 Task: Research Airbnb properties in Toyohama, Japan from 9th December, 2023 to 17th December, 2023 for 2 adults.1  bedroom having 2 beds and 1 bathroom. Property type can be flat. Look for 3 properties as per requirement.
Action: Mouse moved to (539, 122)
Screenshot: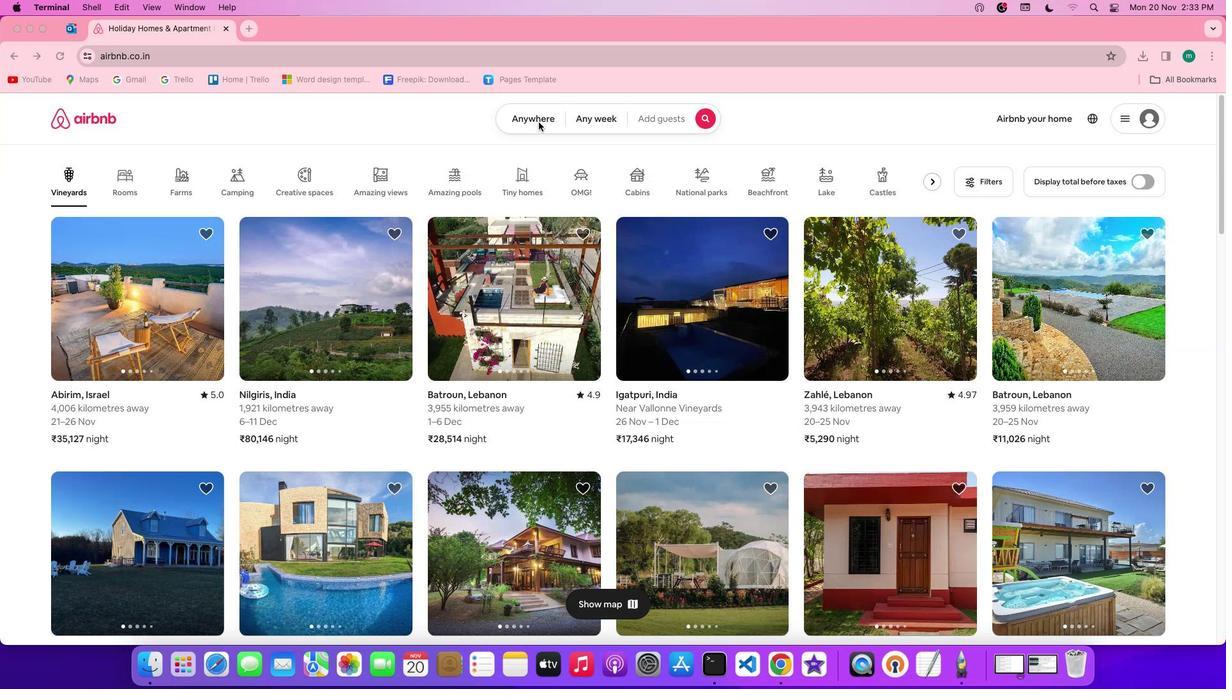 
Action: Mouse pressed left at (539, 122)
Screenshot: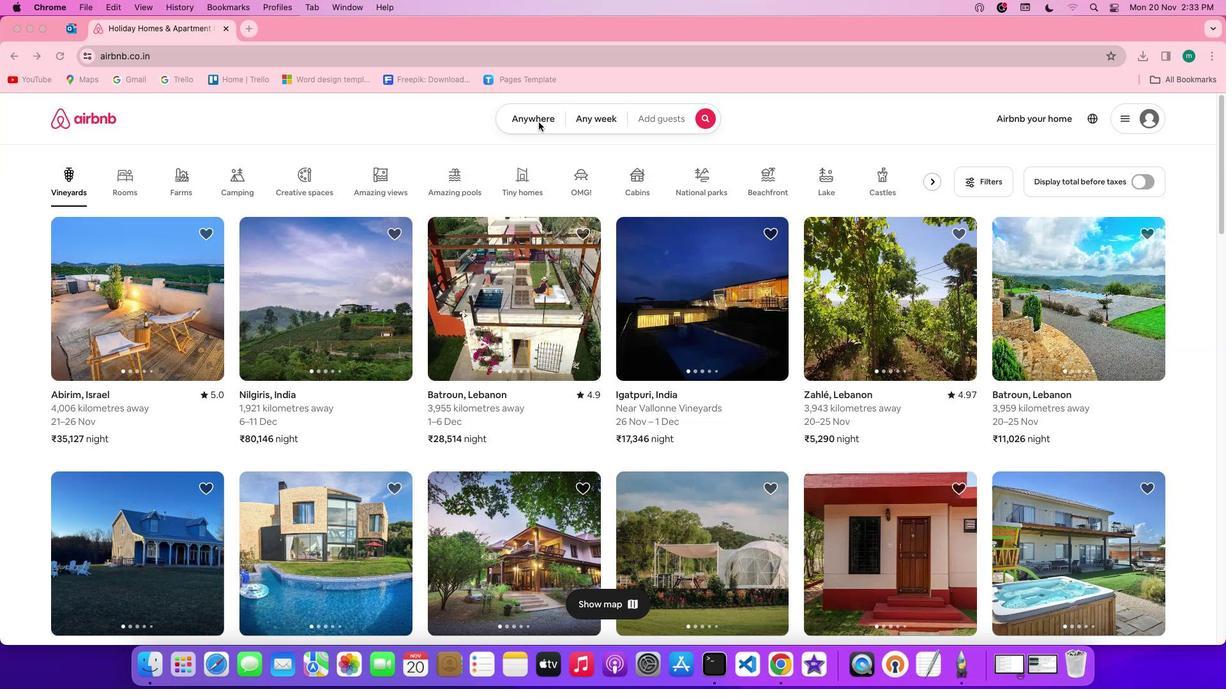 
Action: Mouse pressed left at (539, 122)
Screenshot: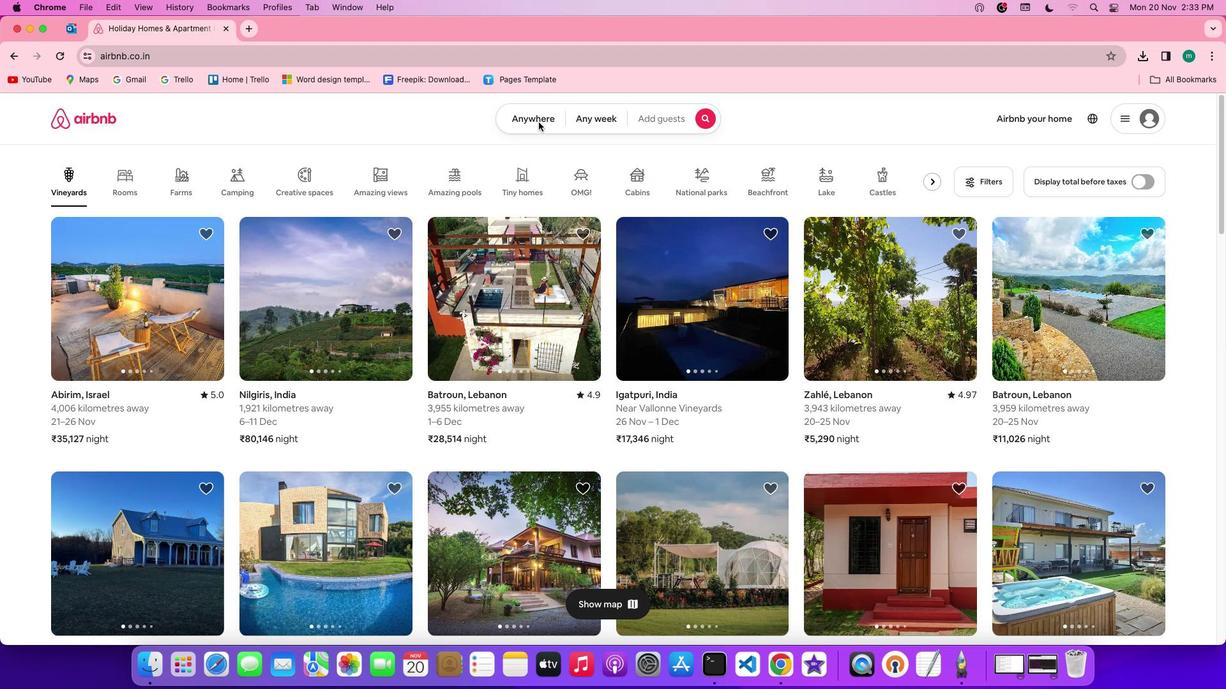 
Action: Mouse moved to (472, 168)
Screenshot: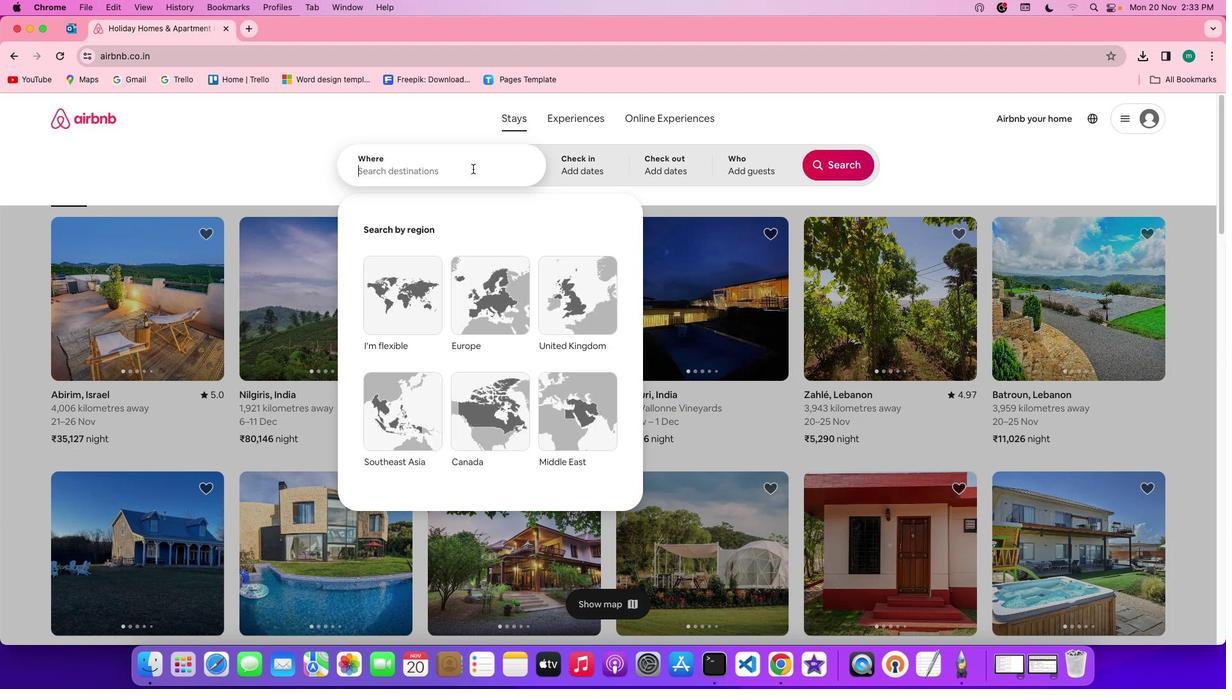 
Action: Mouse pressed left at (472, 168)
Screenshot: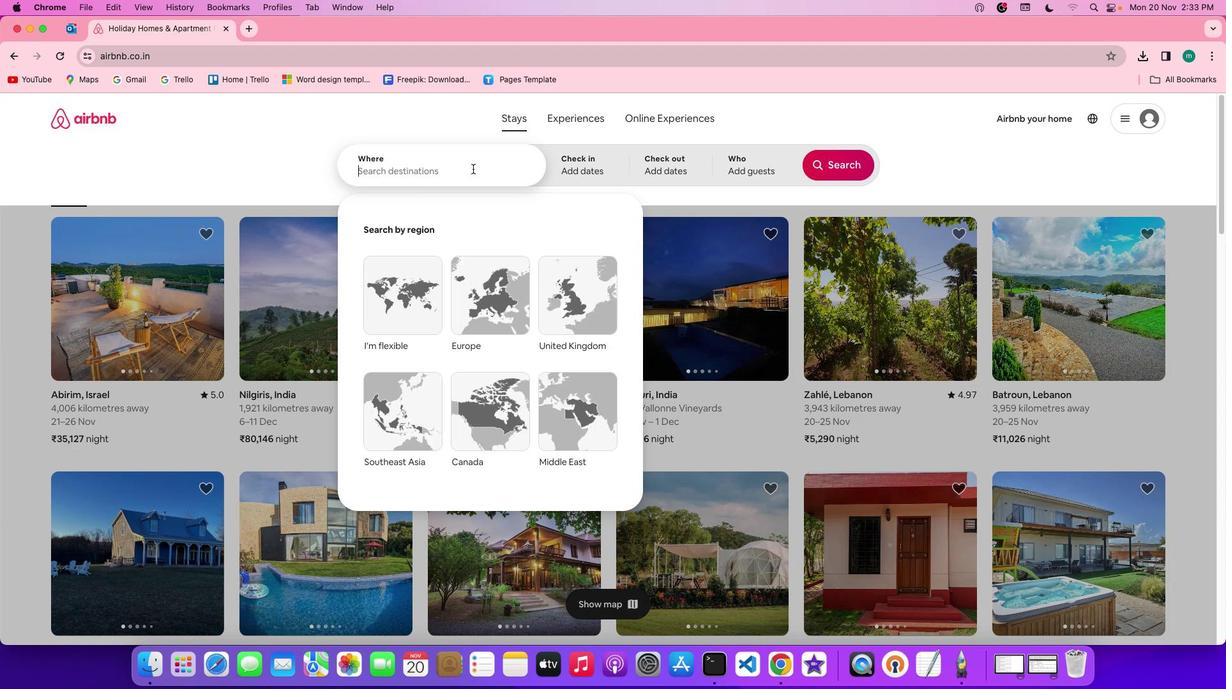 
Action: Key pressed Key.spaceKey.shift'T''o''y''o''h''a''m''a'','Key.spaceKey.shift'j''a''p''a''n'
Screenshot: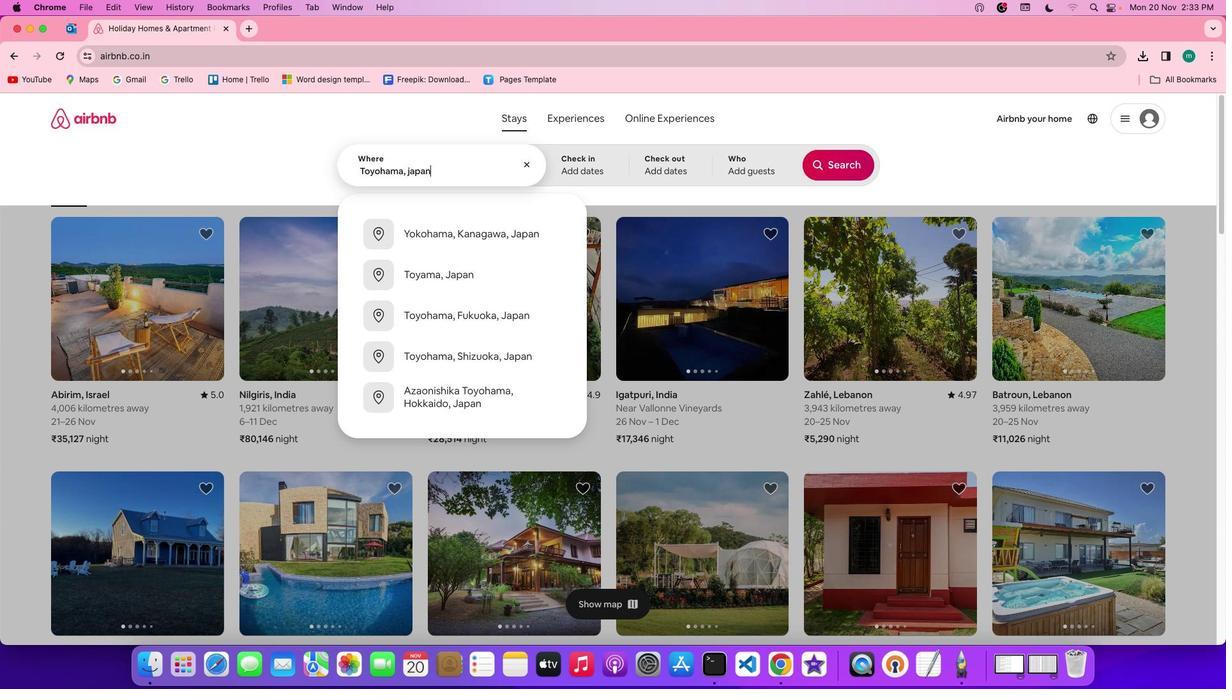 
Action: Mouse moved to (610, 161)
Screenshot: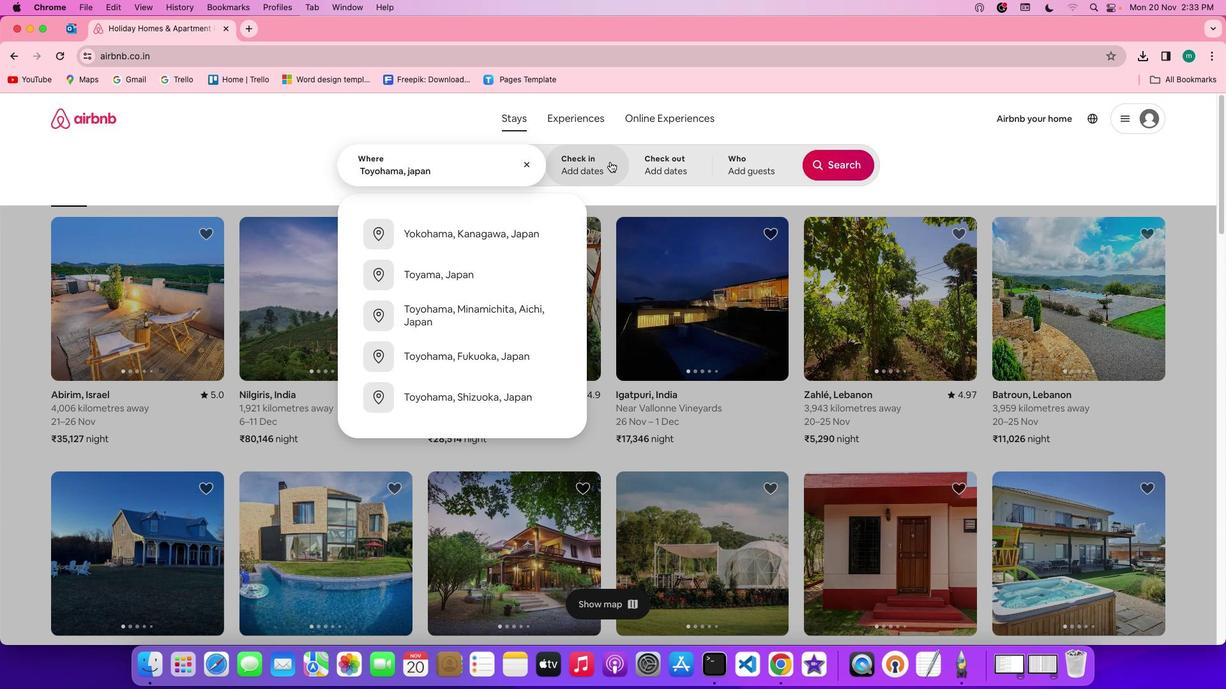 
Action: Mouse pressed left at (610, 161)
Screenshot: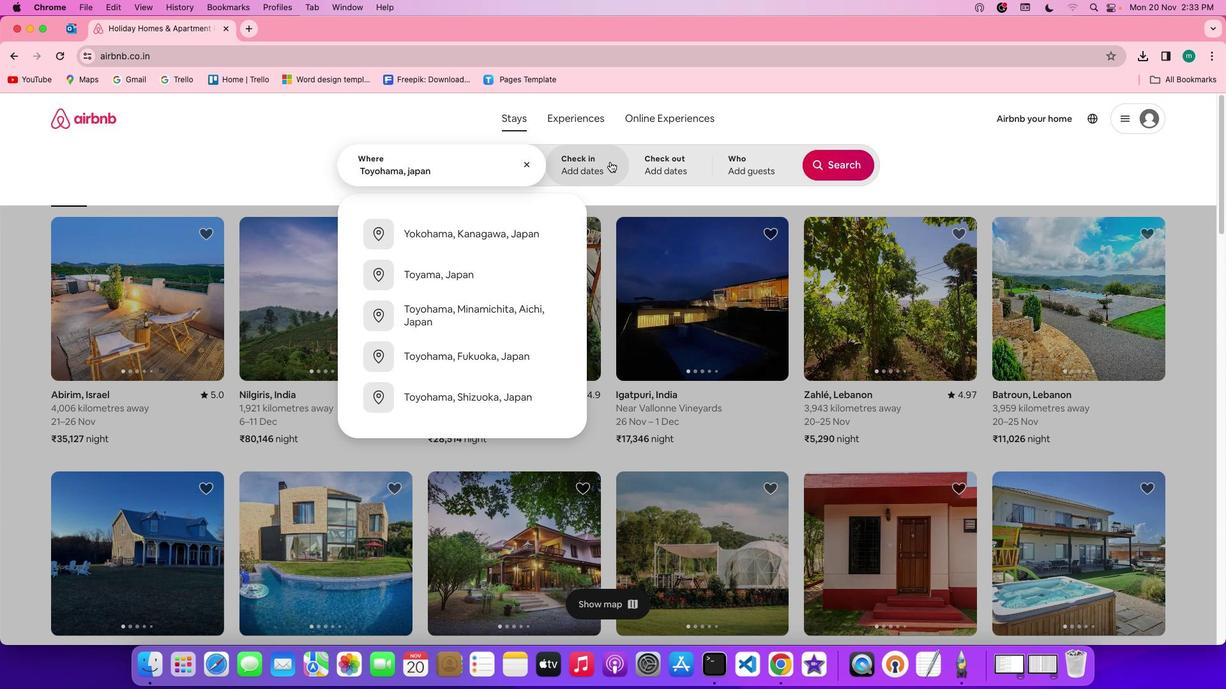 
Action: Mouse moved to (826, 360)
Screenshot: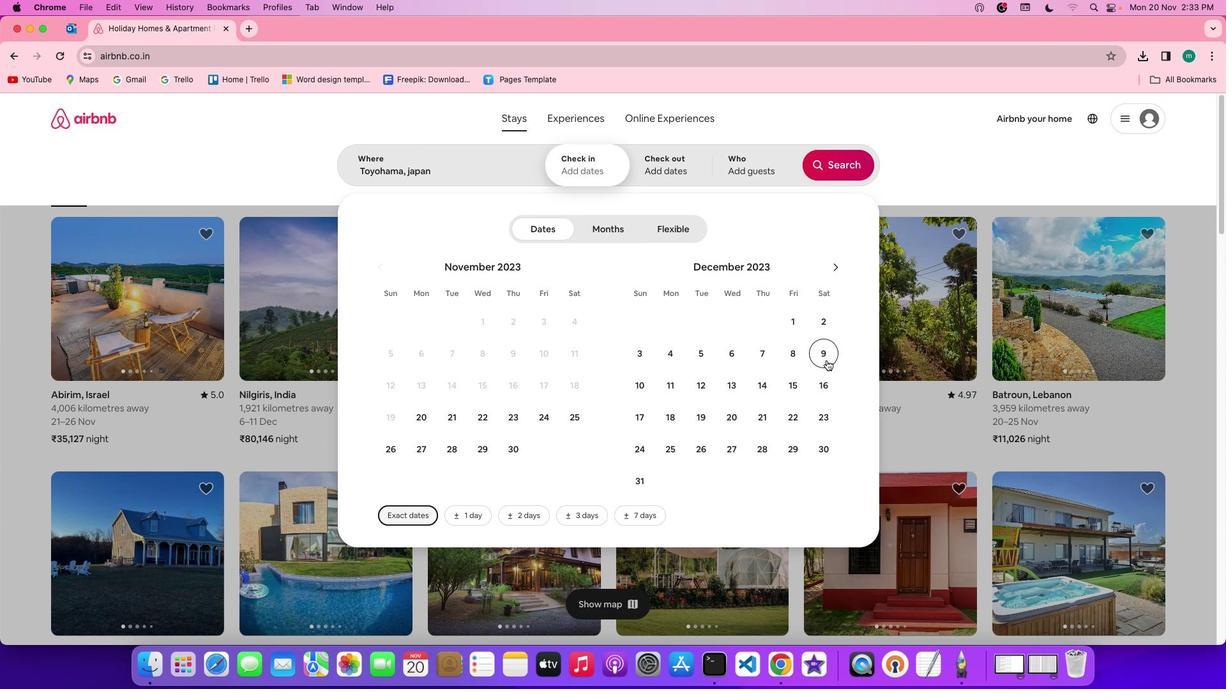 
Action: Mouse pressed left at (826, 360)
Screenshot: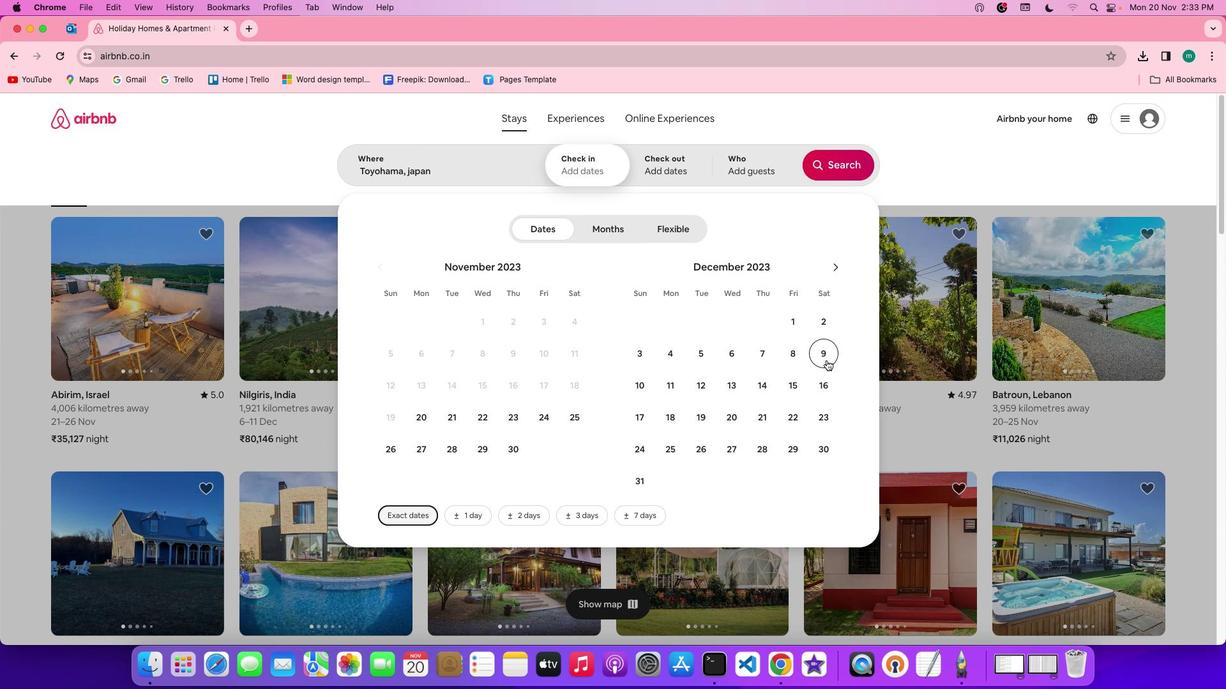 
Action: Mouse moved to (645, 411)
Screenshot: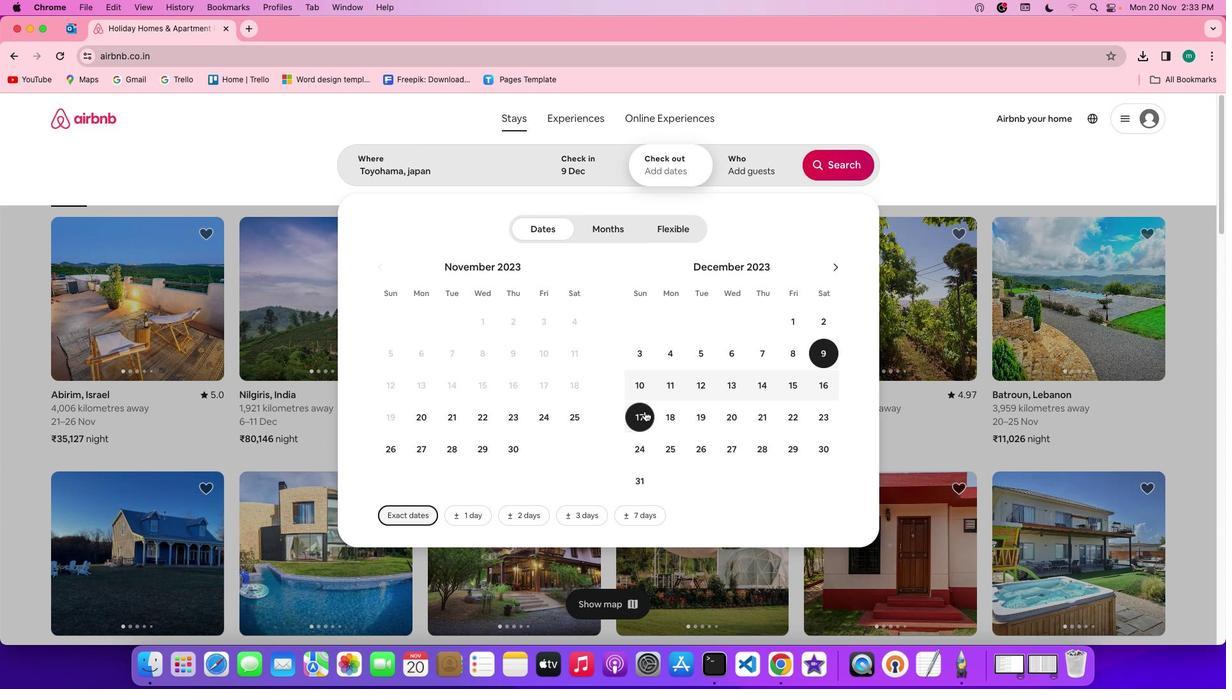 
Action: Mouse pressed left at (645, 411)
Screenshot: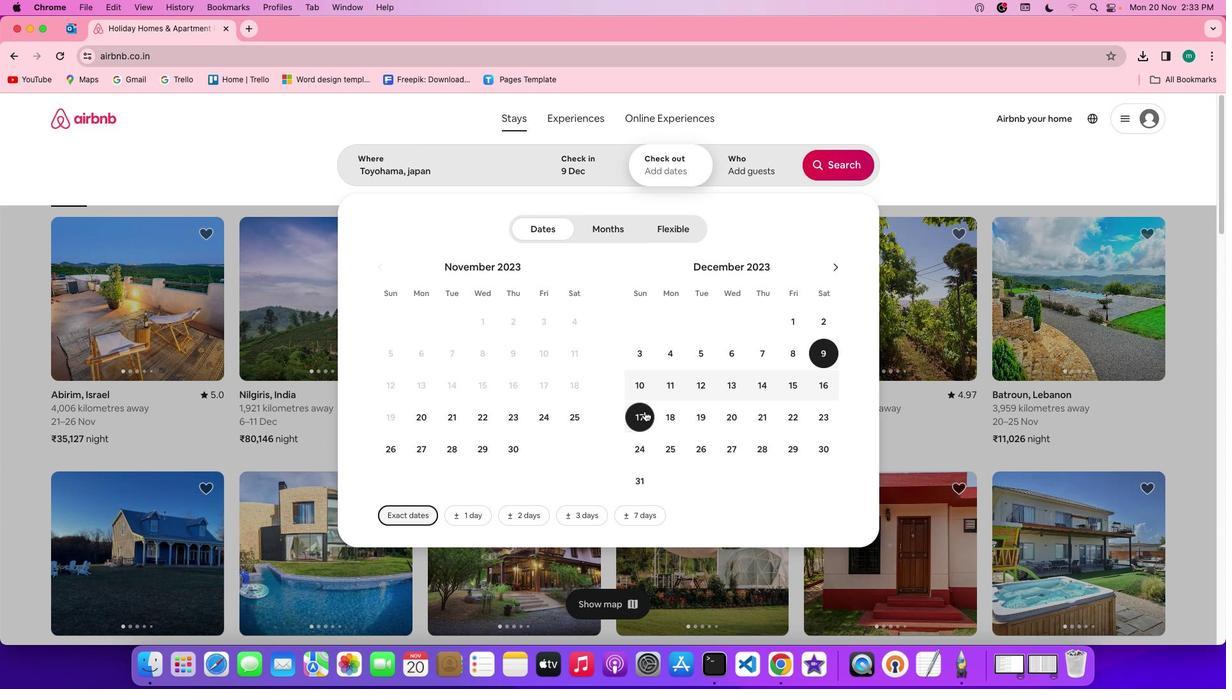 
Action: Mouse moved to (737, 160)
Screenshot: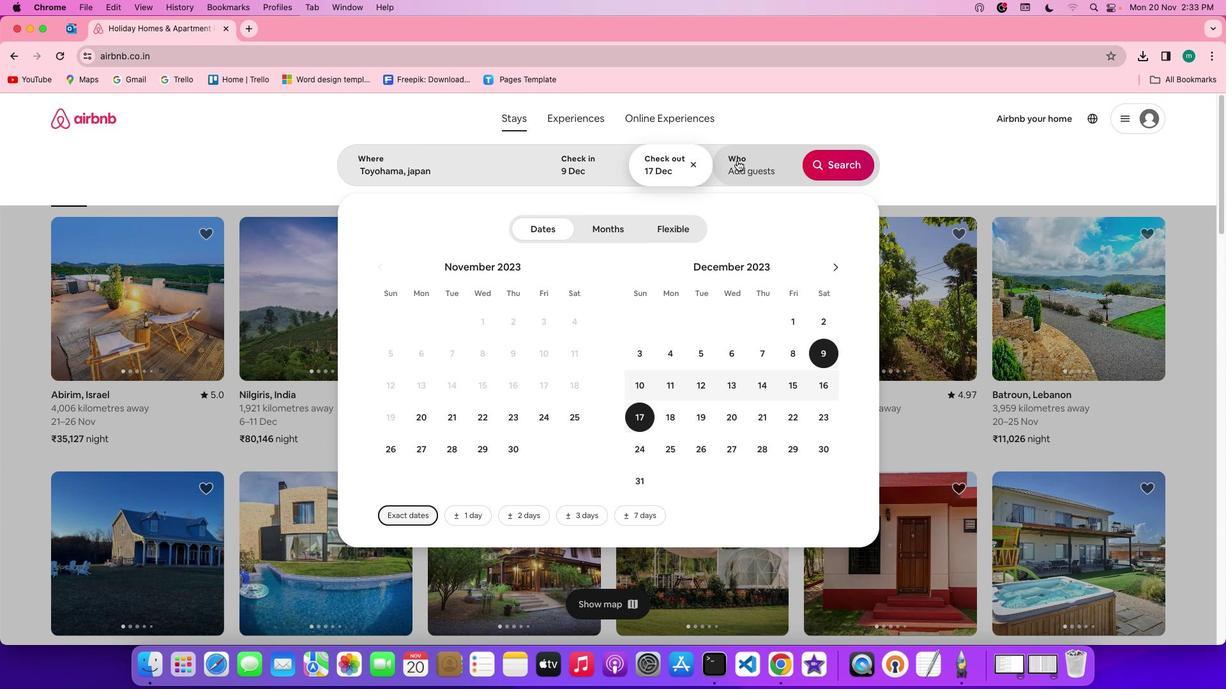 
Action: Mouse pressed left at (737, 160)
Screenshot: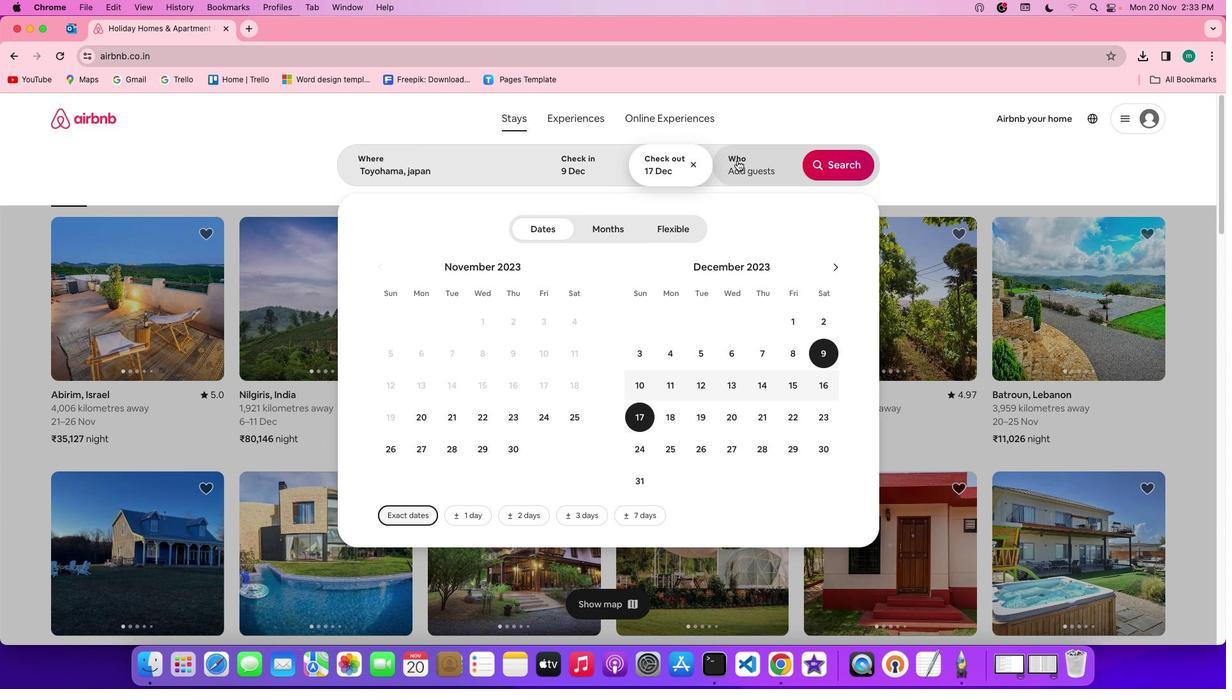 
Action: Mouse moved to (848, 233)
Screenshot: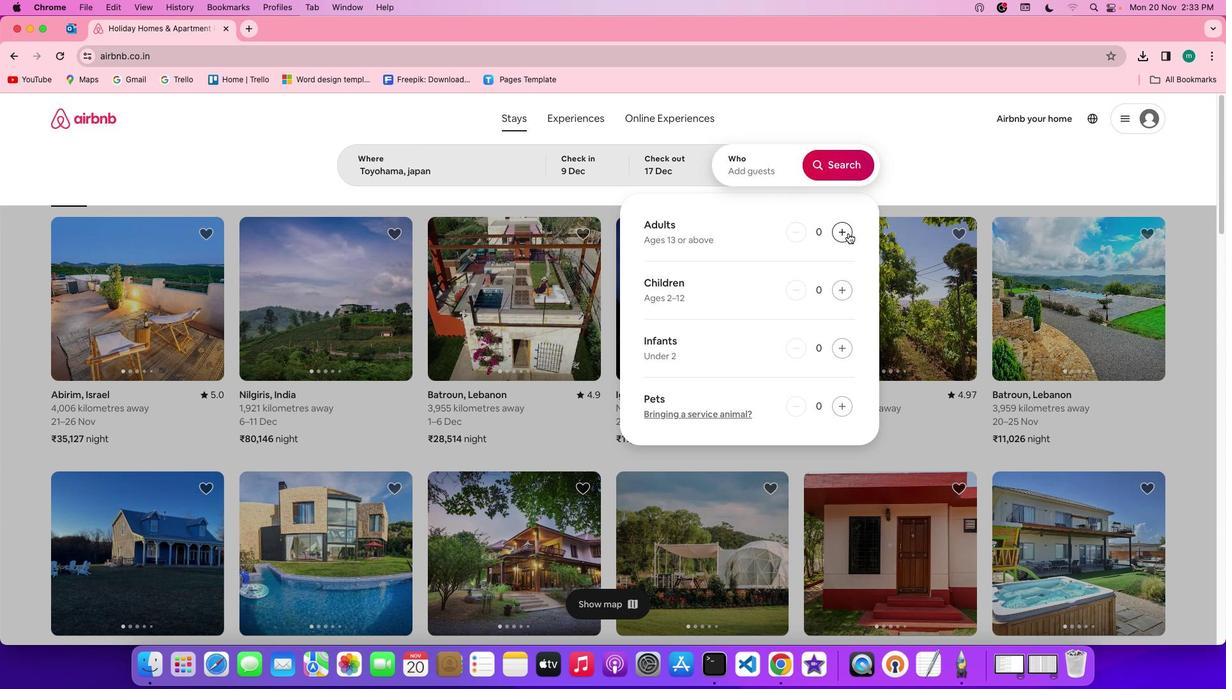 
Action: Mouse pressed left at (848, 233)
Screenshot: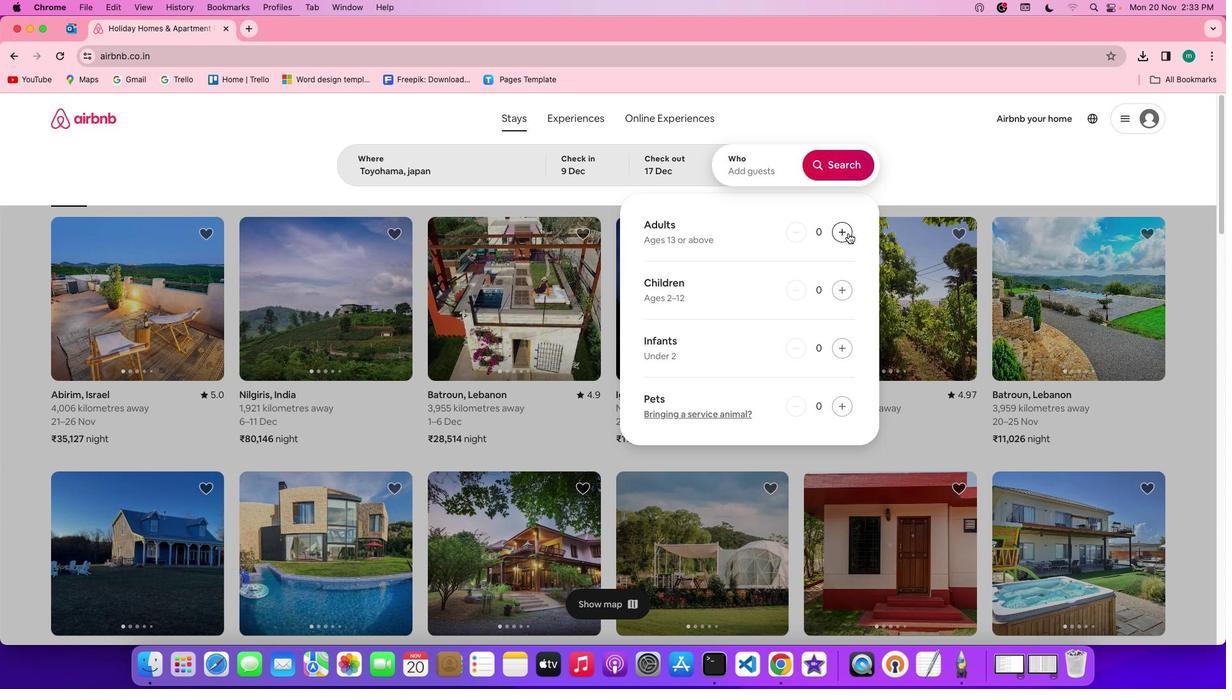 
Action: Mouse pressed left at (848, 233)
Screenshot: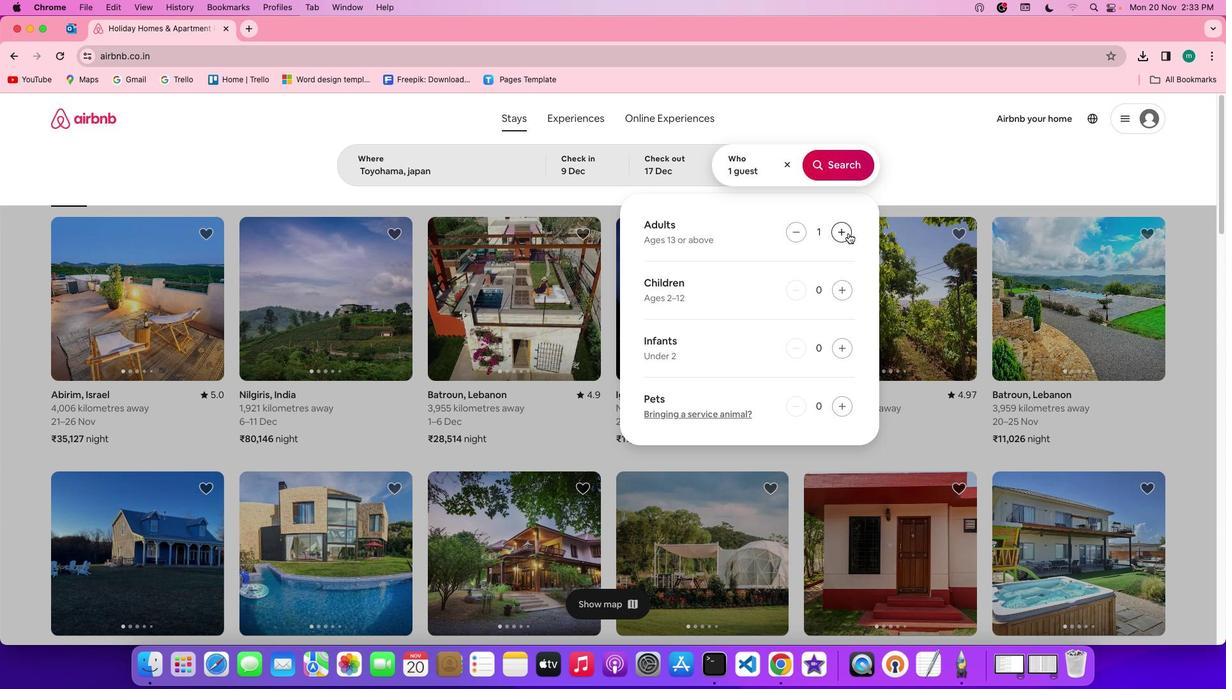 
Action: Mouse moved to (843, 159)
Screenshot: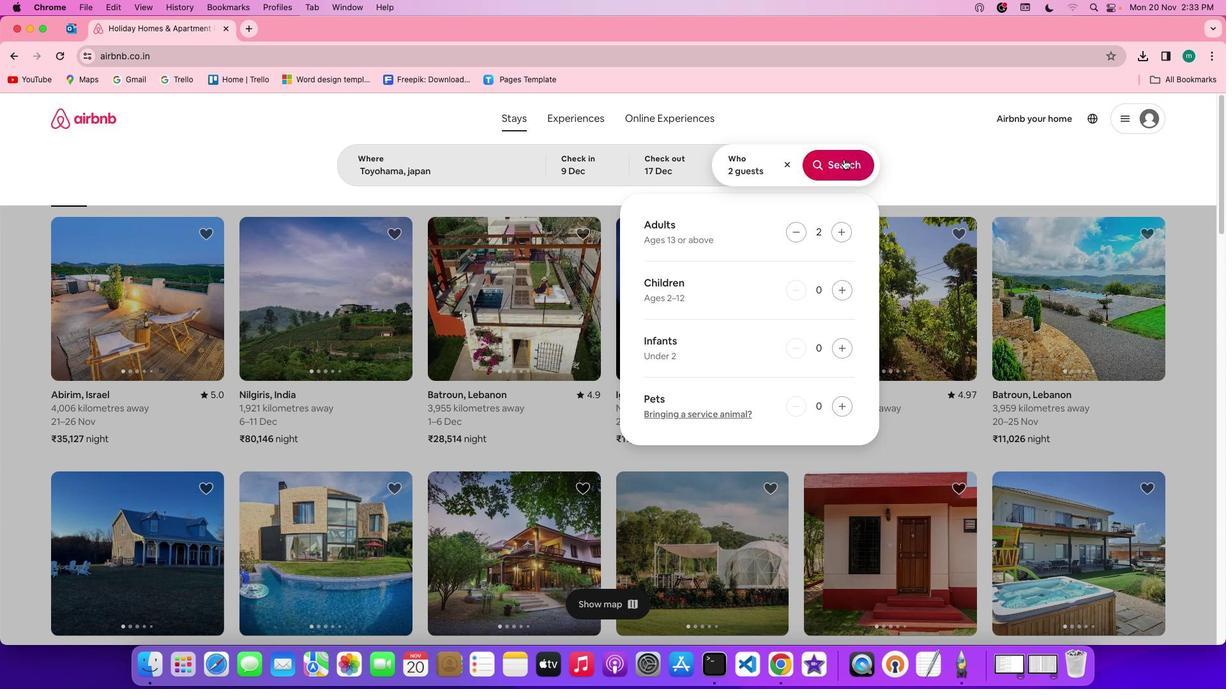 
Action: Mouse pressed left at (843, 159)
Screenshot: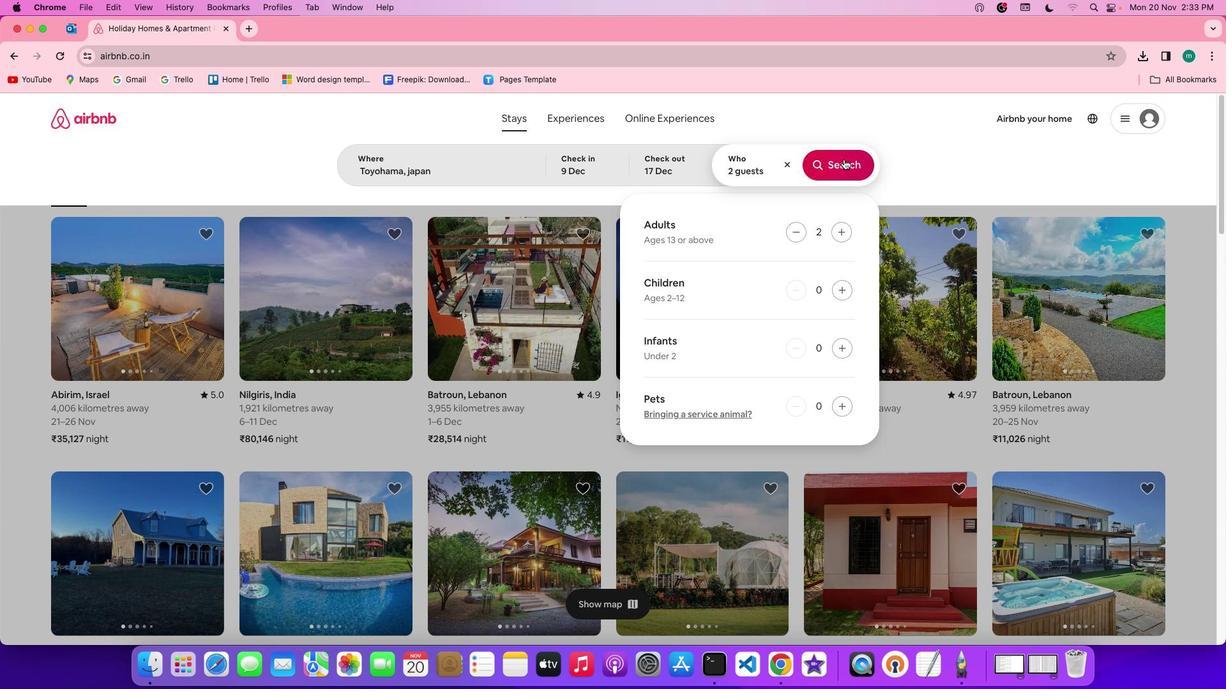
Action: Mouse moved to (1017, 166)
Screenshot: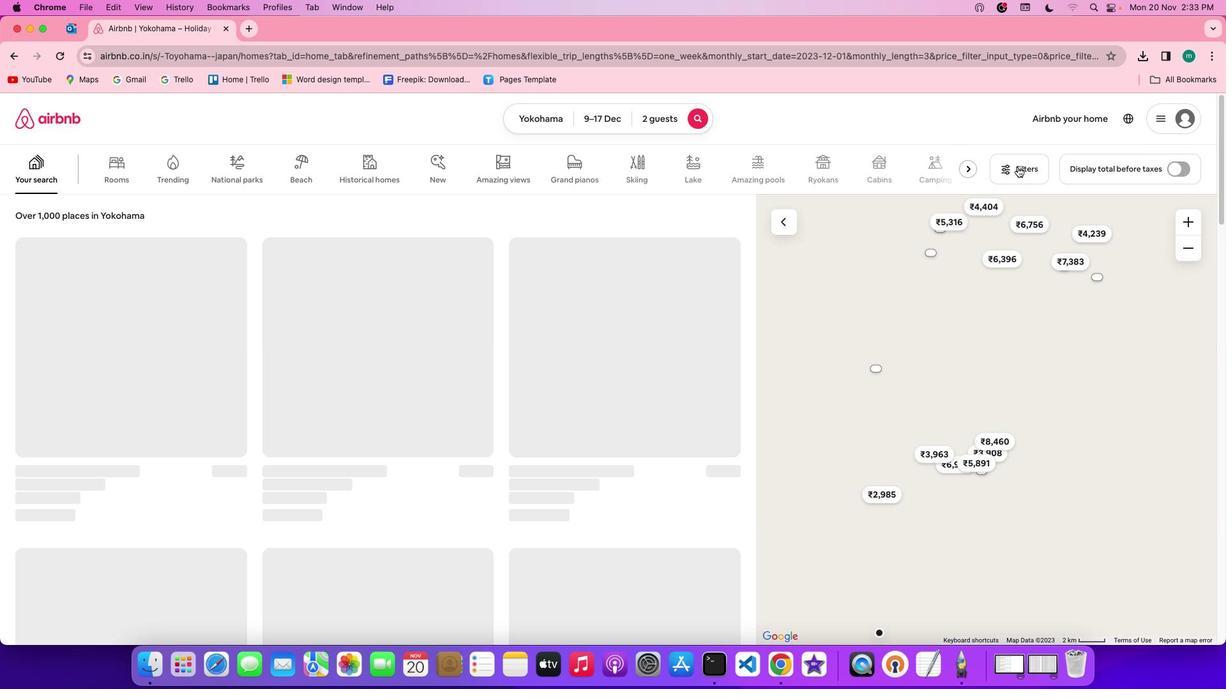 
Action: Mouse pressed left at (1017, 166)
Screenshot: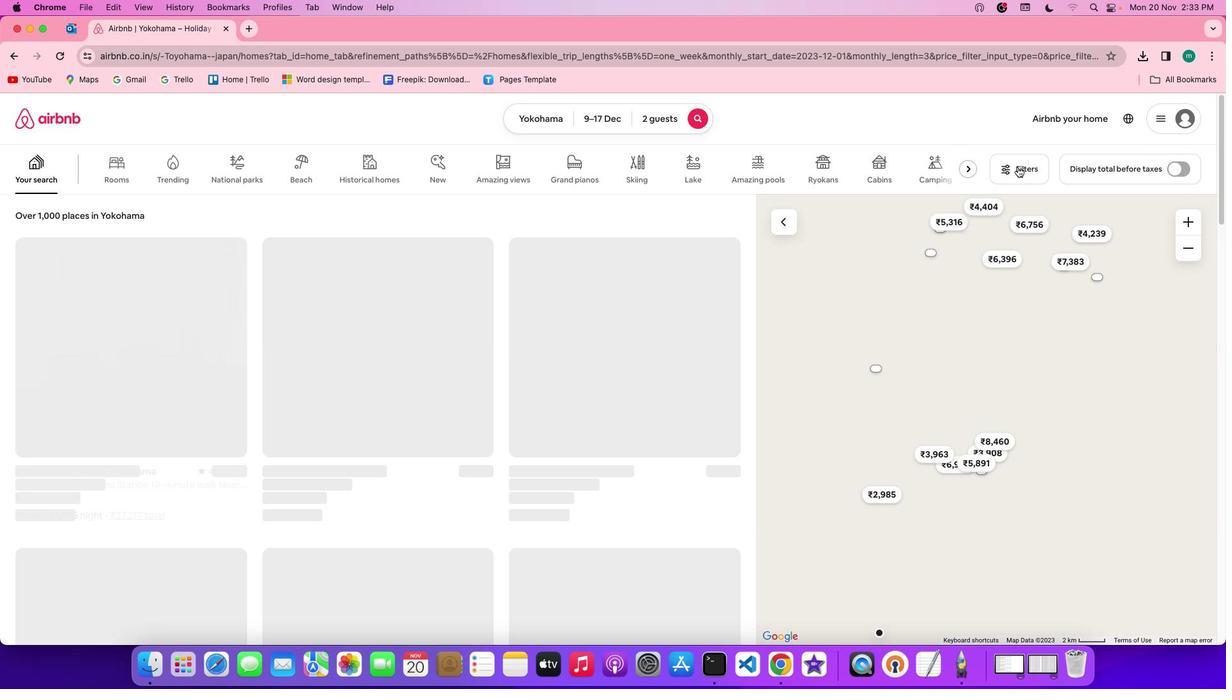 
Action: Mouse moved to (748, 328)
Screenshot: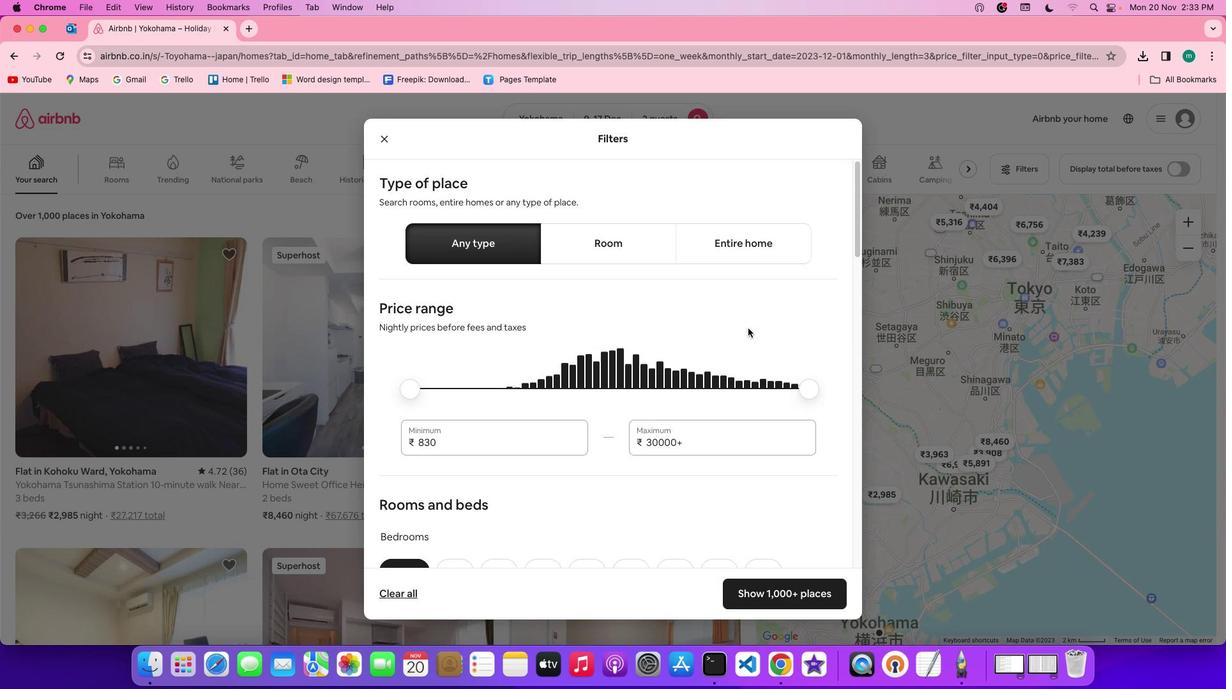 
Action: Mouse scrolled (748, 328) with delta (0, 0)
Screenshot: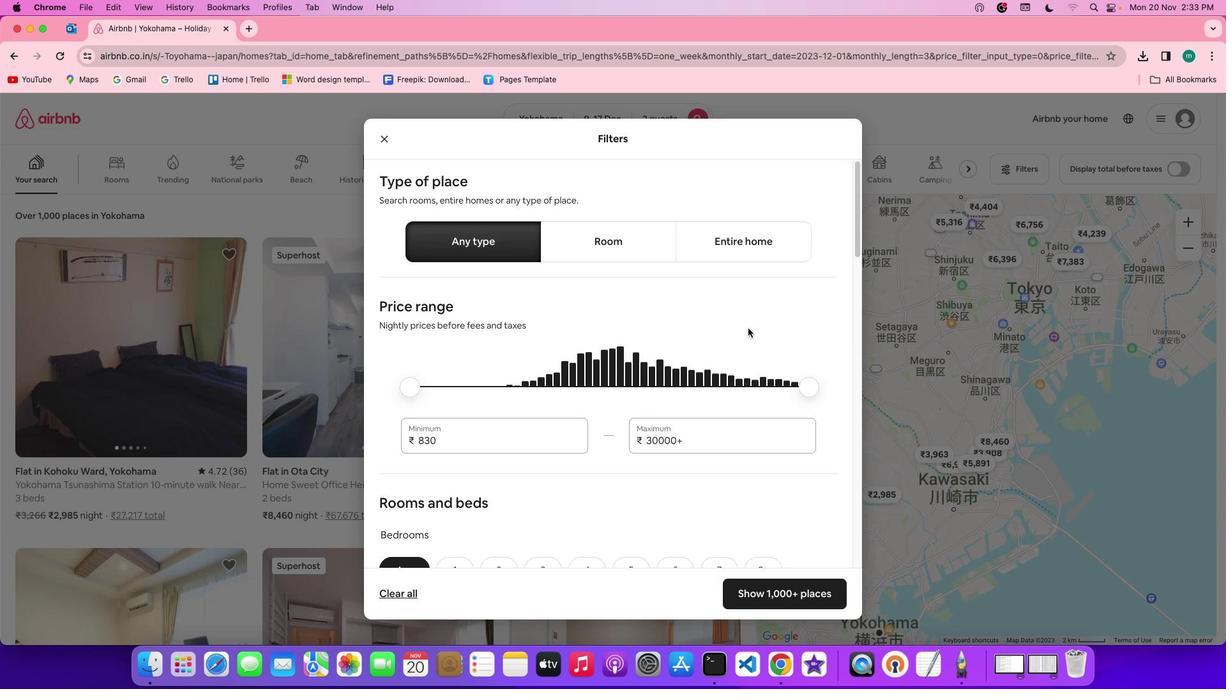 
Action: Mouse scrolled (748, 328) with delta (0, 0)
Screenshot: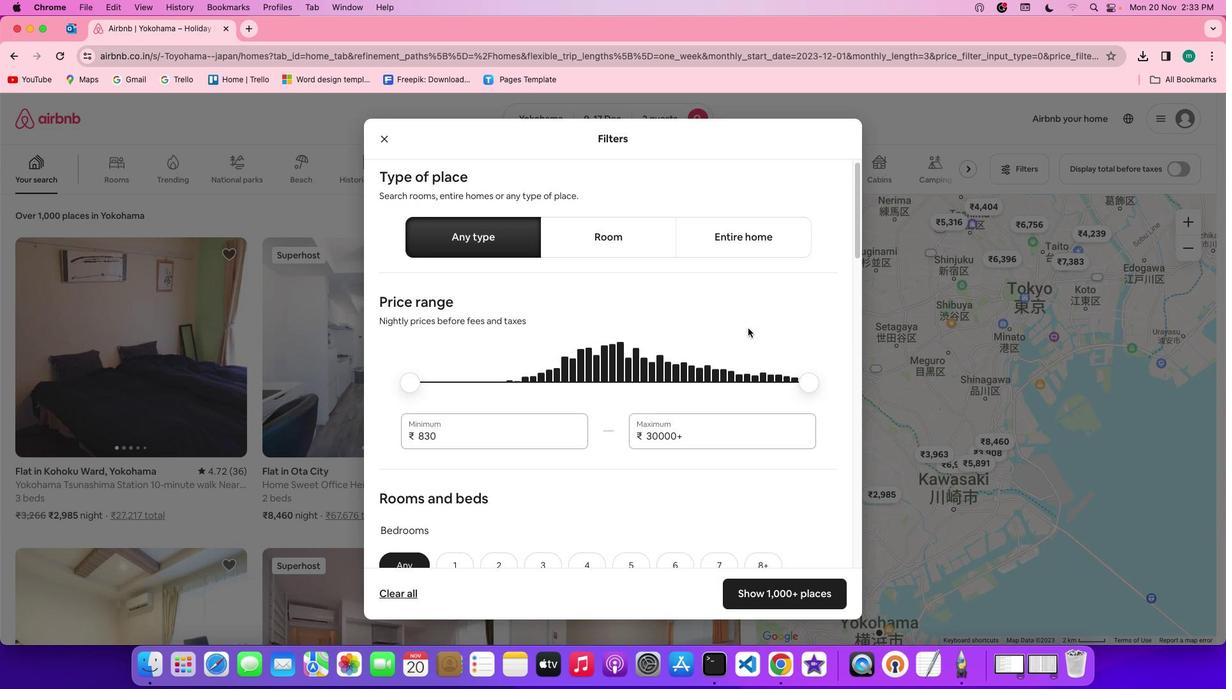 
Action: Mouse scrolled (748, 328) with delta (0, -1)
Screenshot: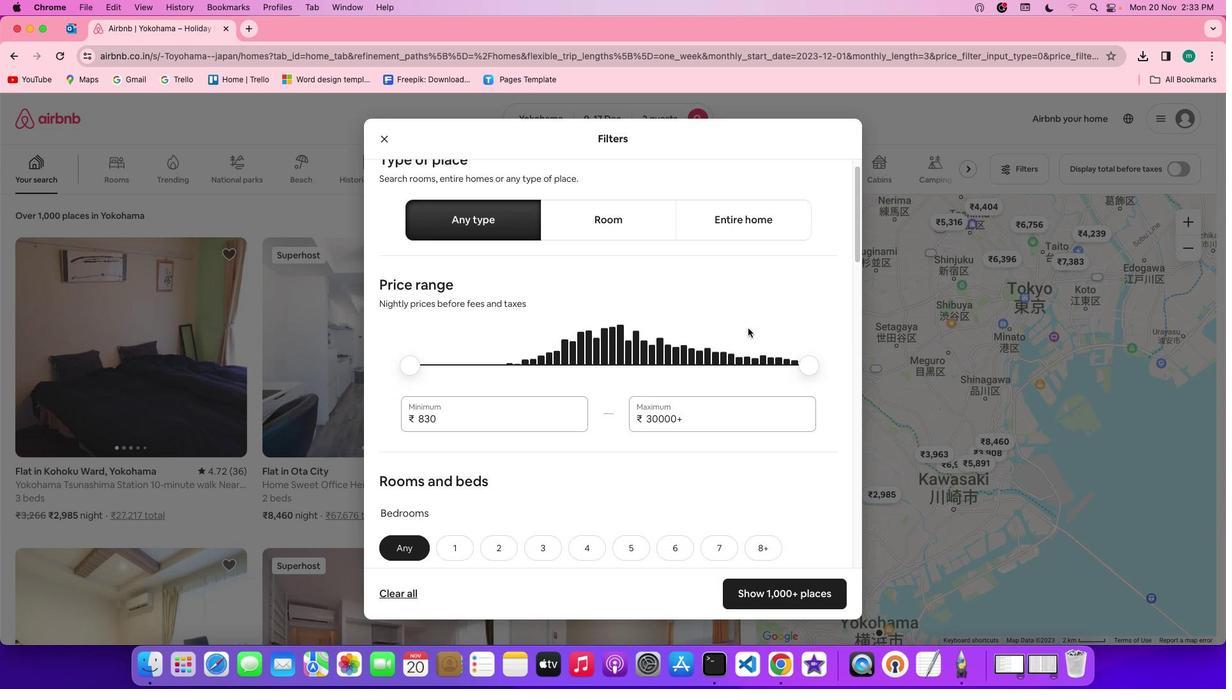 
Action: Mouse scrolled (748, 328) with delta (0, 0)
Screenshot: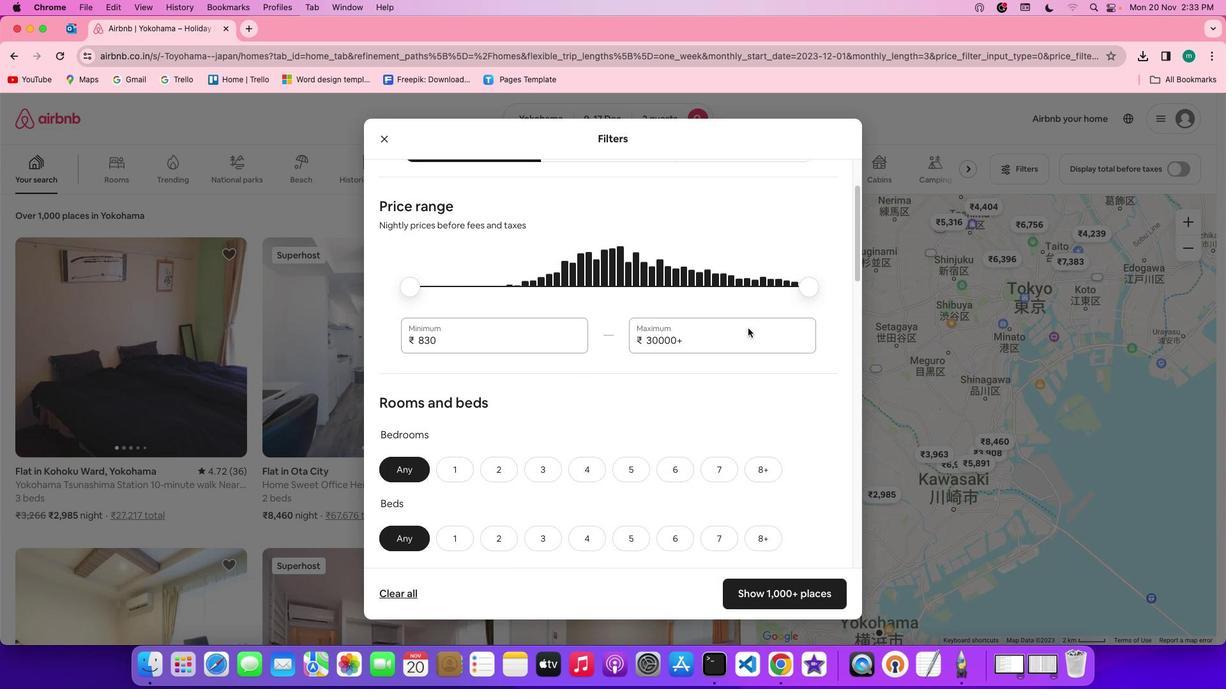 
Action: Mouse moved to (748, 328)
Screenshot: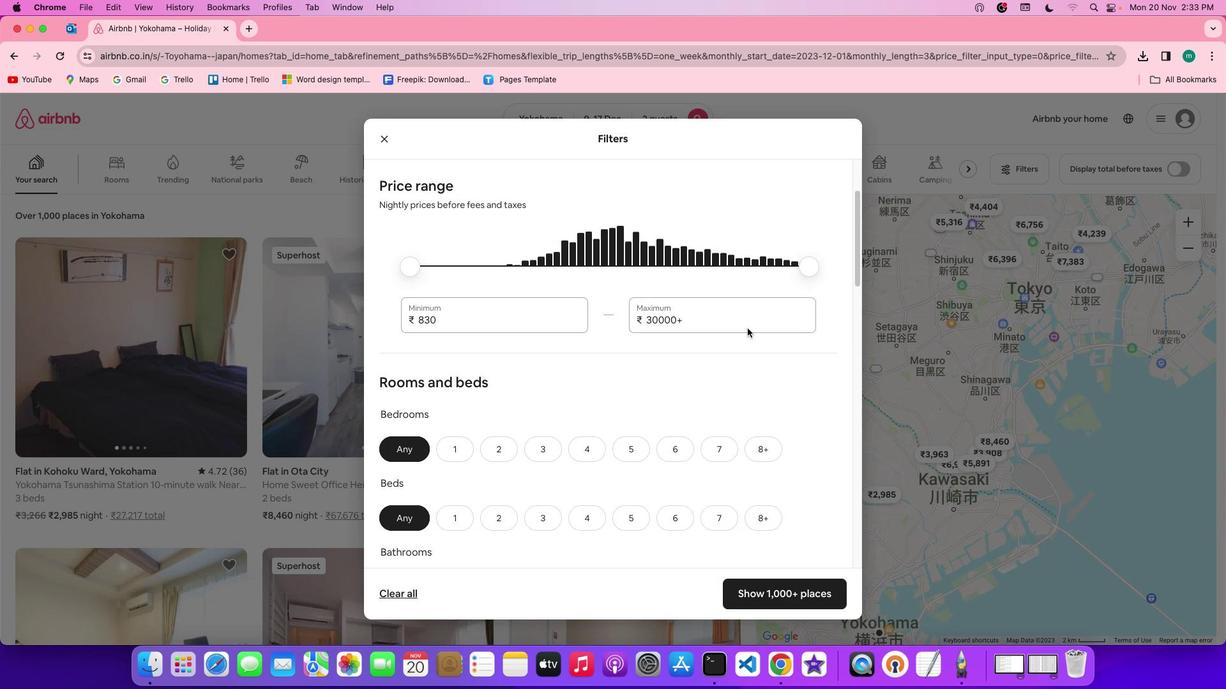 
Action: Mouse scrolled (748, 328) with delta (0, 0)
Screenshot: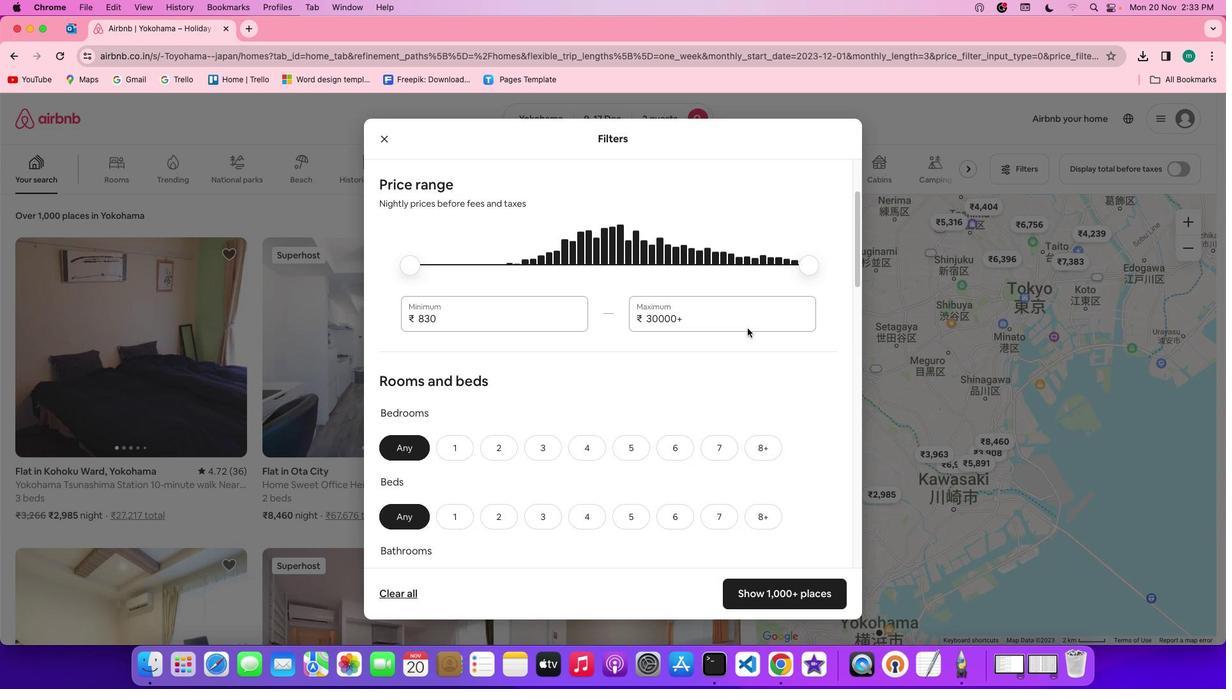 
Action: Mouse scrolled (748, 328) with delta (0, 0)
Screenshot: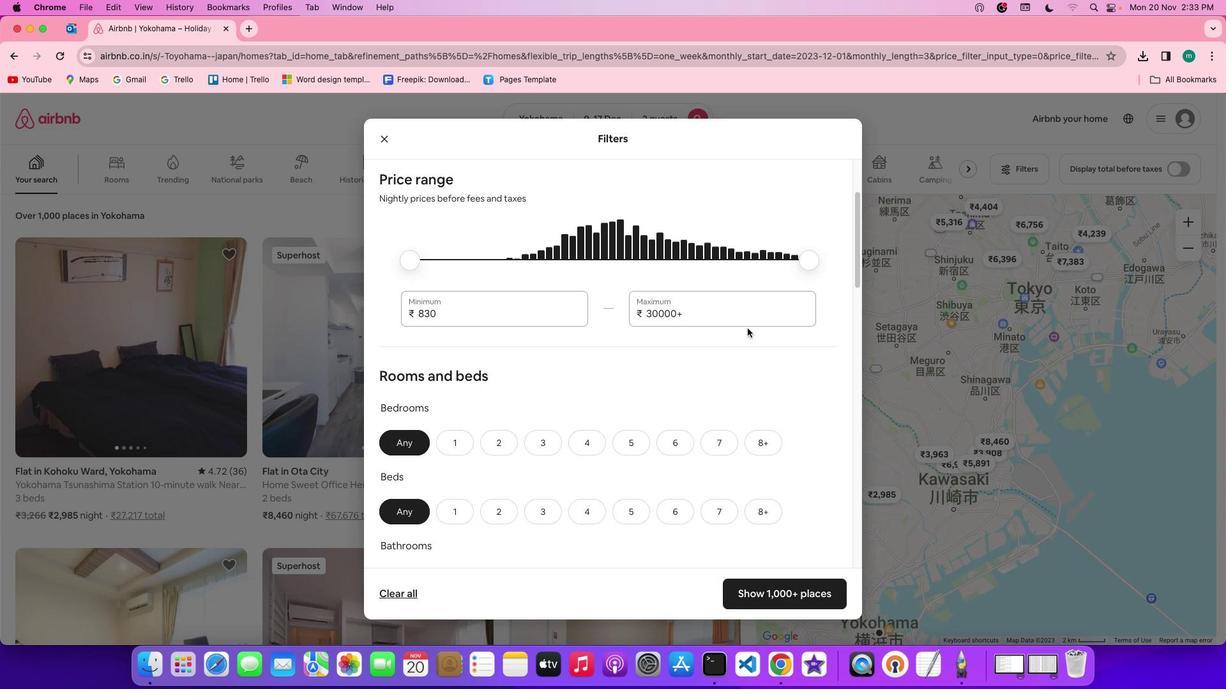 
Action: Mouse scrolled (748, 328) with delta (0, 0)
Screenshot: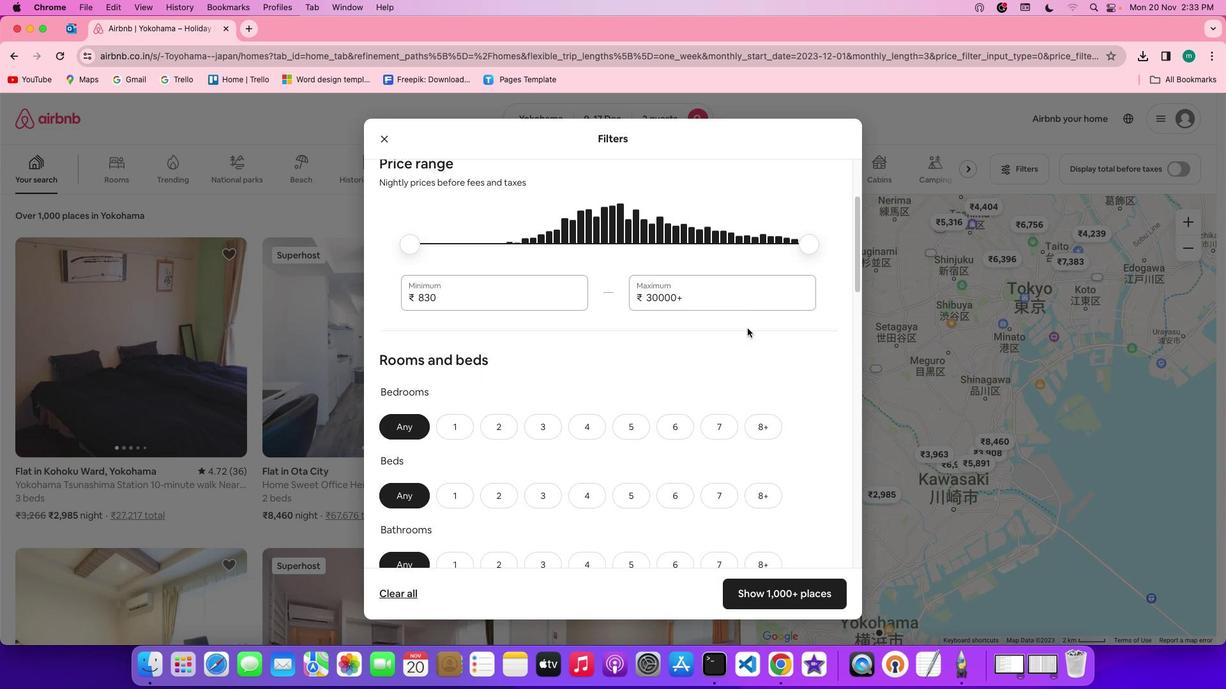 
Action: Mouse scrolled (748, 328) with delta (0, 0)
Screenshot: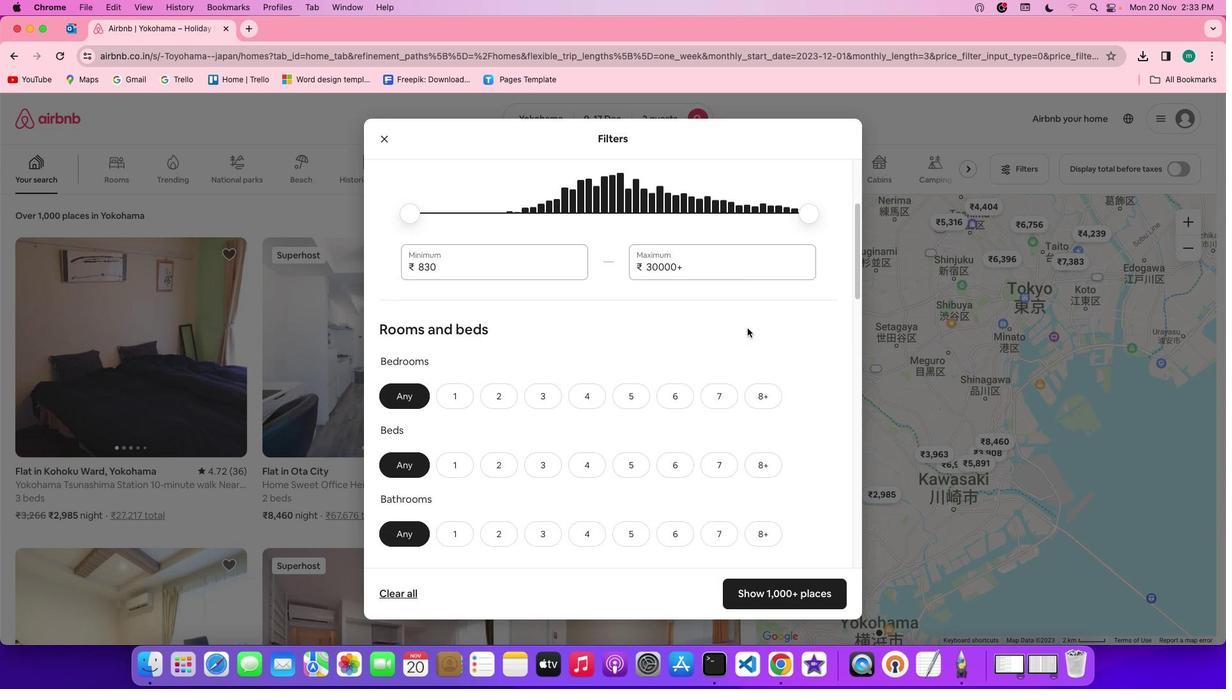 
Action: Mouse moved to (466, 360)
Screenshot: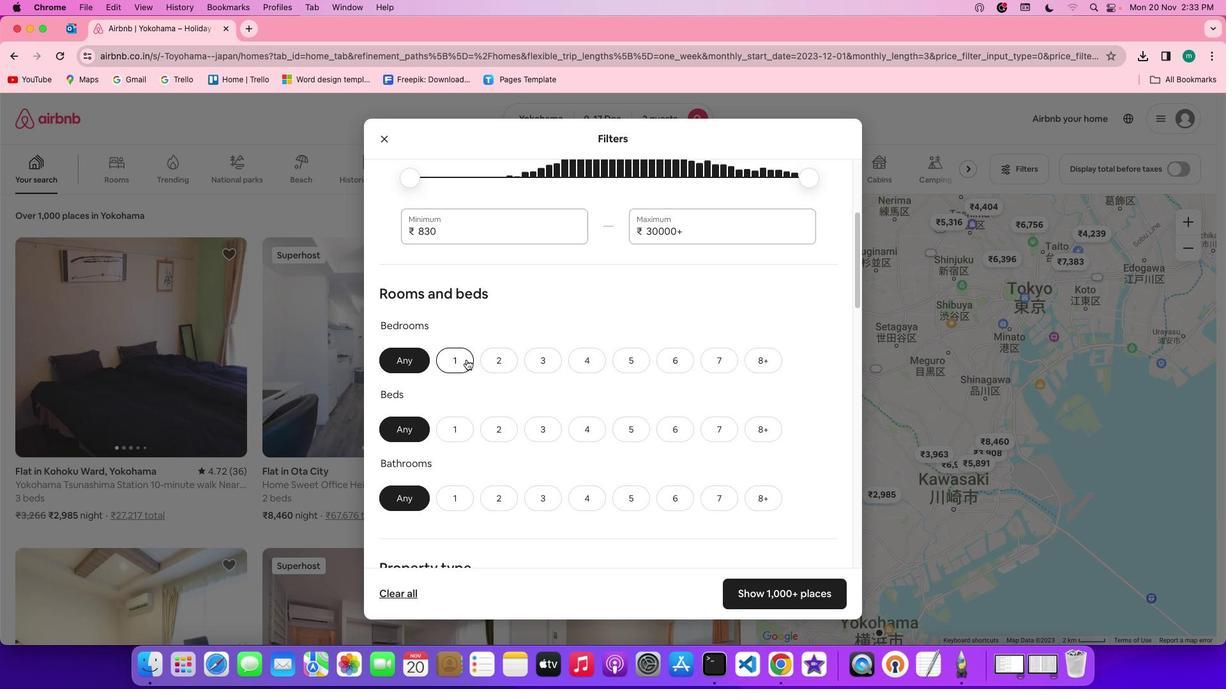 
Action: Mouse pressed left at (466, 360)
Screenshot: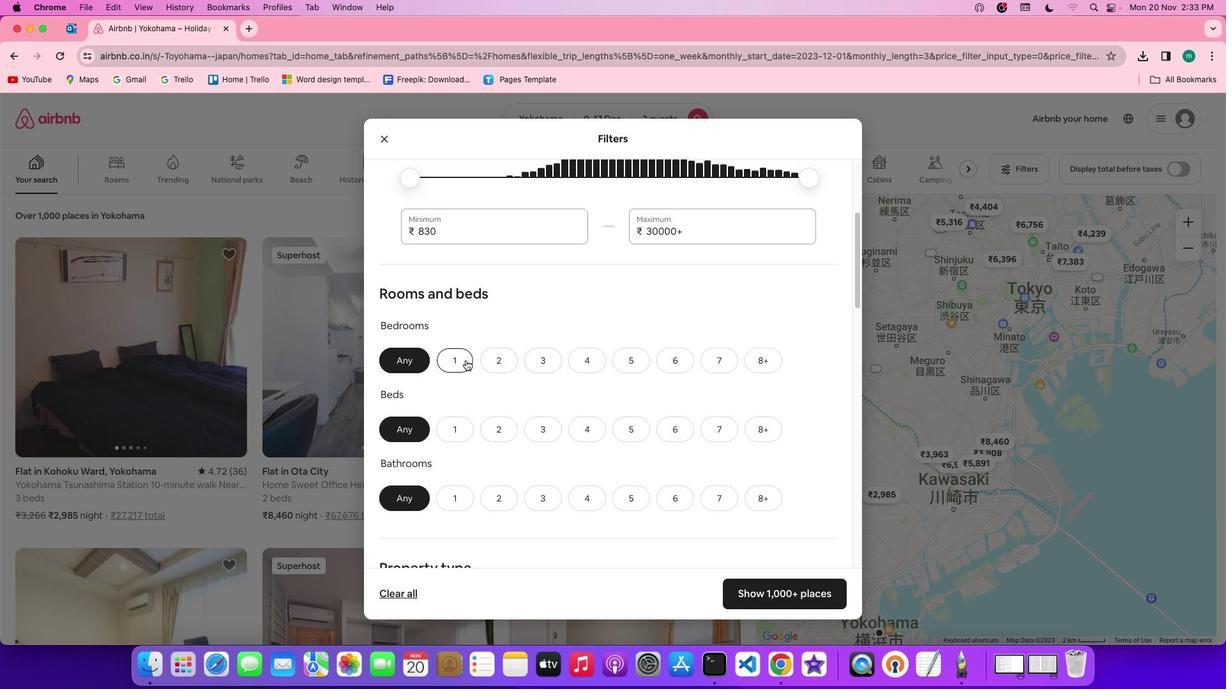 
Action: Mouse moved to (490, 429)
Screenshot: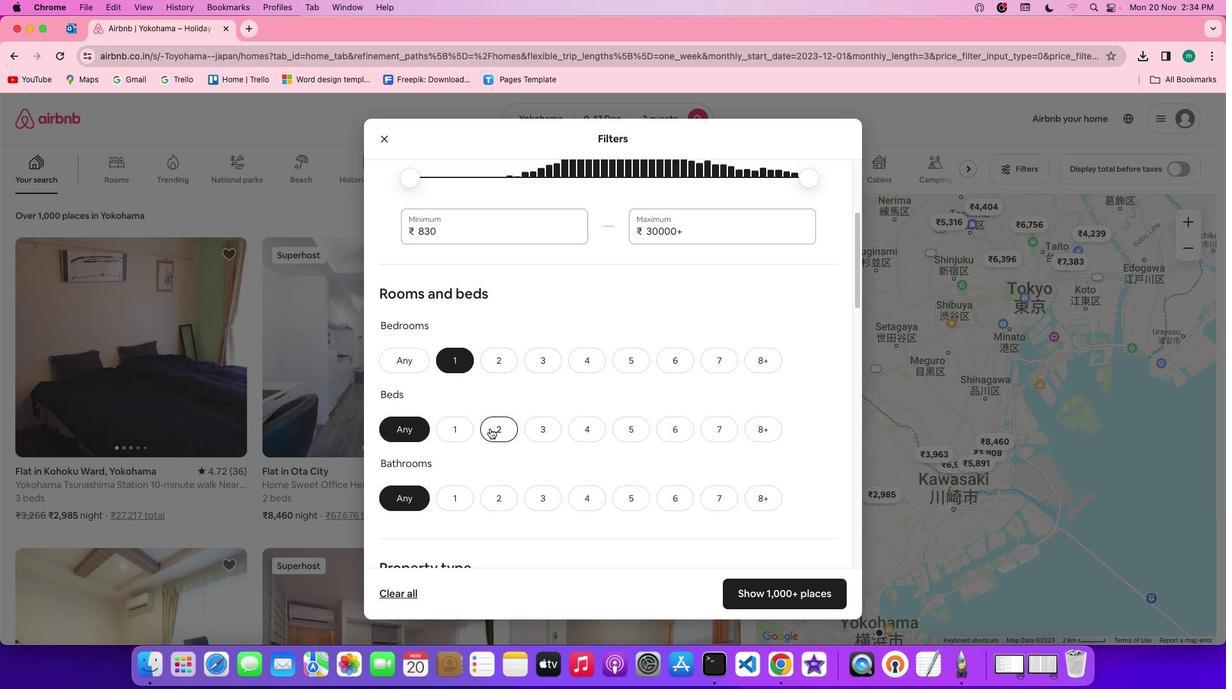 
Action: Mouse pressed left at (490, 429)
Screenshot: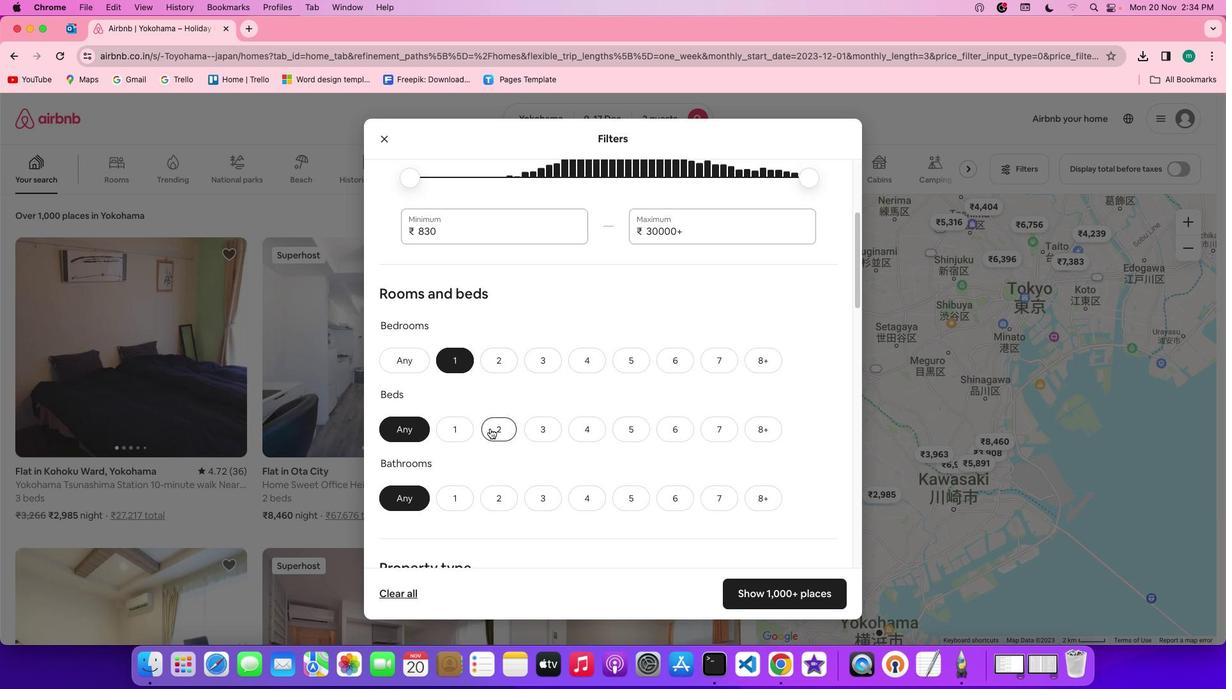 
Action: Mouse moved to (442, 498)
Screenshot: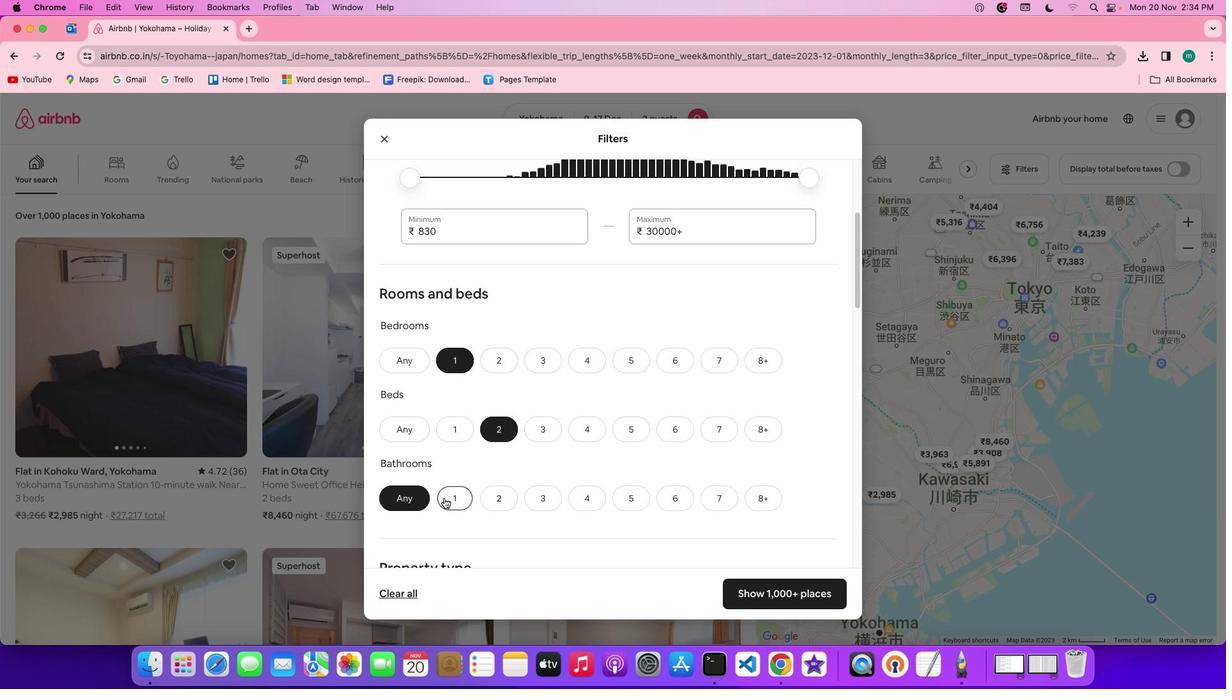 
Action: Mouse pressed left at (442, 498)
Screenshot: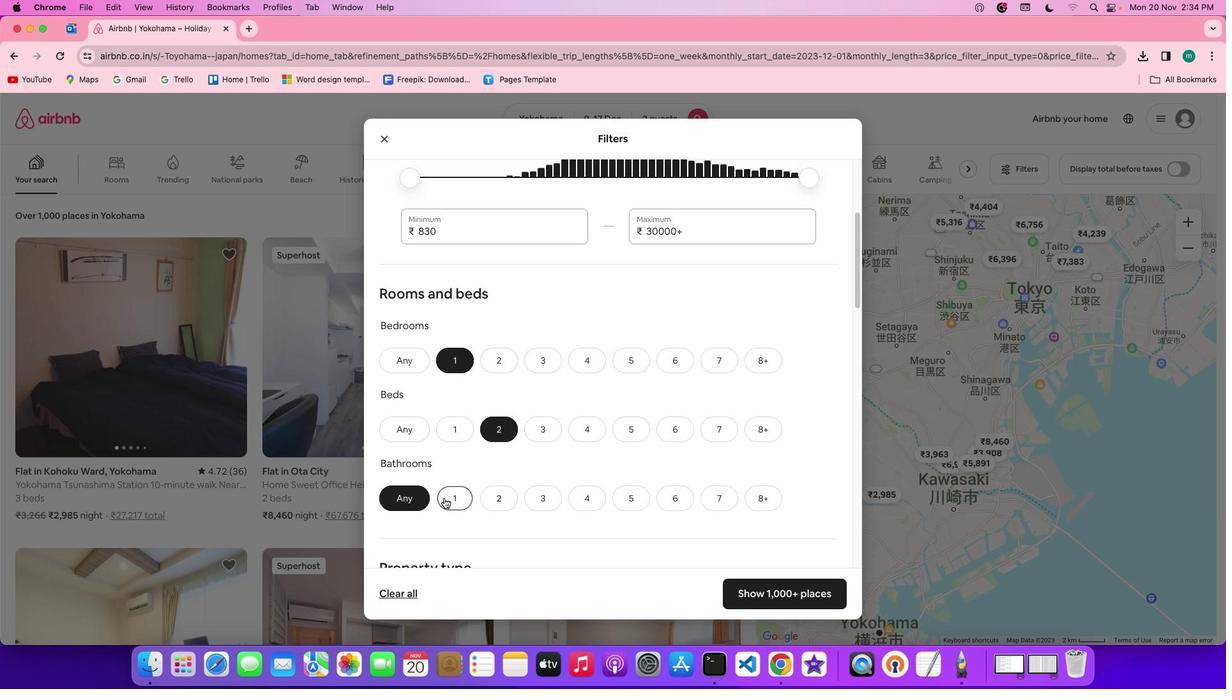 
Action: Mouse moved to (621, 459)
Screenshot: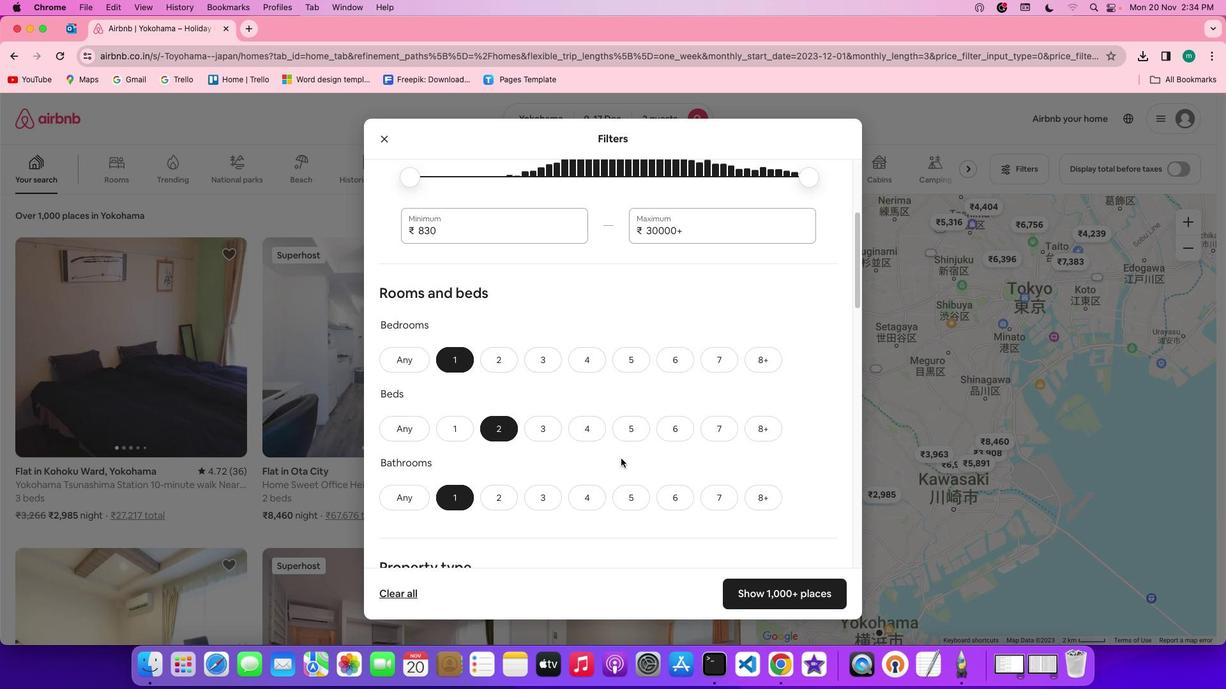 
Action: Mouse scrolled (621, 459) with delta (0, 0)
Screenshot: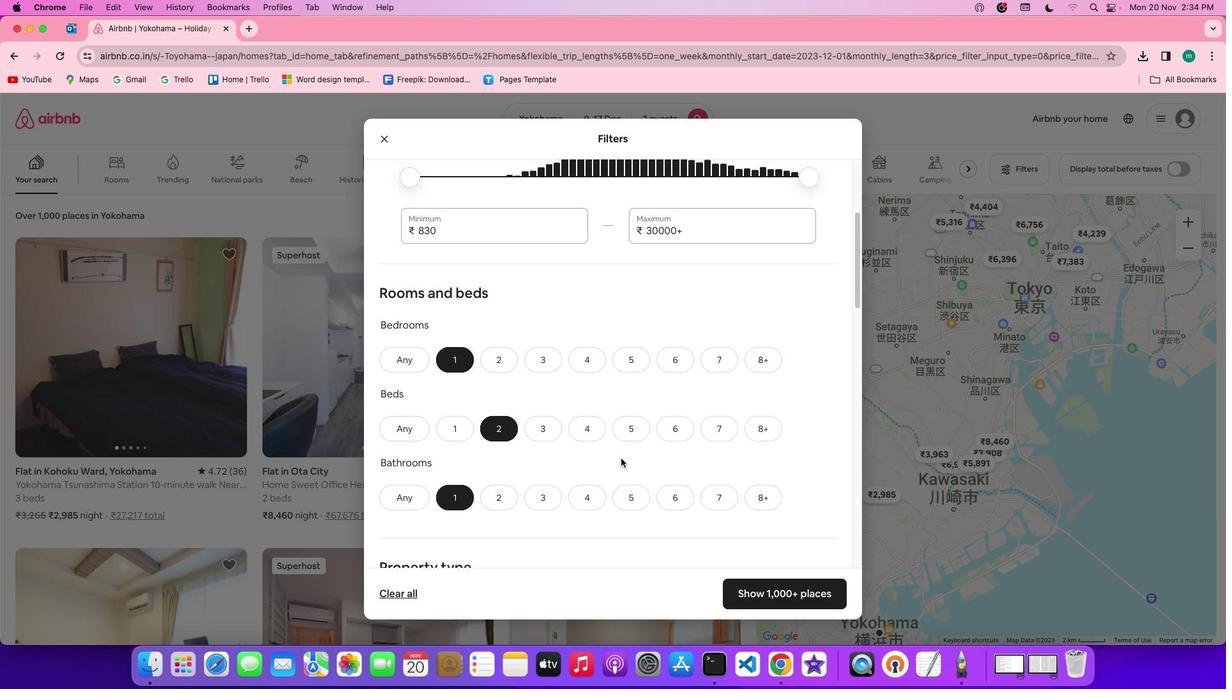 
Action: Mouse scrolled (621, 459) with delta (0, 0)
Screenshot: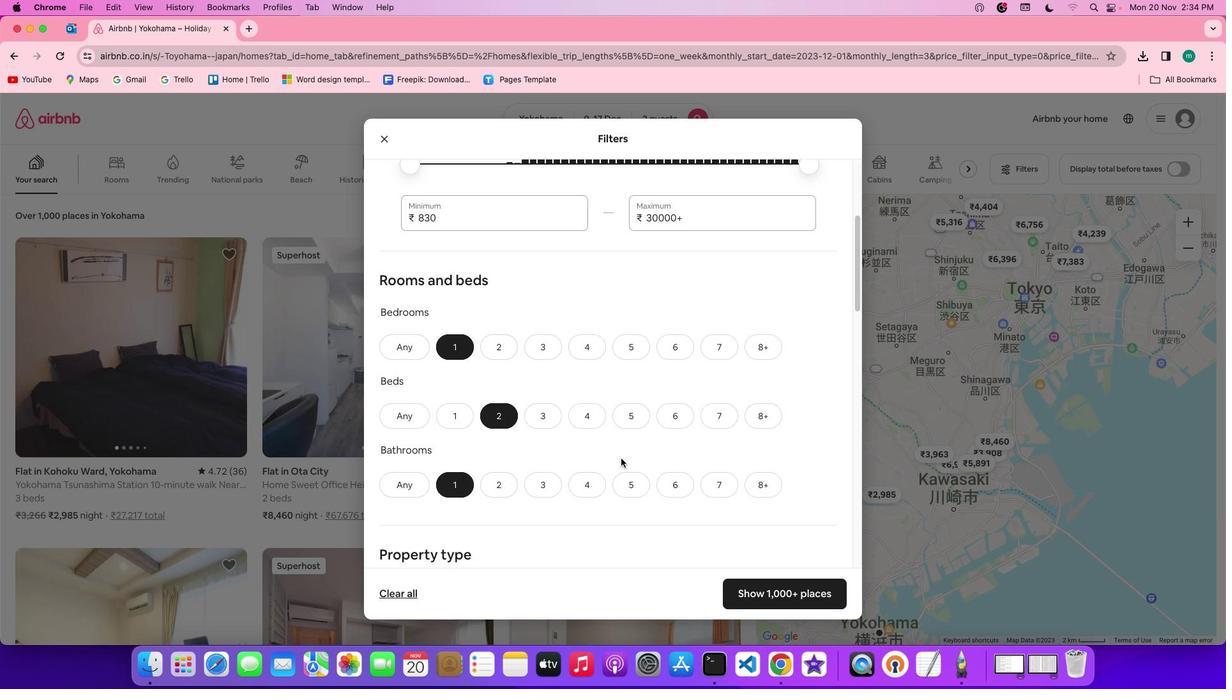 
Action: Mouse scrolled (621, 459) with delta (0, -1)
Screenshot: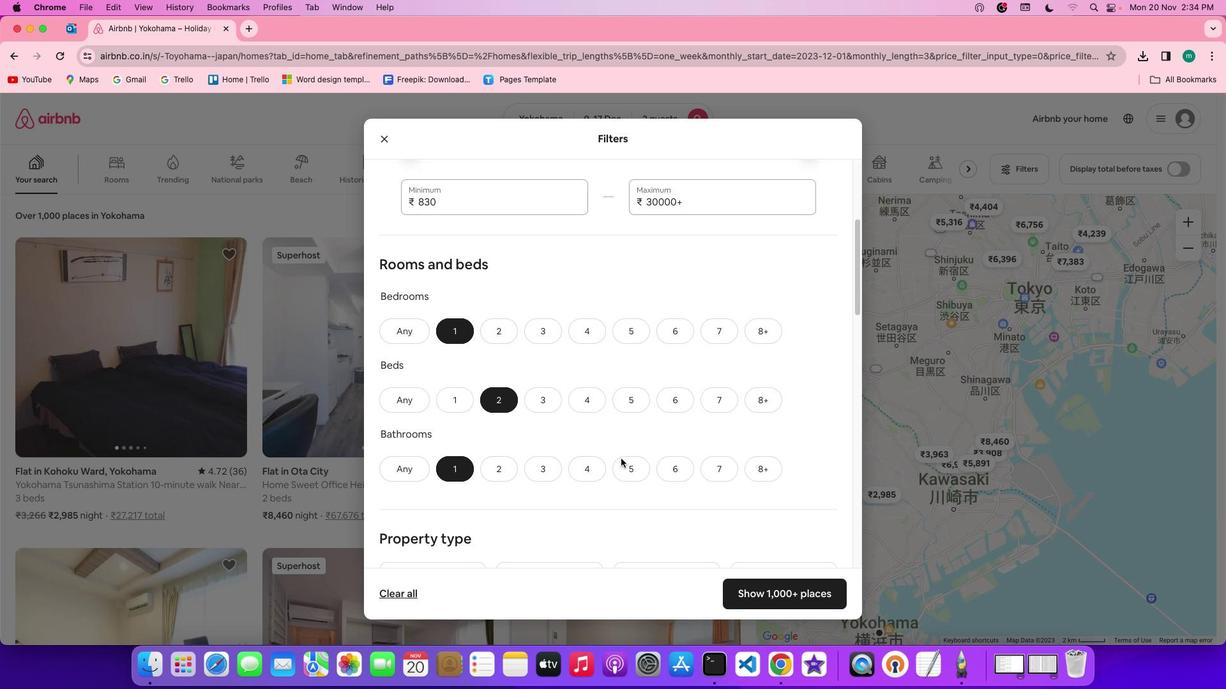 
Action: Mouse scrolled (621, 459) with delta (0, 0)
Screenshot: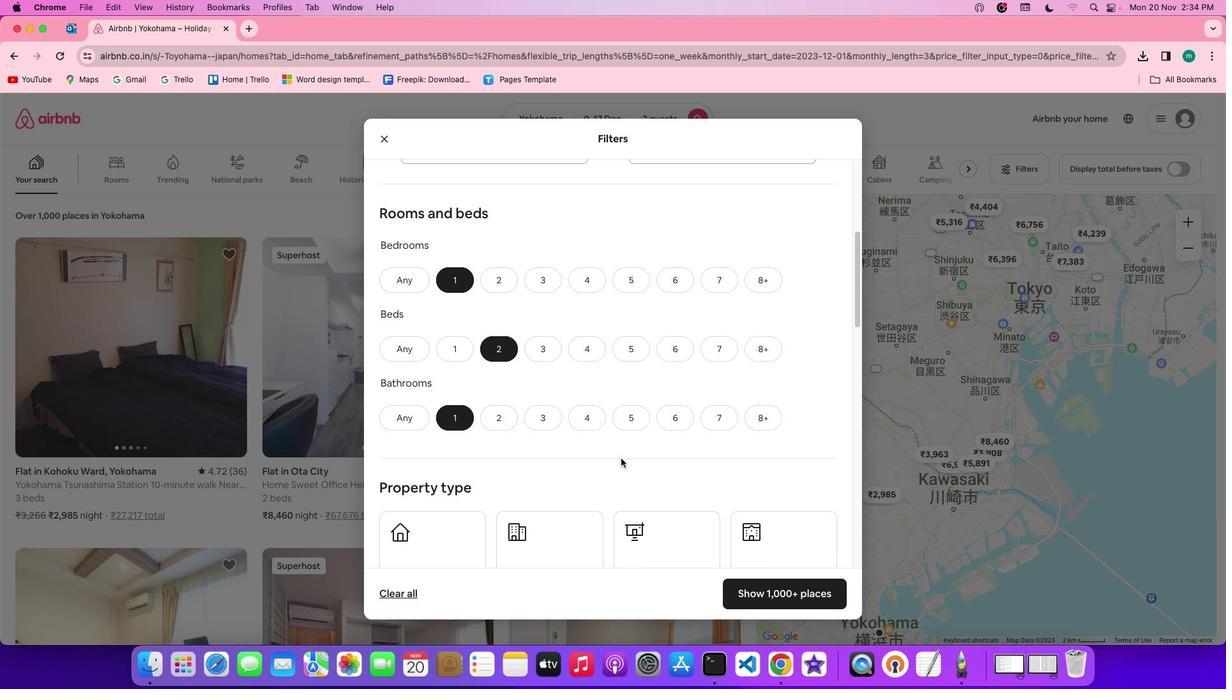 
Action: Mouse scrolled (621, 459) with delta (0, 0)
Screenshot: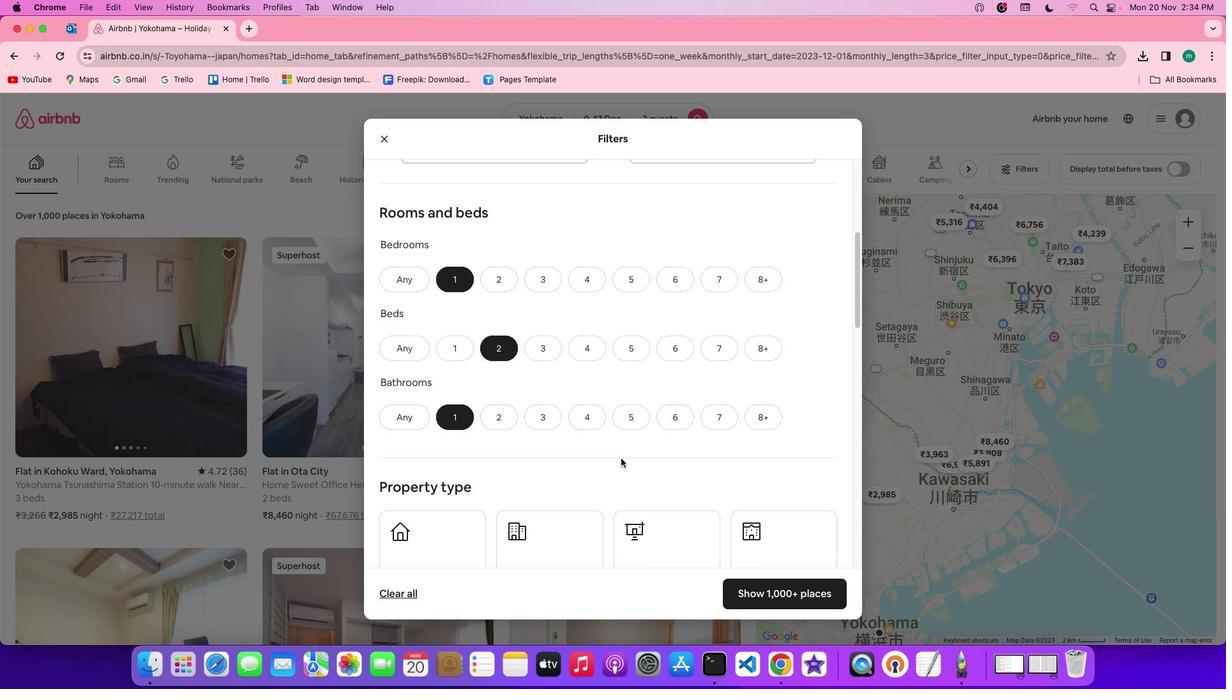 
Action: Mouse scrolled (621, 459) with delta (0, 0)
Screenshot: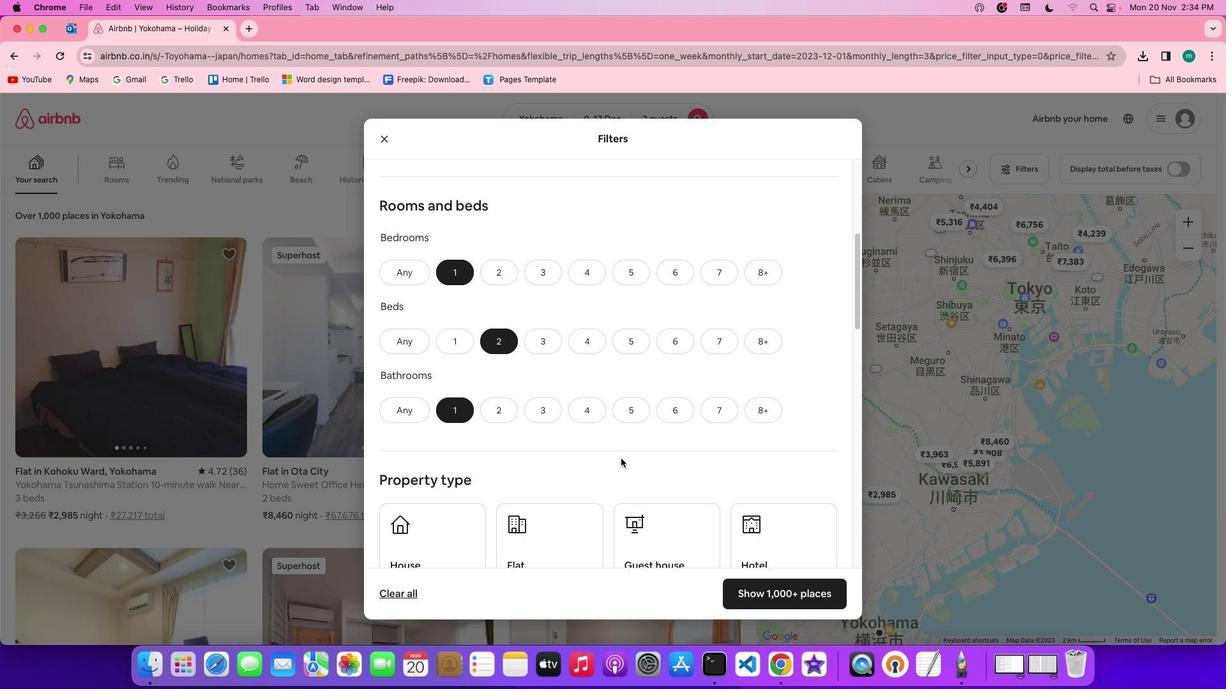 
Action: Mouse scrolled (621, 459) with delta (0, 0)
Screenshot: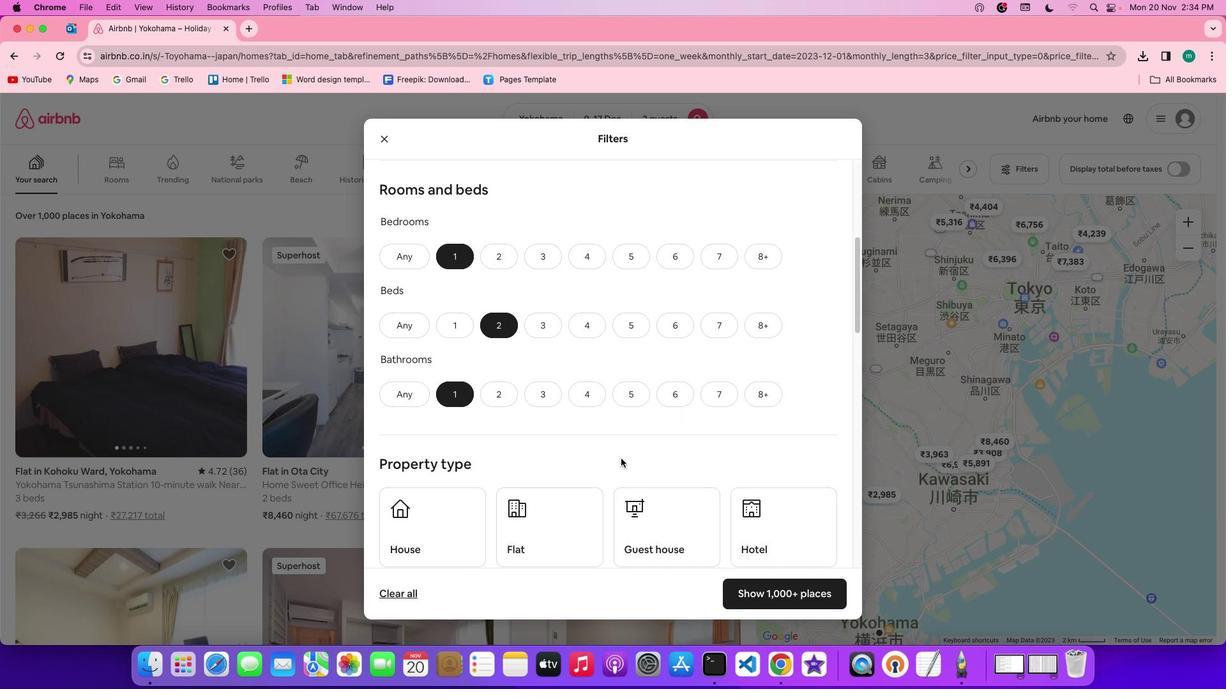 
Action: Mouse scrolled (621, 459) with delta (0, 0)
Screenshot: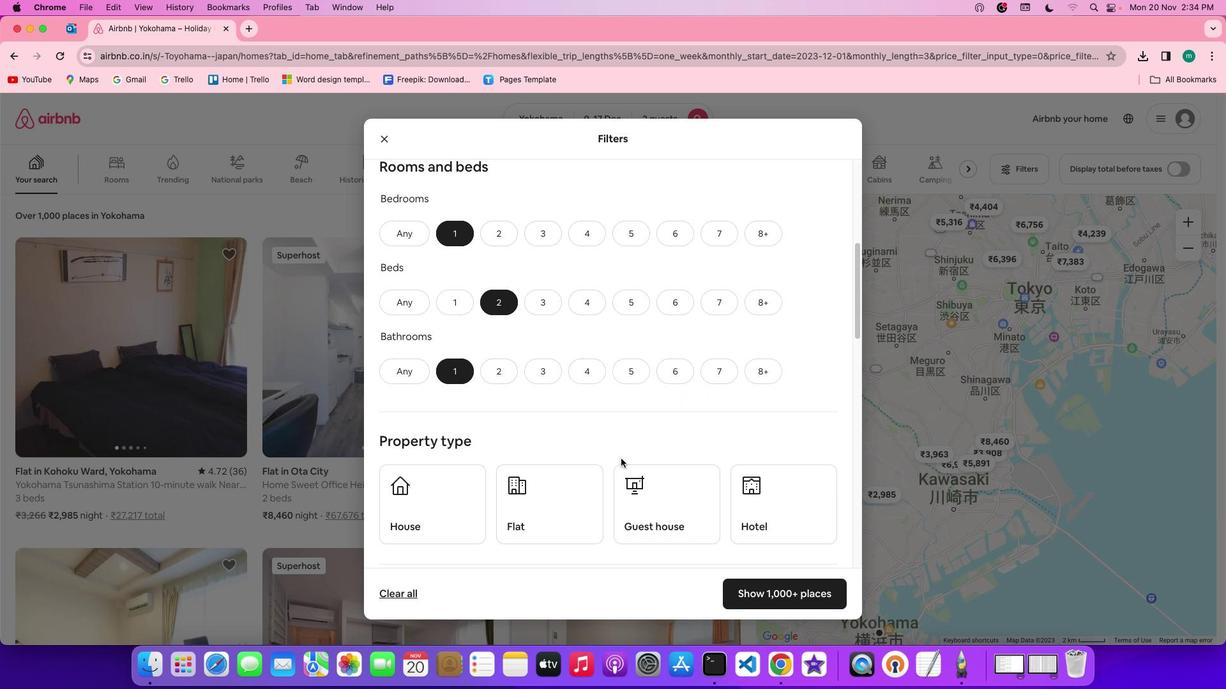 
Action: Mouse scrolled (621, 459) with delta (0, 0)
Screenshot: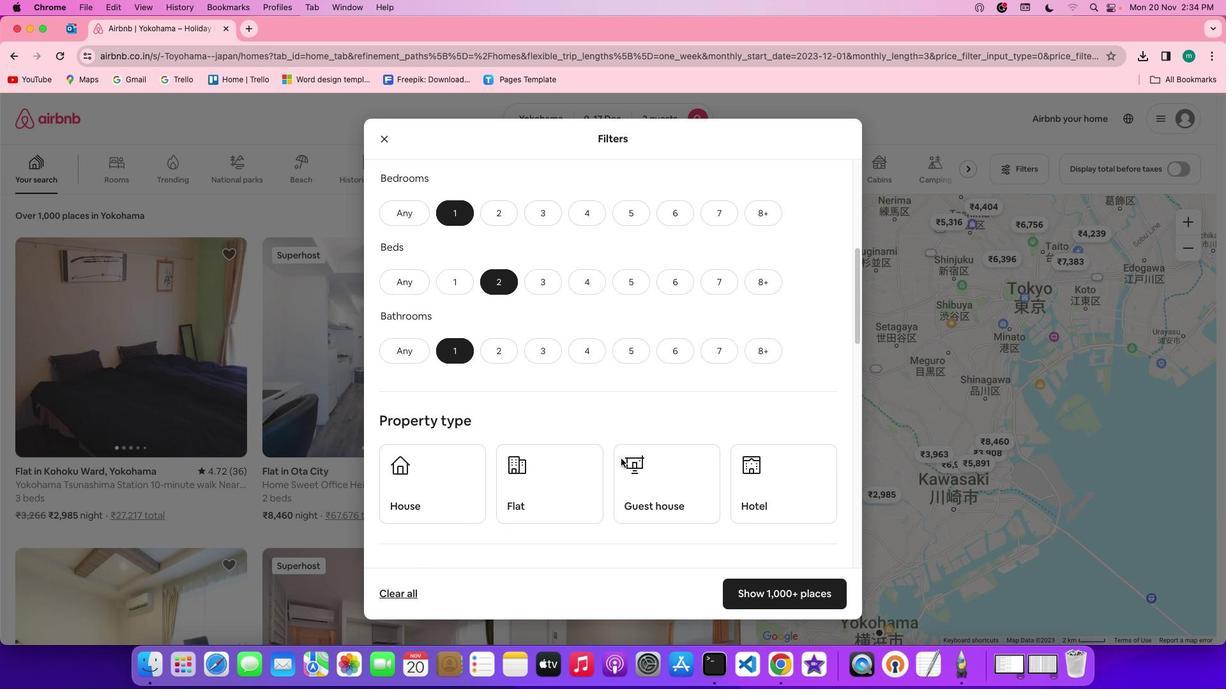 
Action: Mouse scrolled (621, 459) with delta (0, -1)
Screenshot: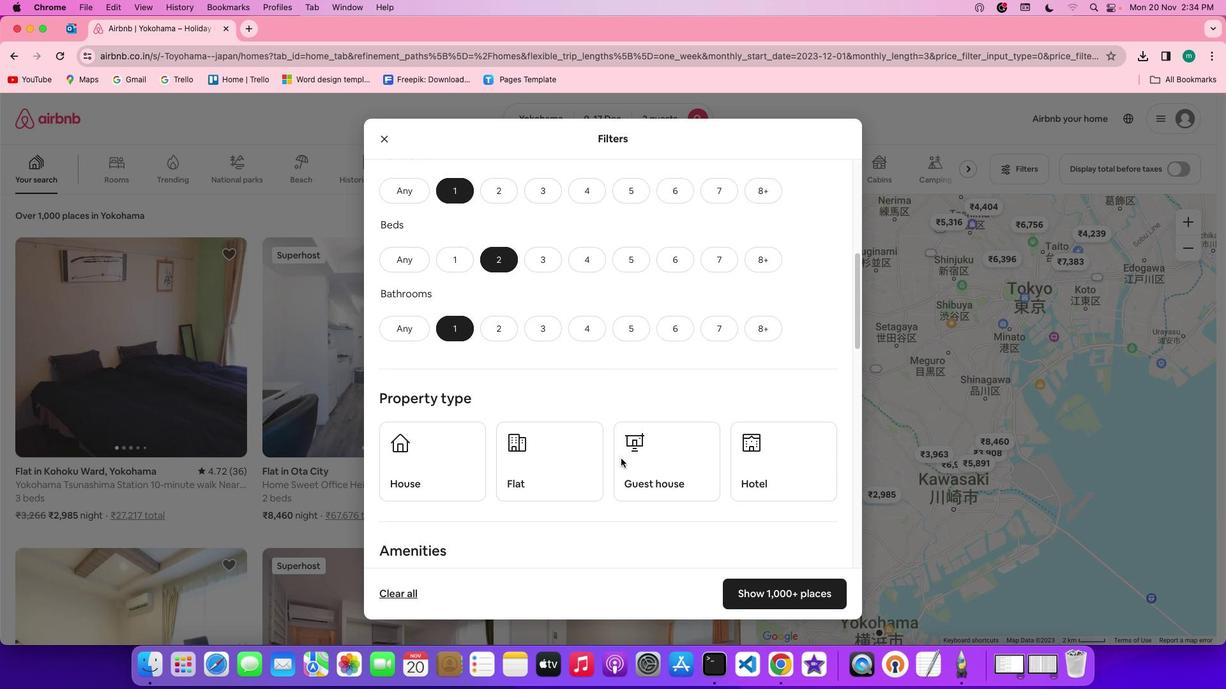 
Action: Mouse moved to (539, 415)
Screenshot: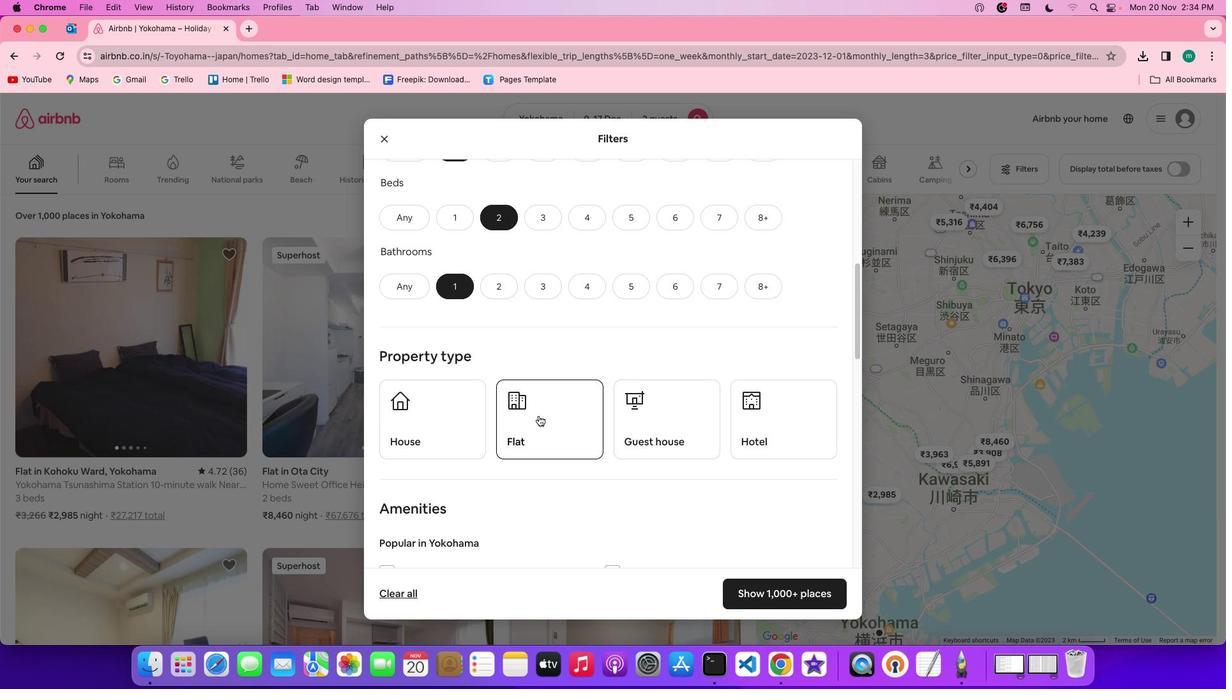 
Action: Mouse pressed left at (539, 415)
Screenshot: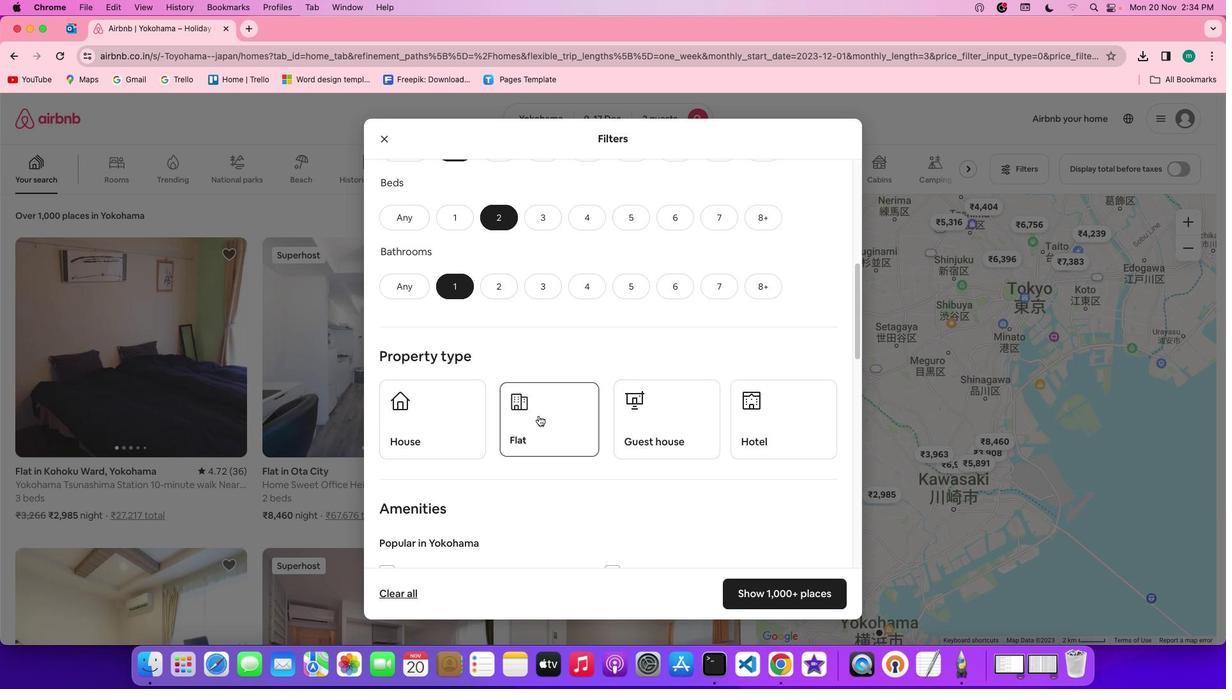 
Action: Mouse moved to (670, 445)
Screenshot: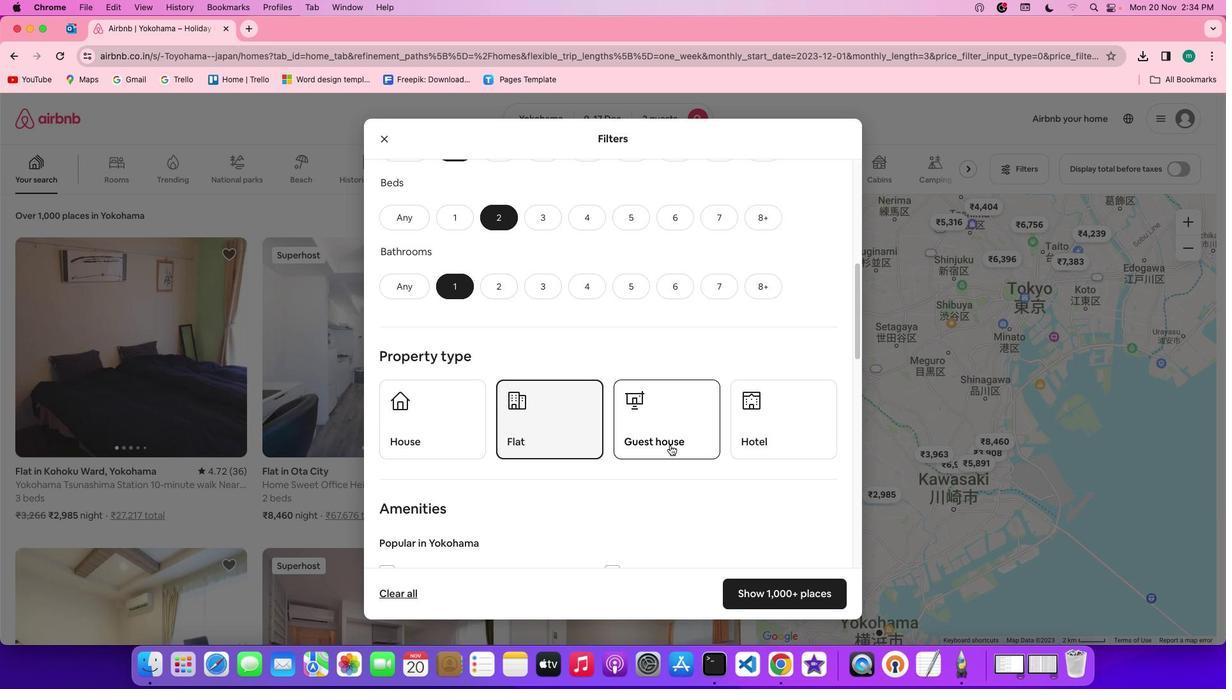 
Action: Mouse scrolled (670, 445) with delta (0, 0)
Screenshot: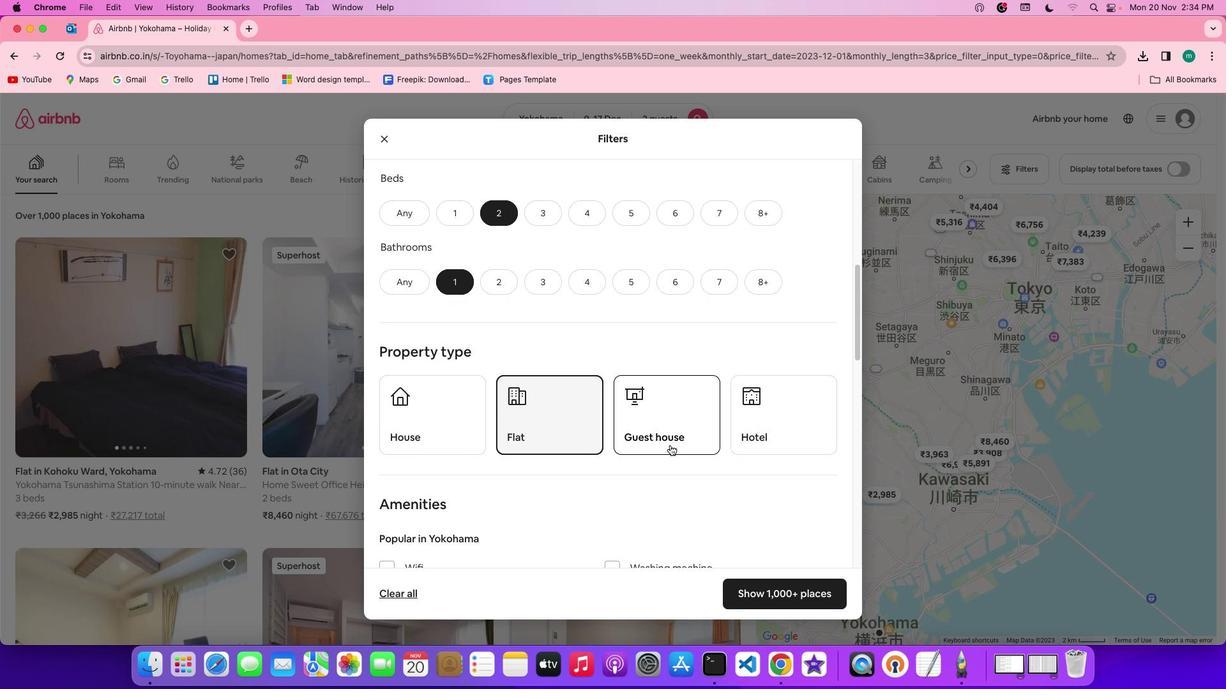 
Action: Mouse scrolled (670, 445) with delta (0, 0)
Screenshot: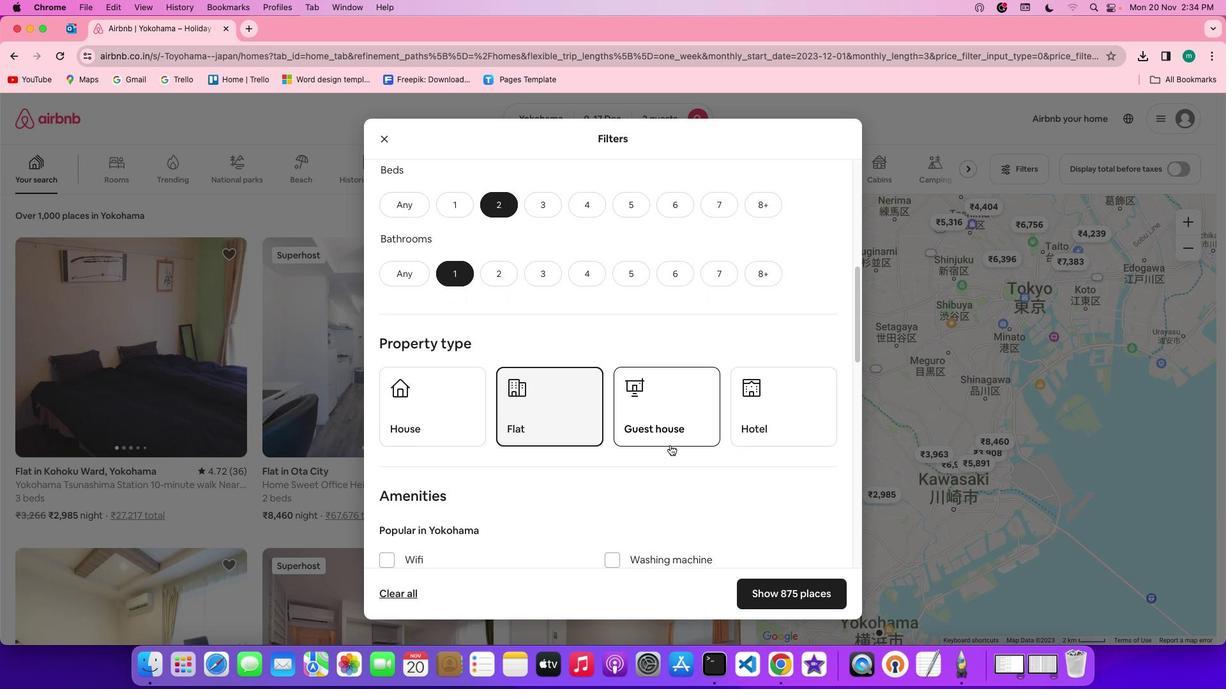
Action: Mouse scrolled (670, 445) with delta (0, -1)
Screenshot: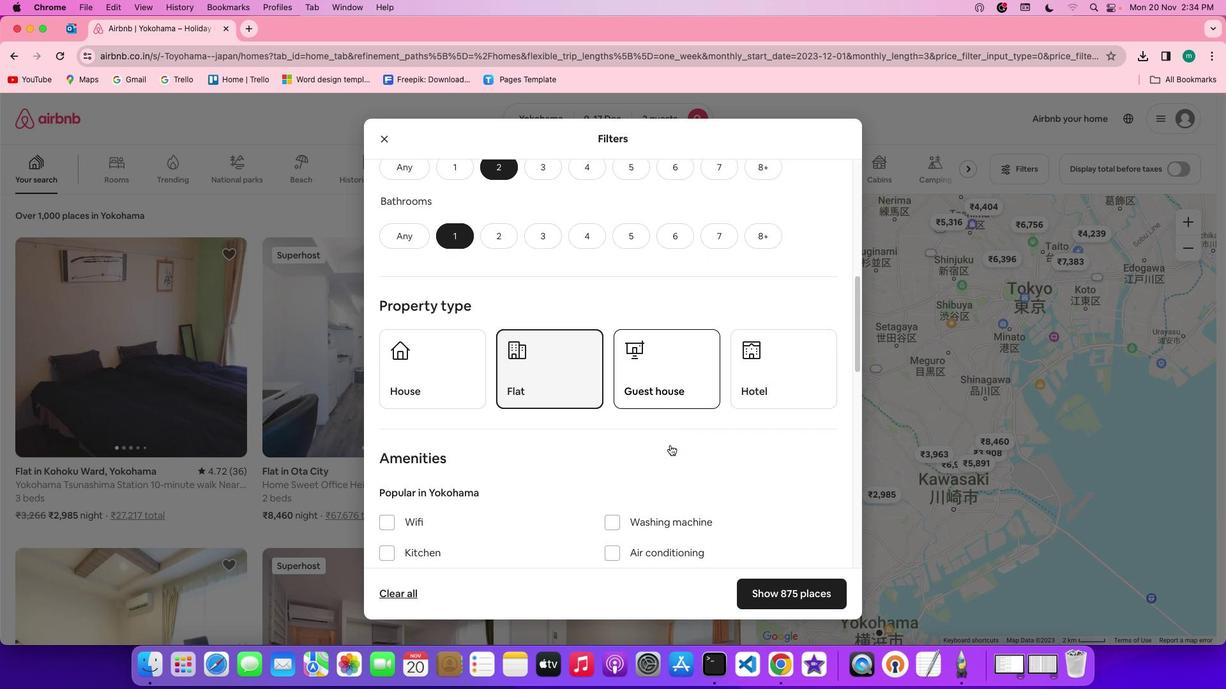 
Action: Mouse scrolled (670, 445) with delta (0, 0)
Screenshot: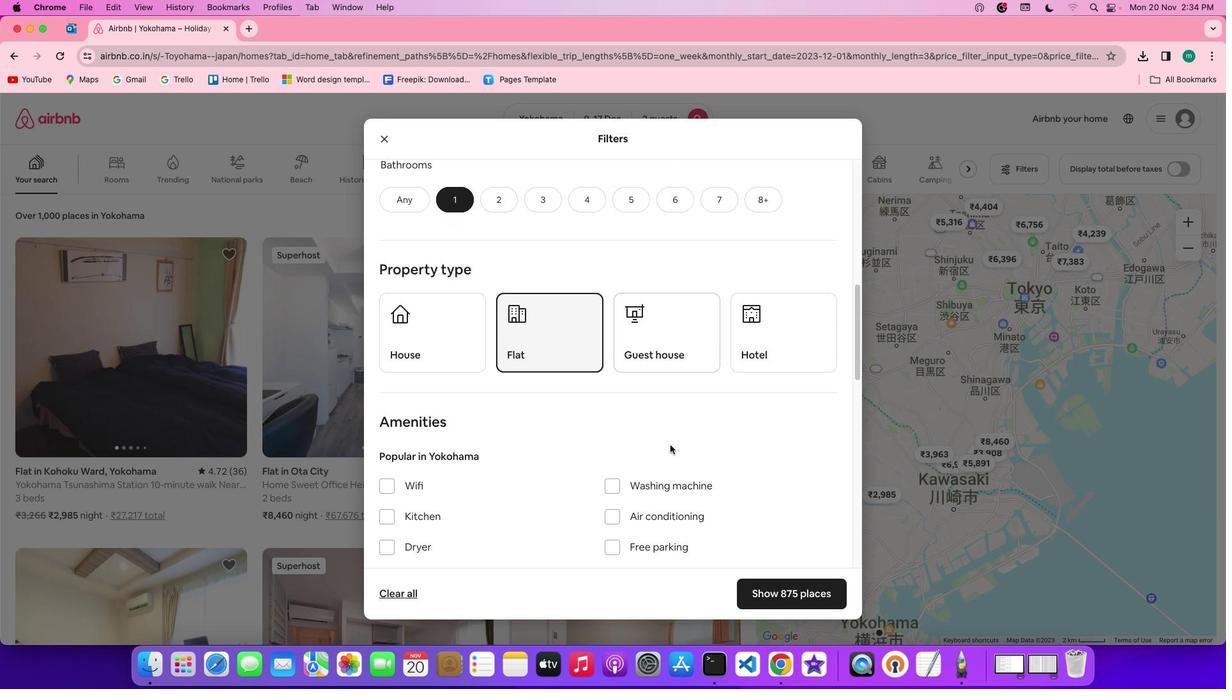 
Action: Mouse scrolled (670, 445) with delta (0, 0)
Screenshot: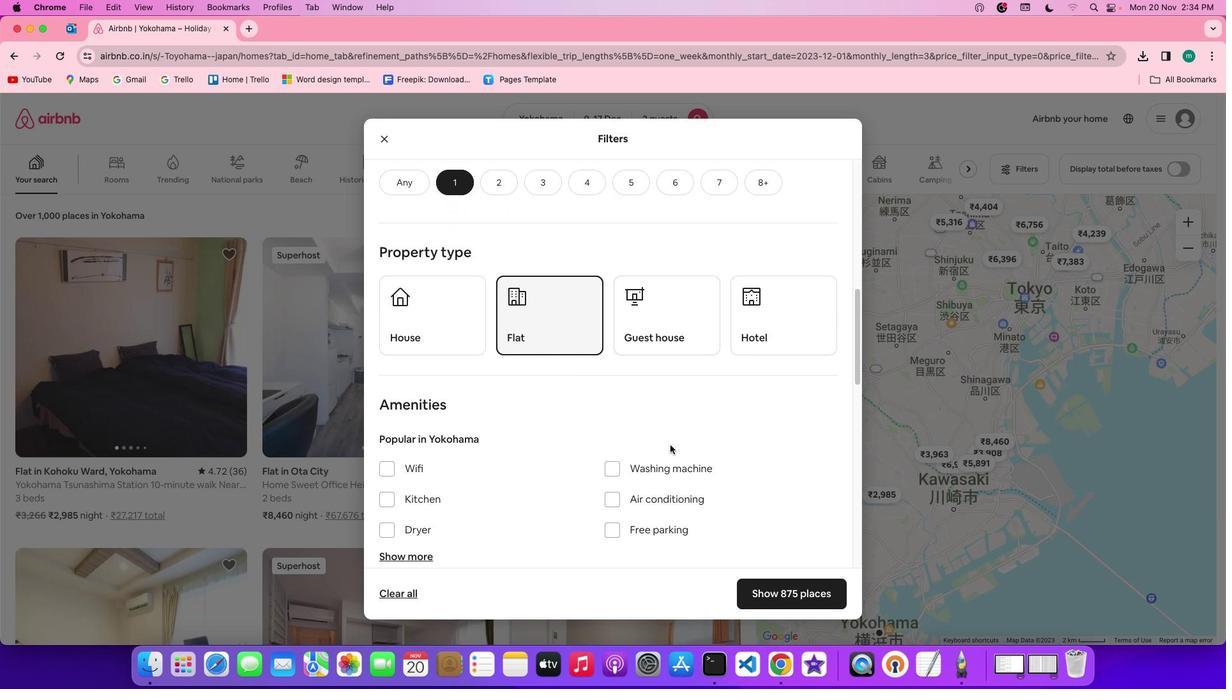 
Action: Mouse scrolled (670, 445) with delta (0, -1)
Screenshot: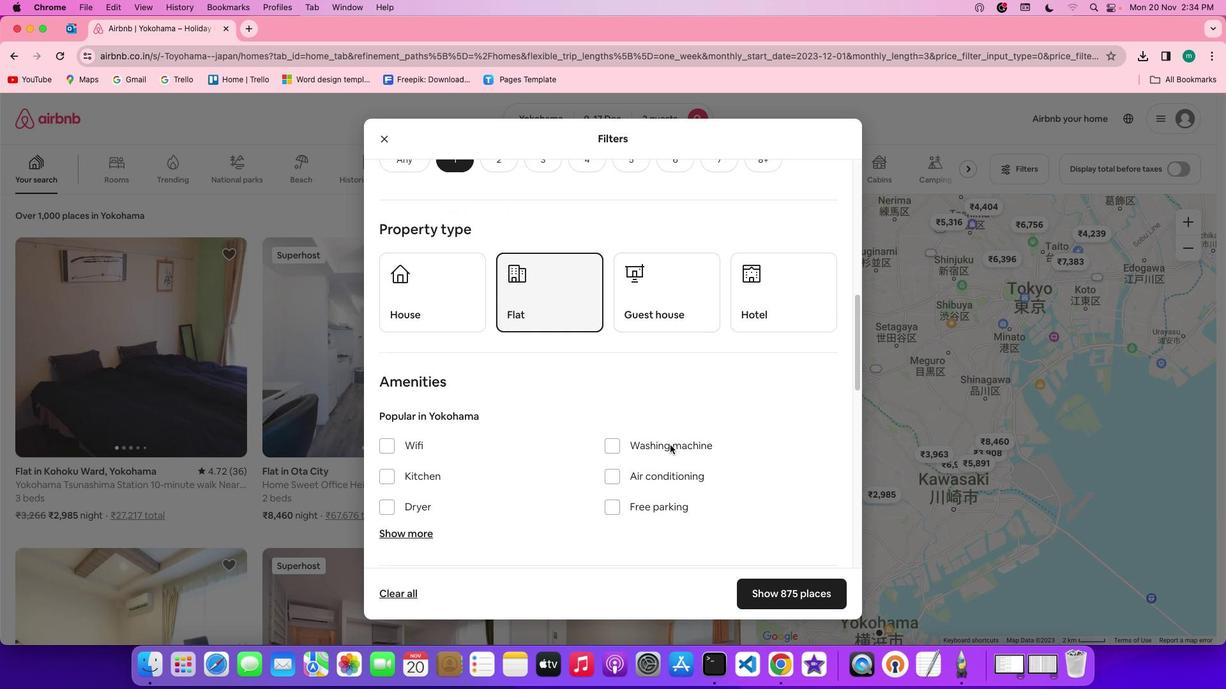 
Action: Mouse scrolled (670, 445) with delta (0, -1)
Screenshot: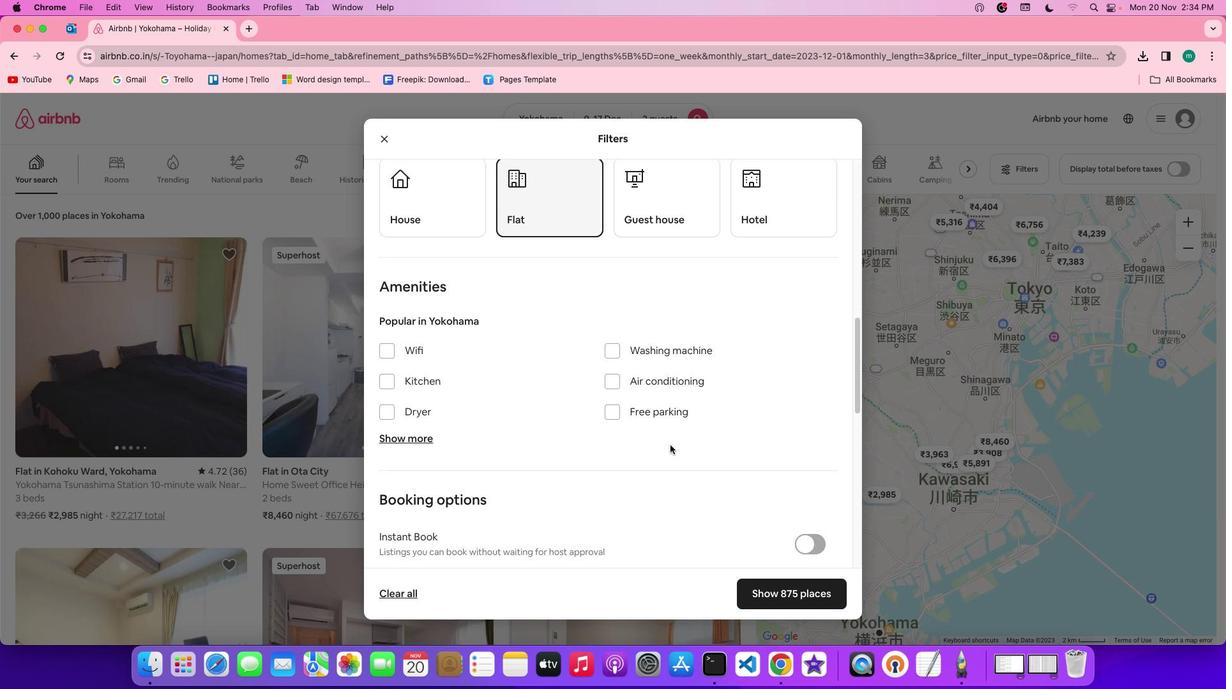 
Action: Mouse scrolled (670, 445) with delta (0, 0)
Screenshot: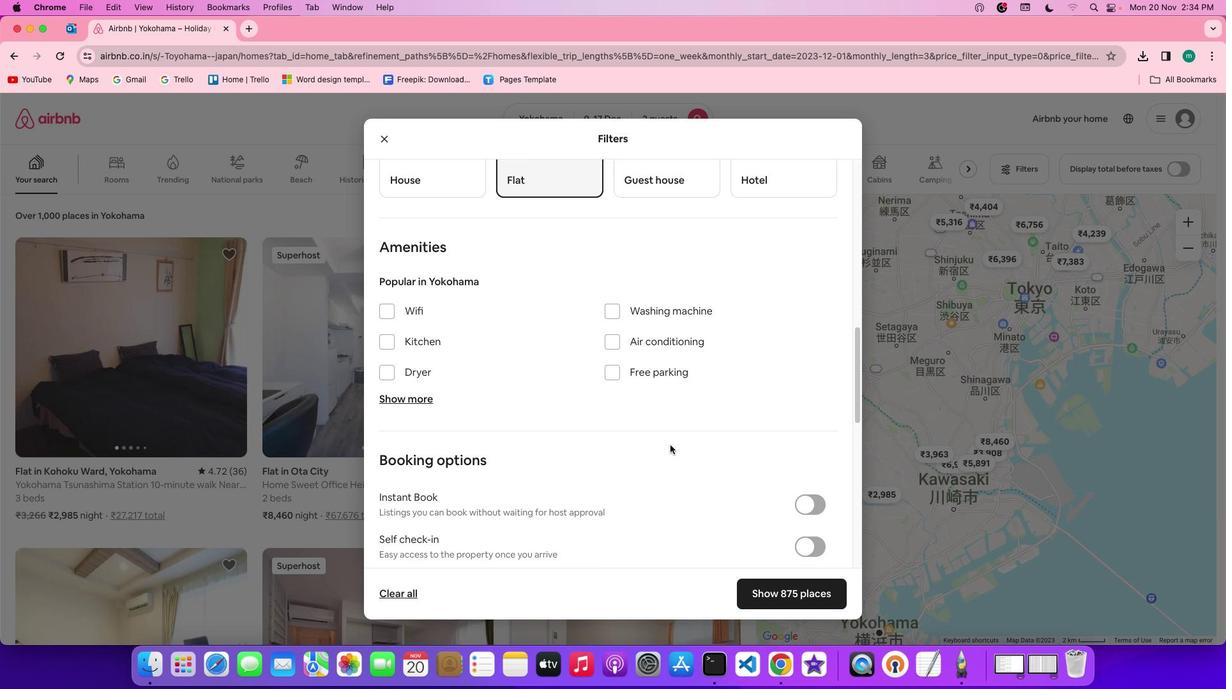 
Action: Mouse scrolled (670, 445) with delta (0, 0)
Screenshot: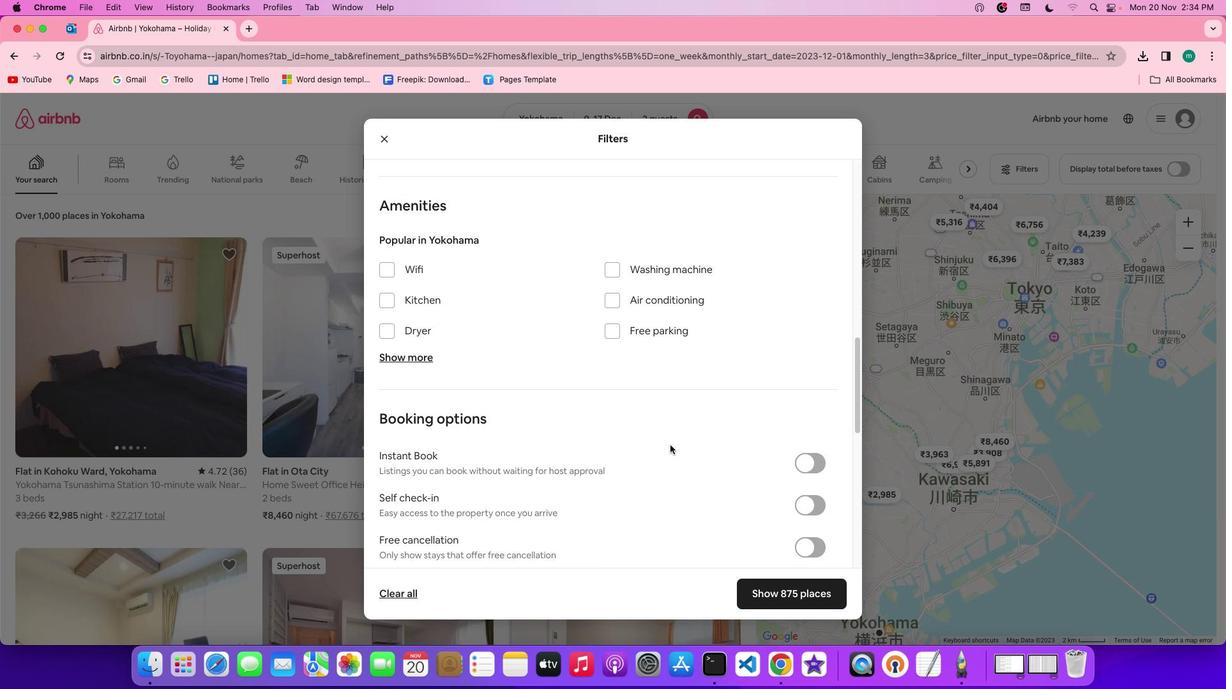 
Action: Mouse scrolled (670, 445) with delta (0, -1)
Screenshot: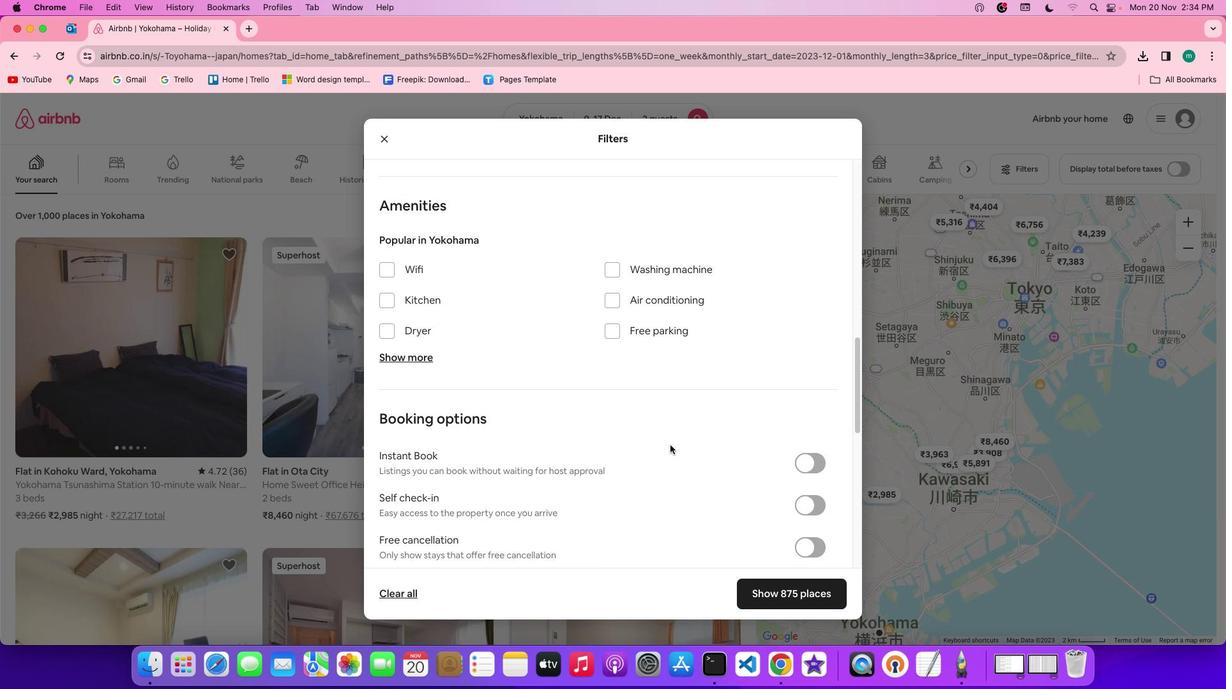 
Action: Mouse scrolled (670, 445) with delta (0, -2)
Screenshot: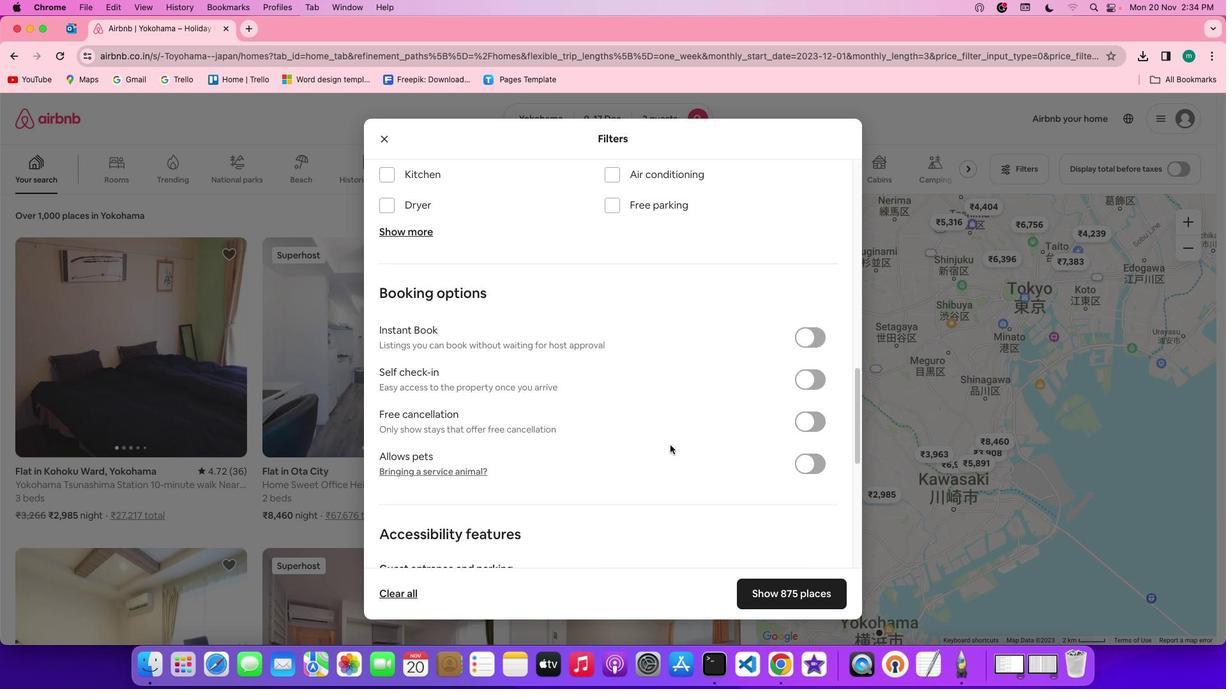 
Action: Mouse scrolled (670, 445) with delta (0, 0)
Screenshot: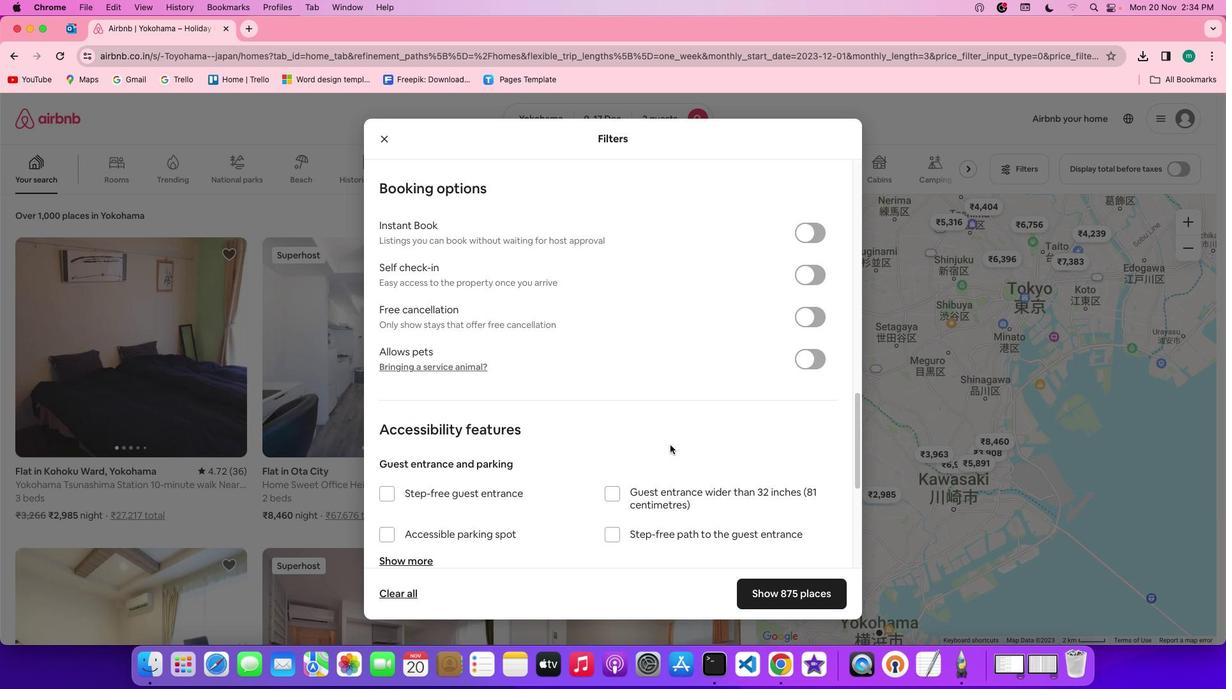
Action: Mouse scrolled (670, 445) with delta (0, 0)
Screenshot: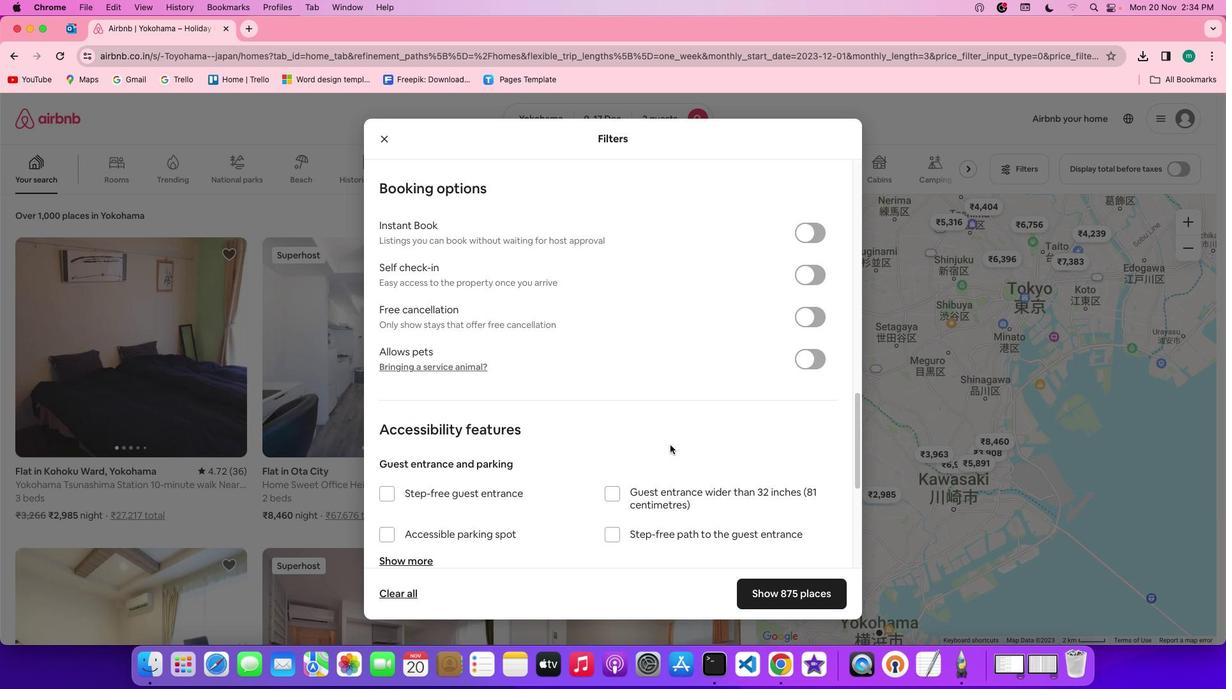
Action: Mouse scrolled (670, 445) with delta (0, -1)
Screenshot: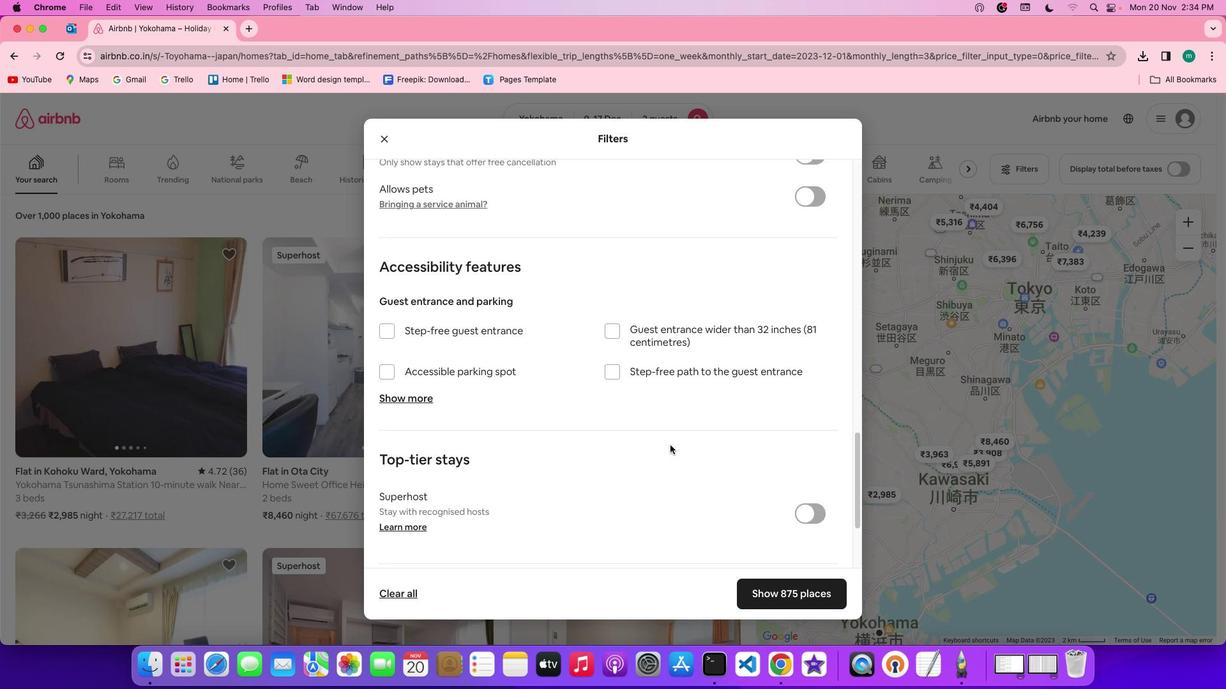 
Action: Mouse scrolled (670, 445) with delta (0, -3)
Screenshot: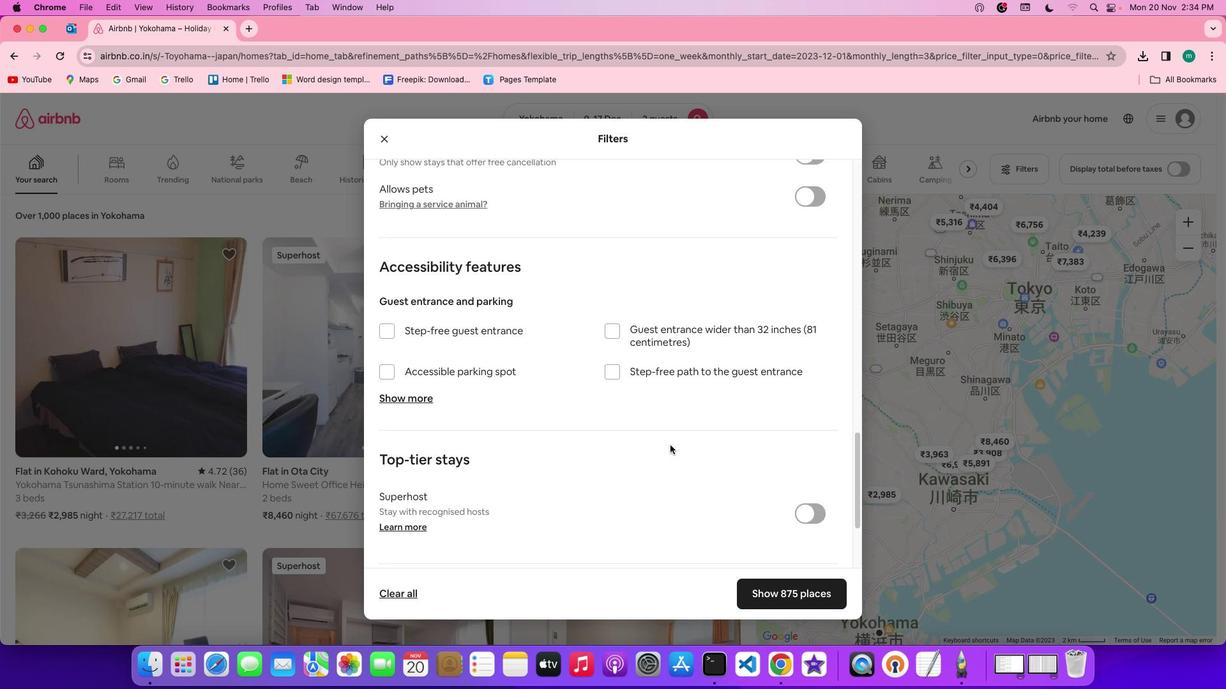 
Action: Mouse scrolled (670, 445) with delta (0, -3)
Screenshot: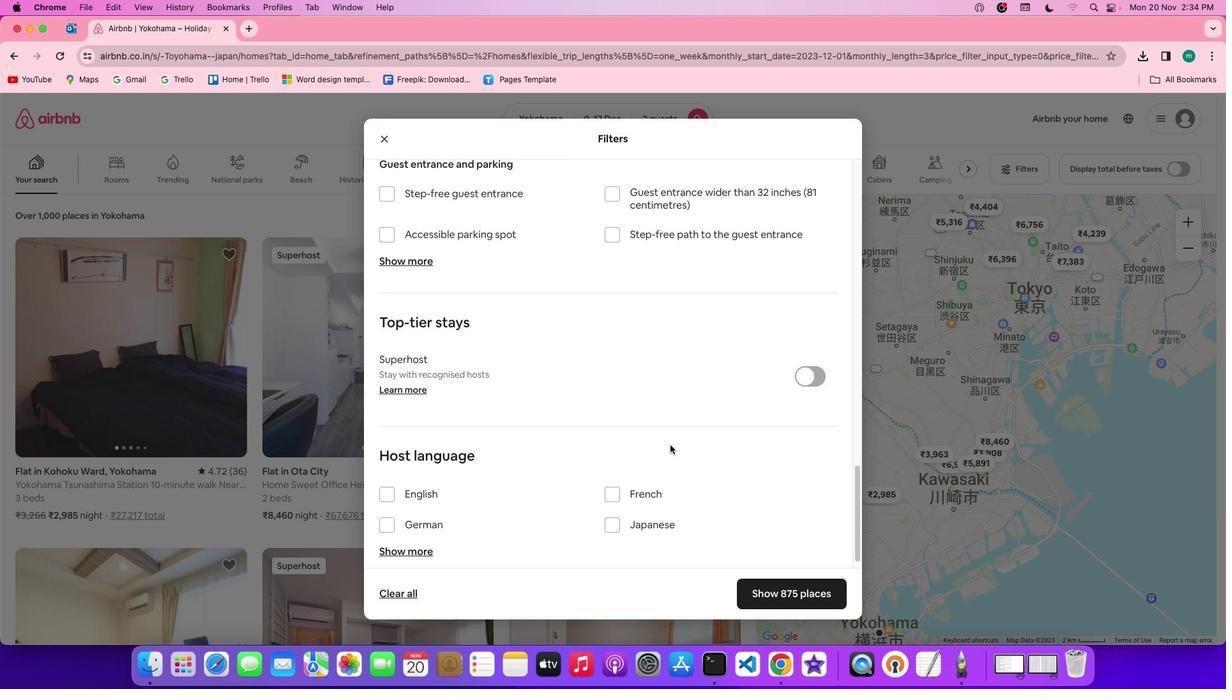 
Action: Mouse scrolled (670, 445) with delta (0, -3)
Screenshot: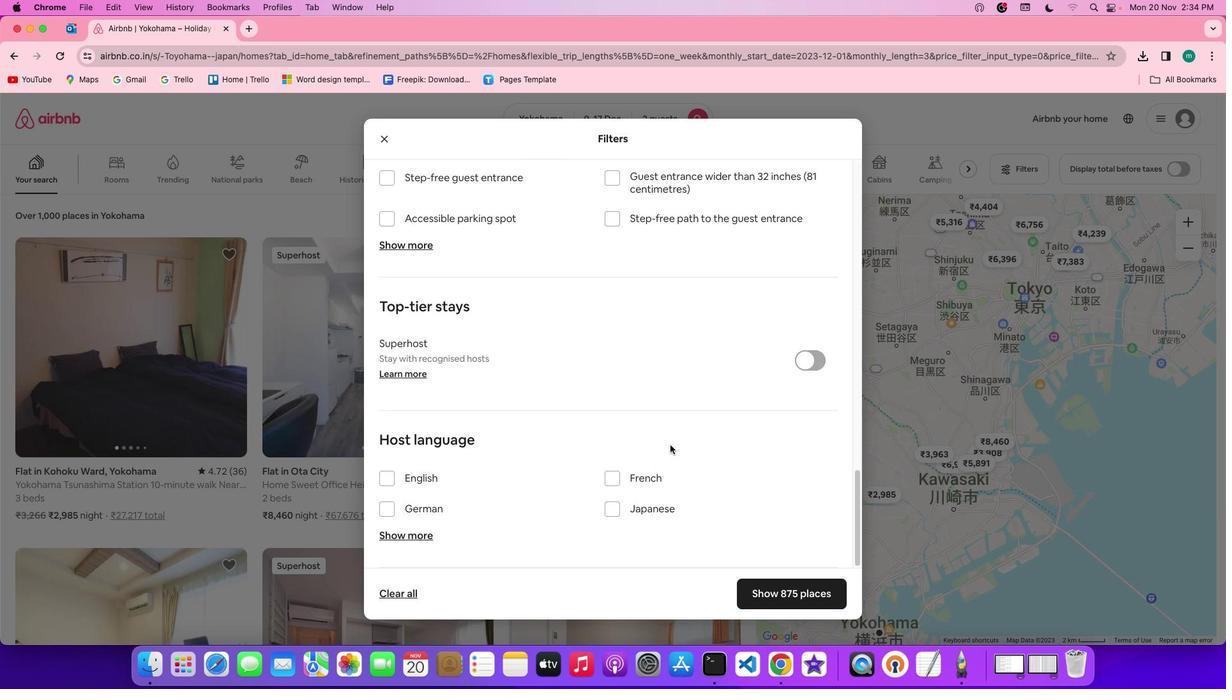
Action: Mouse scrolled (670, 445) with delta (0, 0)
Screenshot: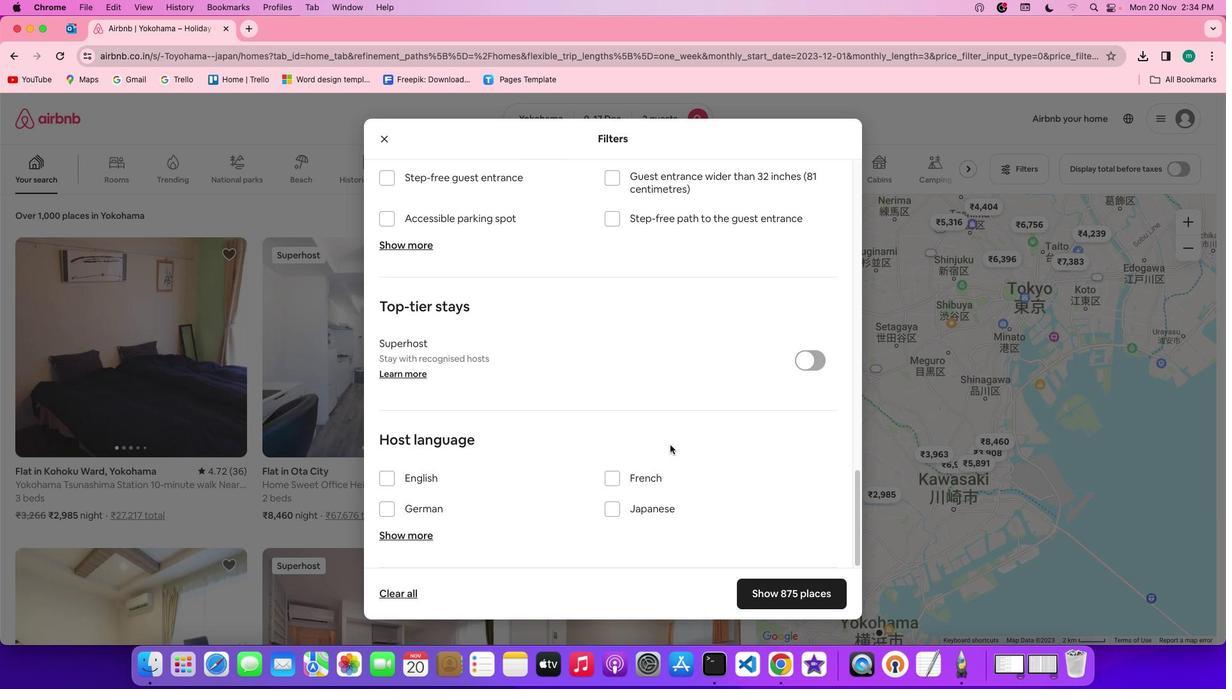 
Action: Mouse scrolled (670, 445) with delta (0, 0)
Screenshot: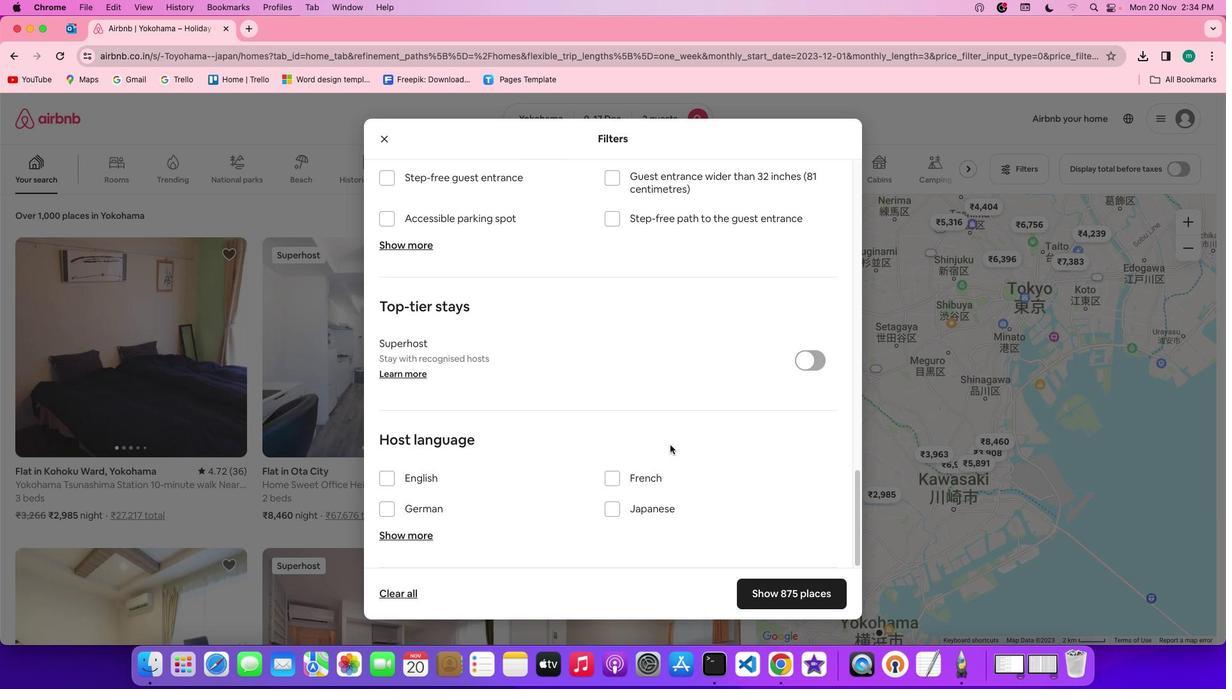 
Action: Mouse scrolled (670, 445) with delta (0, -1)
Screenshot: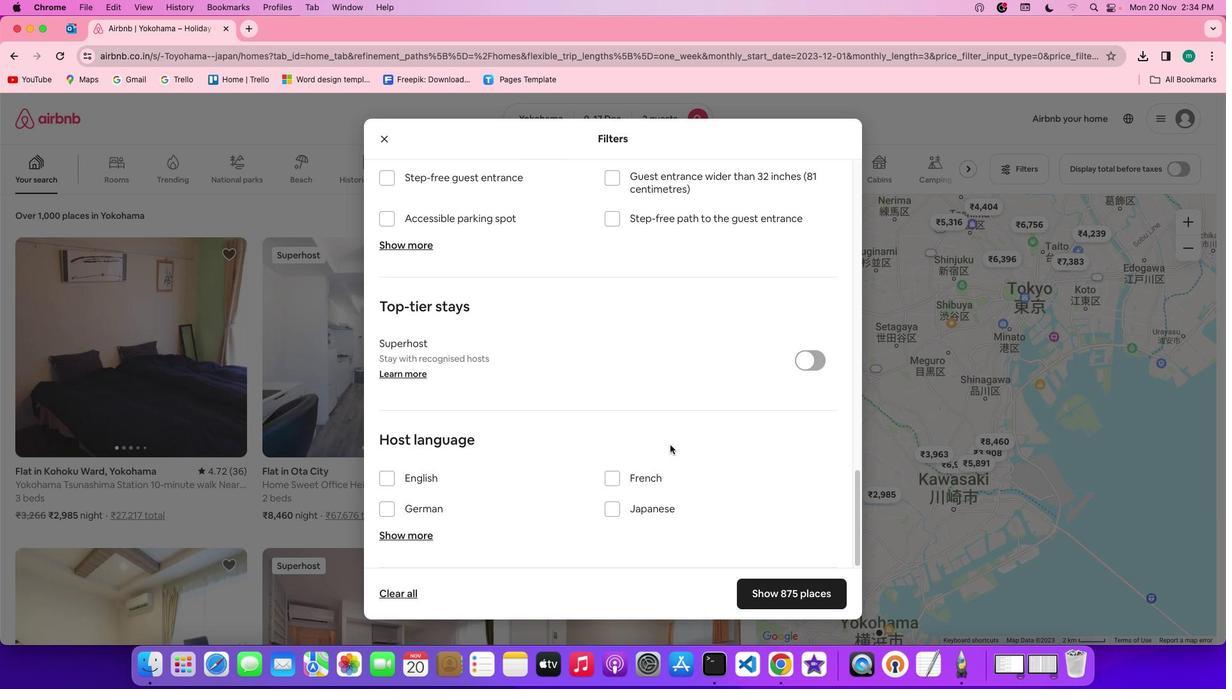 
Action: Mouse scrolled (670, 445) with delta (0, -3)
Screenshot: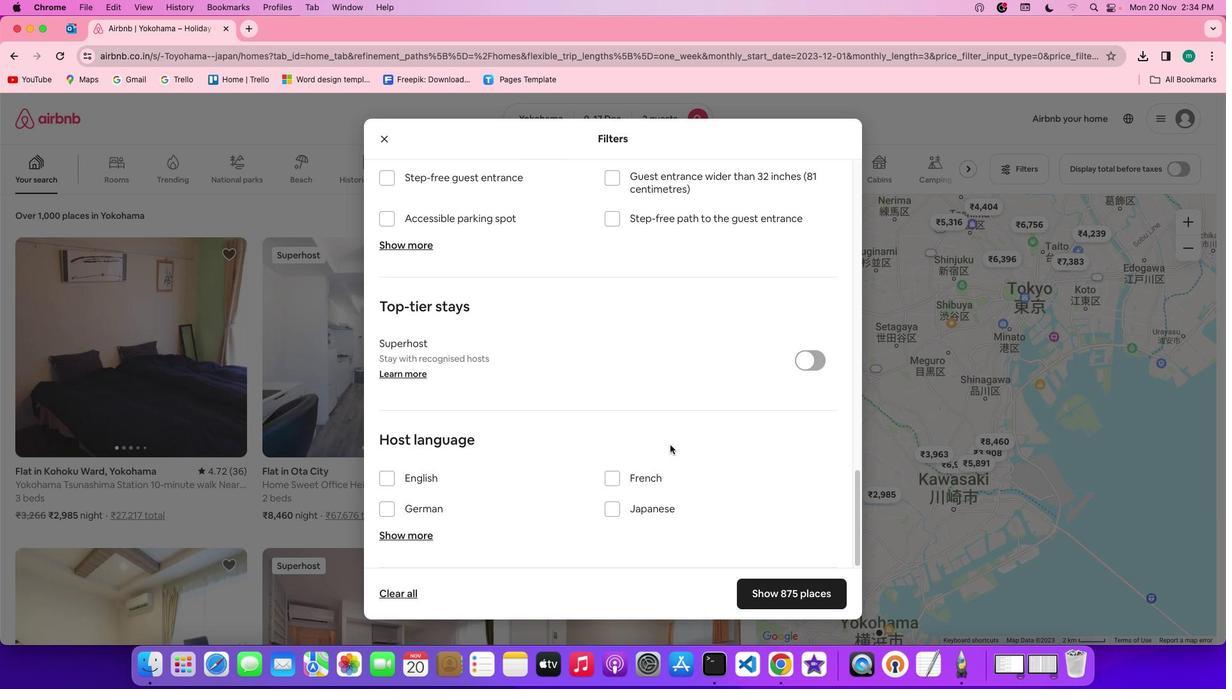 
Action: Mouse scrolled (670, 445) with delta (0, -3)
Screenshot: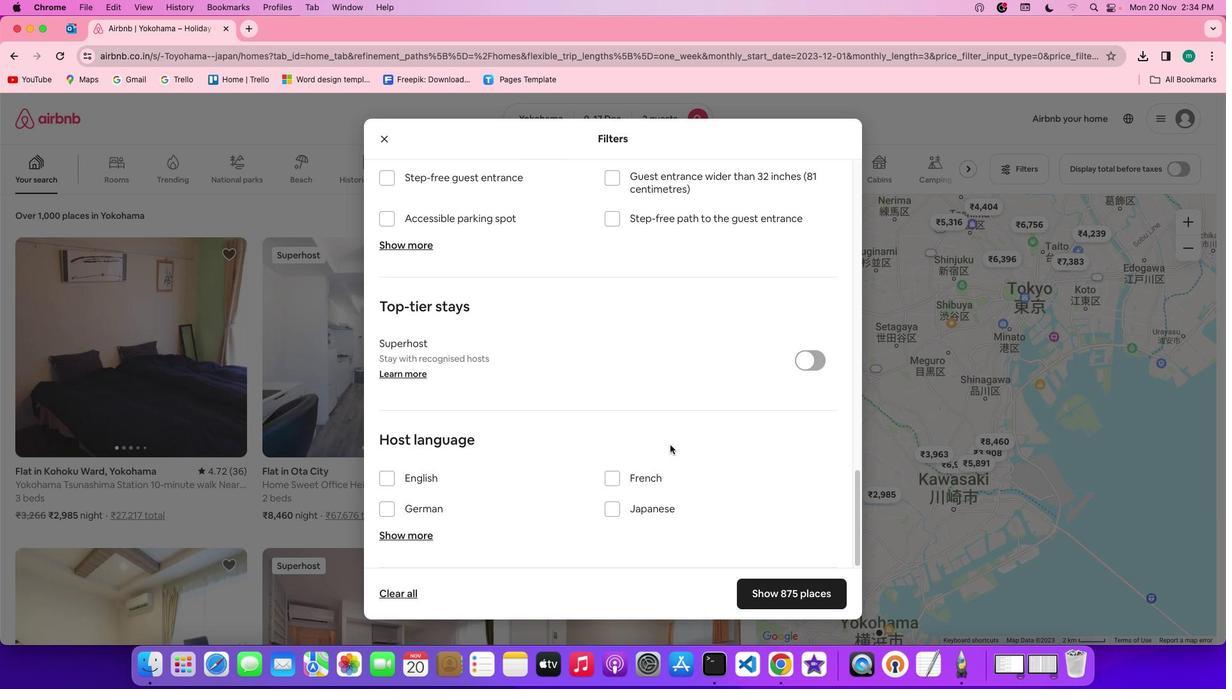 
Action: Mouse scrolled (670, 445) with delta (0, -3)
Screenshot: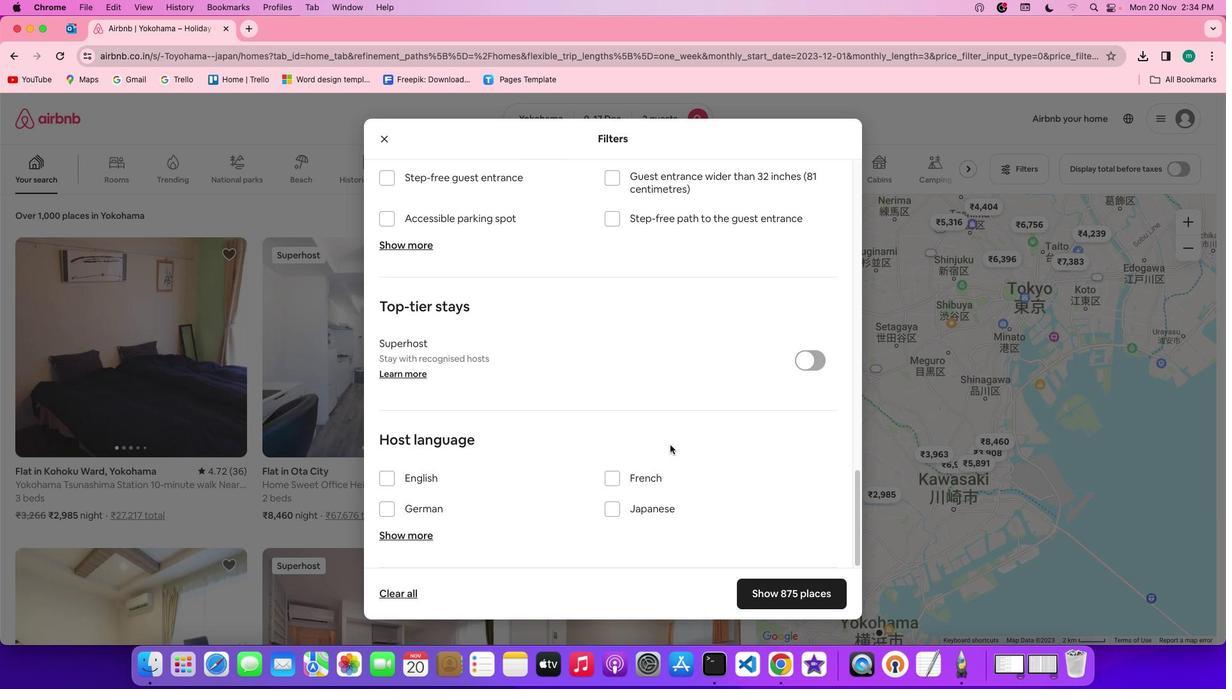 
Action: Mouse moved to (774, 596)
Screenshot: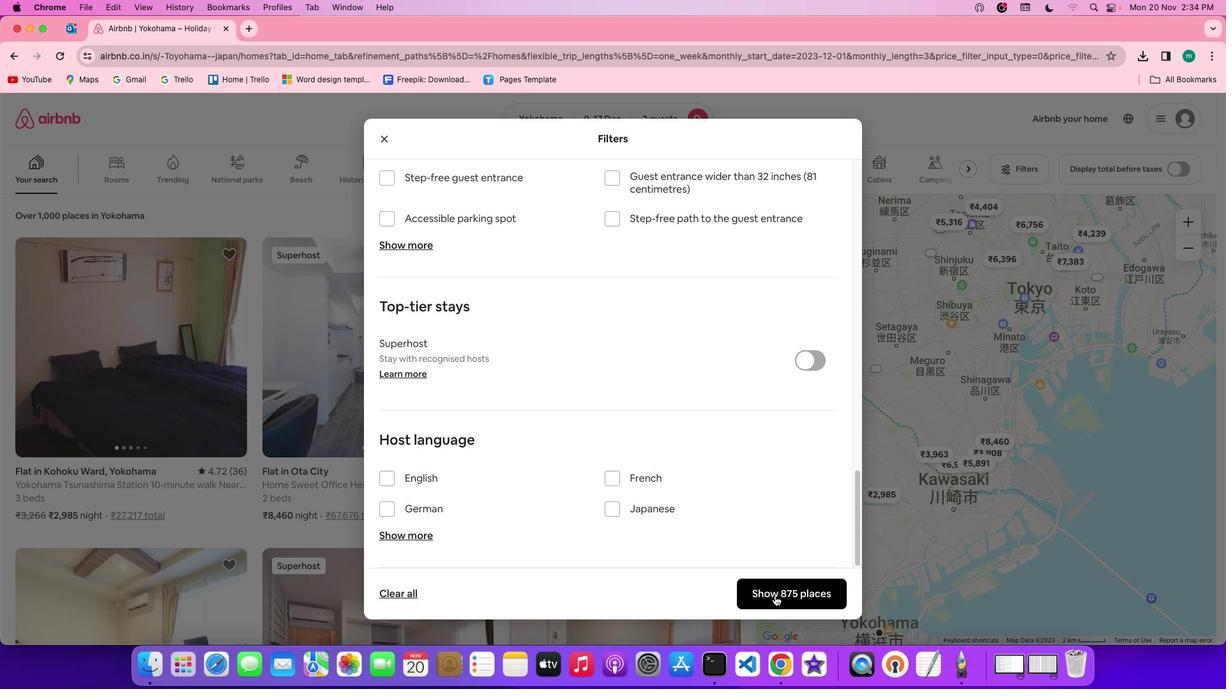 
Action: Mouse pressed left at (774, 596)
Screenshot: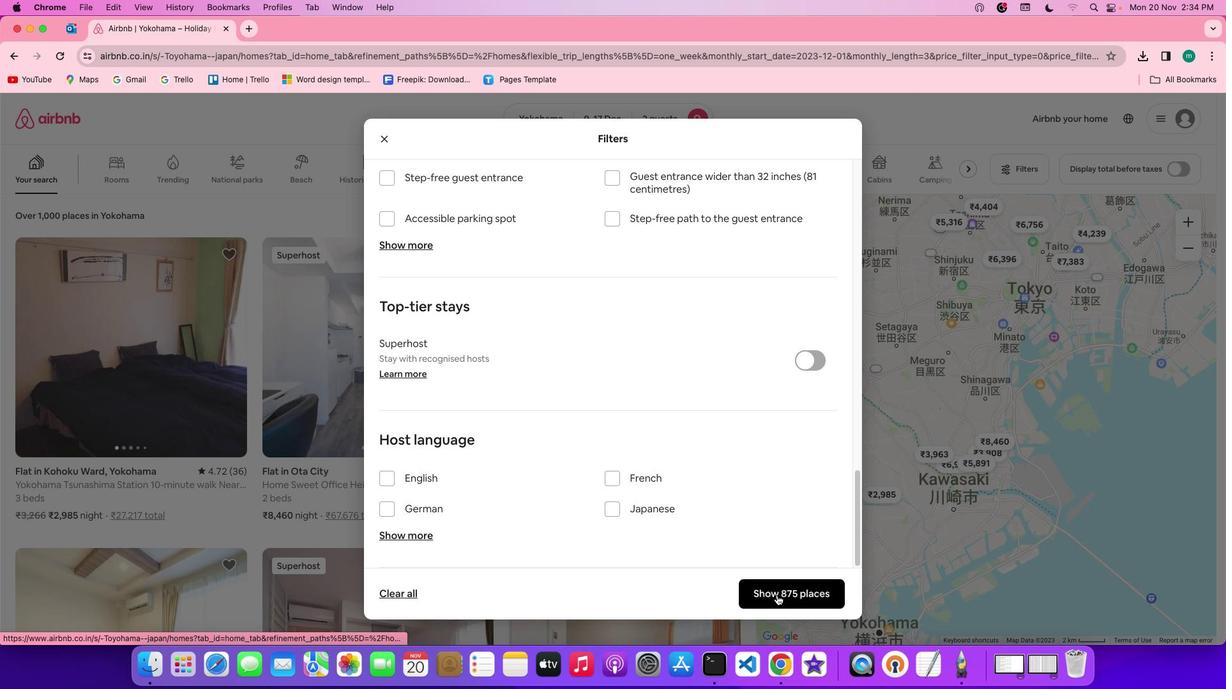 
Action: Mouse moved to (373, 420)
Screenshot: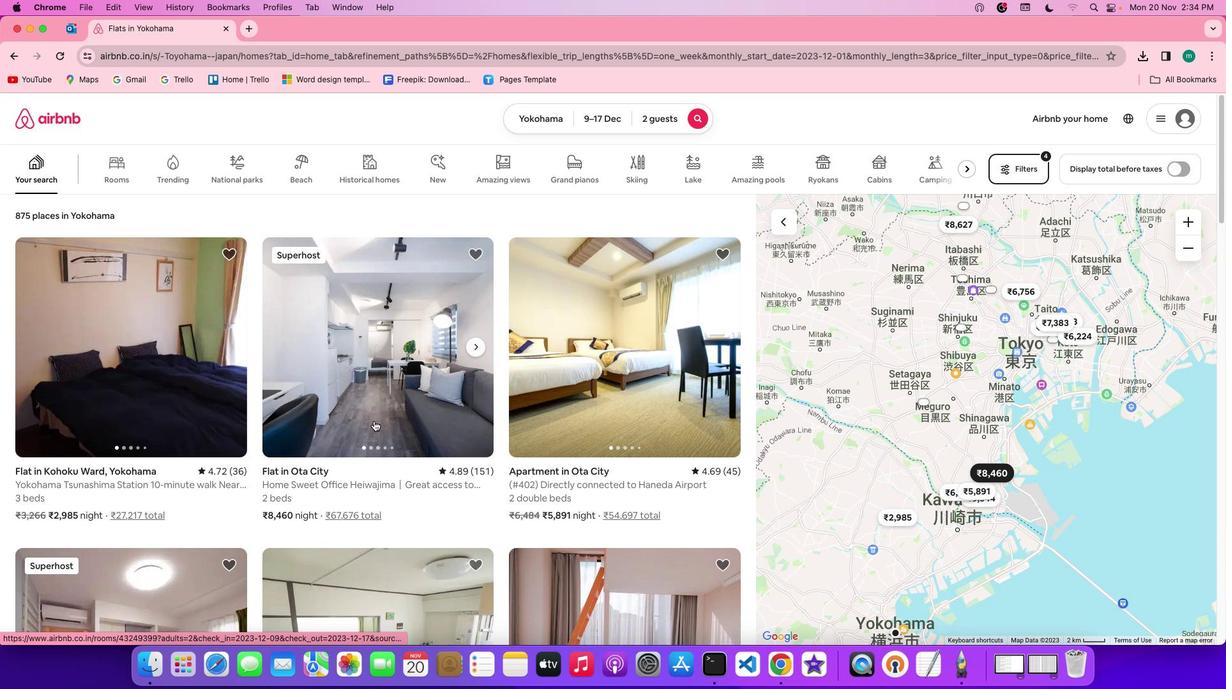 
Action: Mouse scrolled (373, 420) with delta (0, 0)
Screenshot: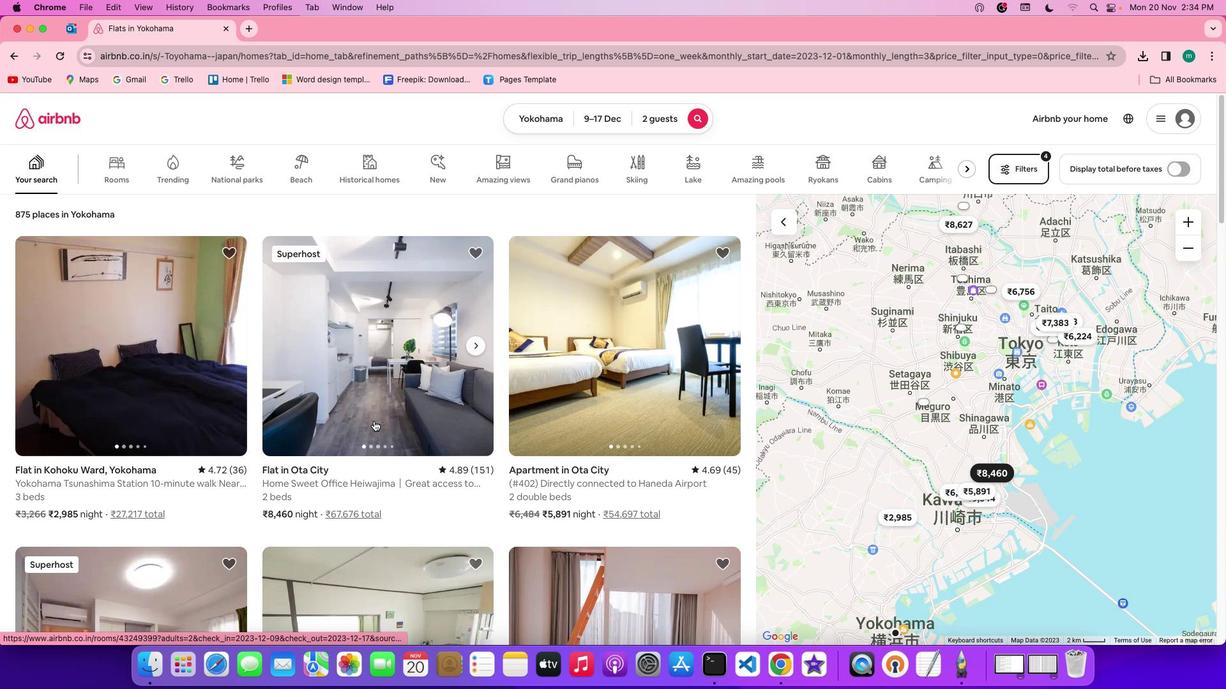 
Action: Mouse scrolled (373, 420) with delta (0, 0)
Screenshot: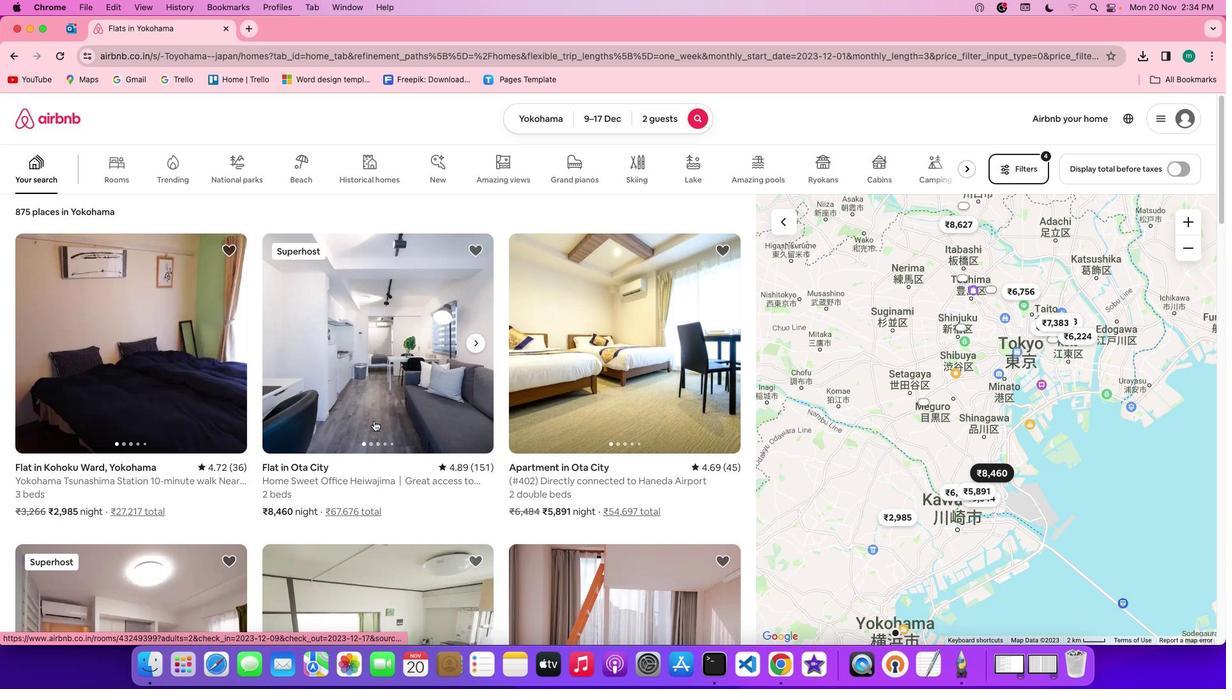 
Action: Mouse scrolled (373, 420) with delta (0, 0)
Screenshot: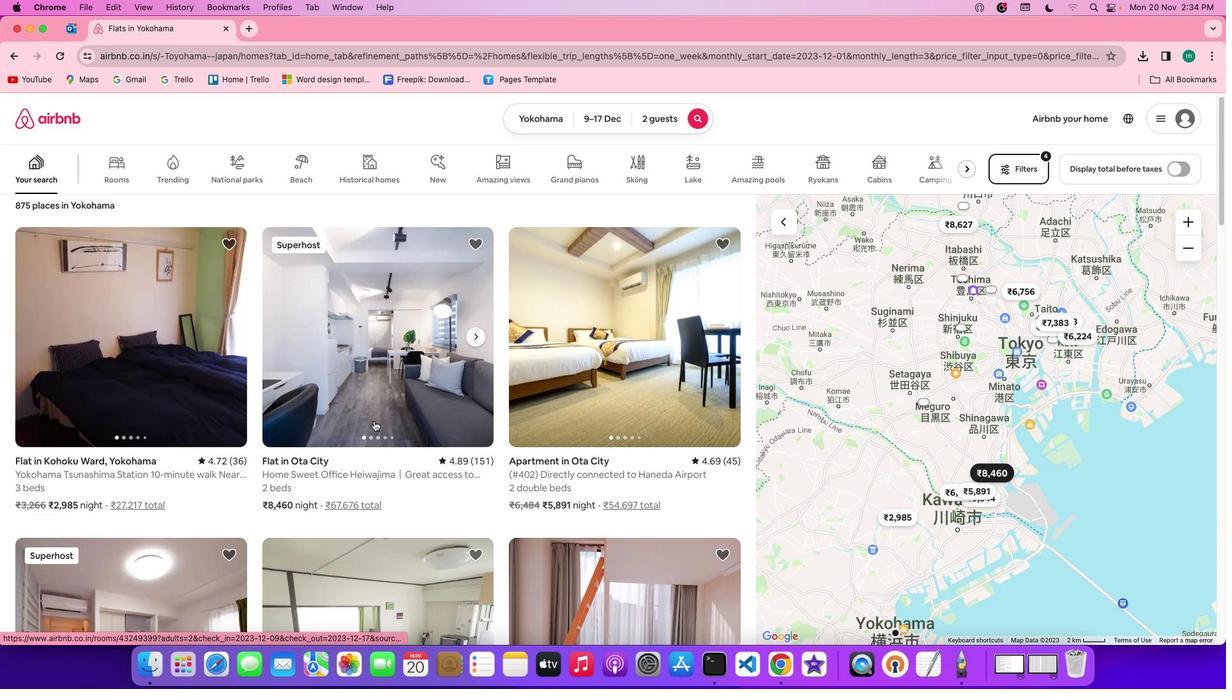 
Action: Mouse scrolled (373, 420) with delta (0, 0)
Screenshot: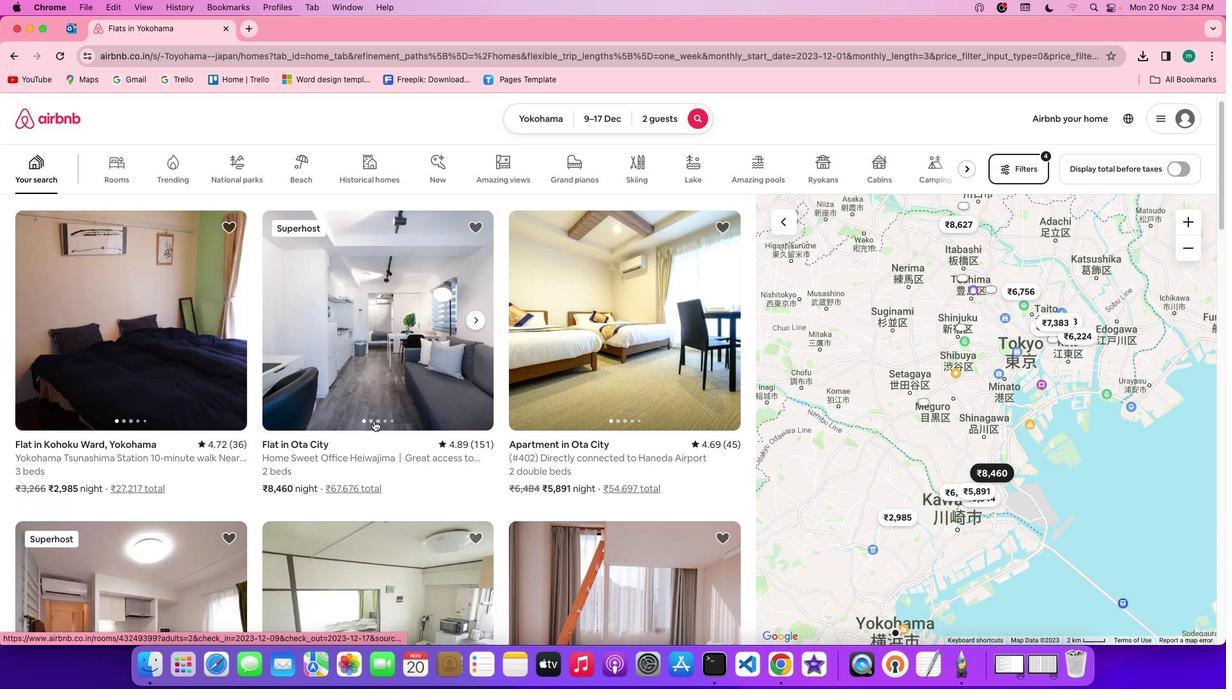 
Action: Mouse scrolled (373, 420) with delta (0, 0)
Screenshot: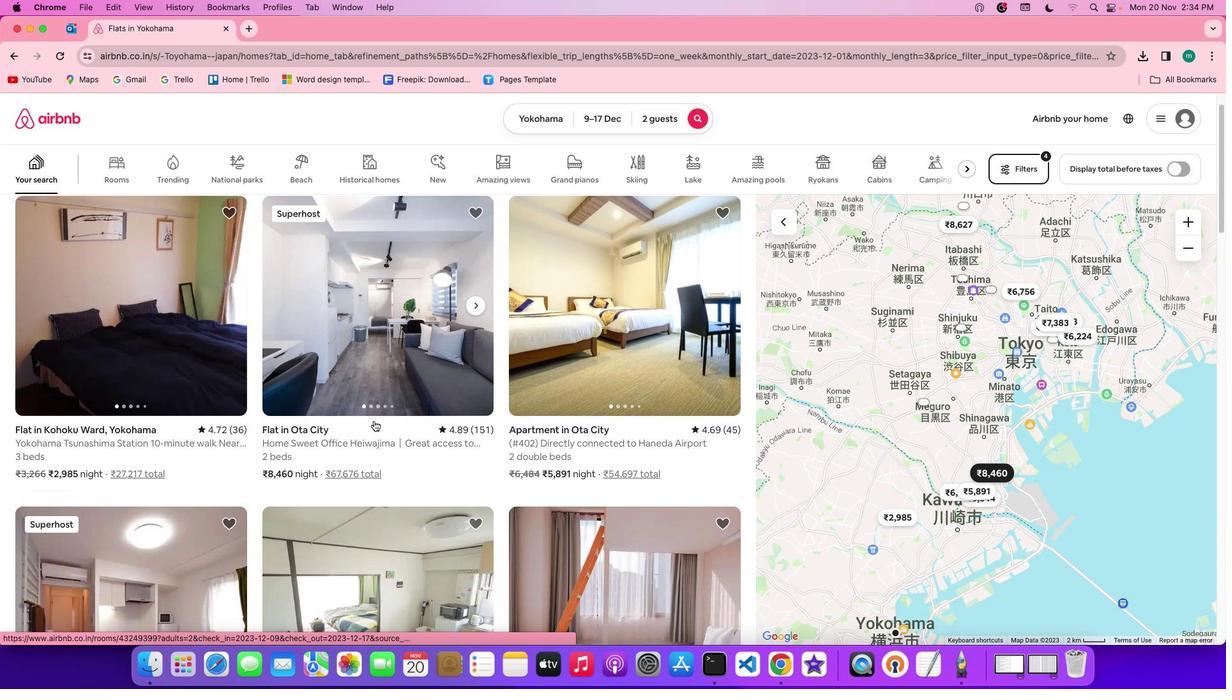 
Action: Mouse scrolled (373, 420) with delta (0, 0)
Screenshot: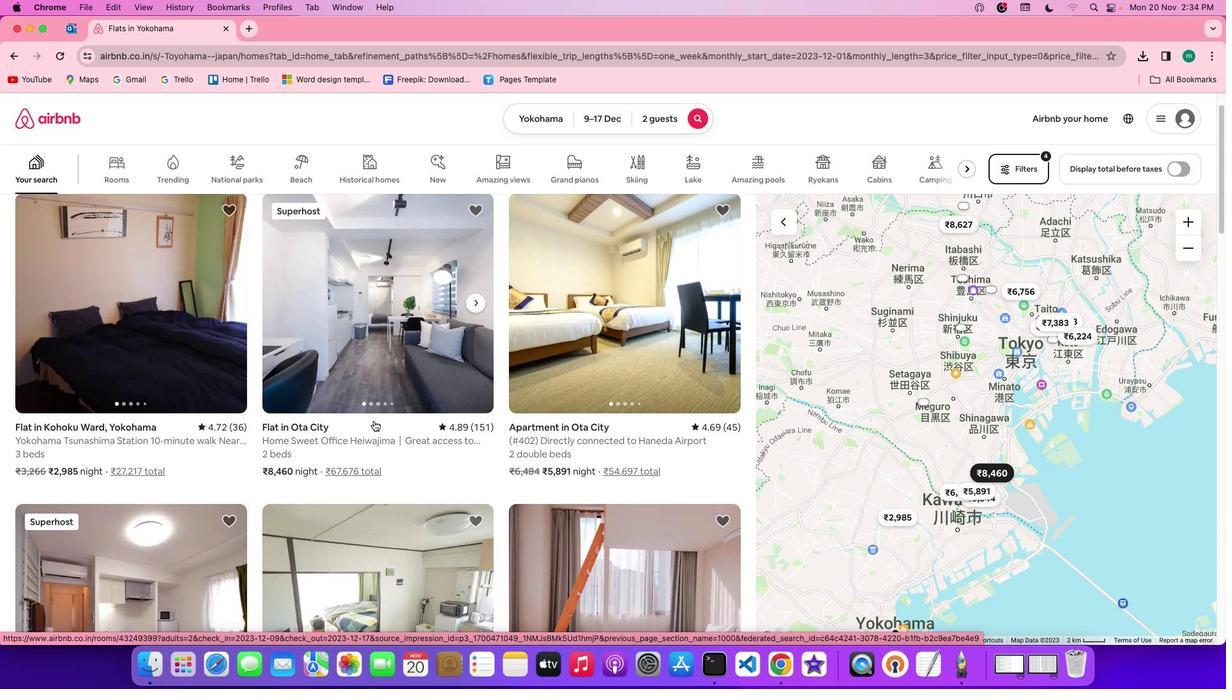 
Action: Mouse scrolled (373, 420) with delta (0, 0)
Screenshot: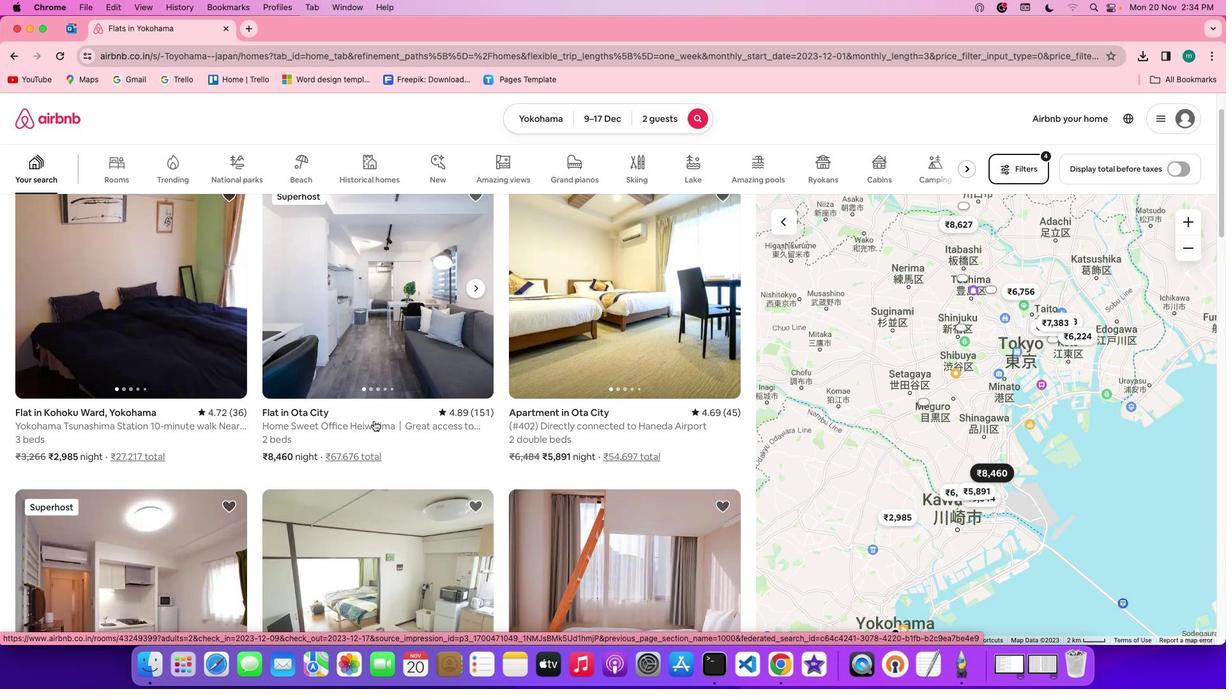 
Action: Mouse scrolled (373, 420) with delta (0, -1)
Screenshot: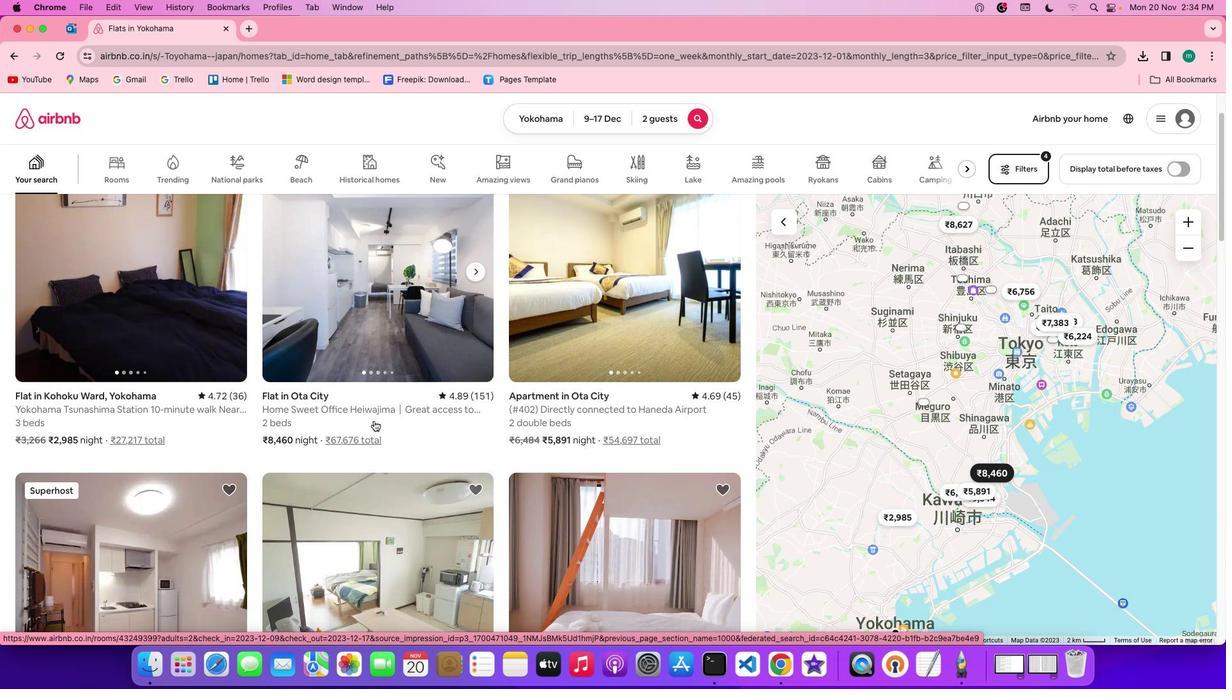 
Action: Mouse scrolled (373, 420) with delta (0, 0)
Screenshot: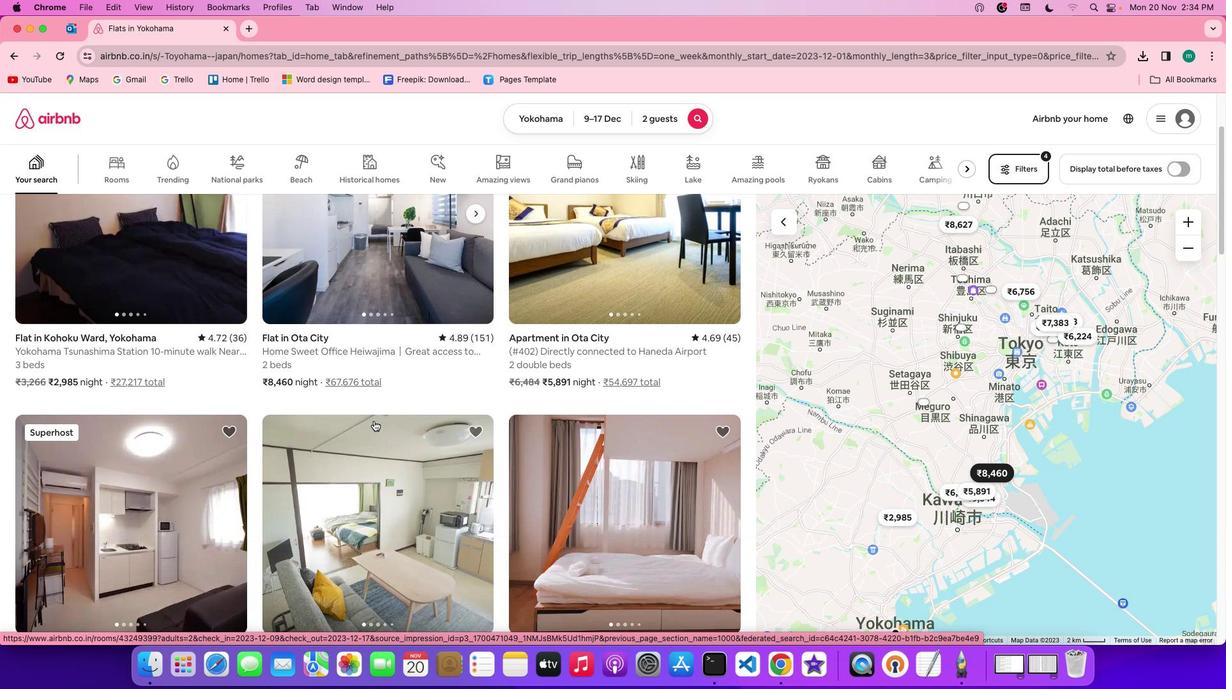 
Action: Mouse scrolled (373, 420) with delta (0, 0)
Screenshot: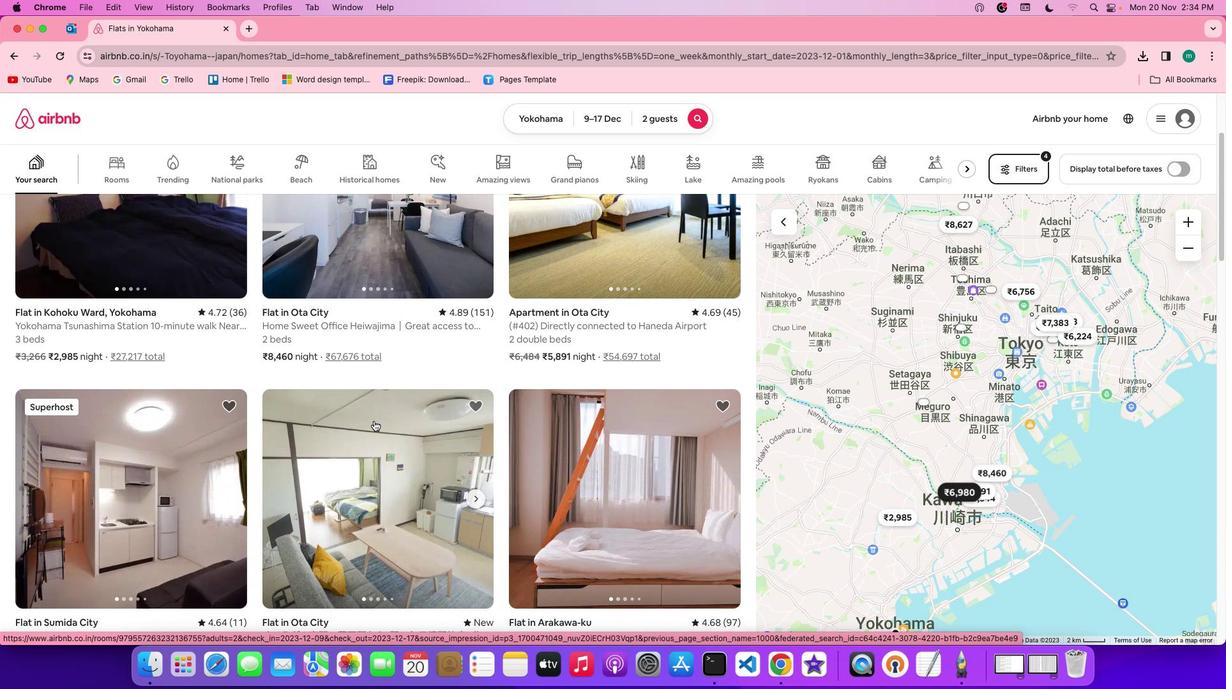 
Action: Mouse scrolled (373, 420) with delta (0, 0)
Screenshot: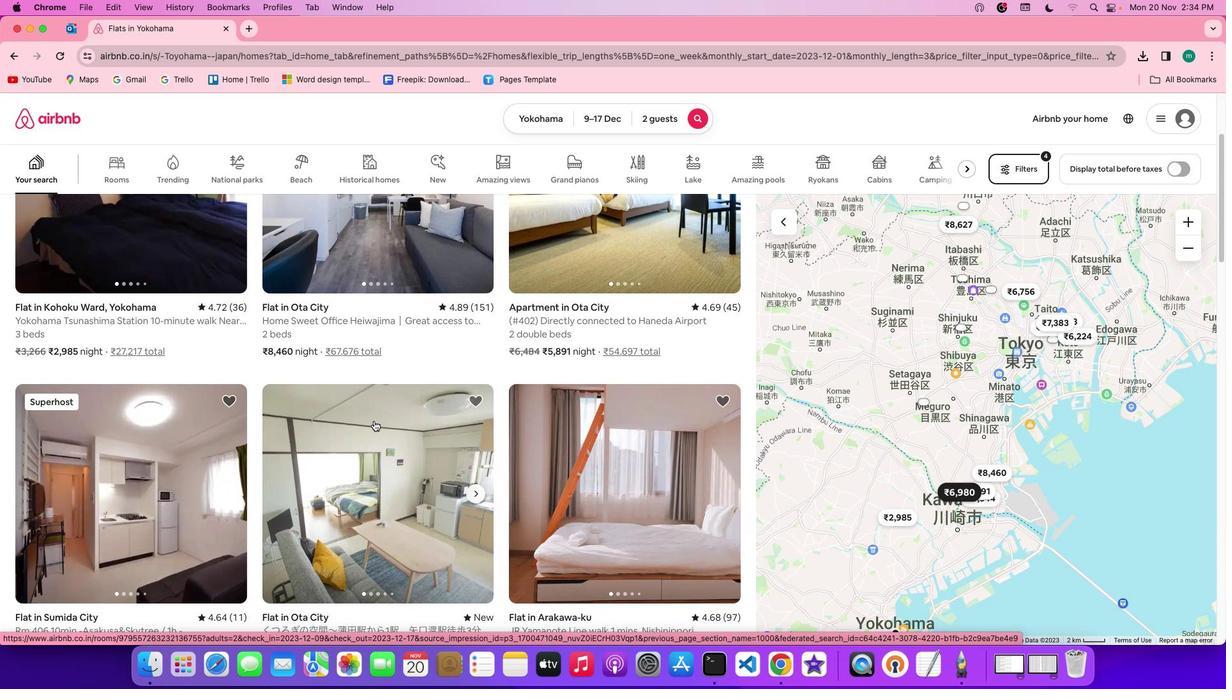 
Action: Mouse scrolled (373, 420) with delta (0, 0)
Screenshot: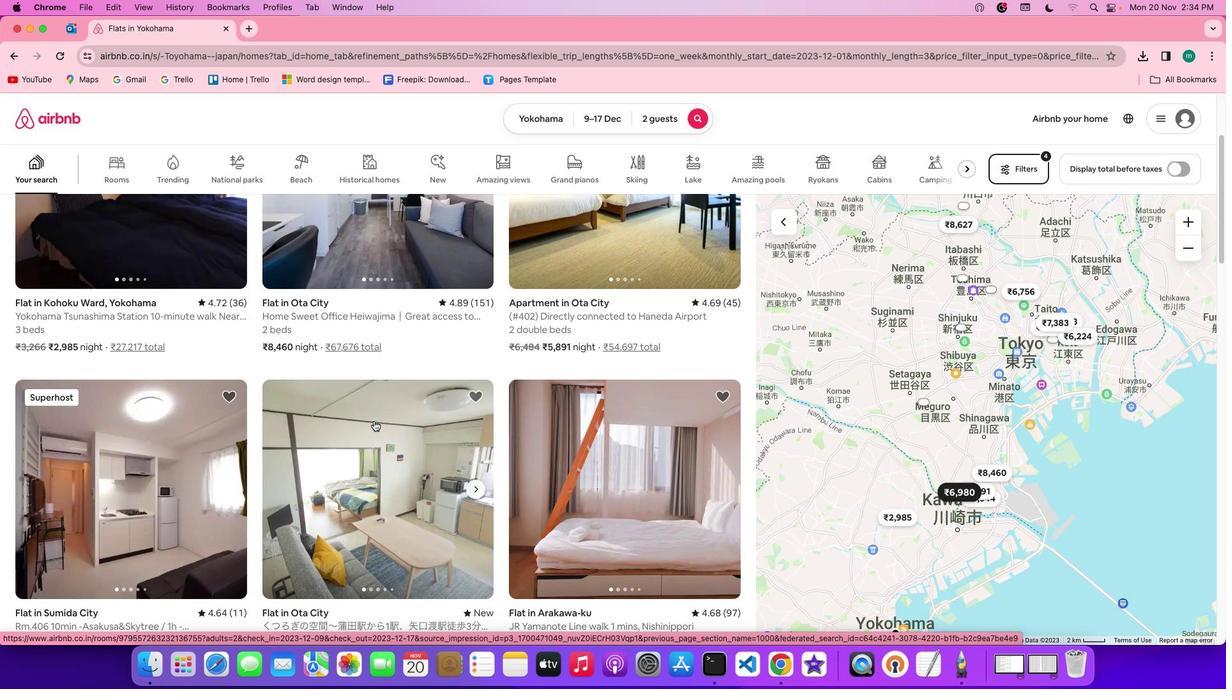 
Action: Mouse scrolled (373, 420) with delta (0, 0)
Screenshot: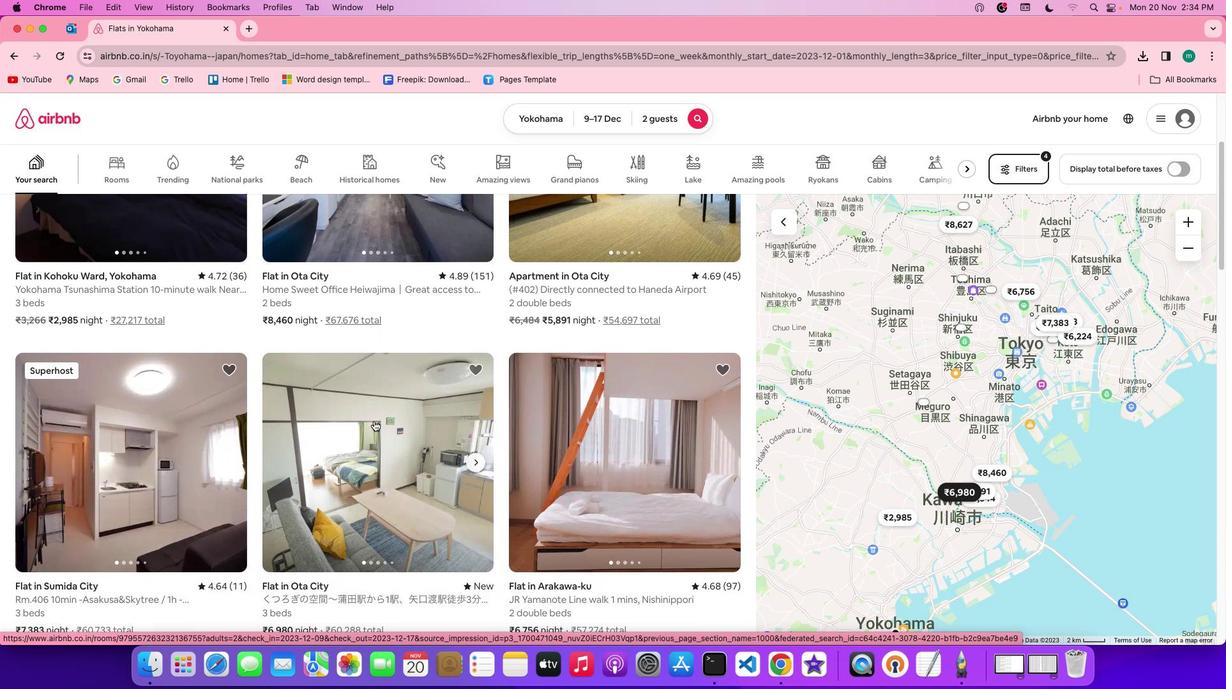 
Action: Mouse scrolled (373, 420) with delta (0, 0)
Screenshot: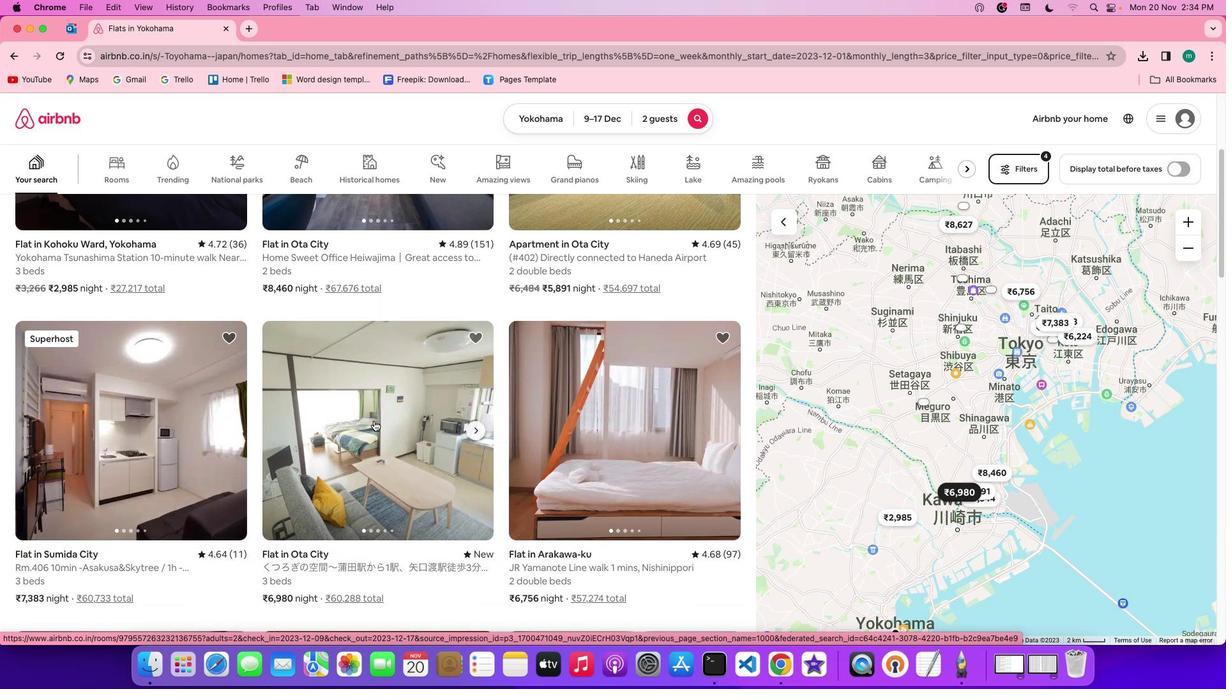 
Action: Mouse scrolled (373, 420) with delta (0, 0)
Screenshot: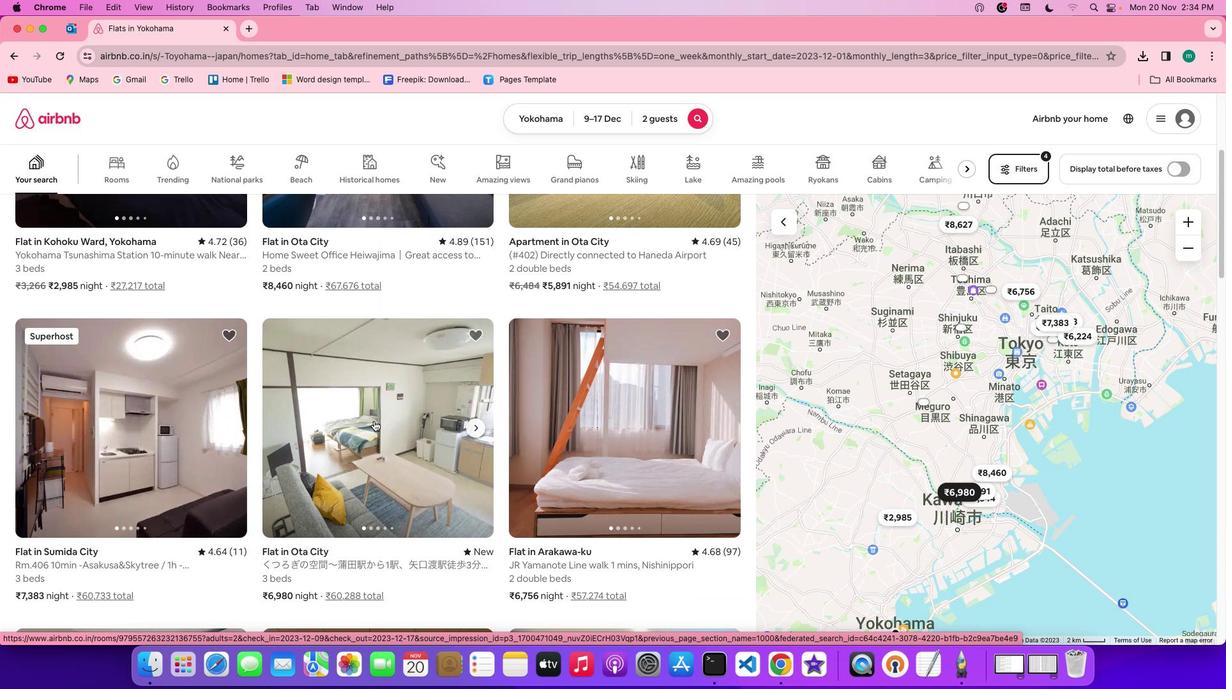 
Action: Mouse scrolled (373, 420) with delta (0, 0)
Screenshot: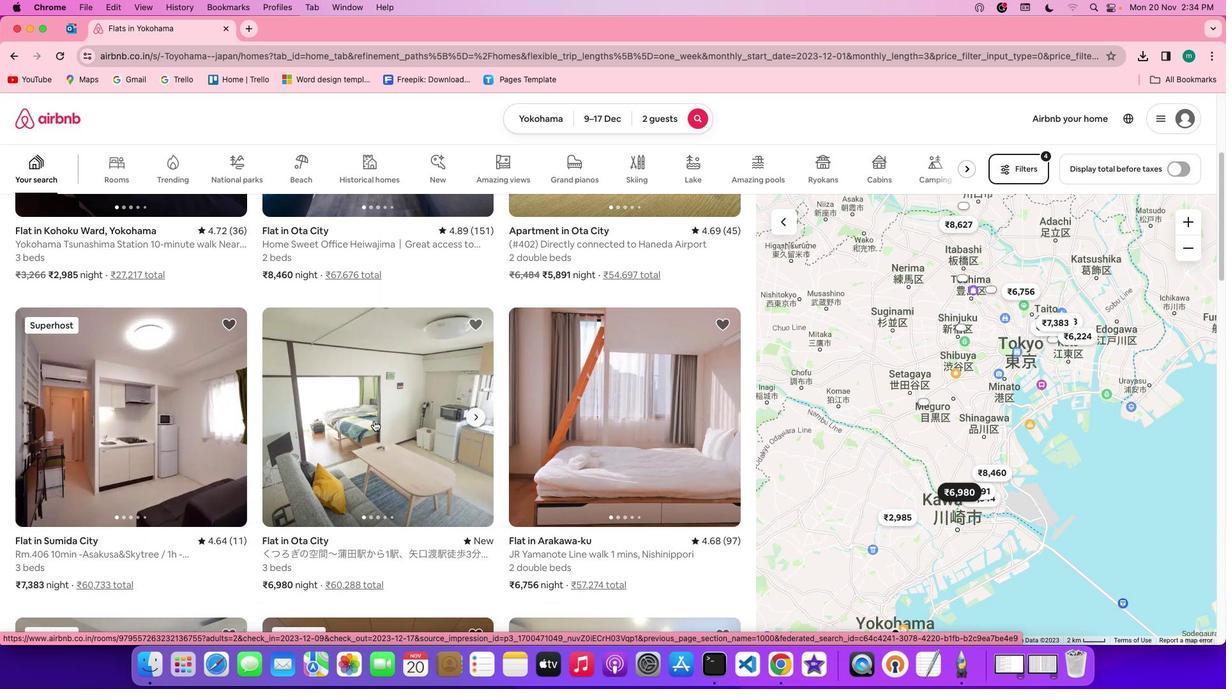
Action: Mouse scrolled (373, 420) with delta (0, 0)
Screenshot: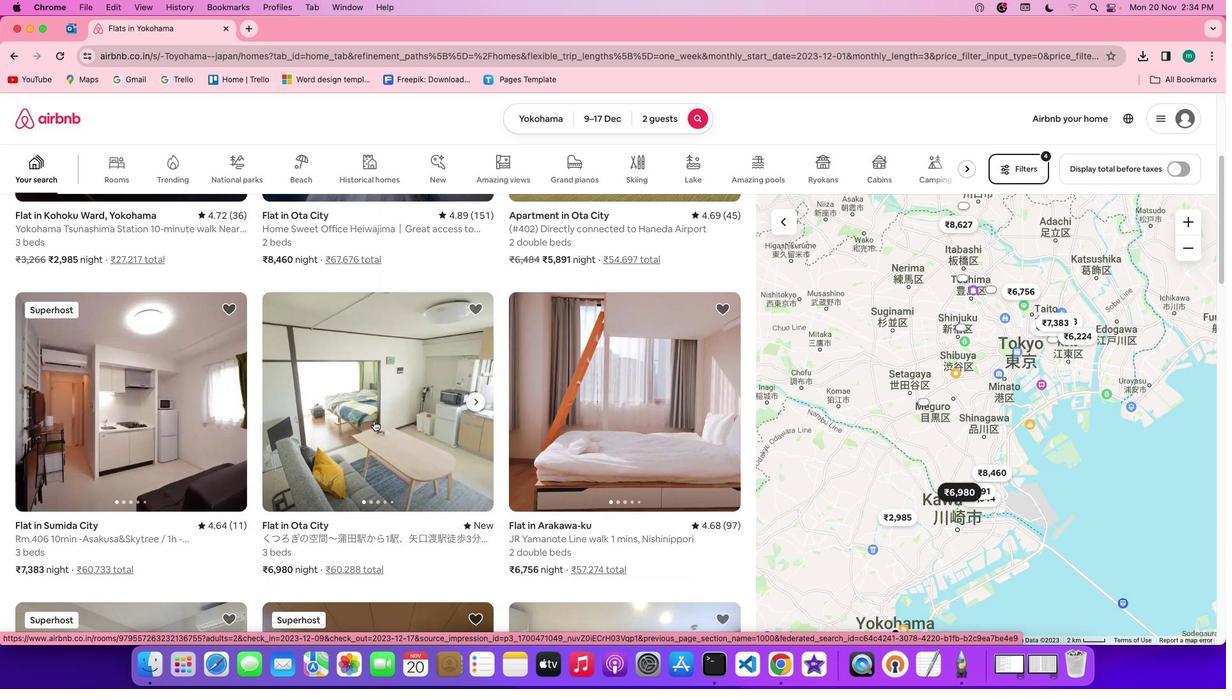 
Action: Mouse scrolled (373, 420) with delta (0, 0)
Screenshot: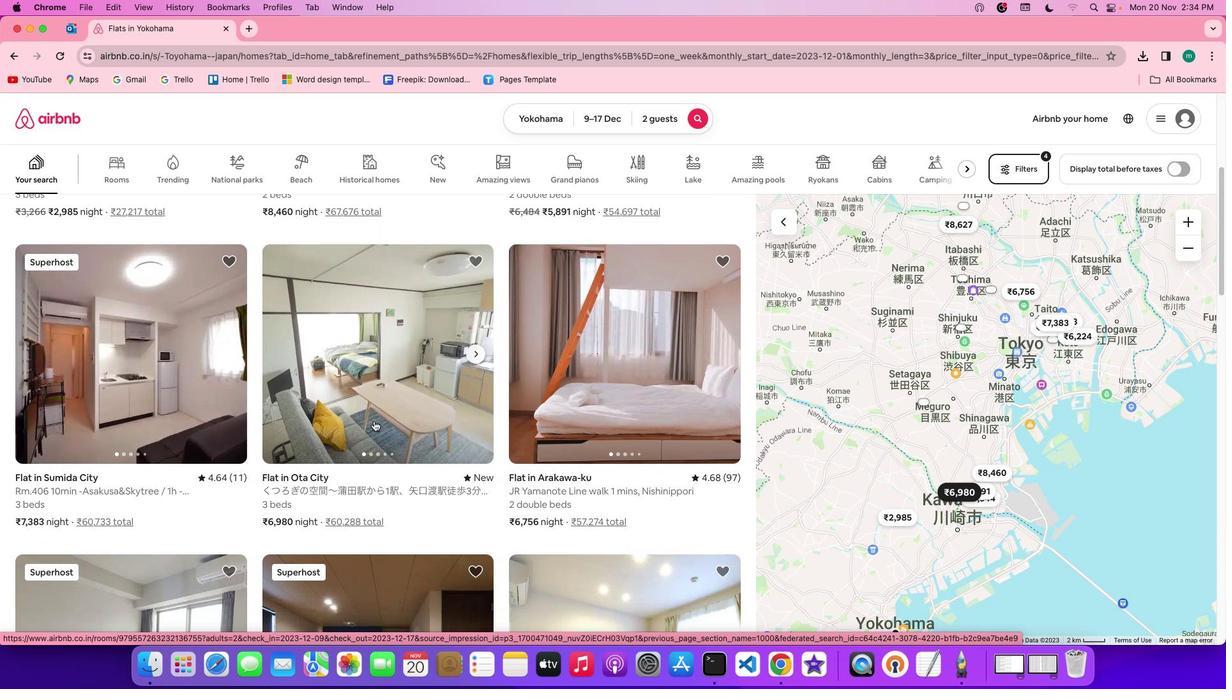 
Action: Mouse scrolled (373, 420) with delta (0, 0)
Screenshot: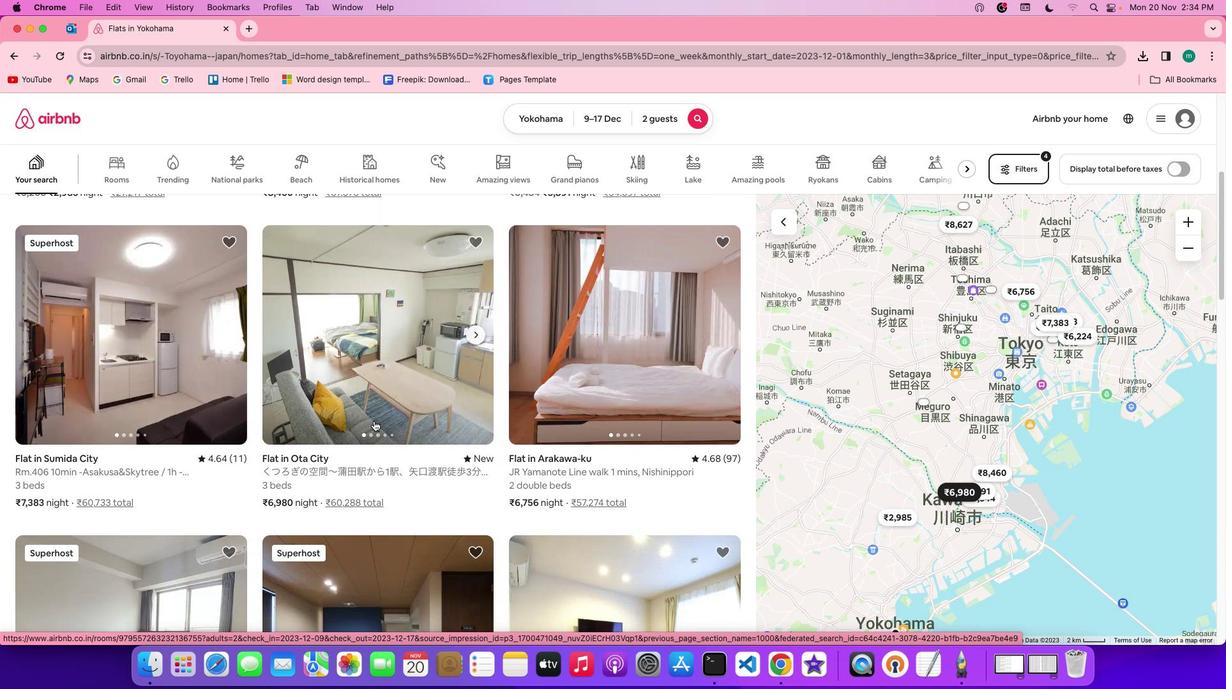 
Action: Mouse scrolled (373, 420) with delta (0, 0)
Screenshot: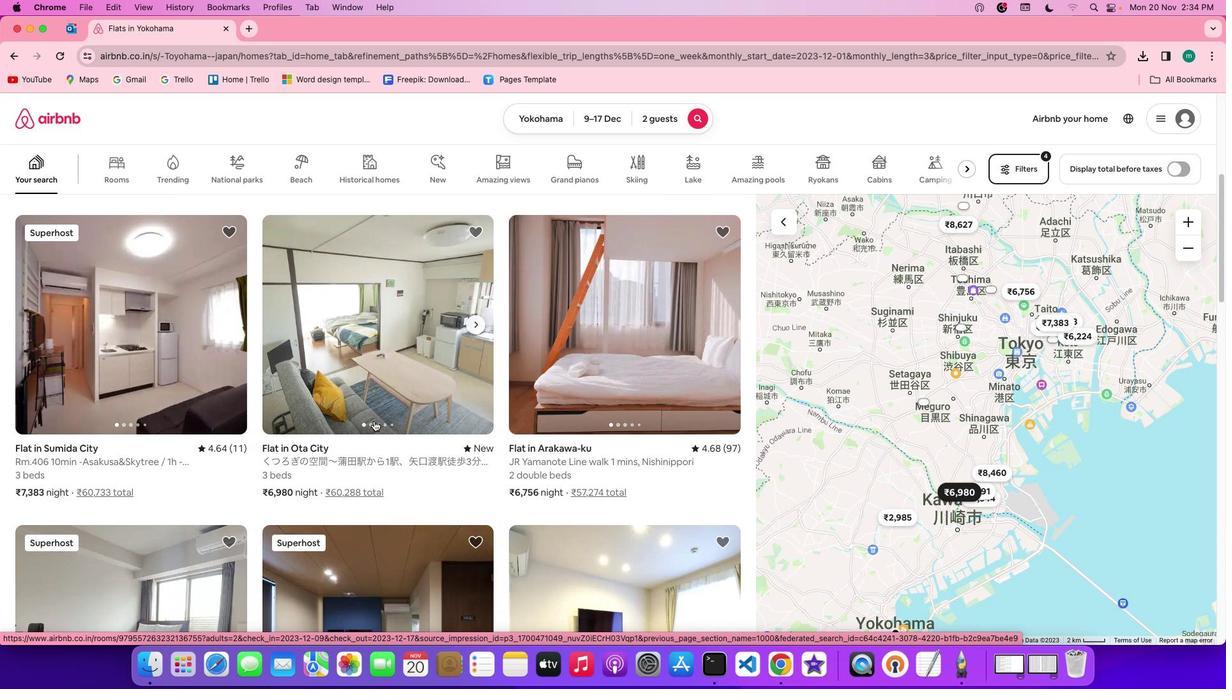 
Action: Mouse scrolled (373, 420) with delta (0, 0)
Screenshot: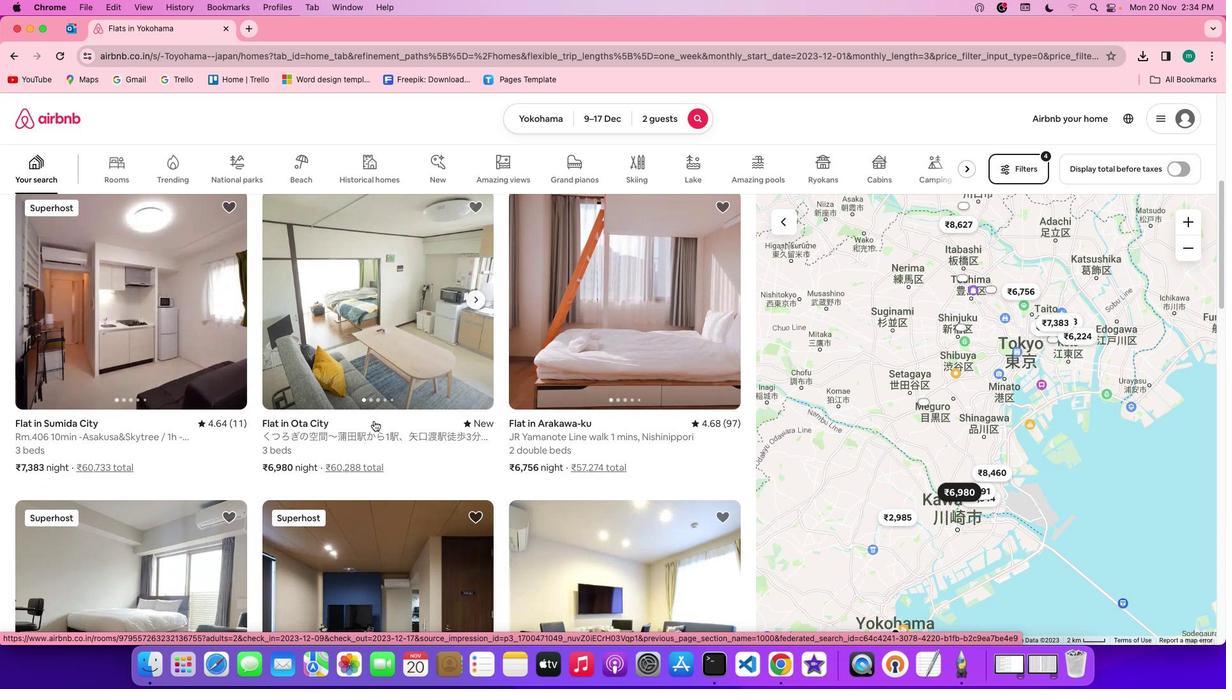 
Action: Mouse scrolled (373, 420) with delta (0, -1)
Screenshot: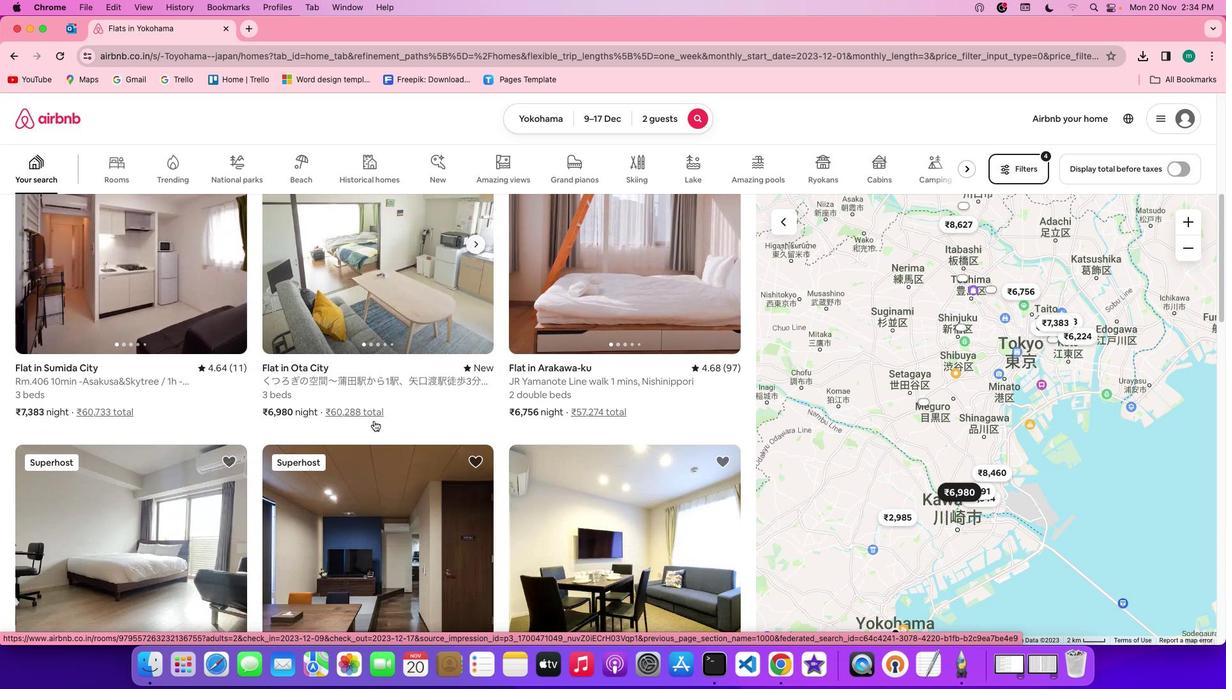 
Action: Mouse scrolled (373, 420) with delta (0, -2)
Screenshot: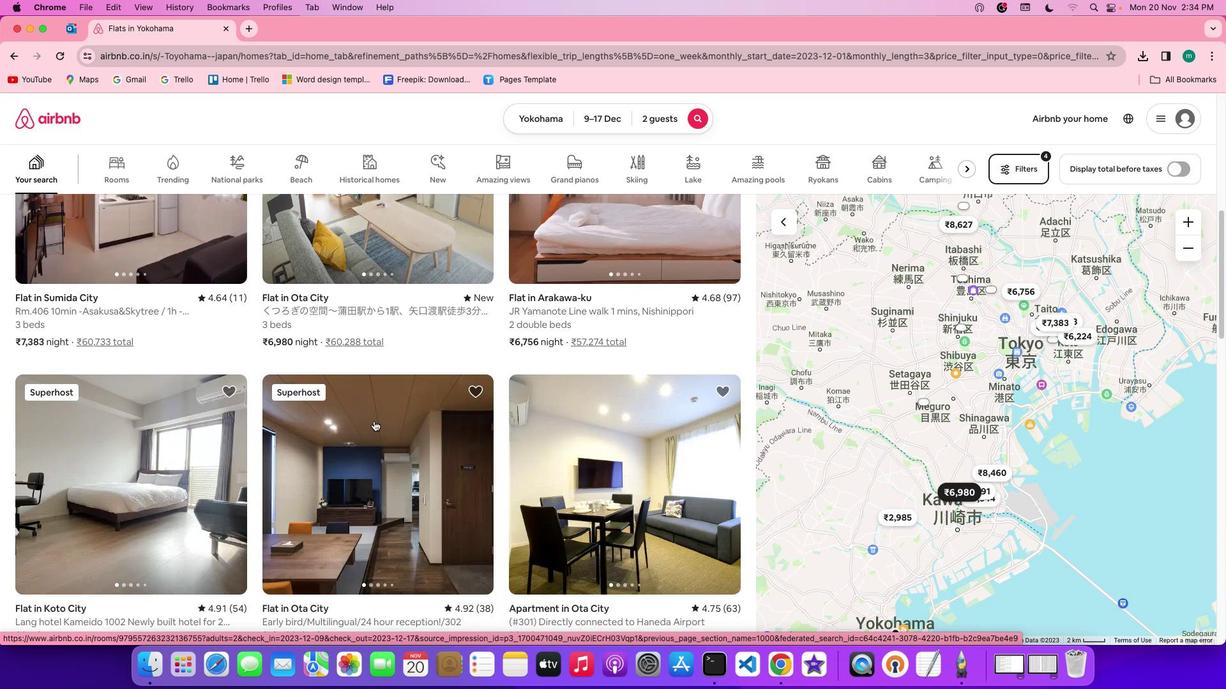 
Action: Mouse scrolled (373, 420) with delta (0, 0)
Screenshot: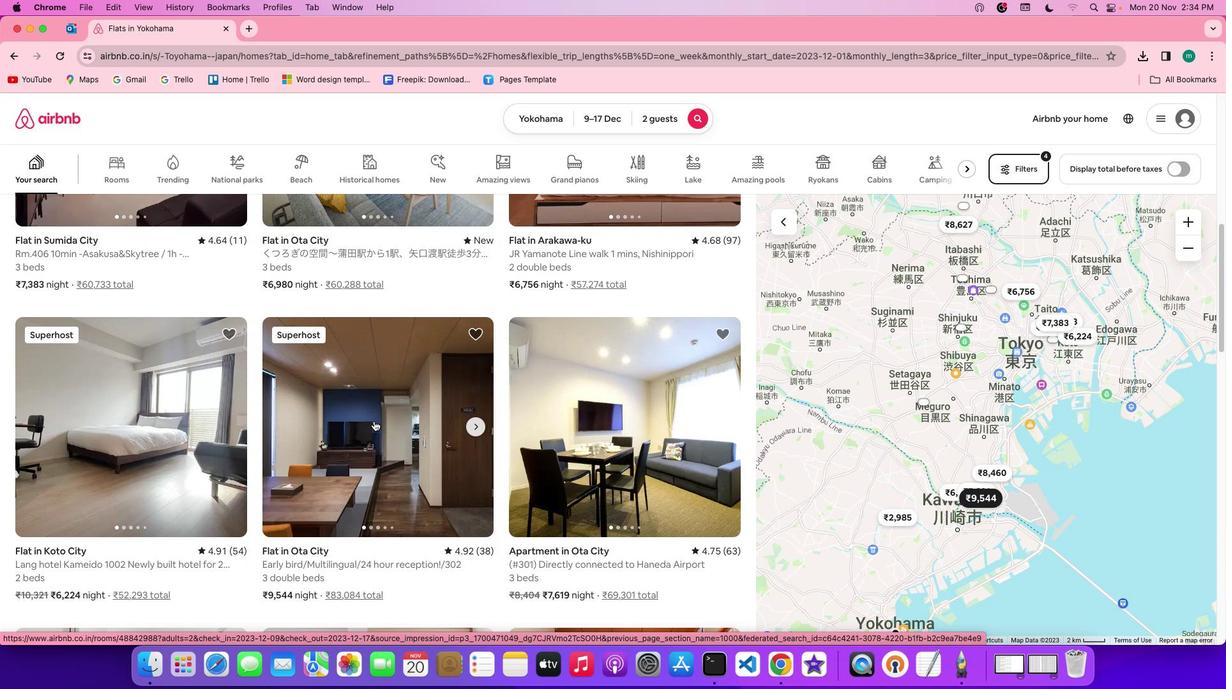 
Action: Mouse scrolled (373, 420) with delta (0, 0)
Screenshot: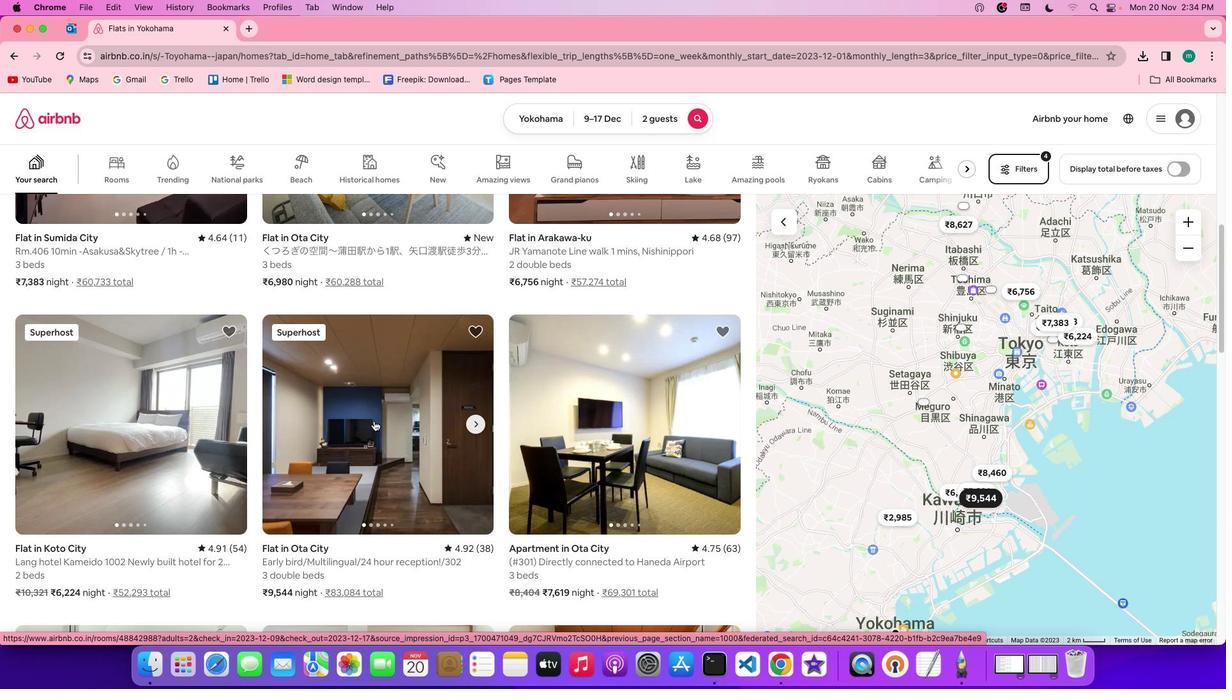 
Action: Mouse scrolled (373, 420) with delta (0, 0)
Screenshot: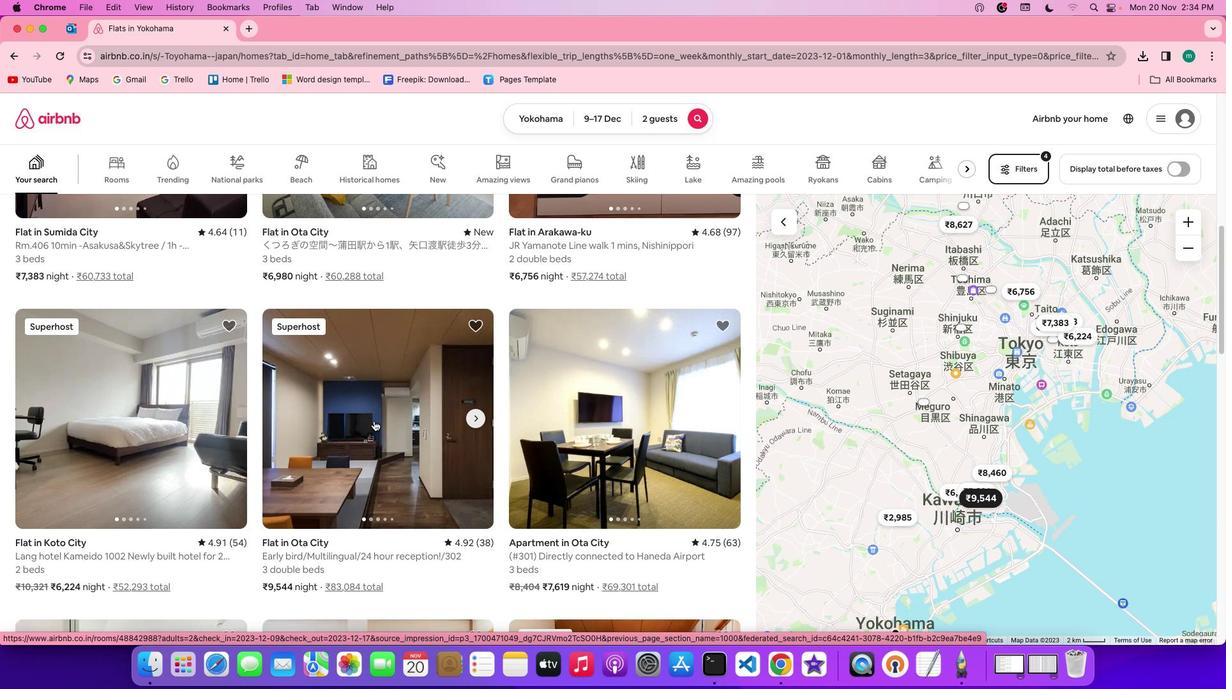 
Action: Mouse scrolled (373, 420) with delta (0, 0)
Screenshot: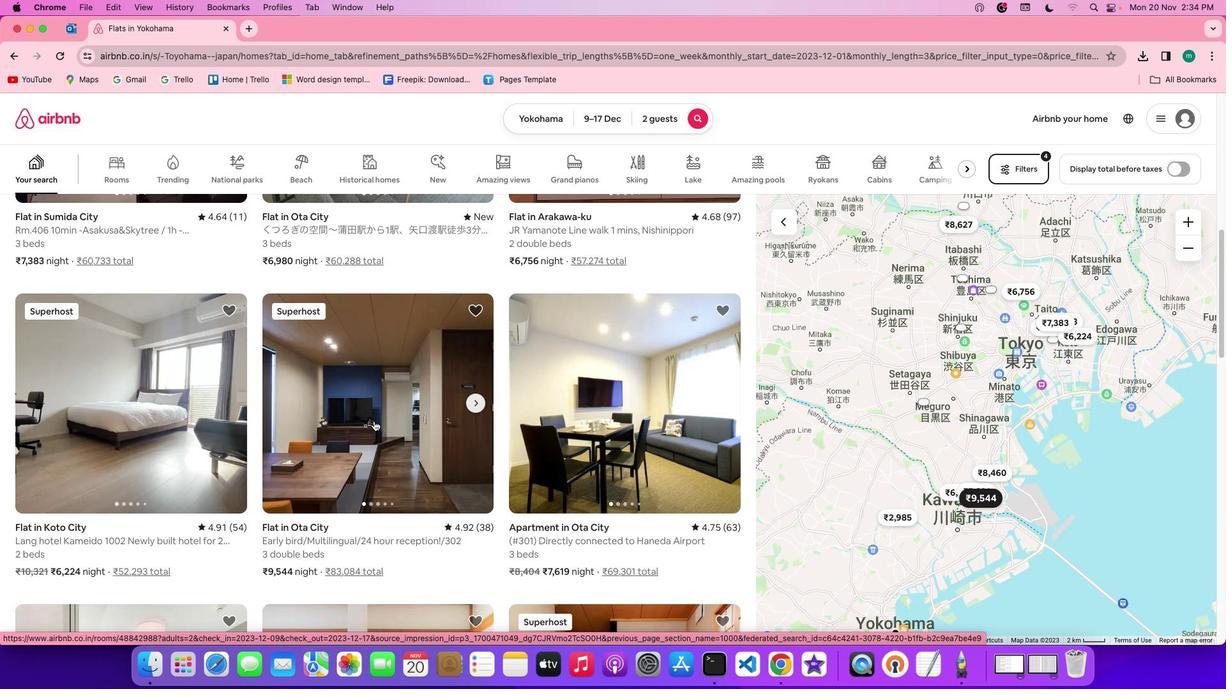 
Action: Mouse scrolled (373, 420) with delta (0, 0)
Screenshot: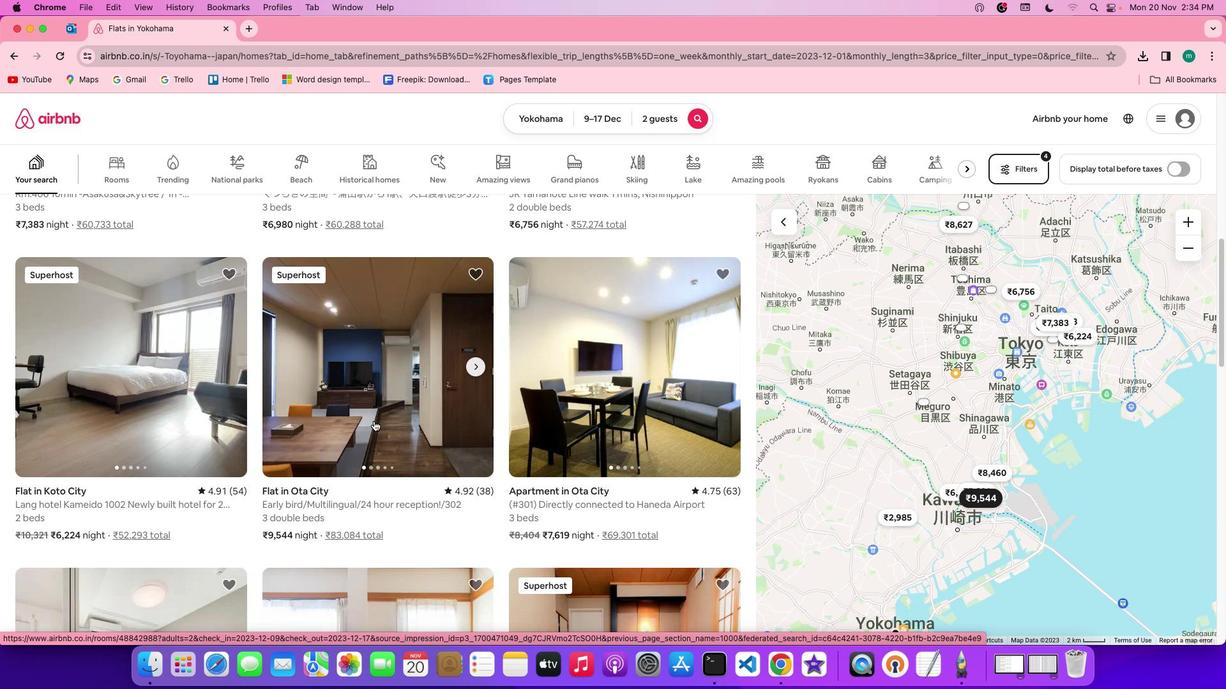 
Action: Mouse scrolled (373, 420) with delta (0, 0)
Screenshot: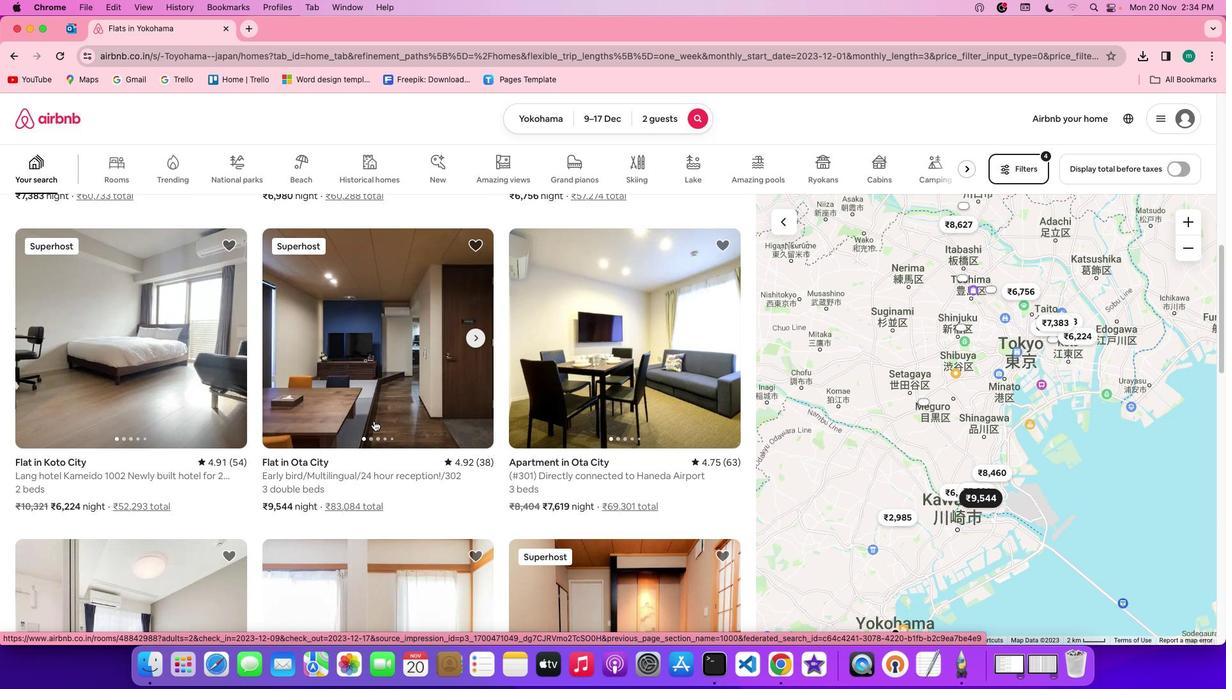 
Action: Mouse scrolled (373, 420) with delta (0, 0)
Screenshot: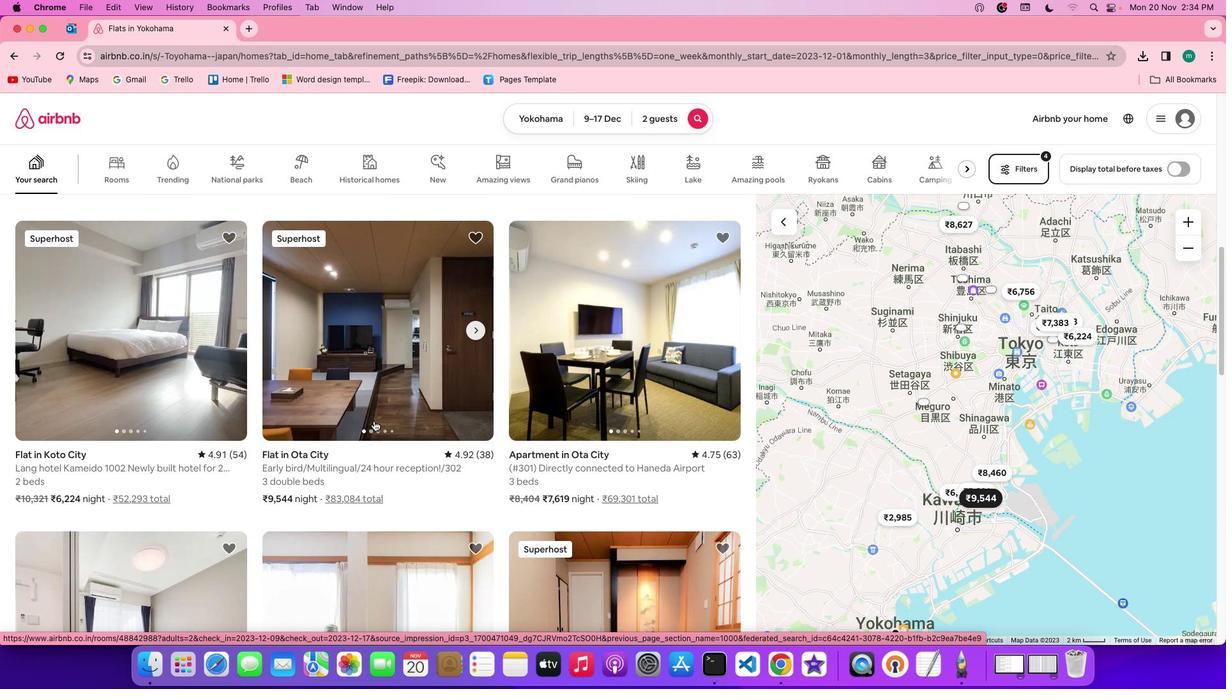 
Action: Mouse scrolled (373, 420) with delta (0, 0)
Screenshot: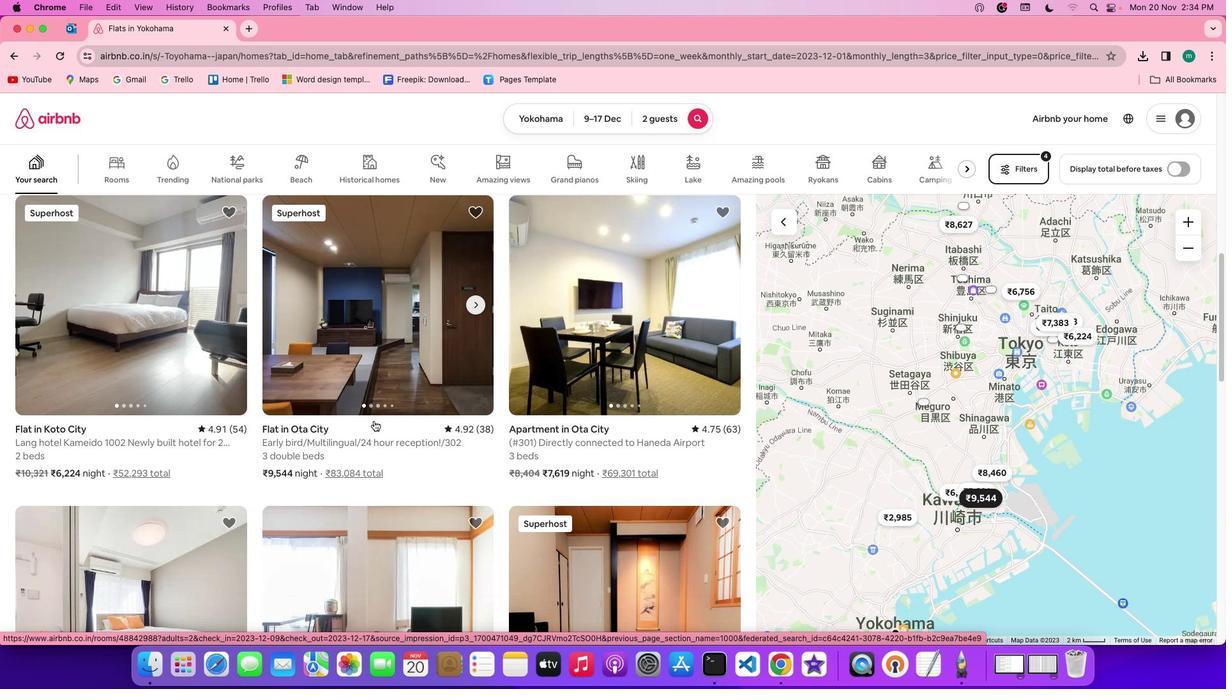 
Action: Mouse scrolled (373, 420) with delta (0, -1)
Screenshot: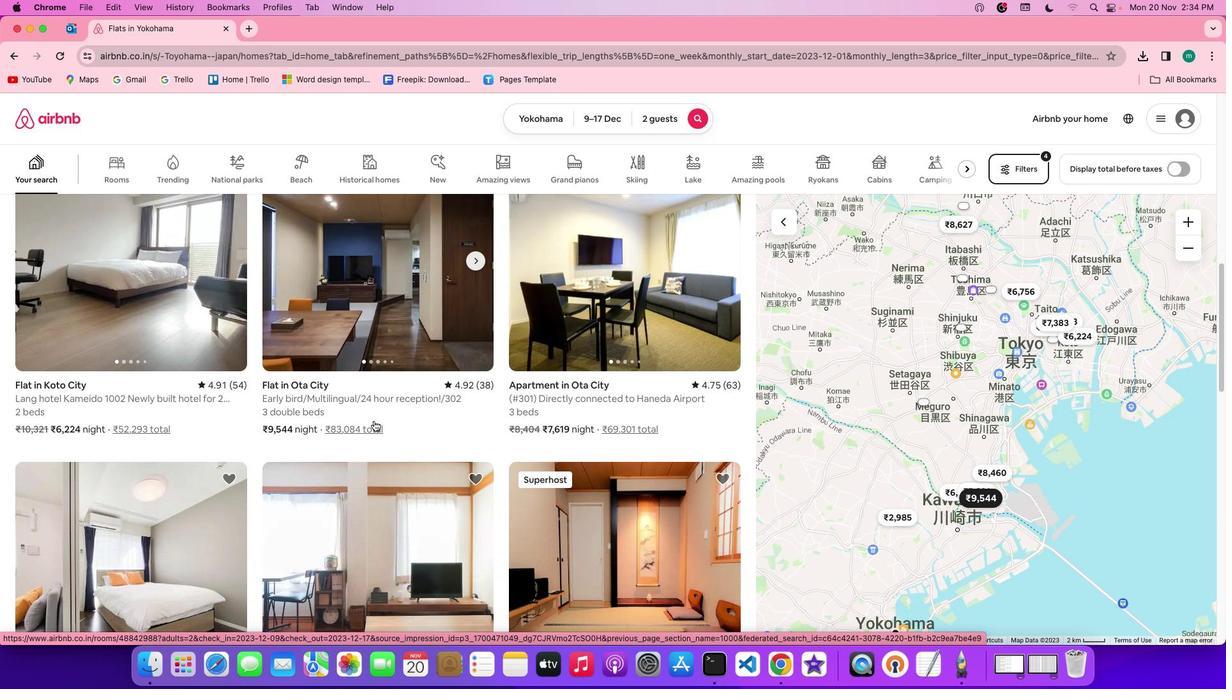 
Action: Mouse scrolled (373, 420) with delta (0, 0)
Screenshot: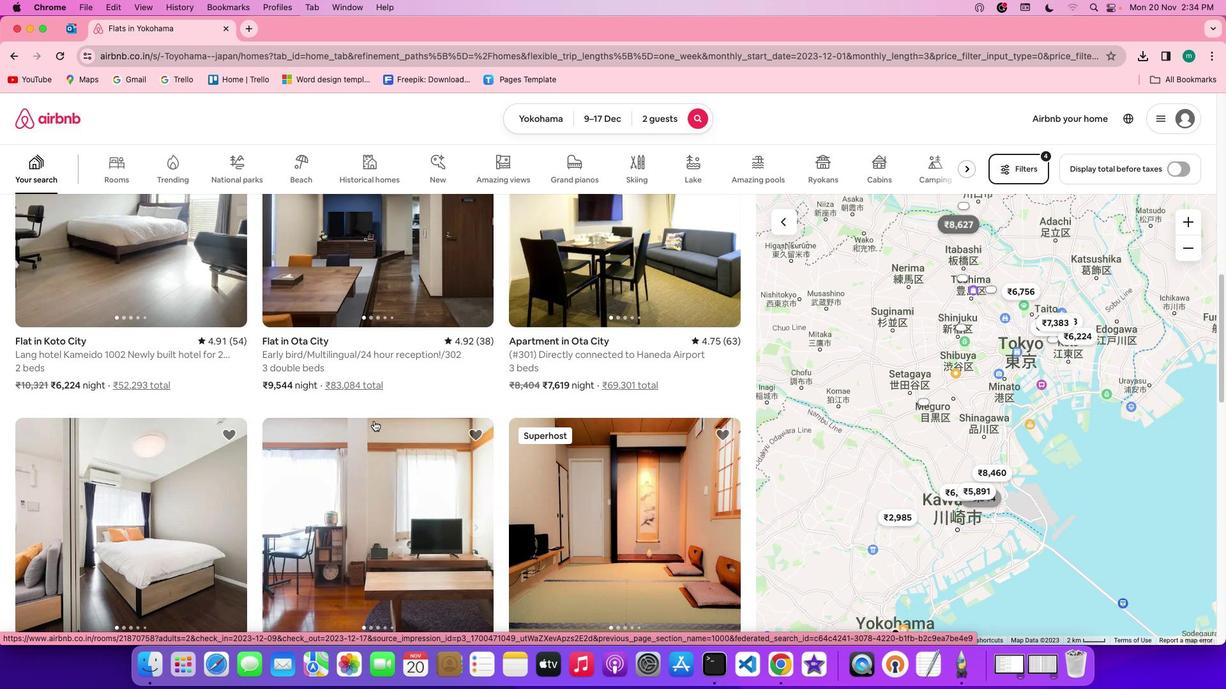 
Action: Mouse scrolled (373, 420) with delta (0, 0)
Screenshot: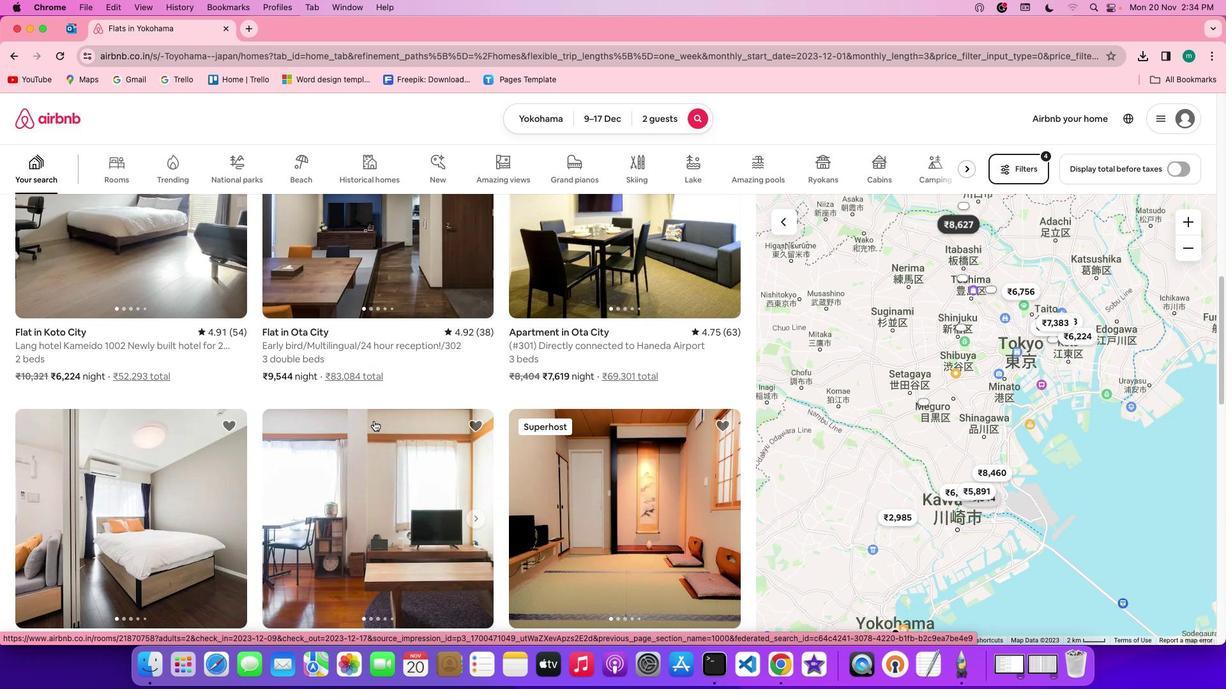 
Action: Mouse scrolled (373, 420) with delta (0, -1)
Screenshot: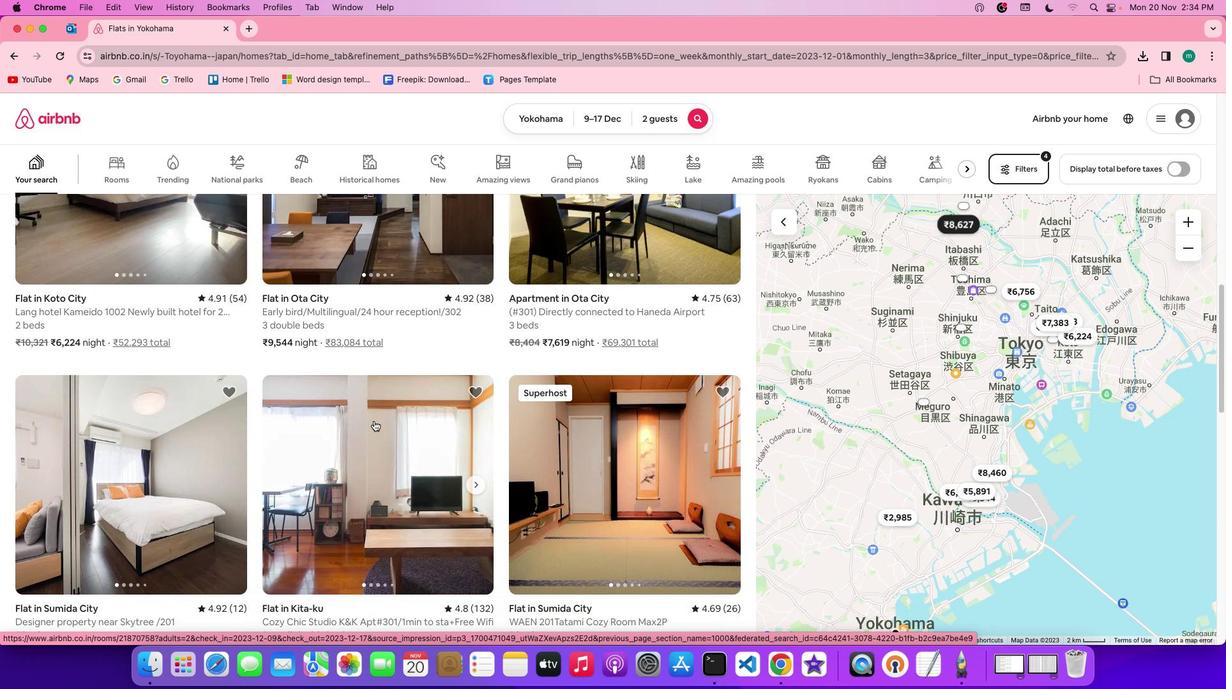 
Action: Mouse scrolled (373, 420) with delta (0, -1)
Screenshot: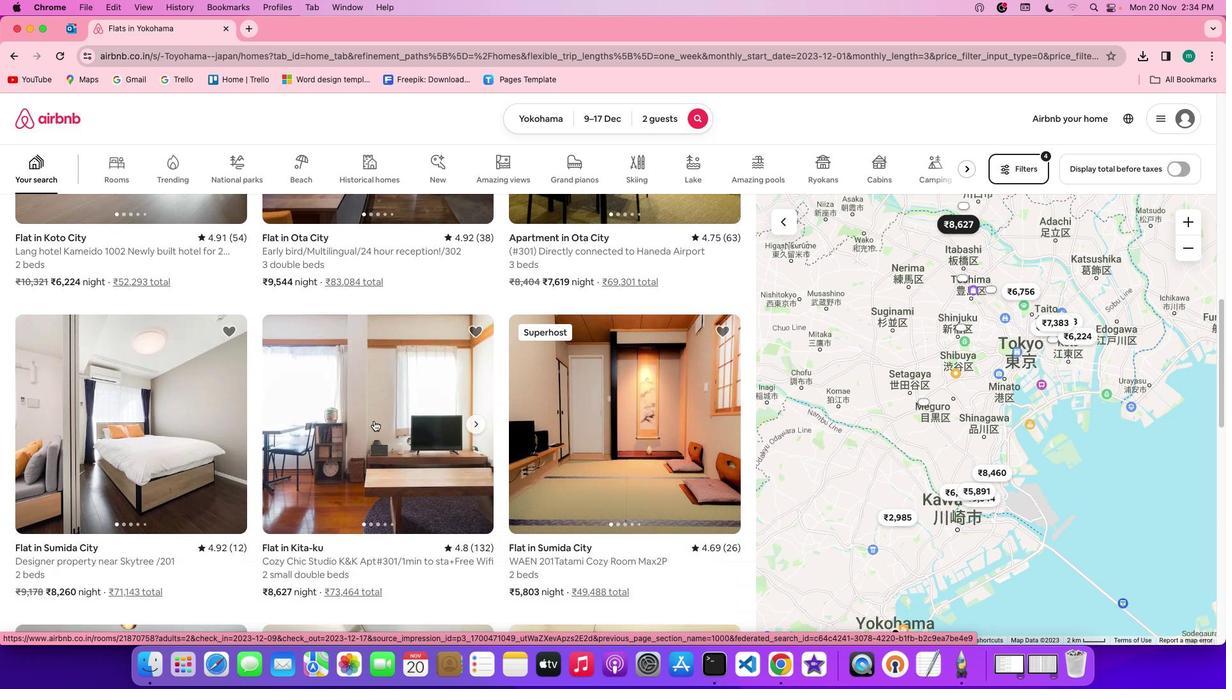 
Action: Mouse scrolled (373, 420) with delta (0, 0)
Screenshot: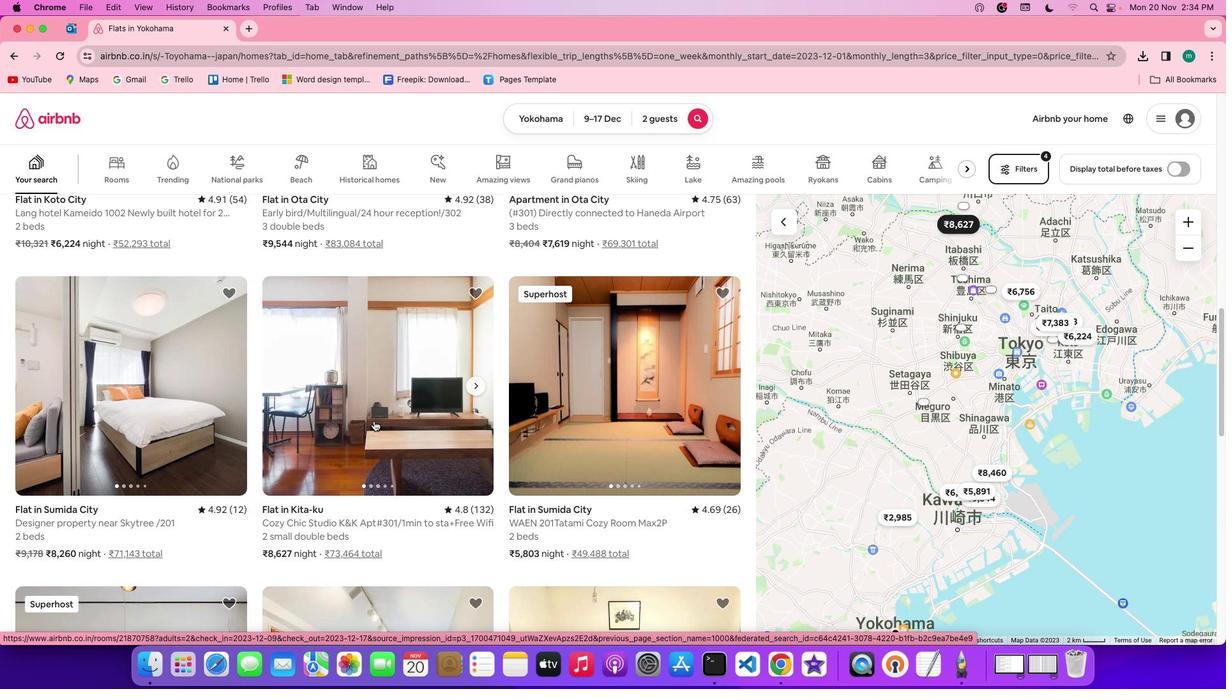 
Action: Mouse scrolled (373, 420) with delta (0, 0)
Screenshot: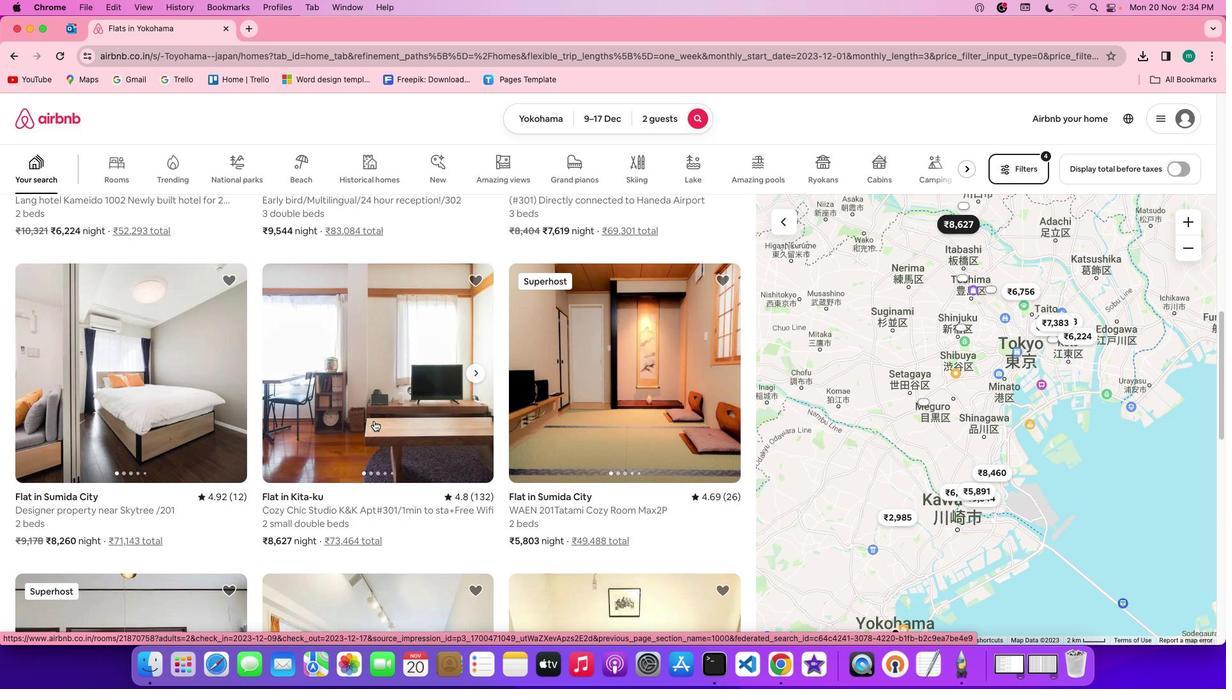 
Action: Mouse scrolled (373, 420) with delta (0, 0)
Screenshot: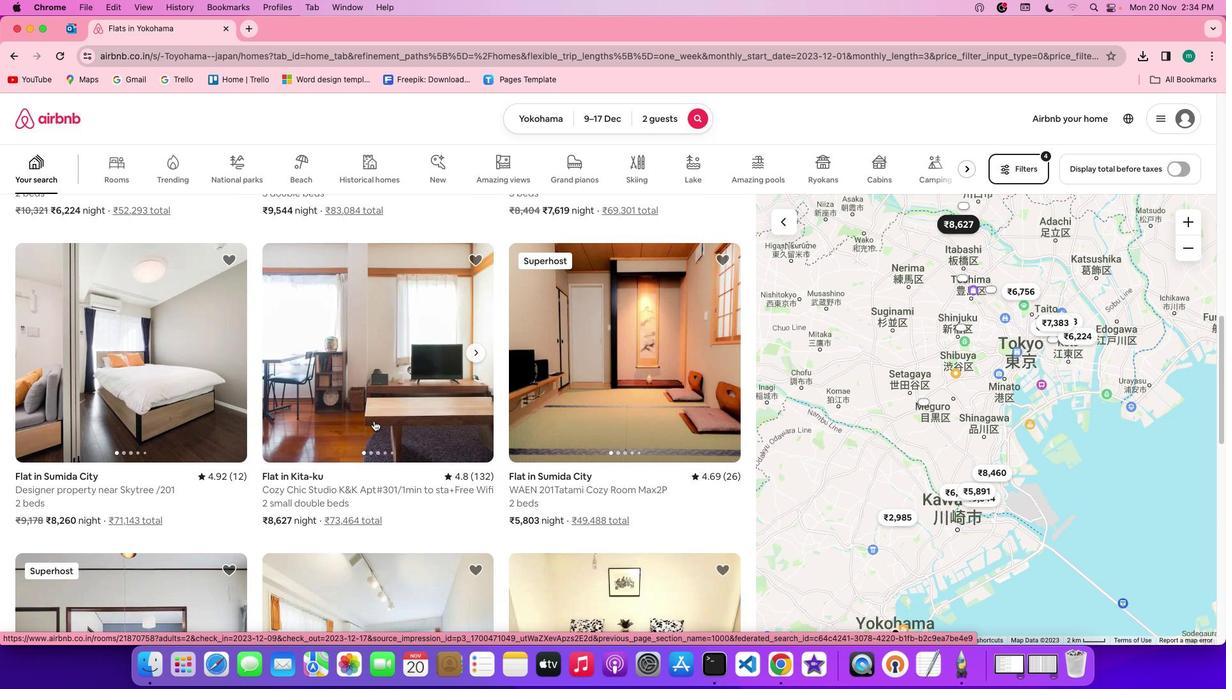 
Action: Mouse scrolled (373, 420) with delta (0, -1)
Screenshot: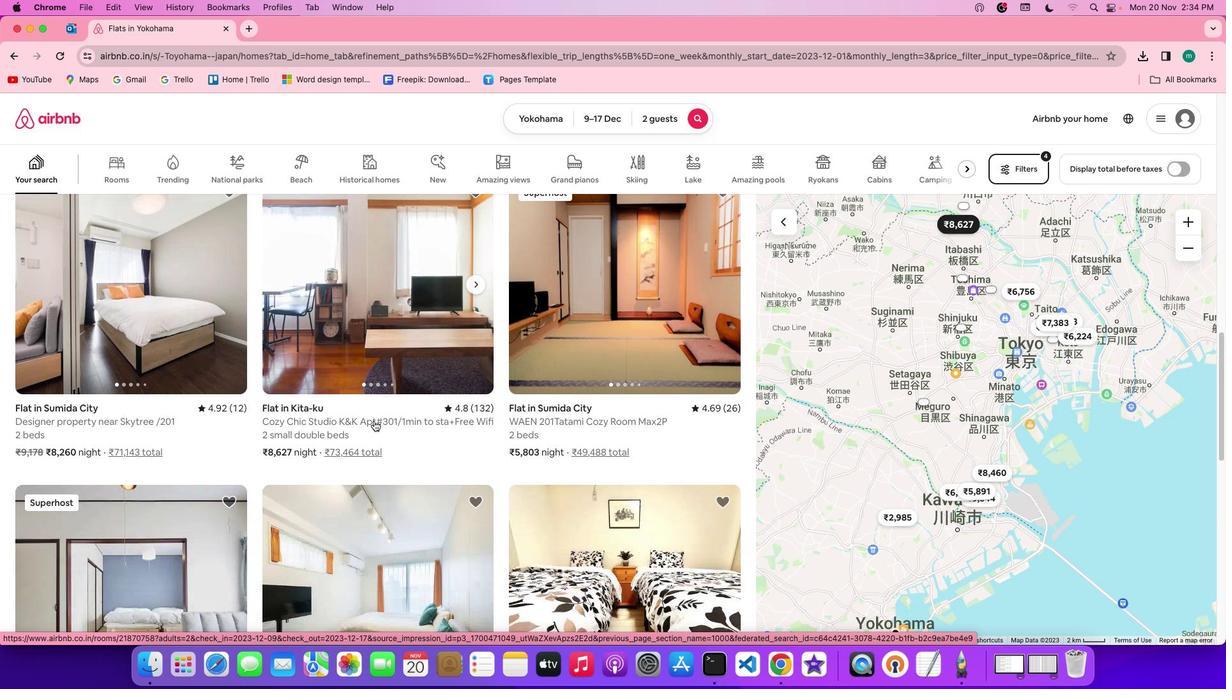 
Action: Mouse scrolled (373, 420) with delta (0, -1)
Screenshot: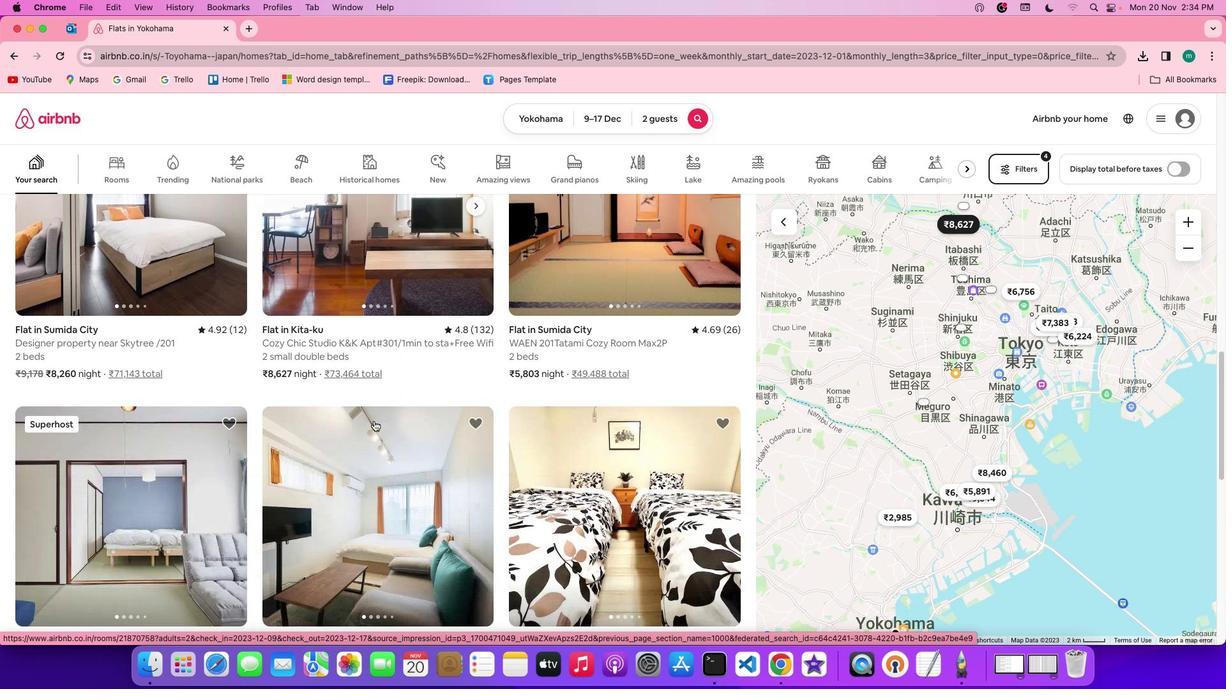 
Action: Mouse moved to (374, 420)
Screenshot: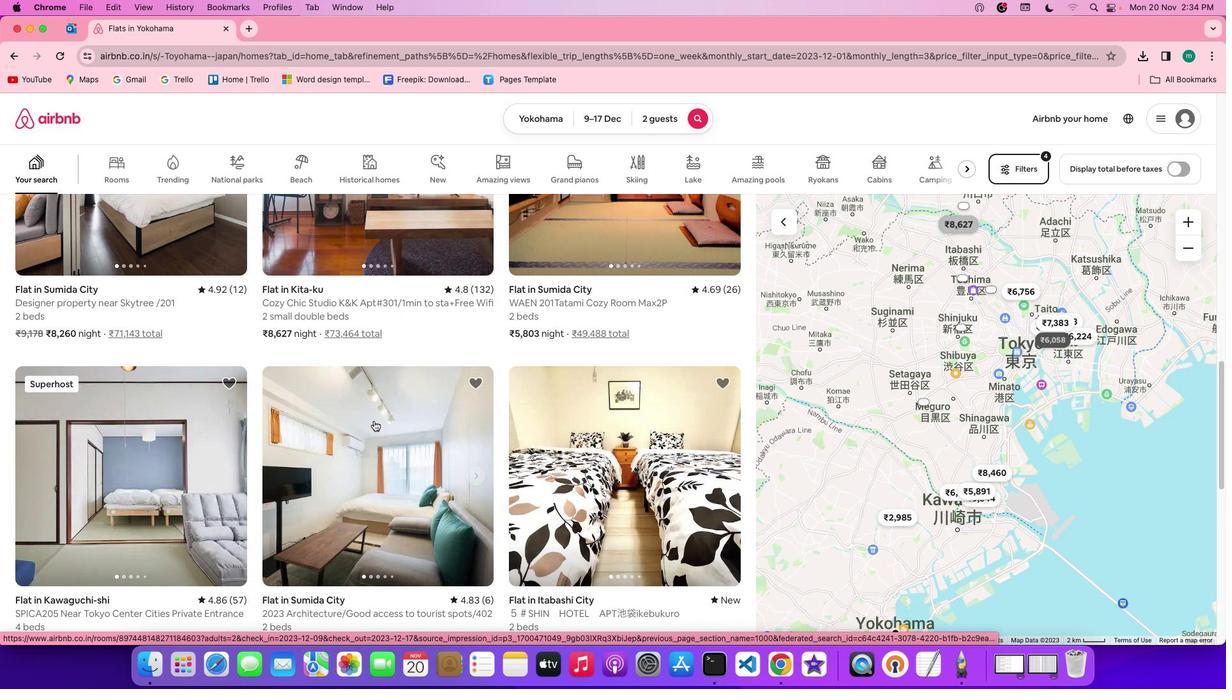 
Action: Mouse scrolled (374, 420) with delta (0, 0)
Screenshot: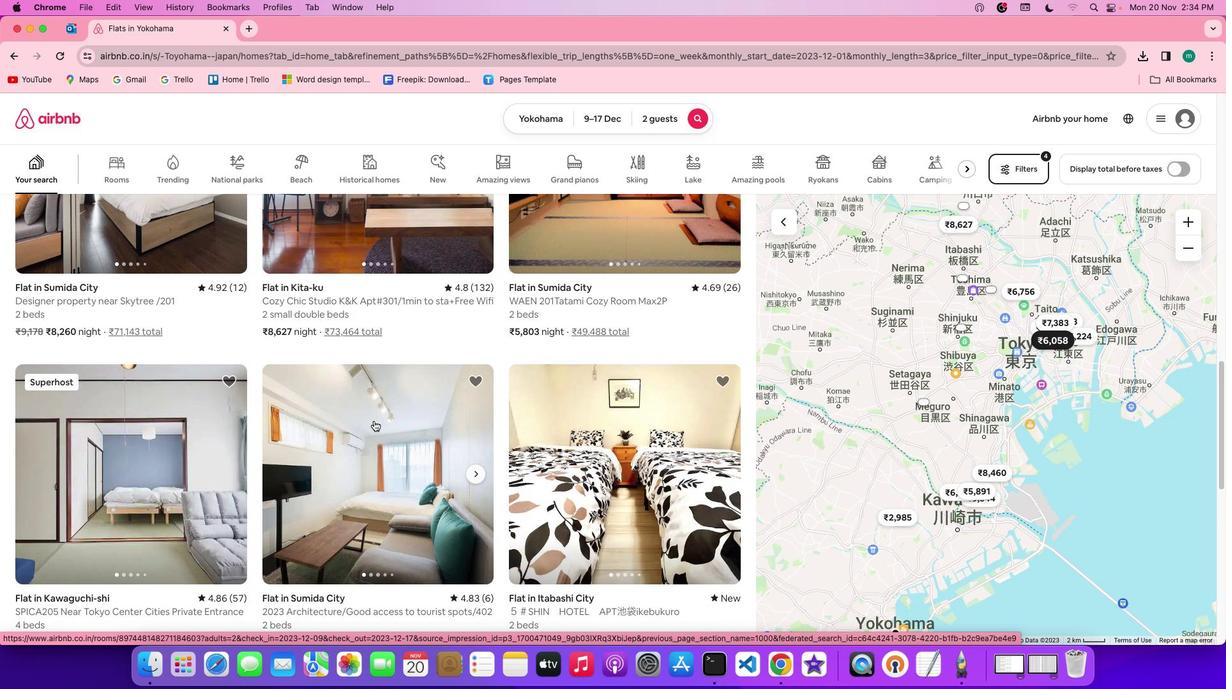
Action: Mouse scrolled (374, 420) with delta (0, 0)
Screenshot: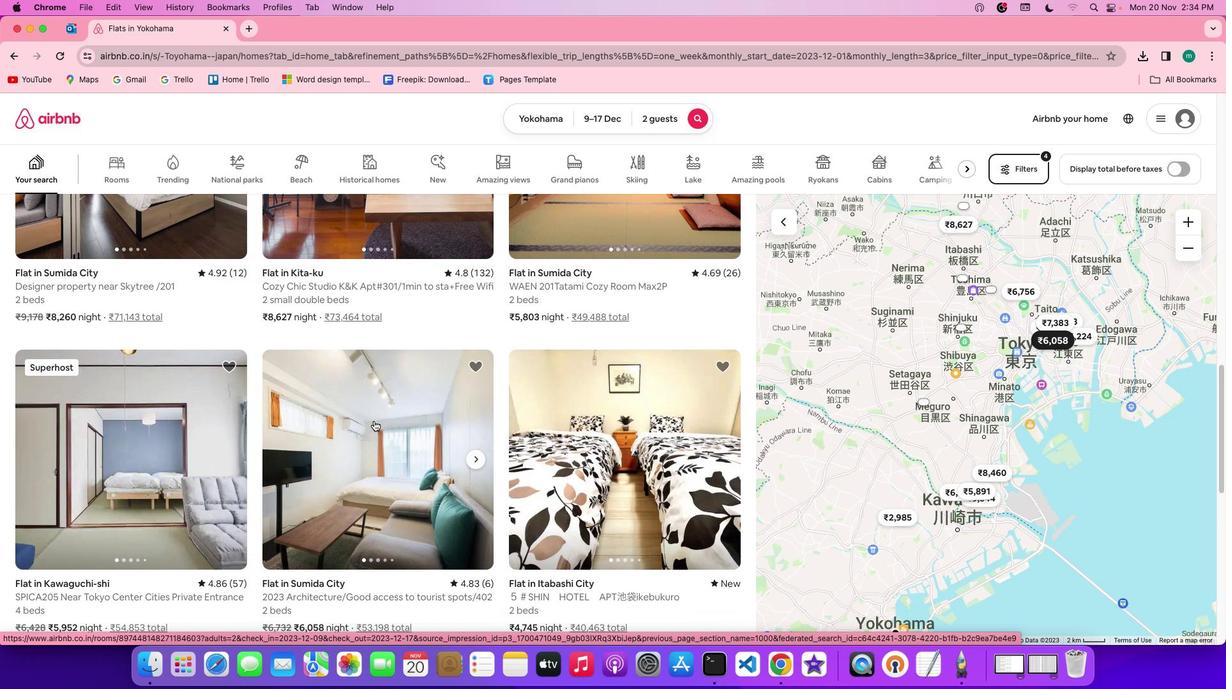 
Action: Mouse scrolled (374, 420) with delta (0, 0)
Screenshot: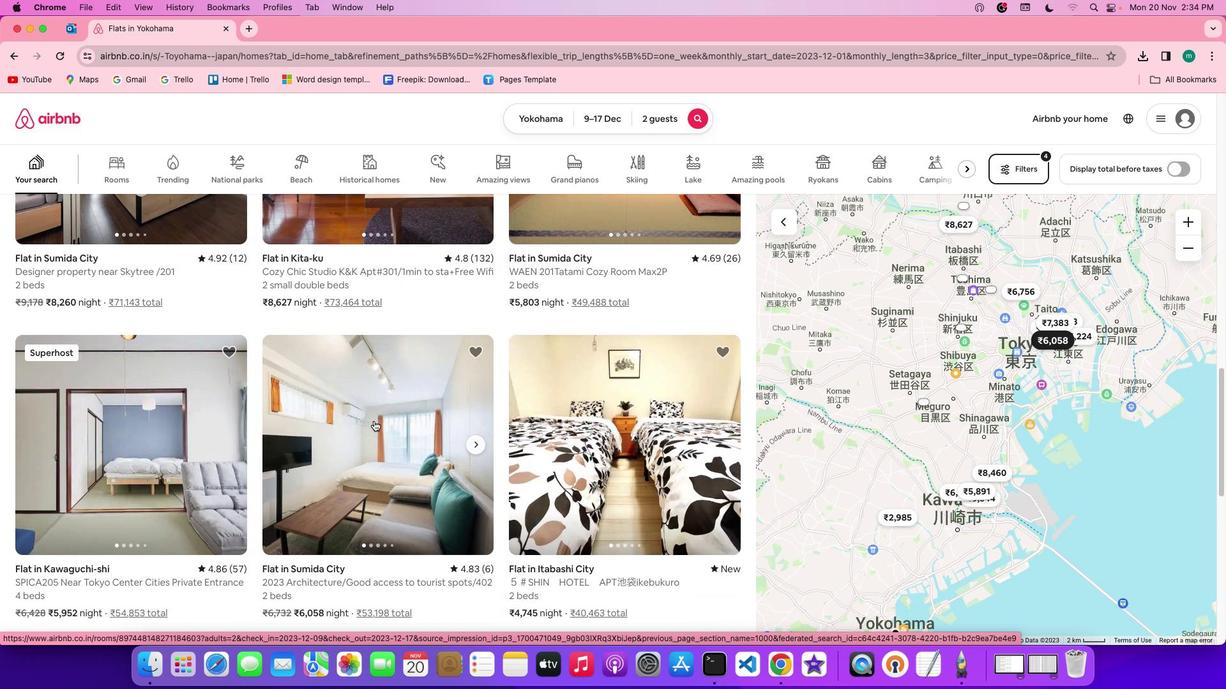 
Action: Mouse scrolled (374, 420) with delta (0, -1)
Screenshot: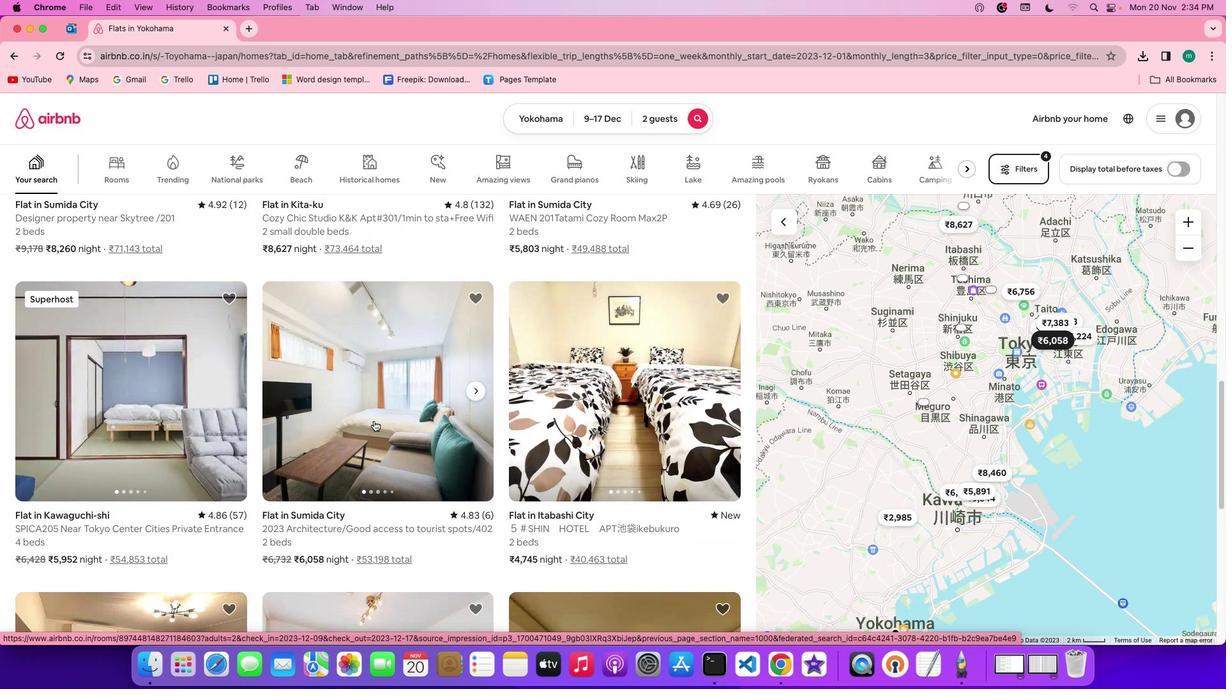 
Action: Mouse scrolled (374, 420) with delta (0, 0)
Screenshot: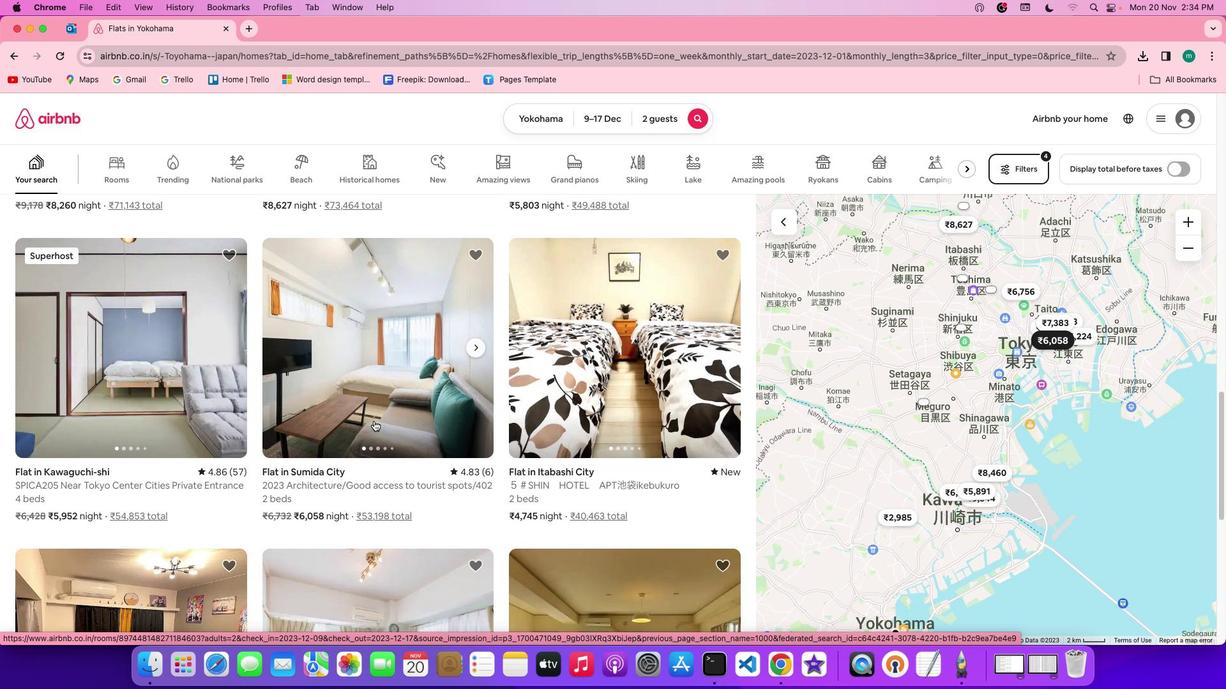 
Action: Mouse scrolled (374, 420) with delta (0, 0)
Screenshot: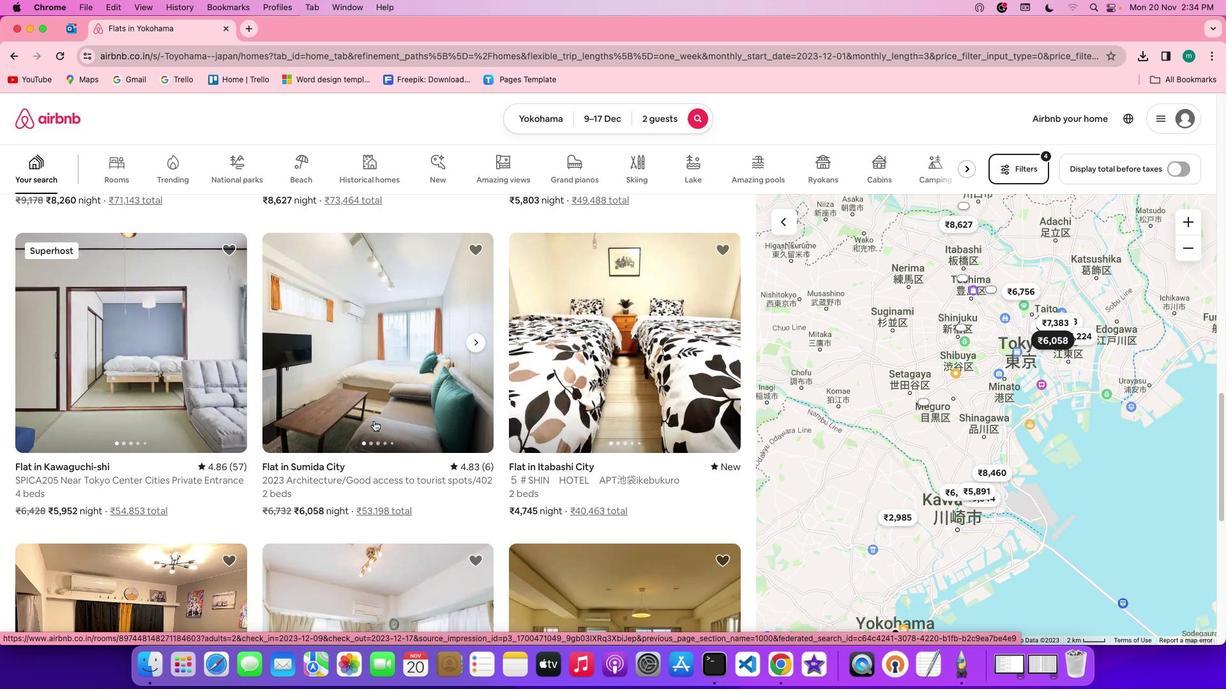 
Action: Mouse scrolled (374, 420) with delta (0, 0)
Screenshot: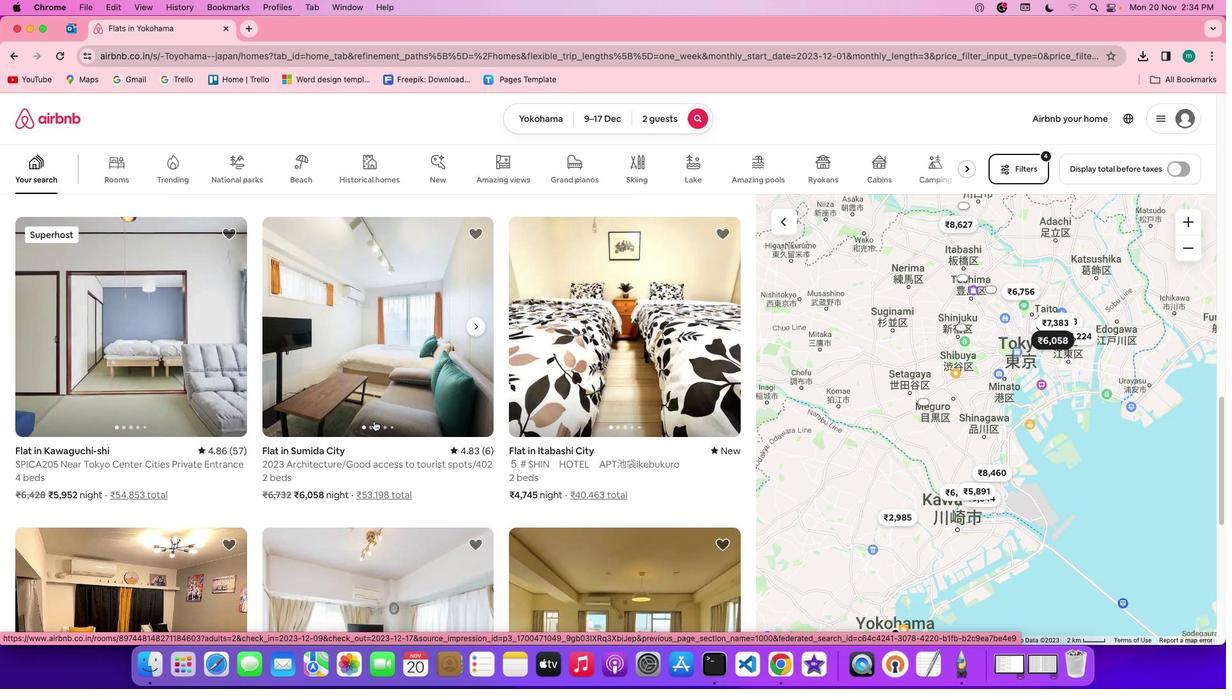 
Action: Mouse scrolled (374, 420) with delta (0, 0)
Screenshot: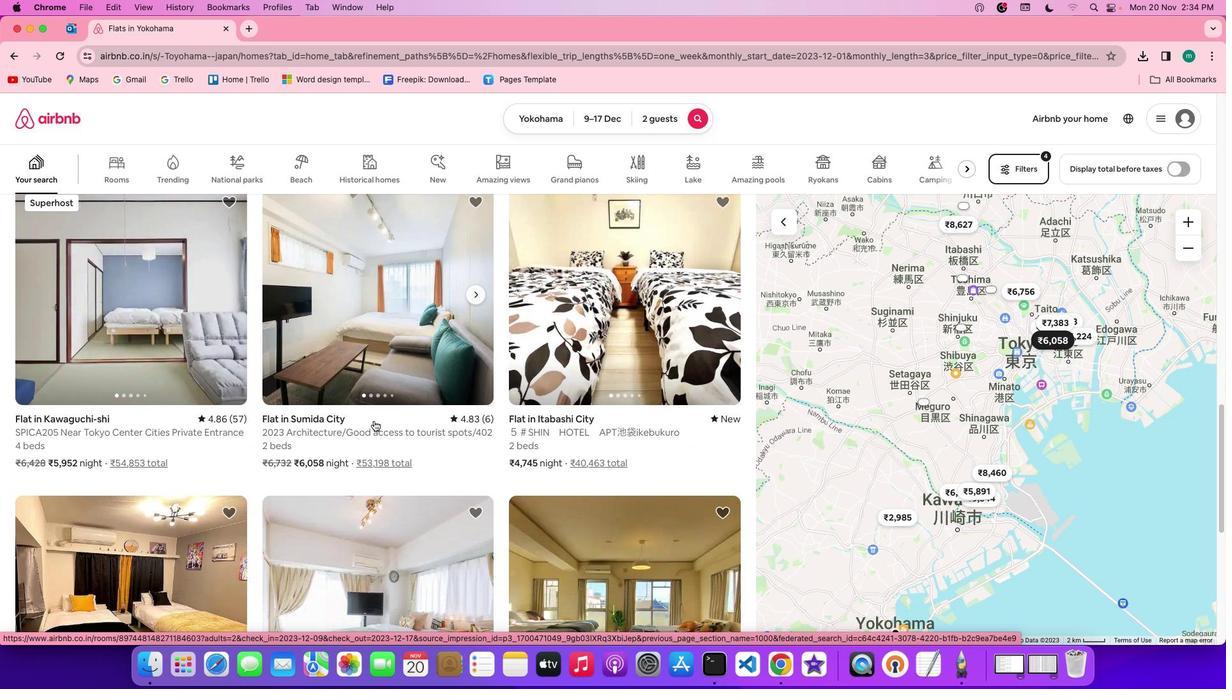 
Action: Mouse scrolled (374, 420) with delta (0, -1)
Screenshot: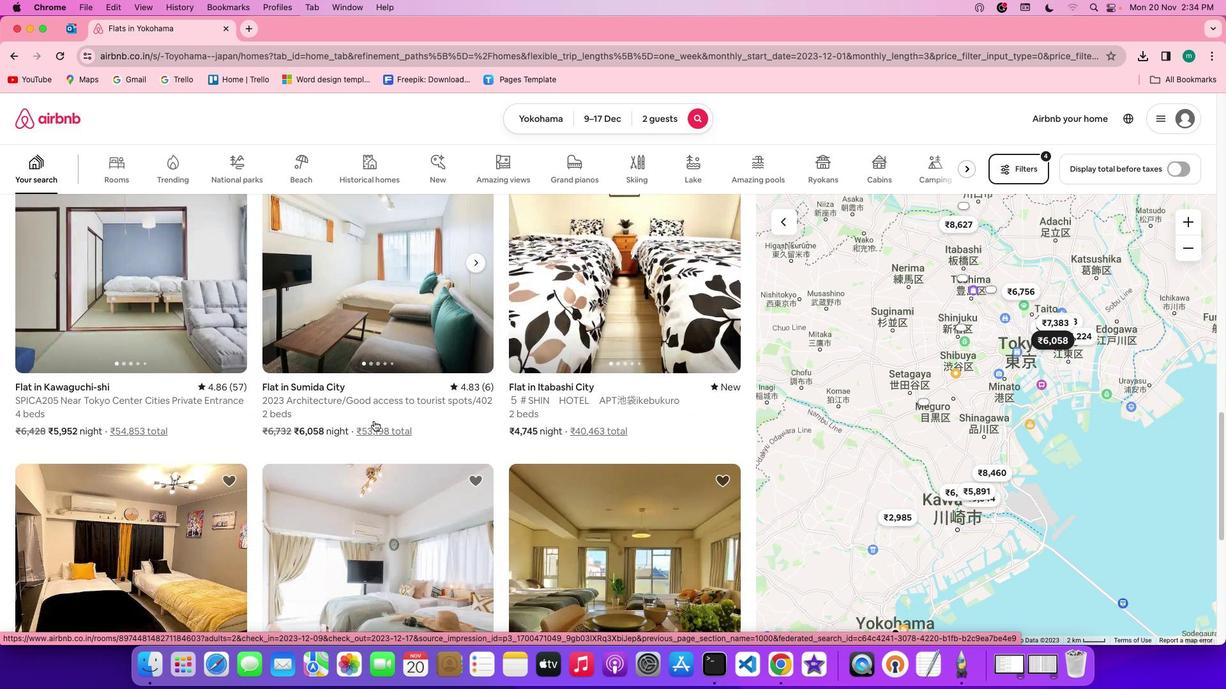 
Action: Mouse scrolled (374, 420) with delta (0, 0)
Screenshot: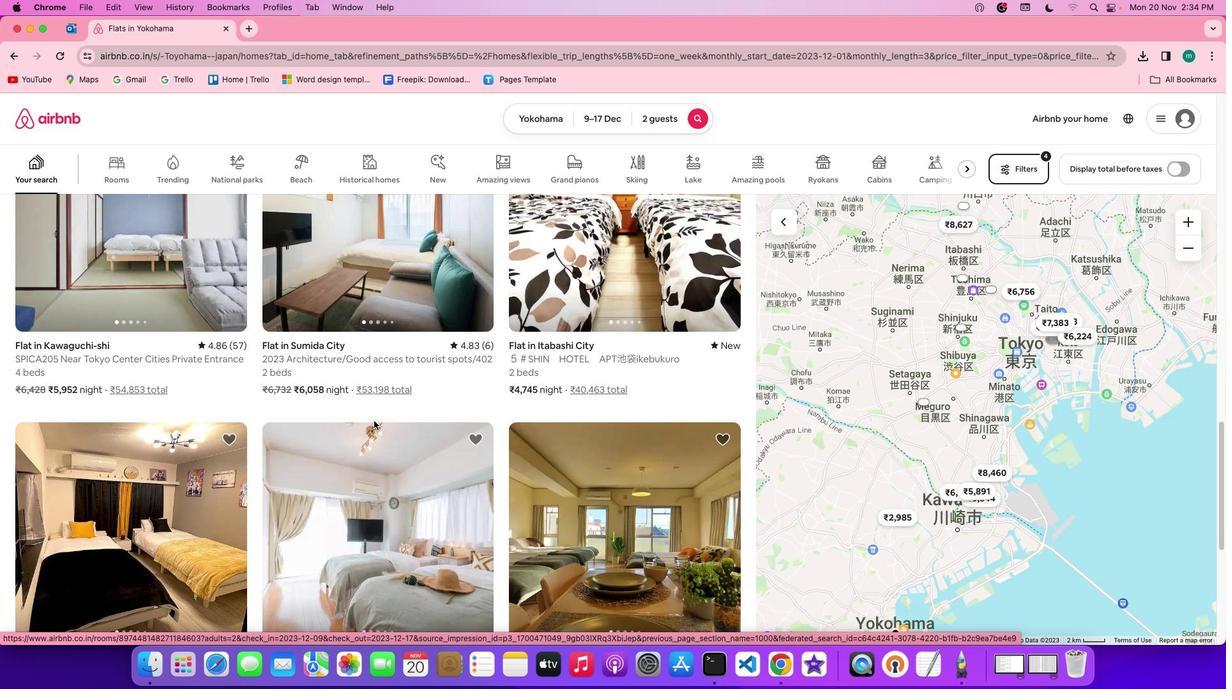 
Action: Mouse scrolled (374, 420) with delta (0, 0)
Screenshot: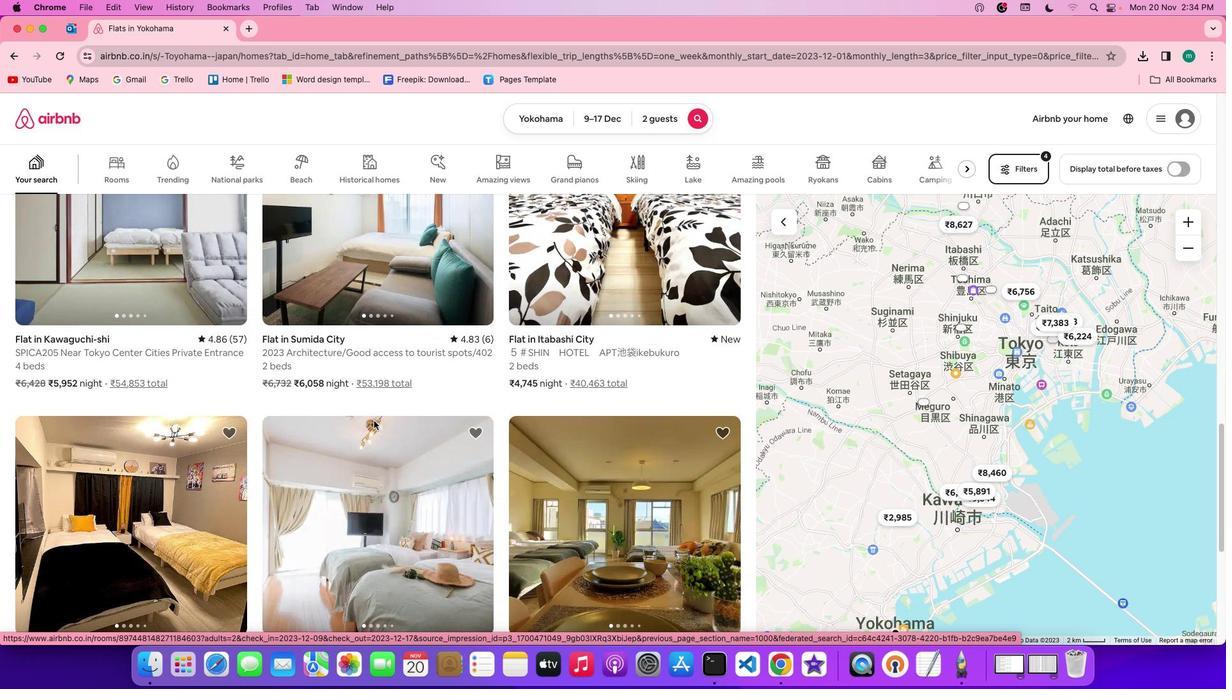 
Action: Mouse scrolled (374, 420) with delta (0, 0)
Screenshot: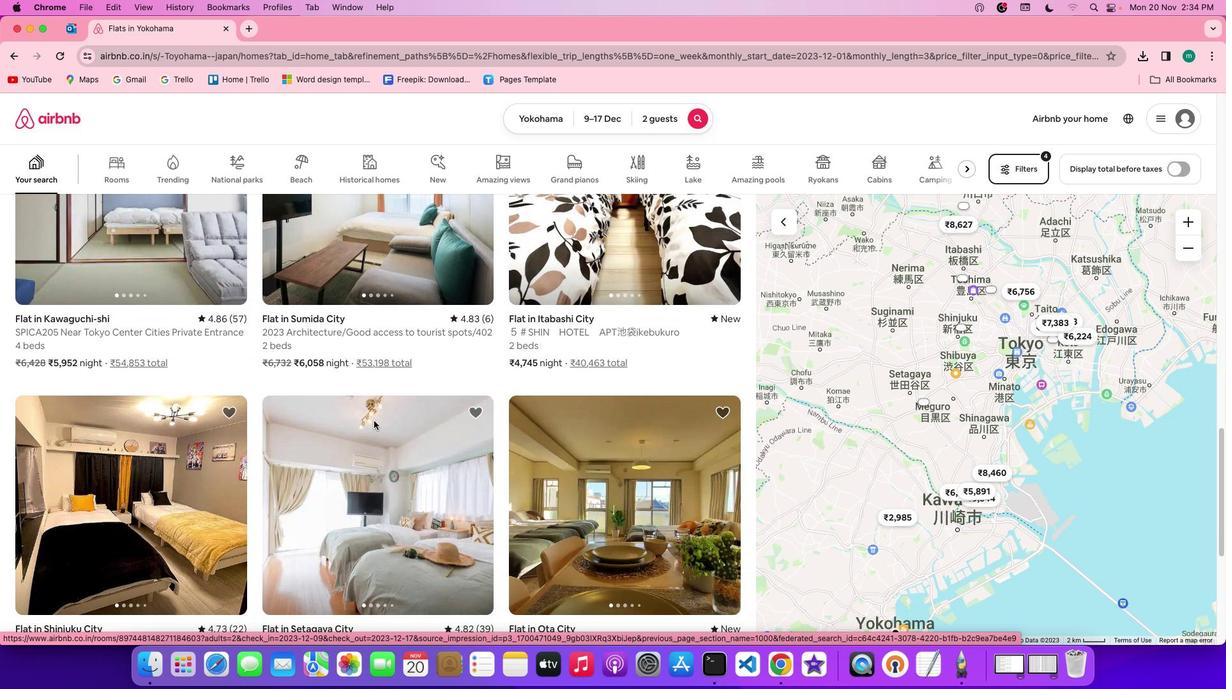 
Action: Mouse scrolled (374, 420) with delta (0, 0)
Screenshot: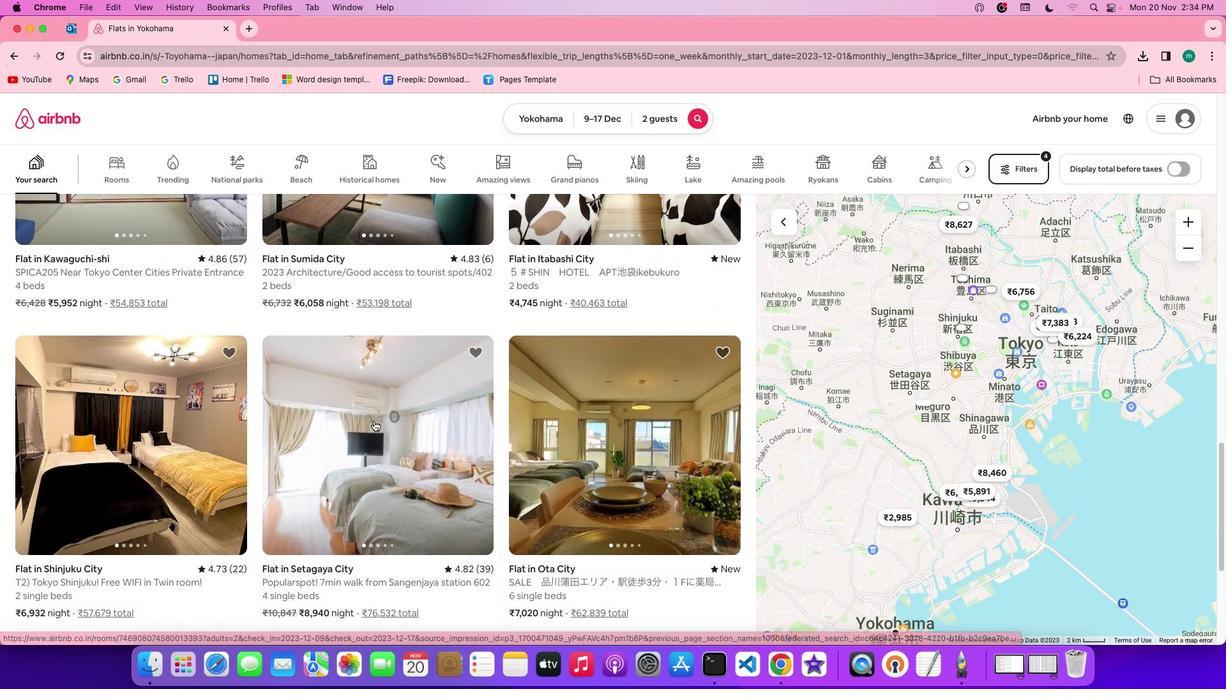 
Action: Mouse scrolled (374, 420) with delta (0, 0)
Screenshot: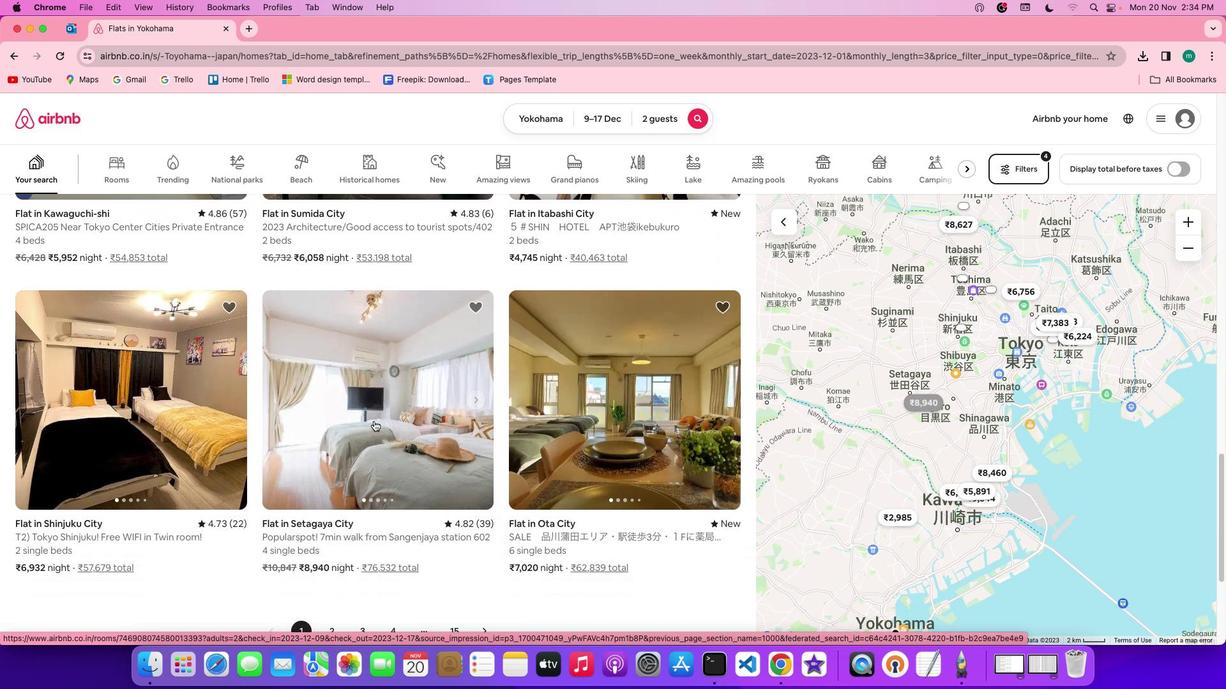 
Action: Mouse scrolled (374, 420) with delta (0, 0)
Screenshot: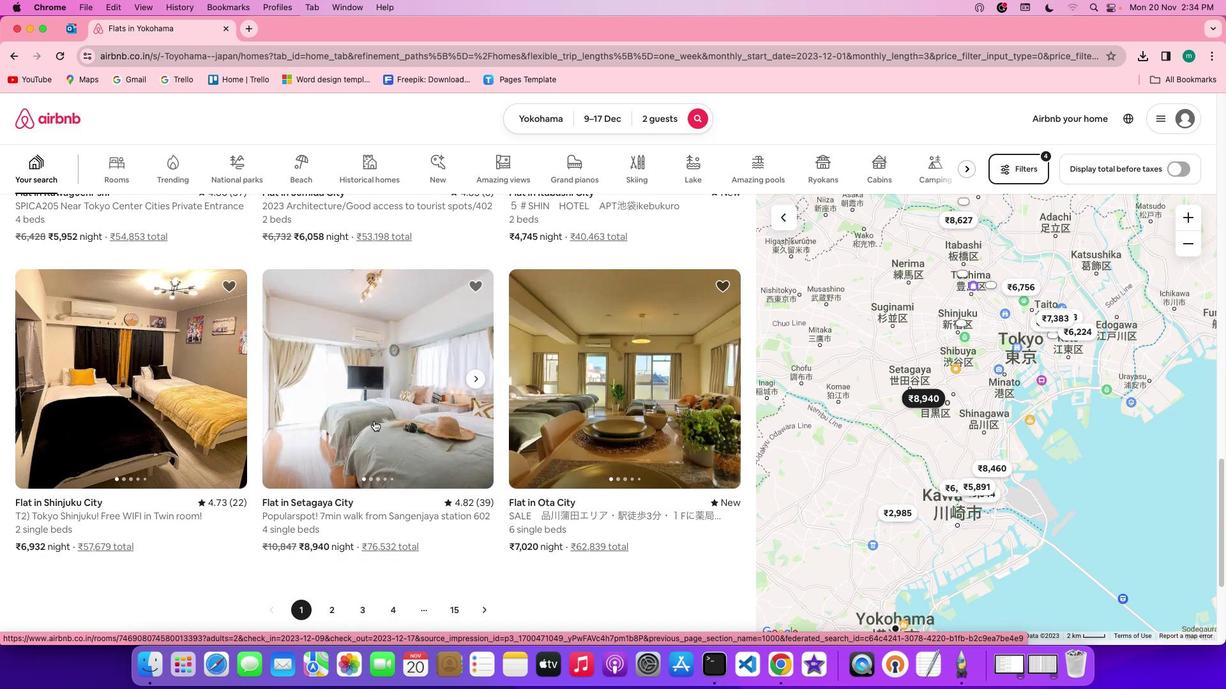 
Action: Mouse scrolled (374, 420) with delta (0, 0)
Screenshot: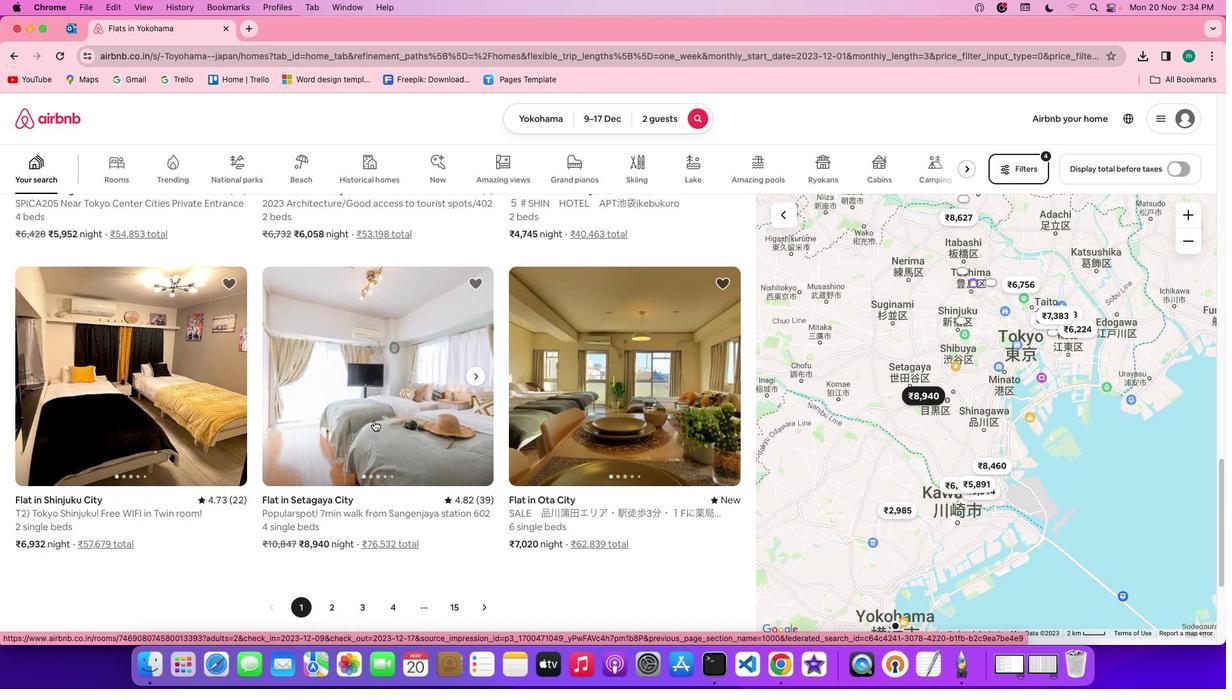 
Action: Mouse scrolled (374, 420) with delta (0, 0)
Screenshot: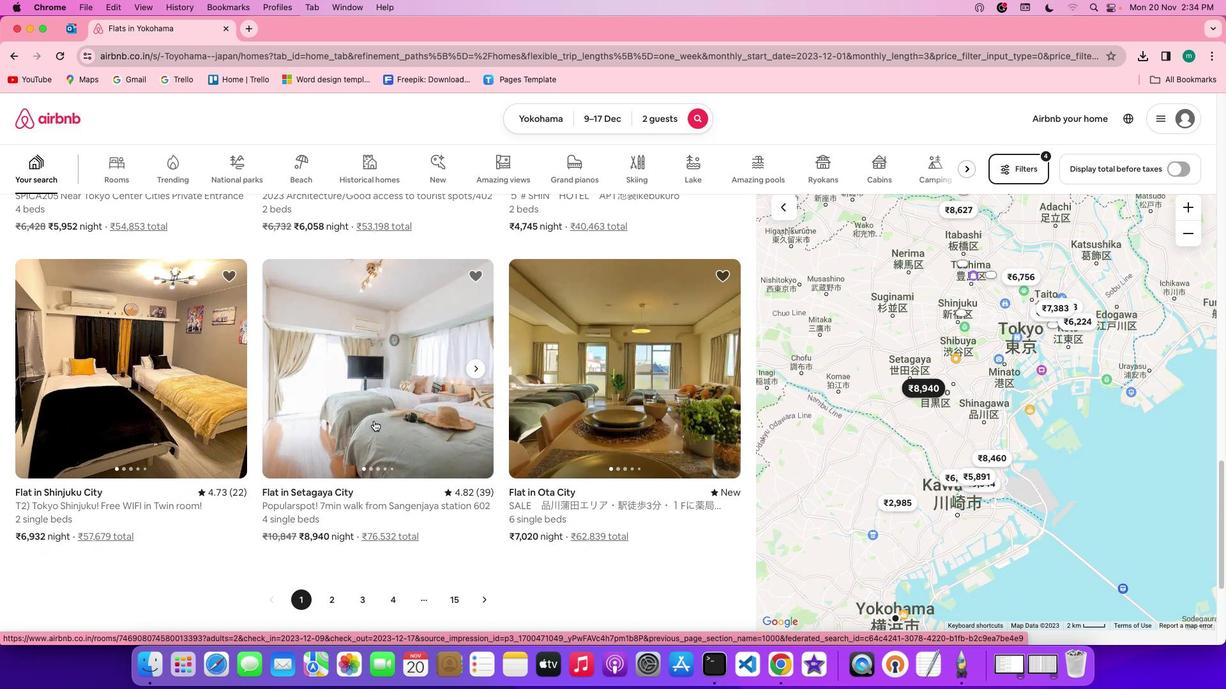 
Action: Mouse scrolled (374, 420) with delta (0, 0)
Screenshot: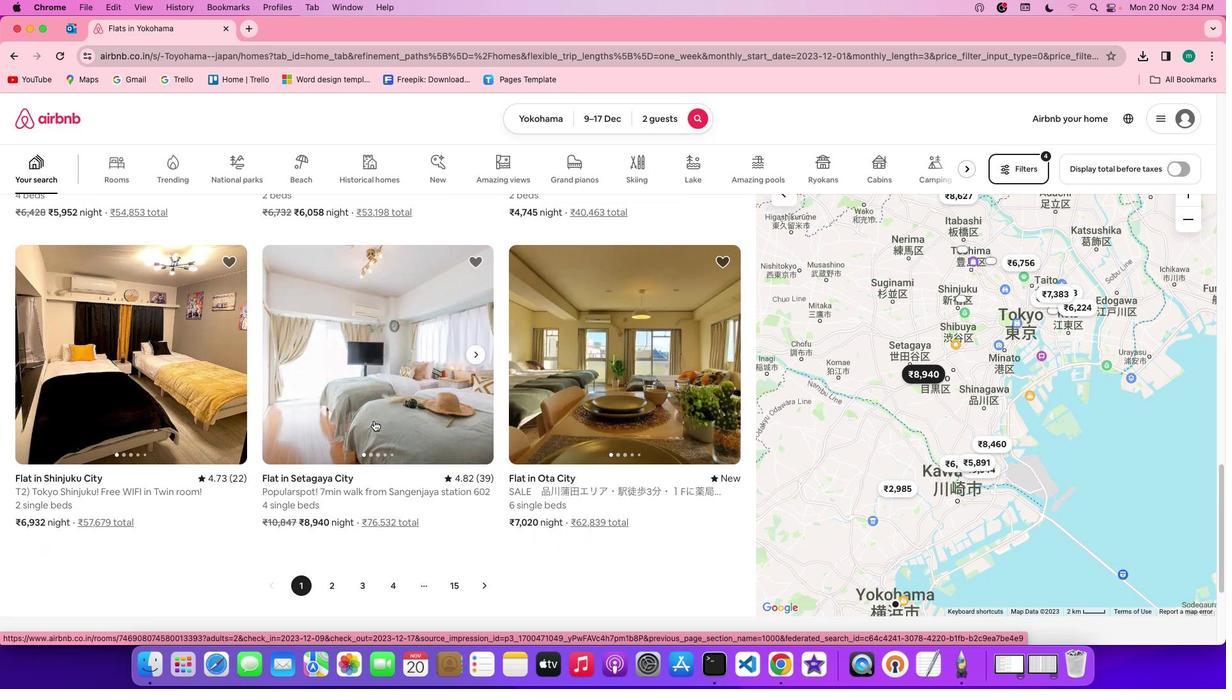 
Action: Mouse moved to (320, 367)
Screenshot: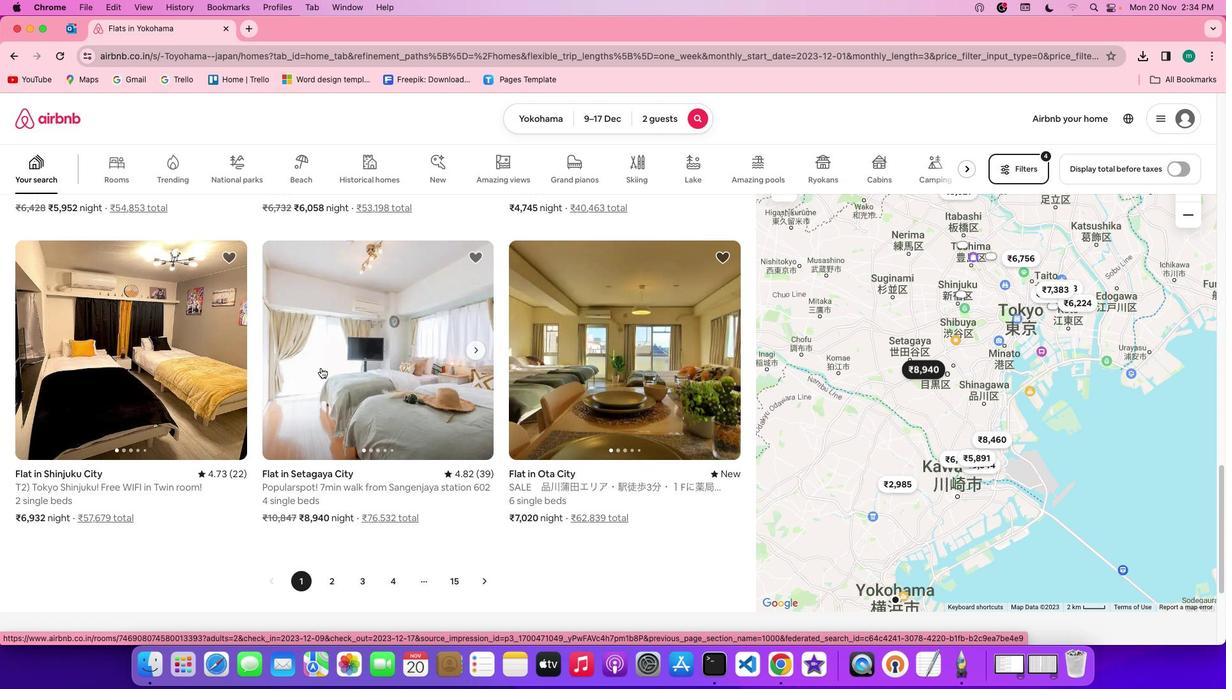 
Action: Mouse pressed left at (320, 367)
Screenshot: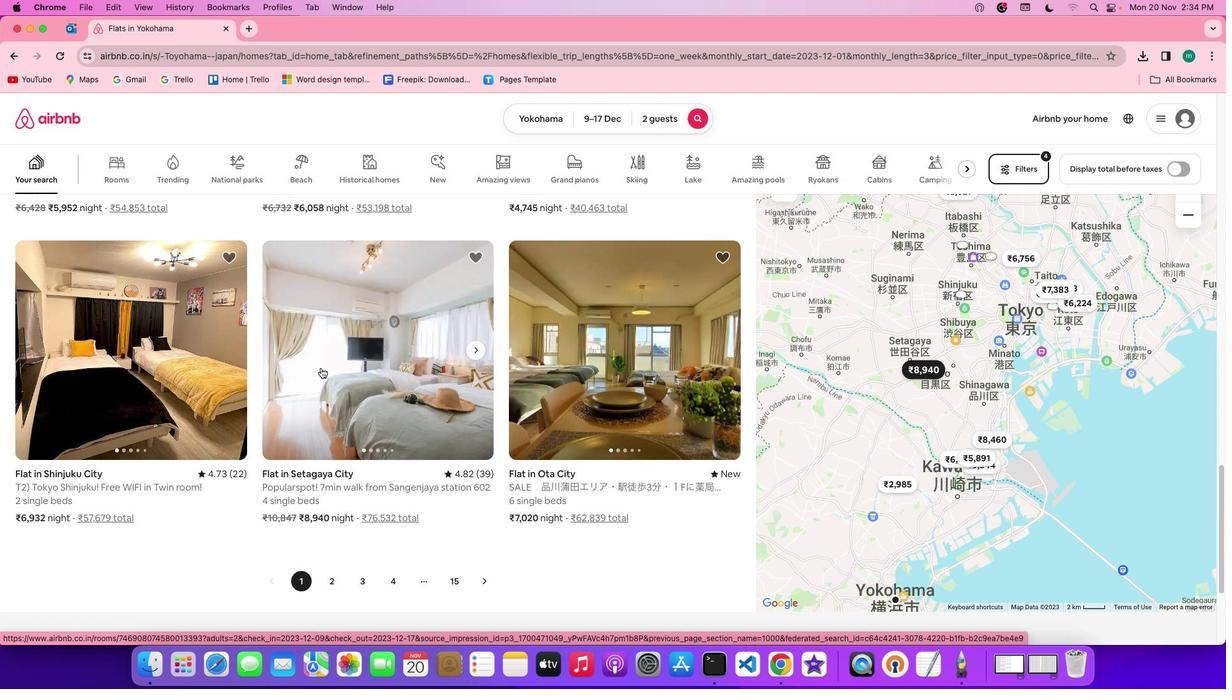 
Action: Mouse moved to (919, 472)
Screenshot: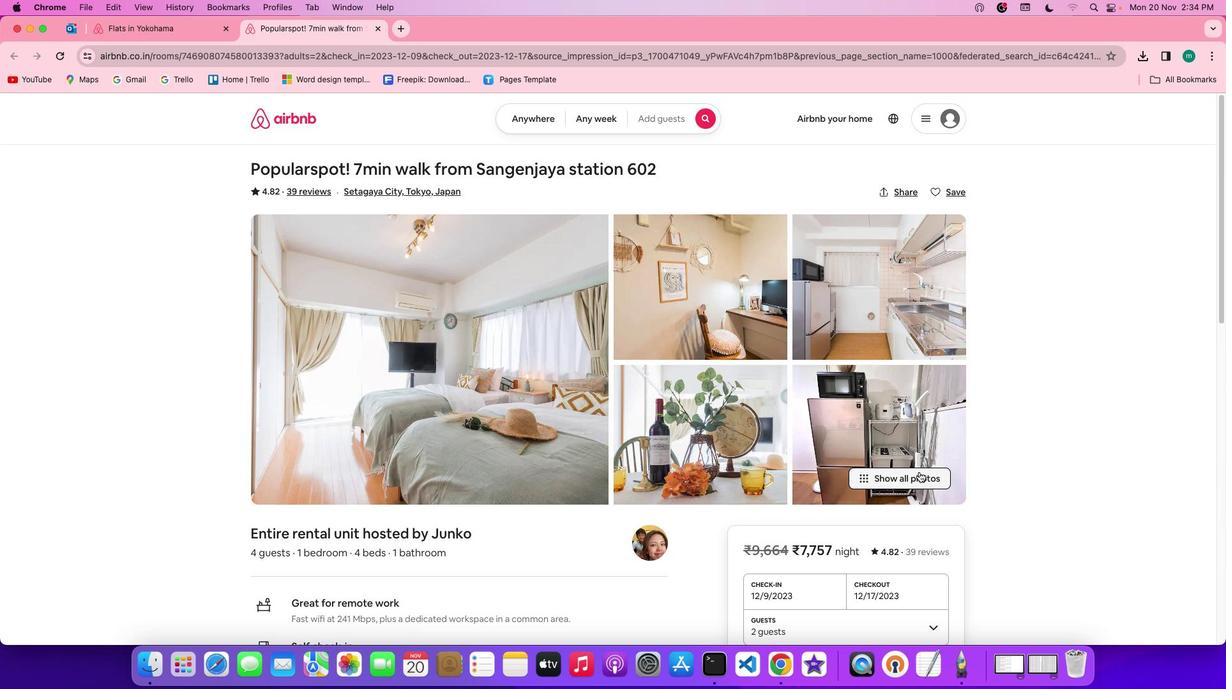 
Action: Mouse pressed left at (919, 472)
Screenshot: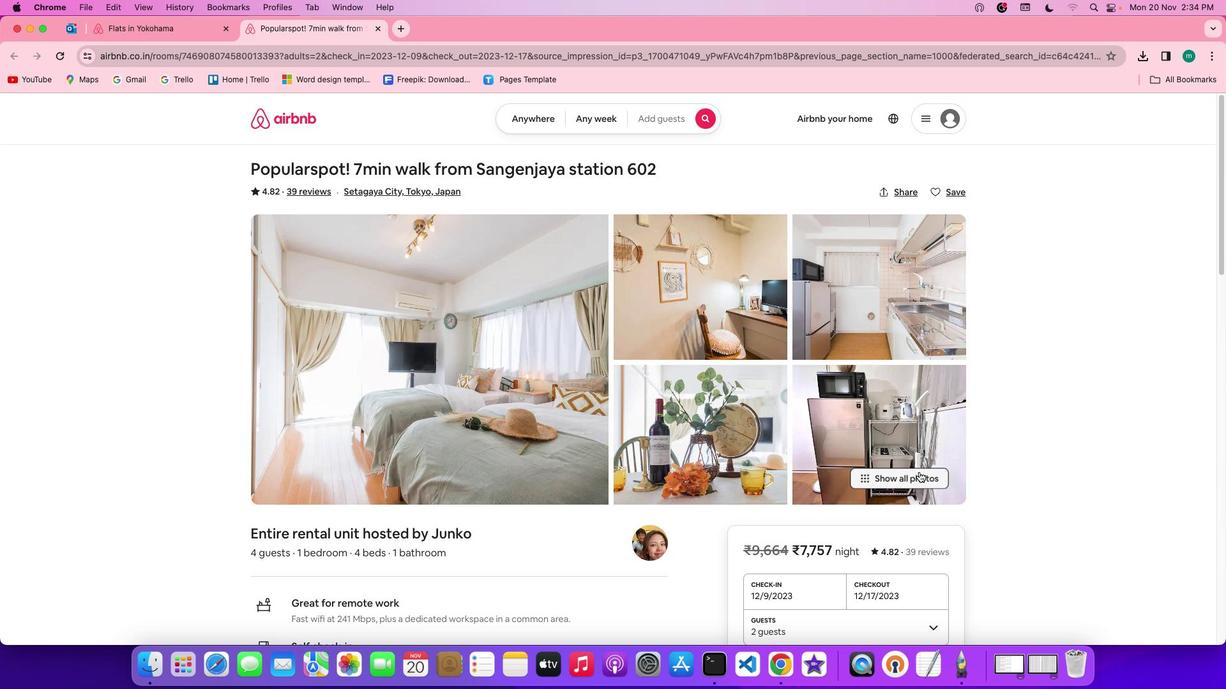 
Action: Mouse moved to (503, 511)
Screenshot: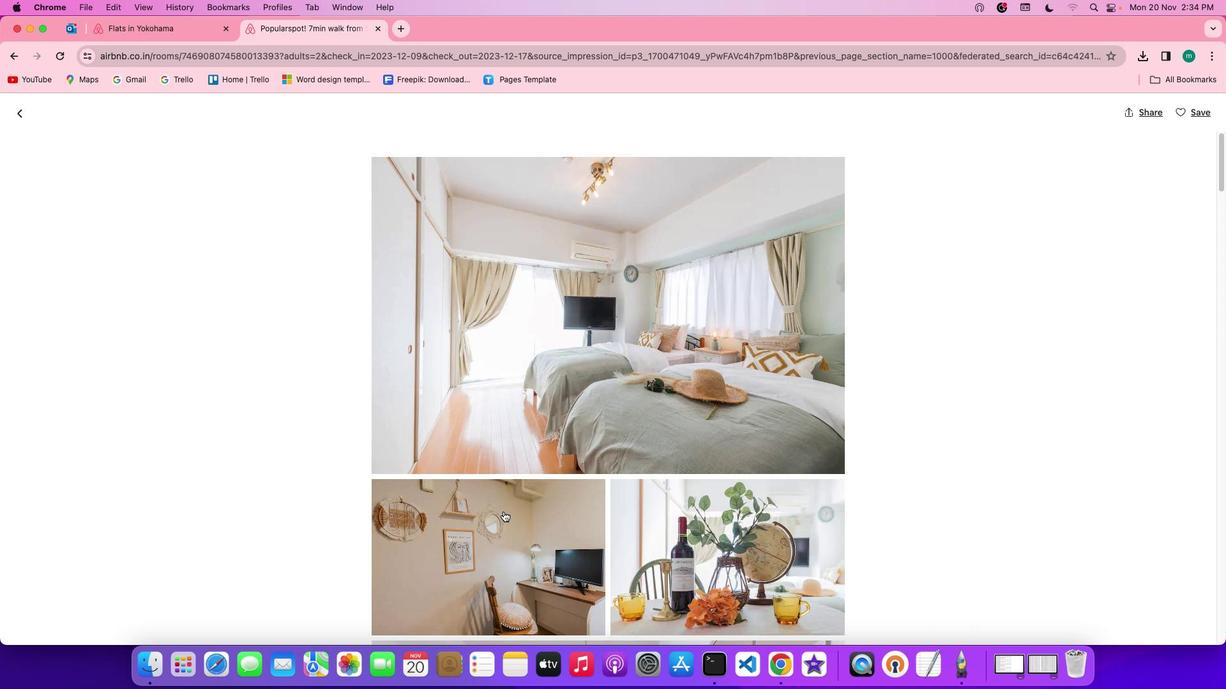 
Action: Mouse scrolled (503, 511) with delta (0, 0)
Screenshot: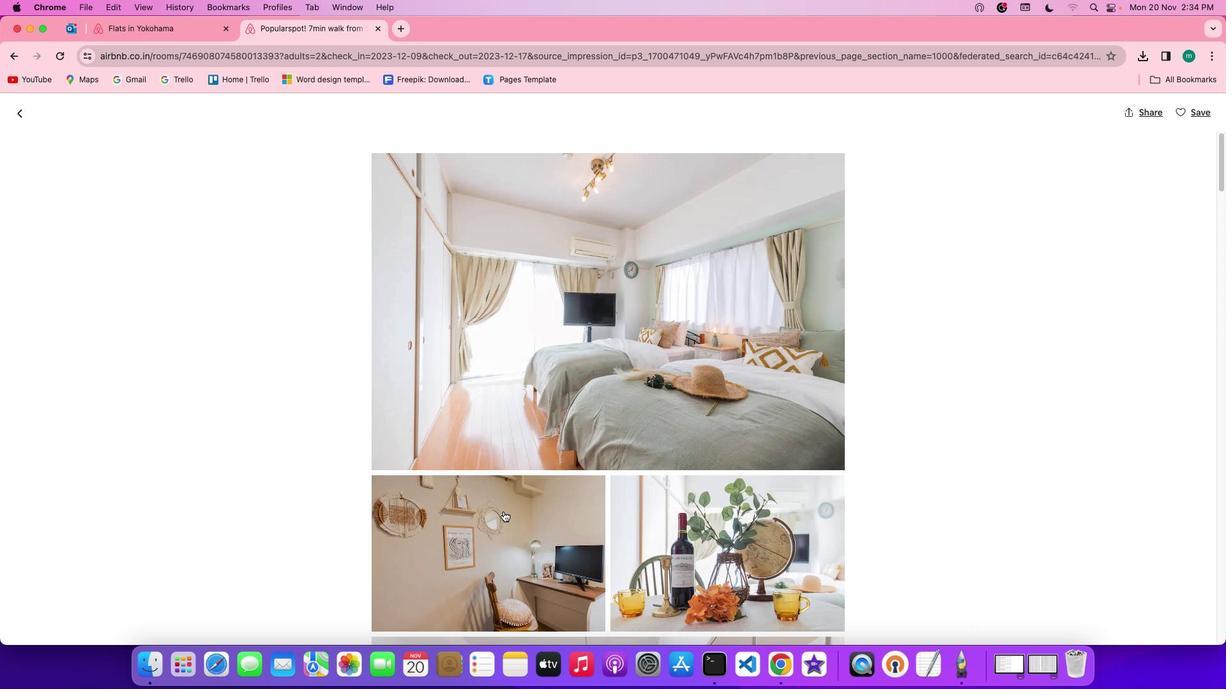 
Action: Mouse scrolled (503, 511) with delta (0, 0)
Screenshot: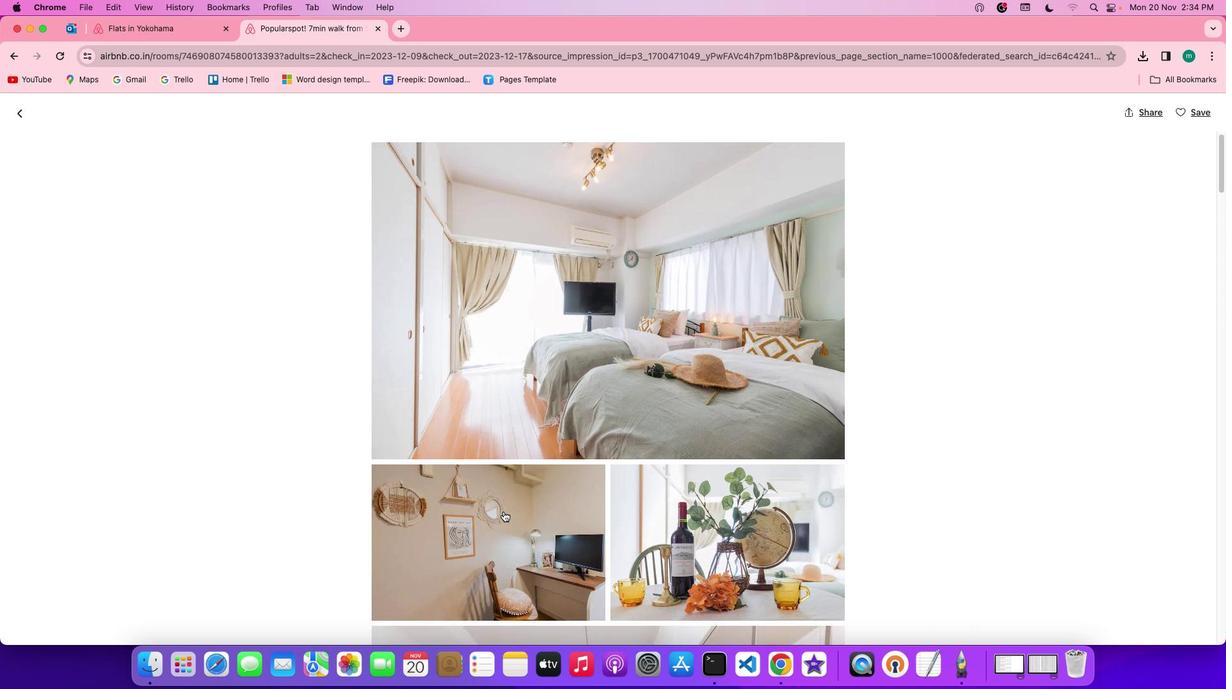 
Action: Mouse scrolled (503, 511) with delta (0, -1)
Screenshot: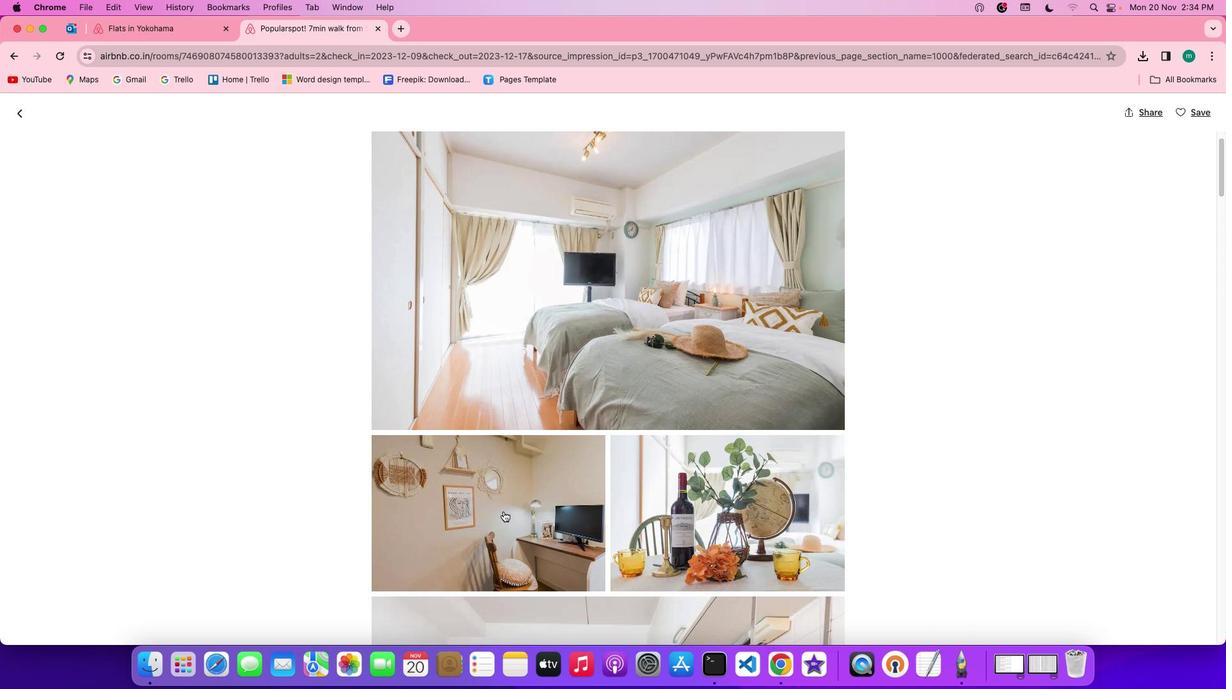 
Action: Mouse scrolled (503, 511) with delta (0, -2)
Screenshot: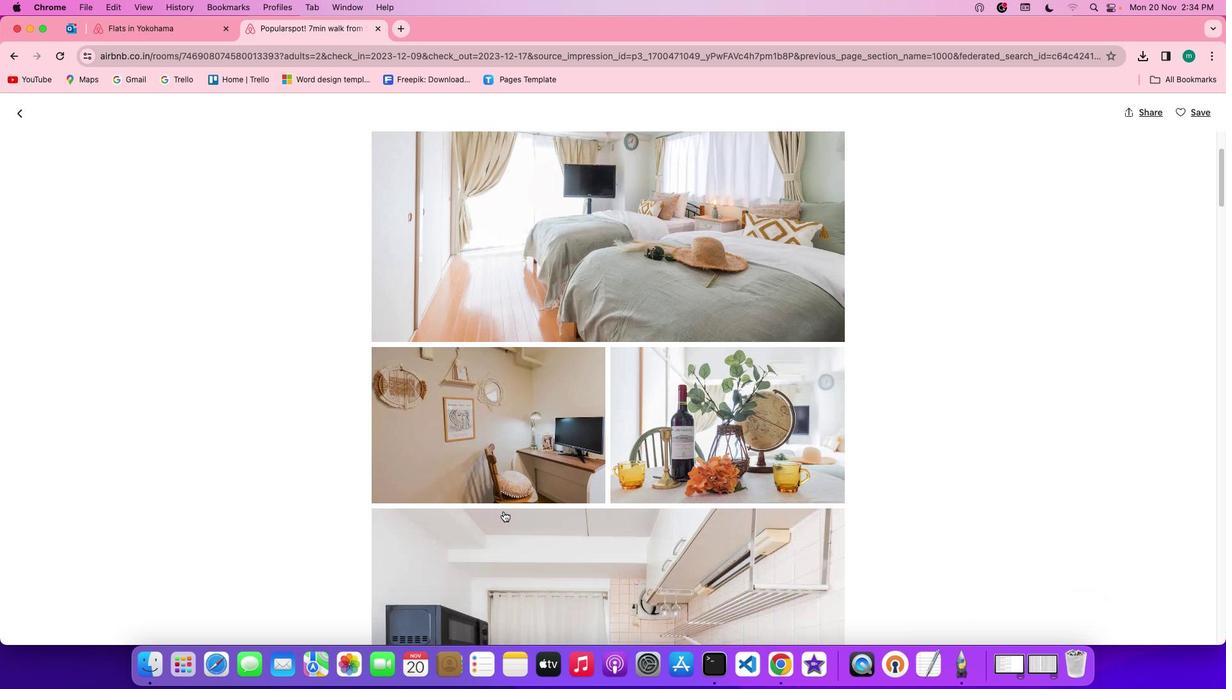 
Action: Mouse scrolled (503, 511) with delta (0, -2)
Screenshot: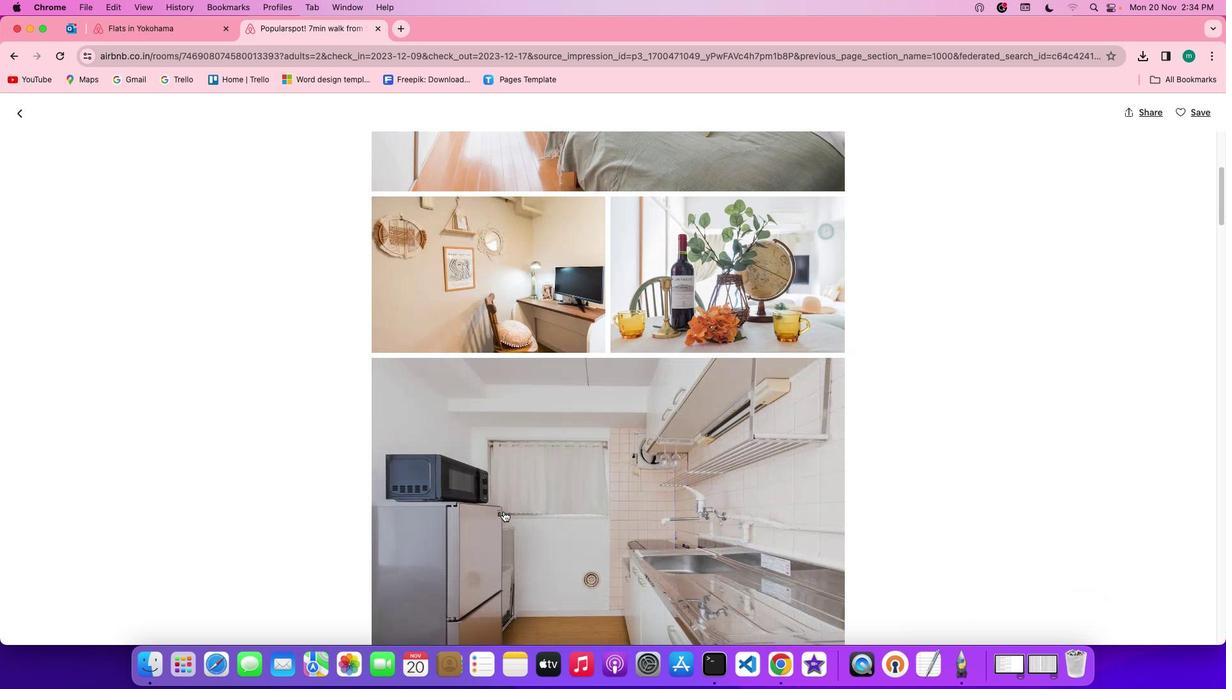 
Action: Mouse scrolled (503, 511) with delta (0, 0)
Screenshot: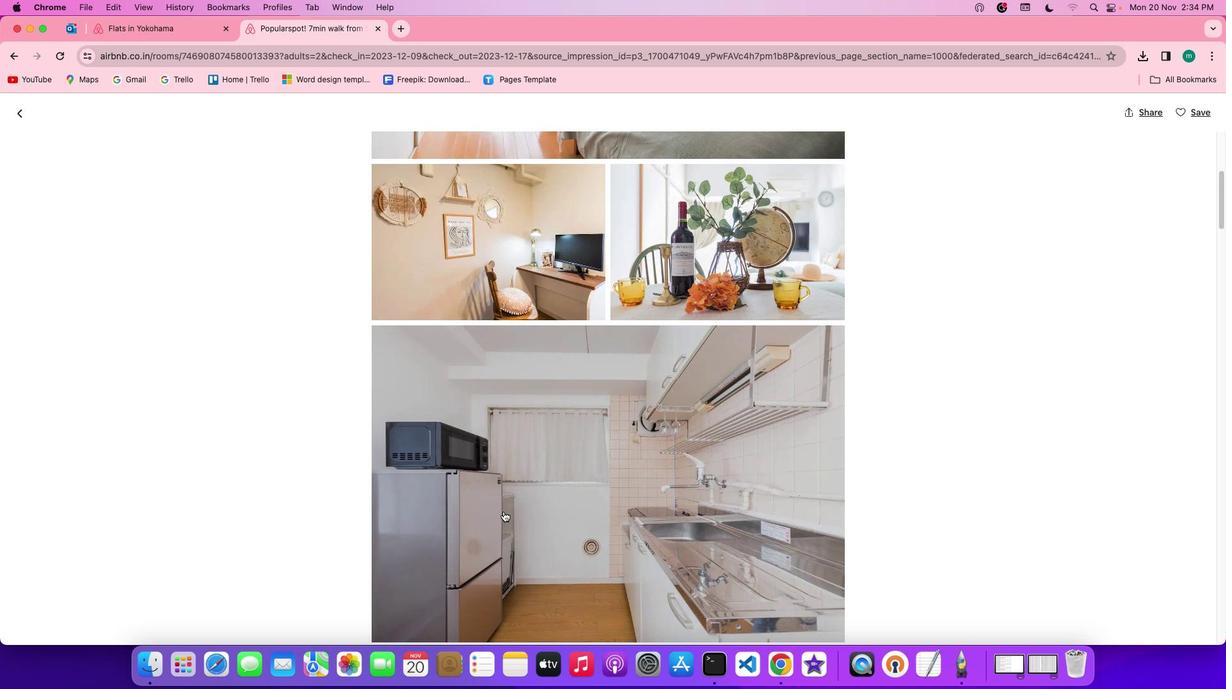 
Action: Mouse scrolled (503, 511) with delta (0, 0)
Screenshot: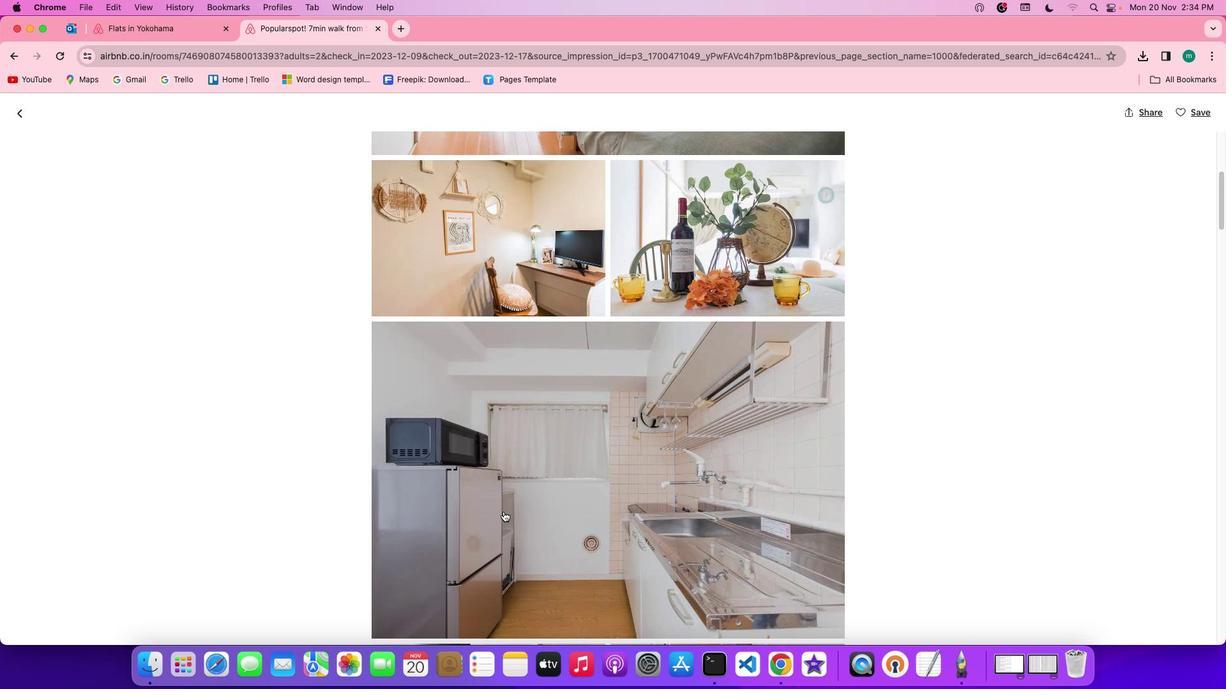 
Action: Mouse scrolled (503, 511) with delta (0, -1)
Screenshot: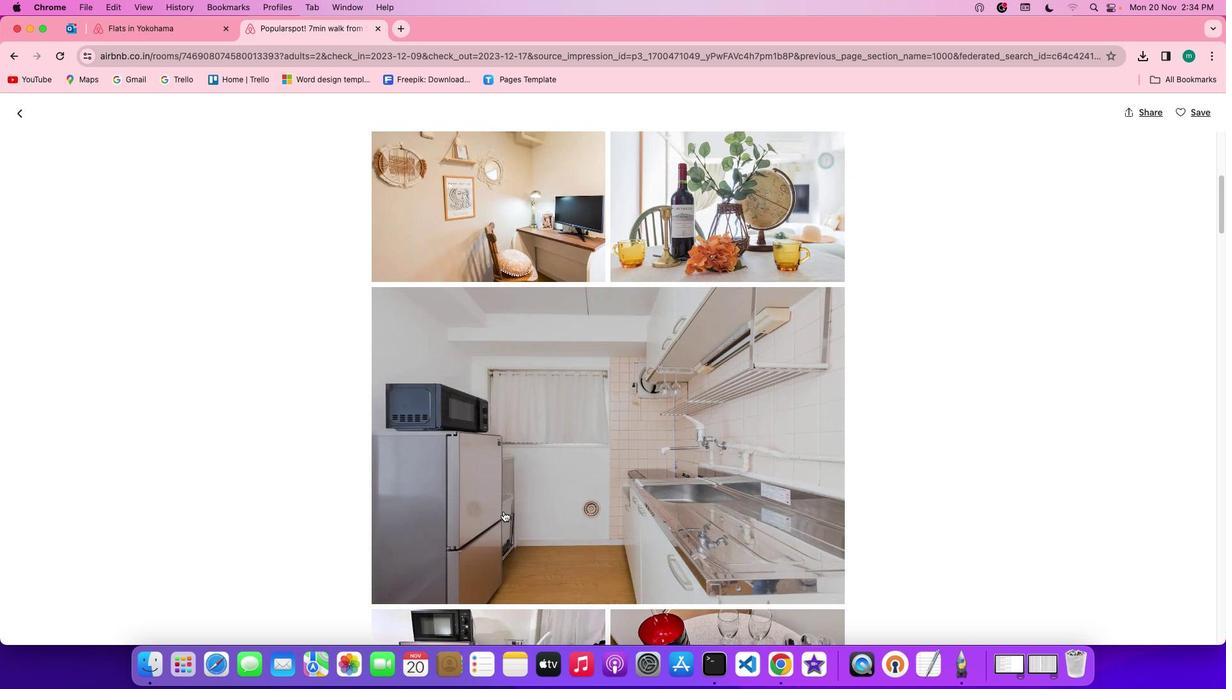
Action: Mouse scrolled (503, 511) with delta (0, -1)
Screenshot: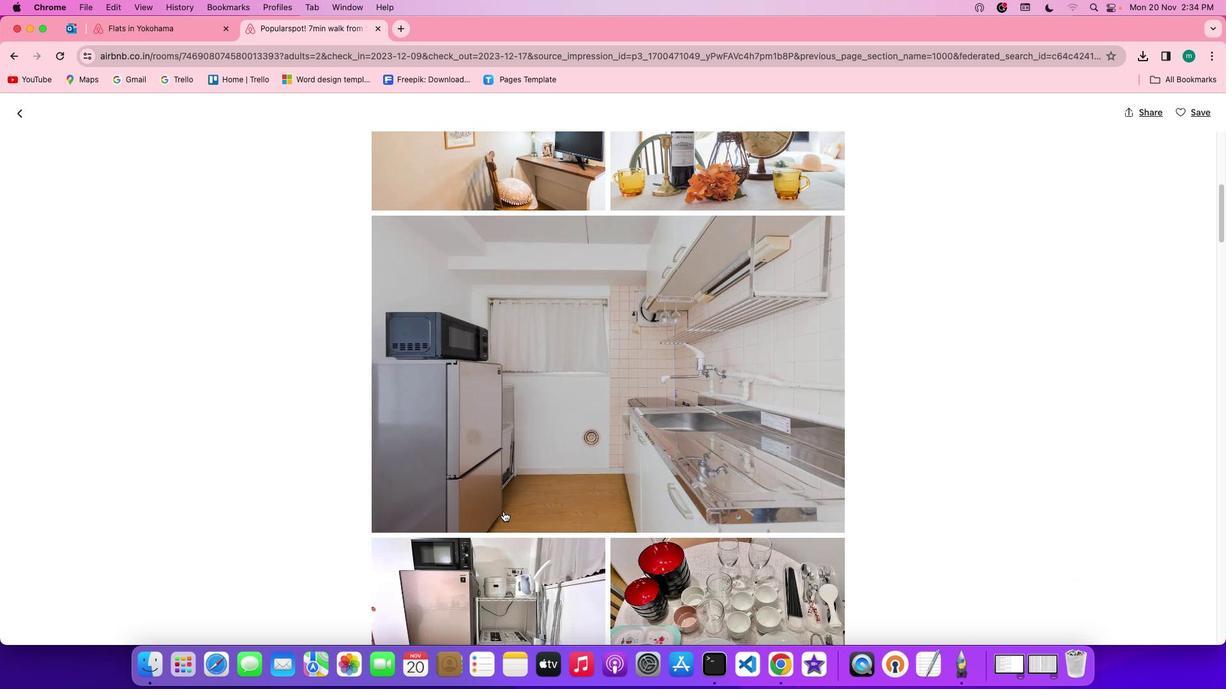 
Action: Mouse scrolled (503, 511) with delta (0, 0)
Screenshot: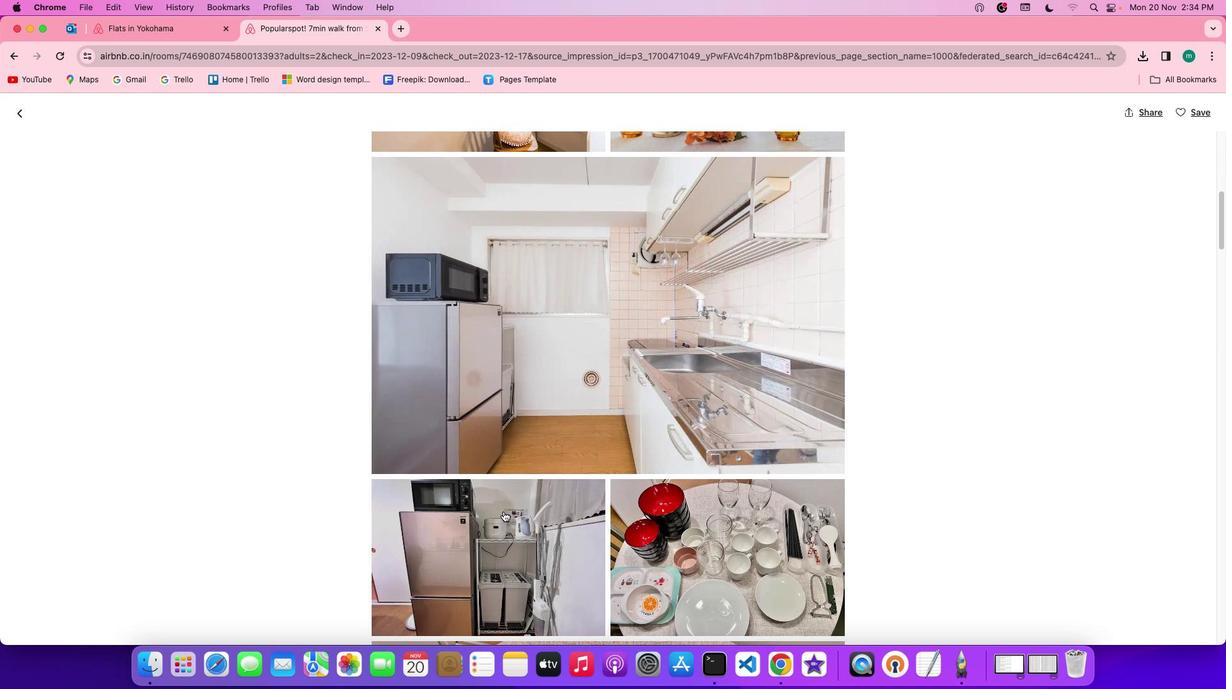 
Action: Mouse scrolled (503, 511) with delta (0, 0)
Screenshot: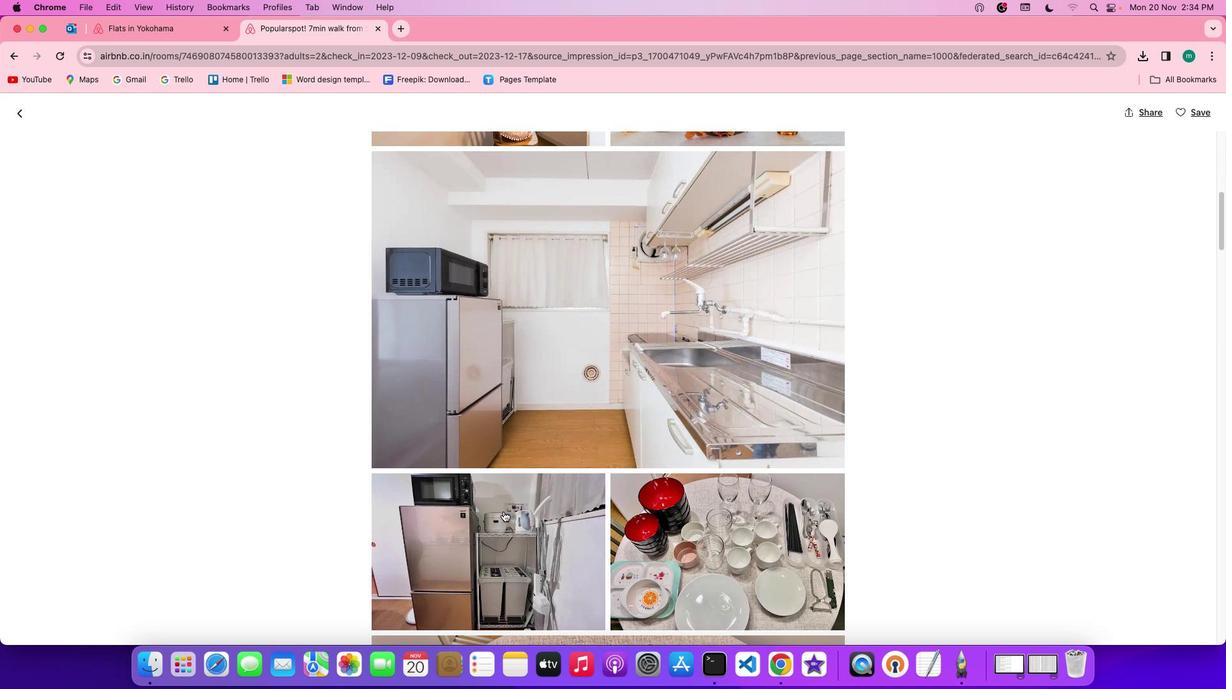 
Action: Mouse scrolled (503, 511) with delta (0, -1)
Screenshot: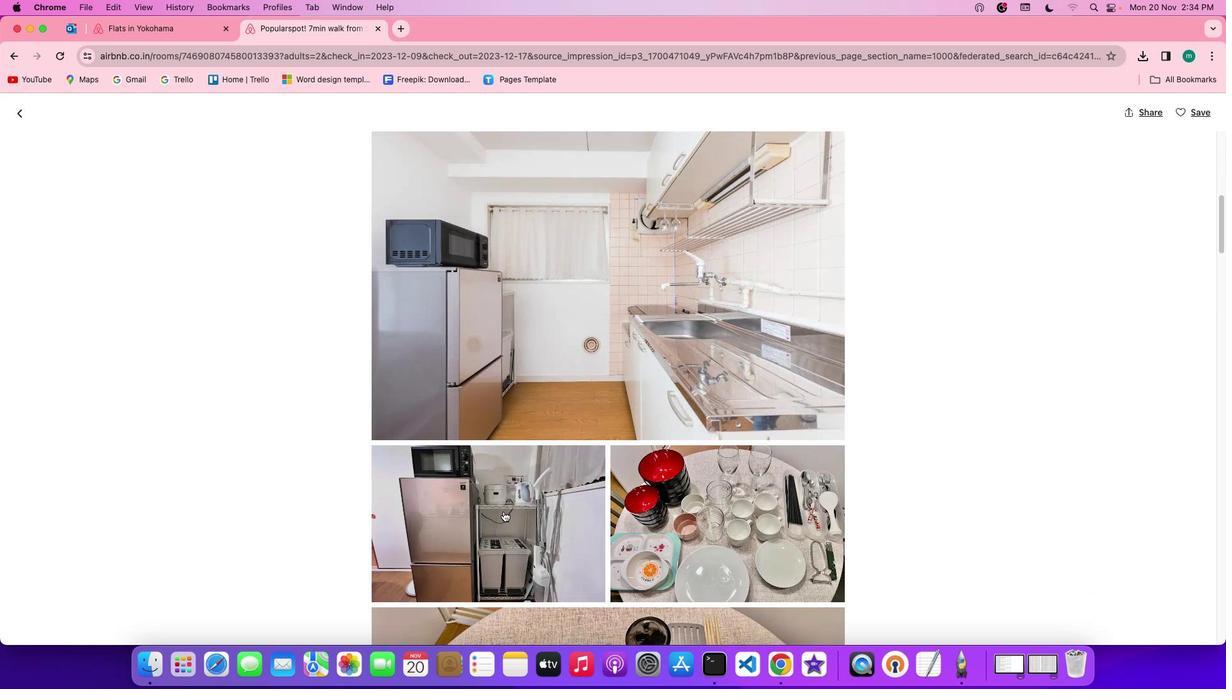 
Action: Mouse scrolled (503, 511) with delta (0, -1)
Screenshot: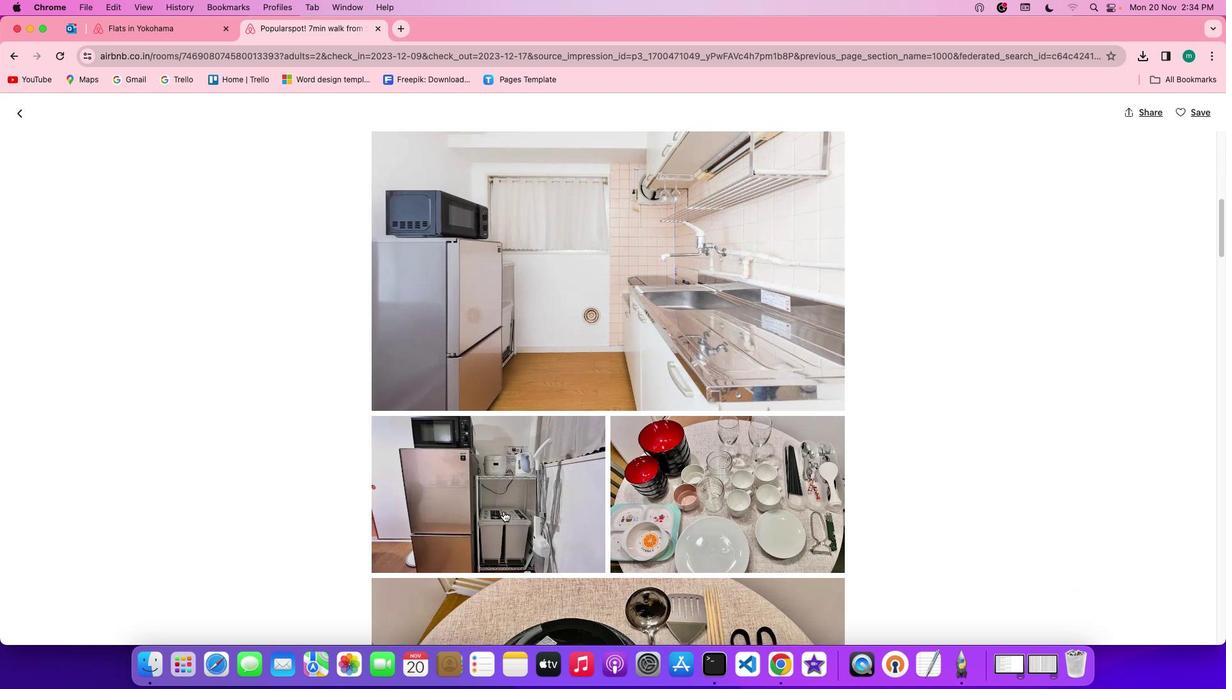 
Action: Mouse scrolled (503, 511) with delta (0, 0)
Screenshot: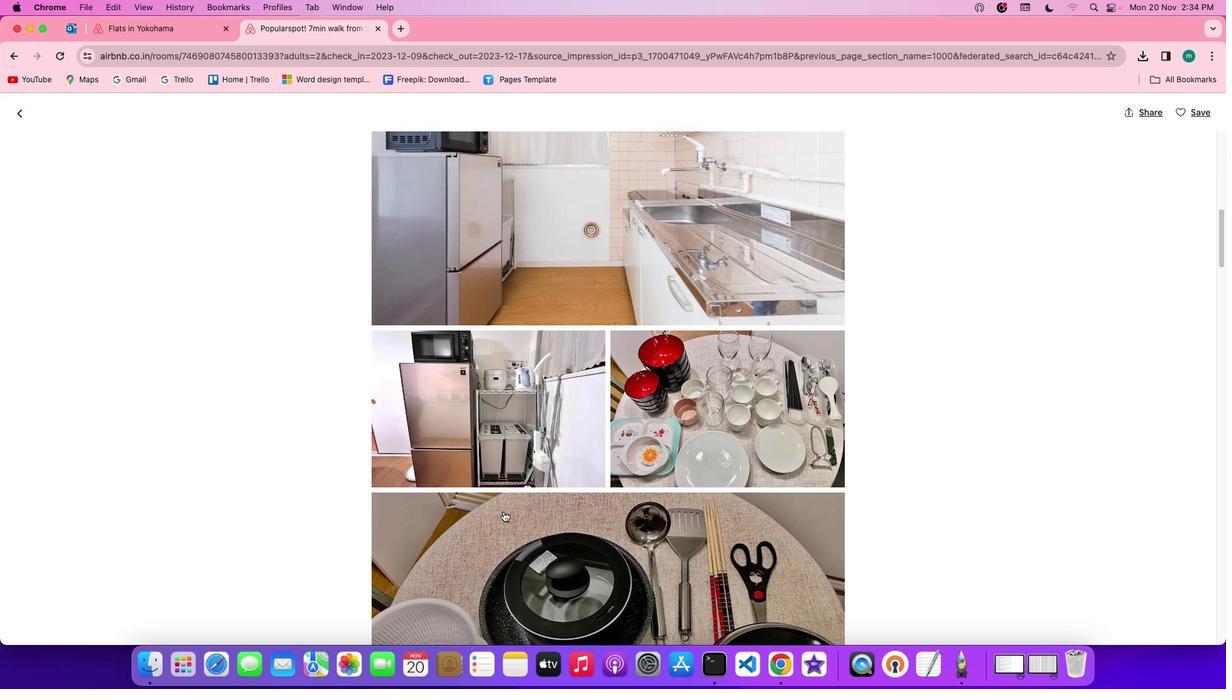 
Action: Mouse scrolled (503, 511) with delta (0, 0)
Screenshot: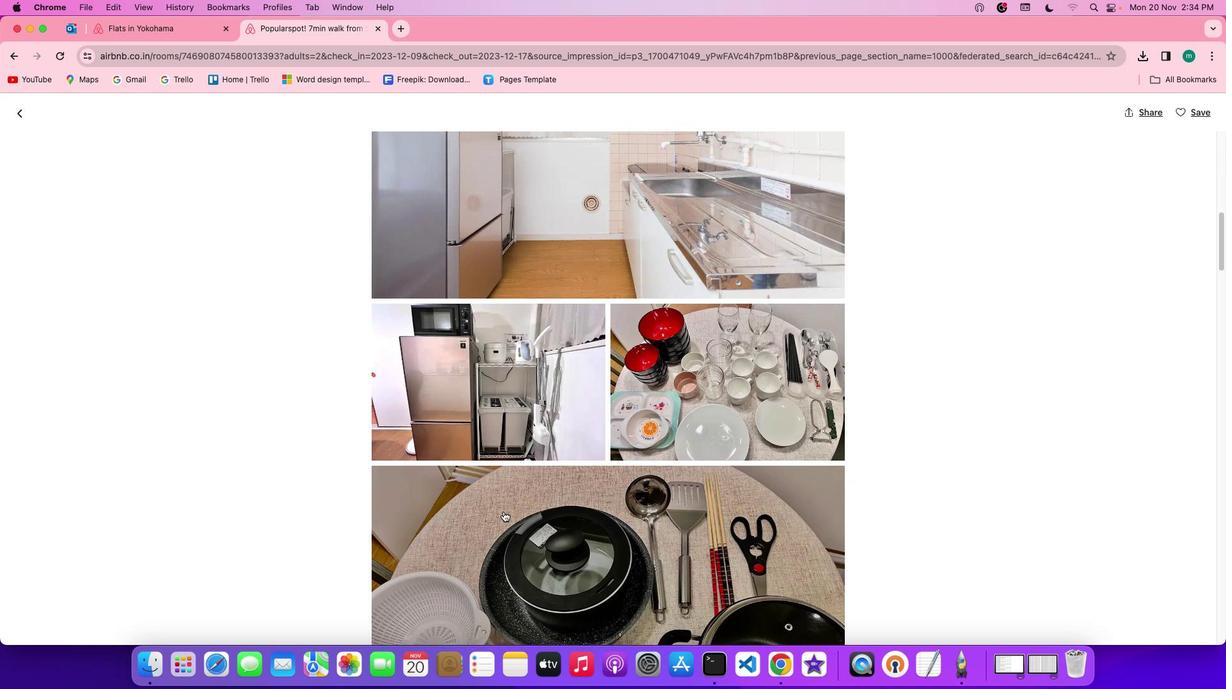 
Action: Mouse scrolled (503, 511) with delta (0, -1)
Screenshot: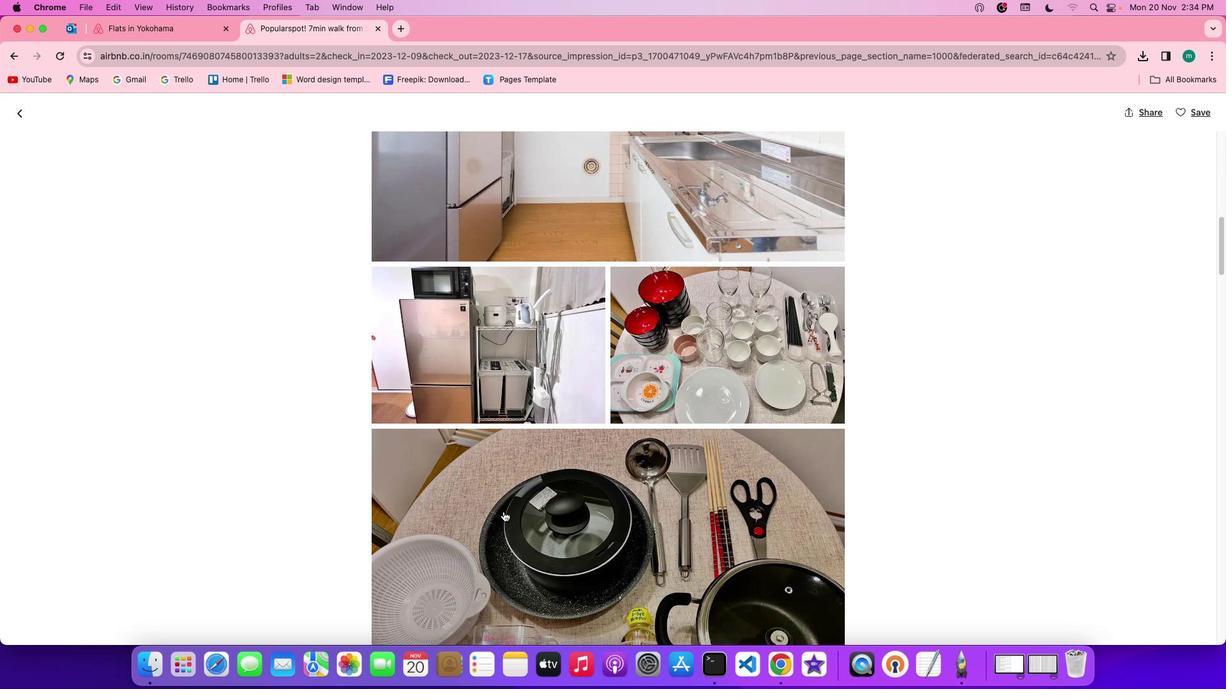 
Action: Mouse scrolled (503, 511) with delta (0, -2)
Screenshot: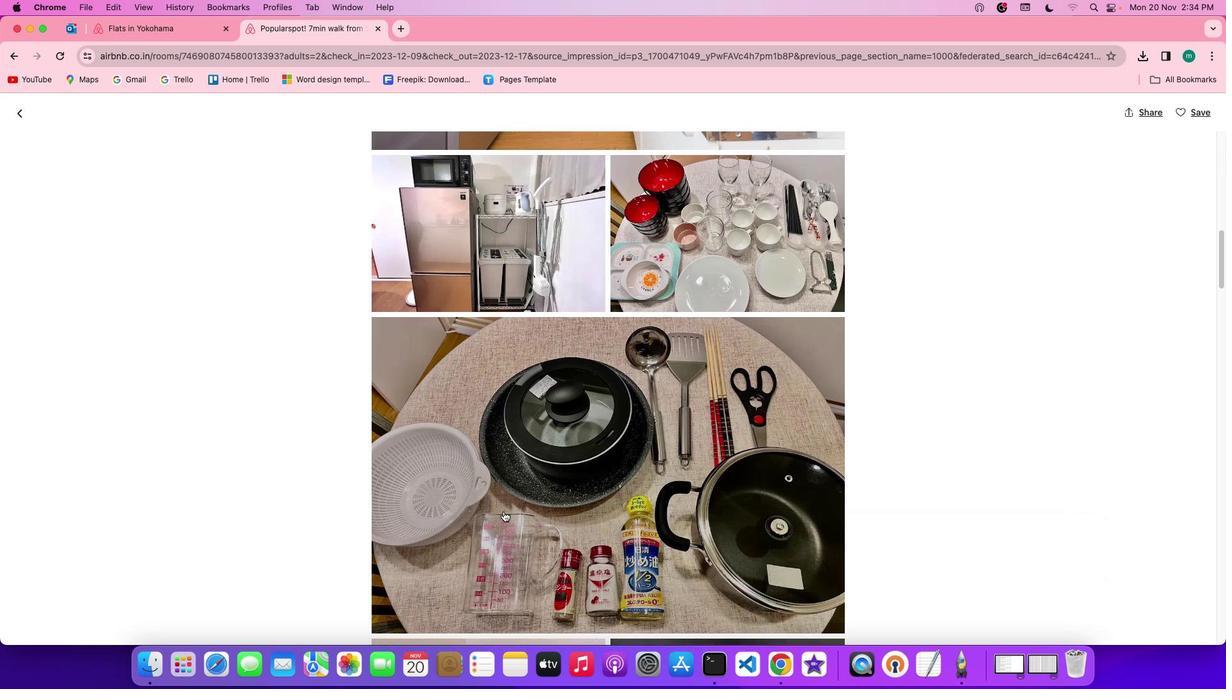 
Action: Mouse scrolled (503, 511) with delta (0, 0)
Screenshot: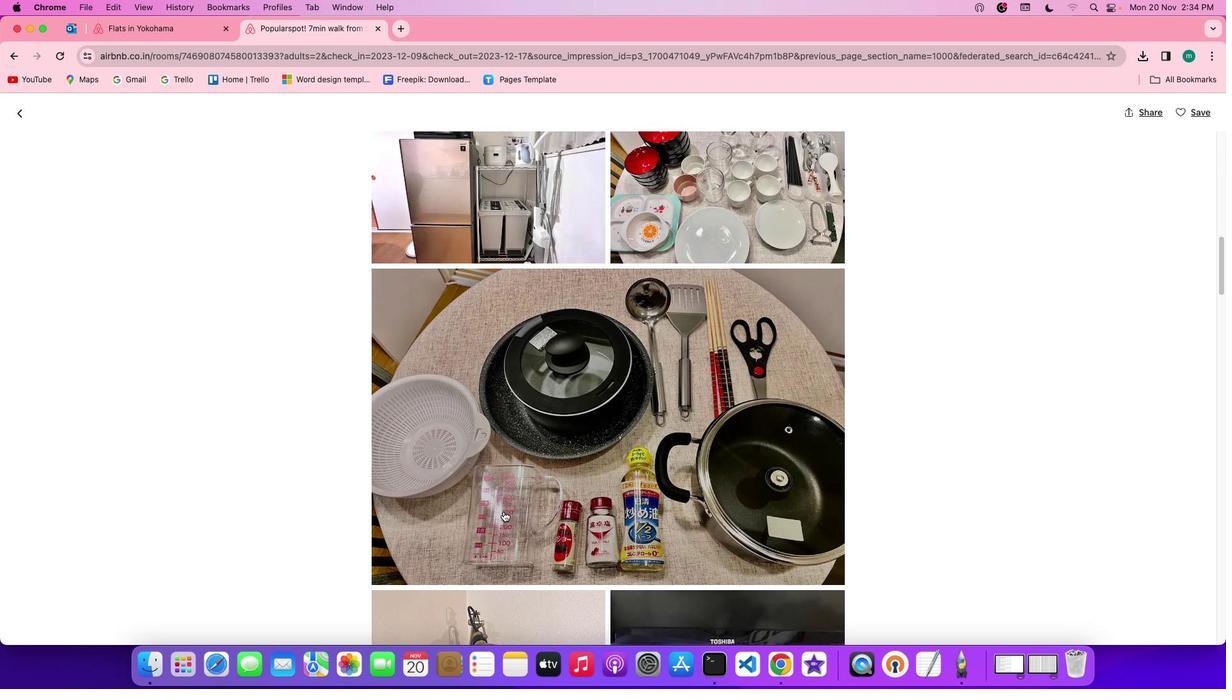 
Action: Mouse scrolled (503, 511) with delta (0, 0)
Screenshot: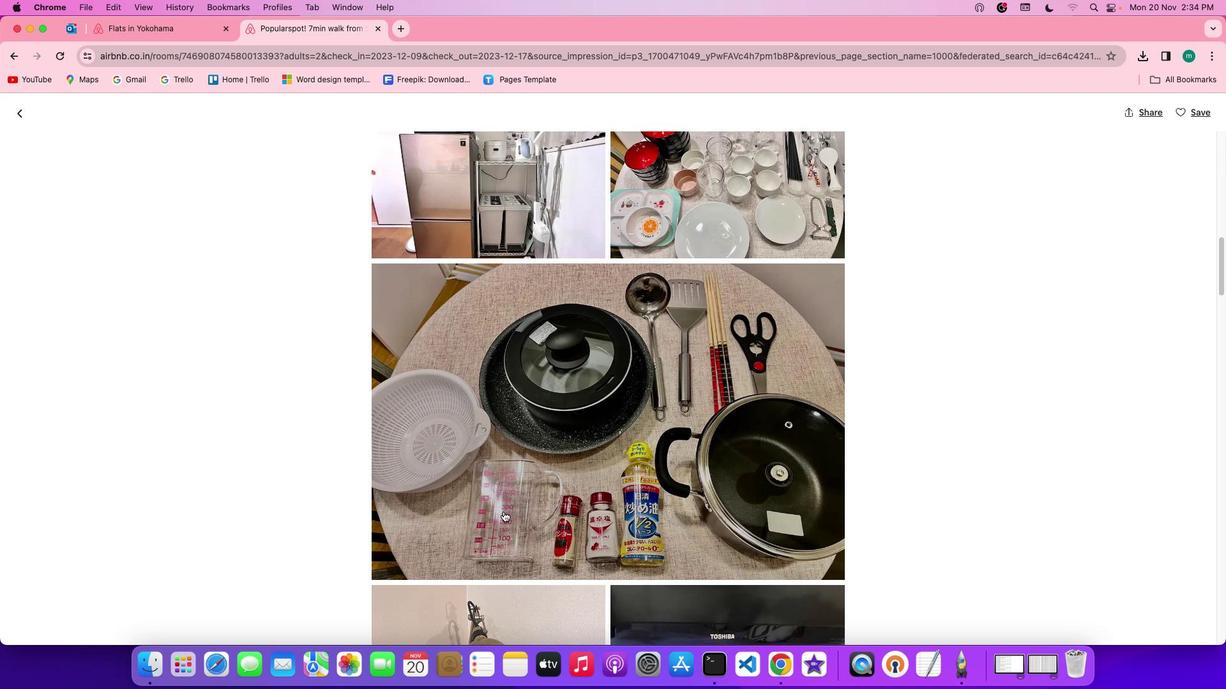 
Action: Mouse scrolled (503, 511) with delta (0, 0)
Screenshot: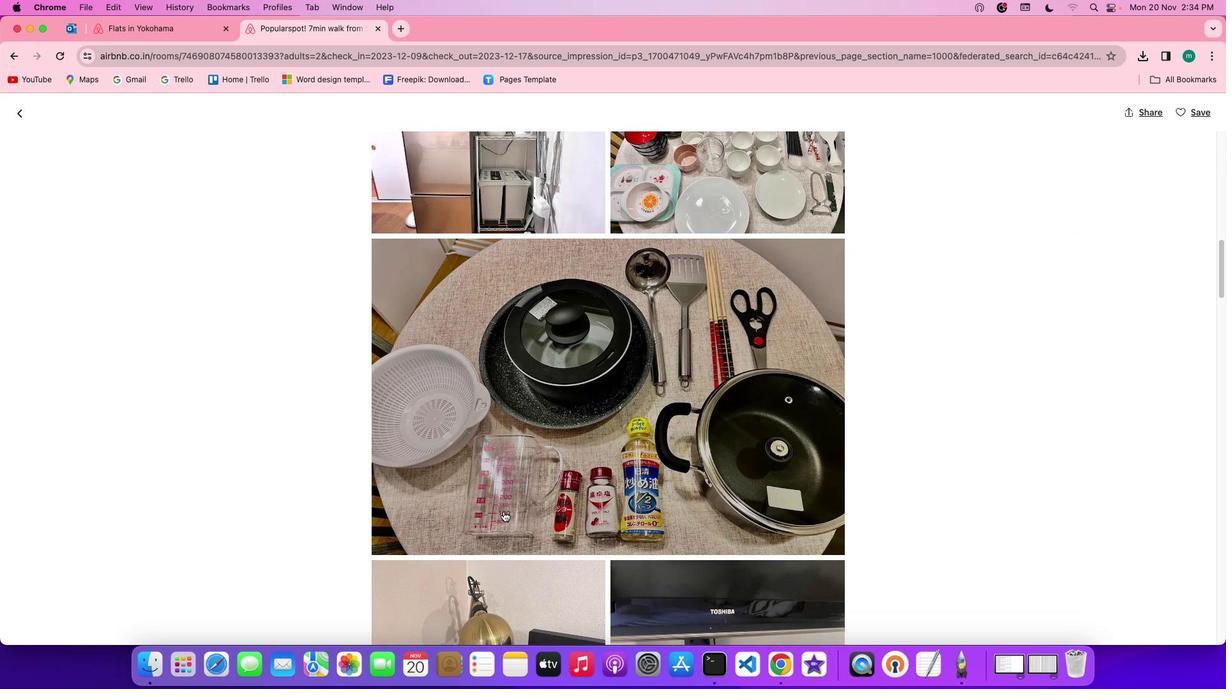 
Action: Mouse scrolled (503, 511) with delta (0, 0)
Screenshot: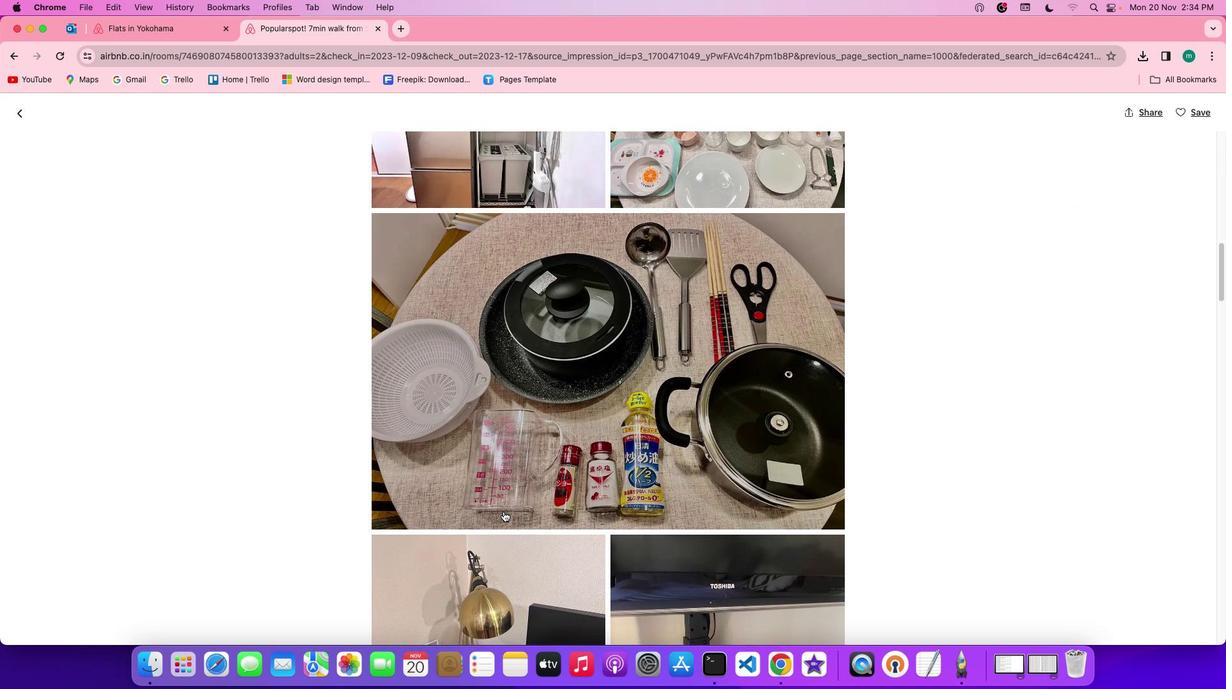 
Action: Mouse scrolled (503, 511) with delta (0, 0)
Screenshot: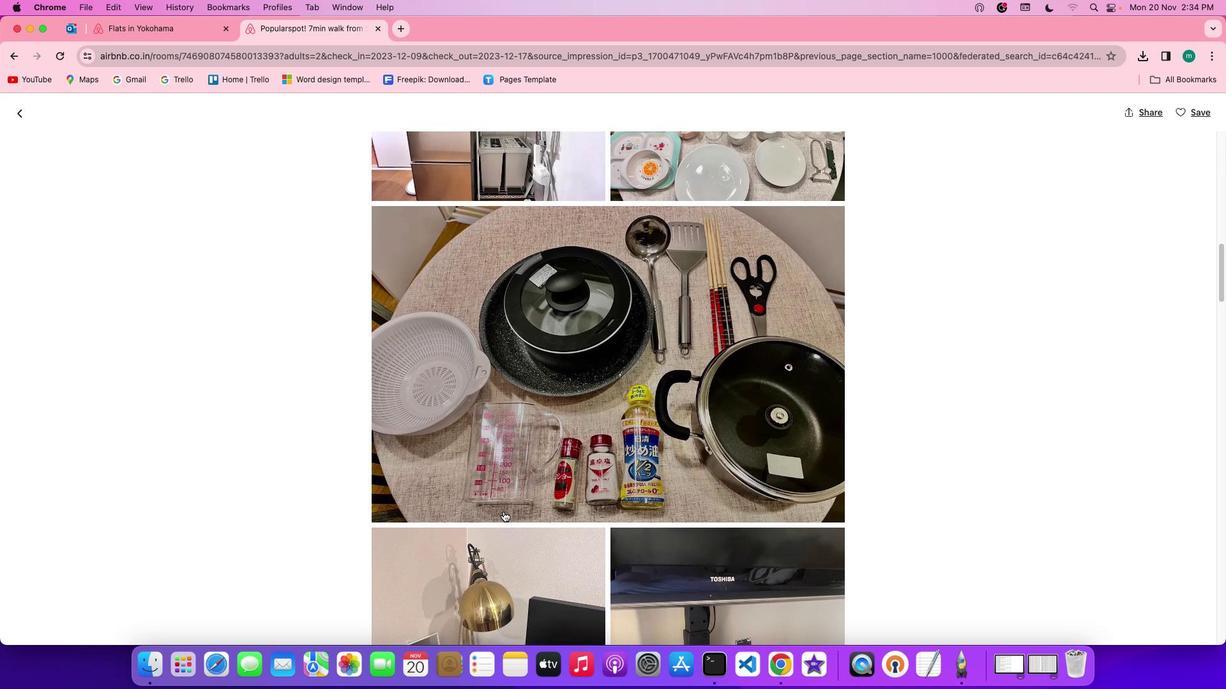 
Action: Mouse scrolled (503, 511) with delta (0, 0)
Screenshot: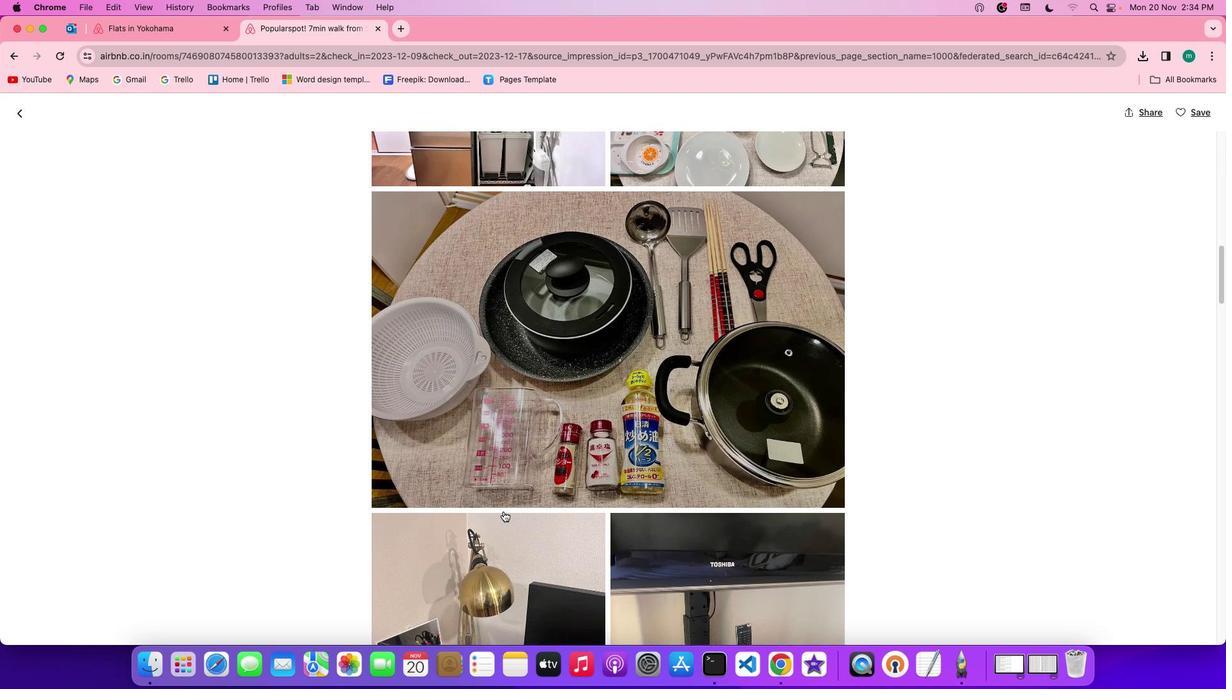 
Action: Mouse scrolled (503, 511) with delta (0, 0)
Screenshot: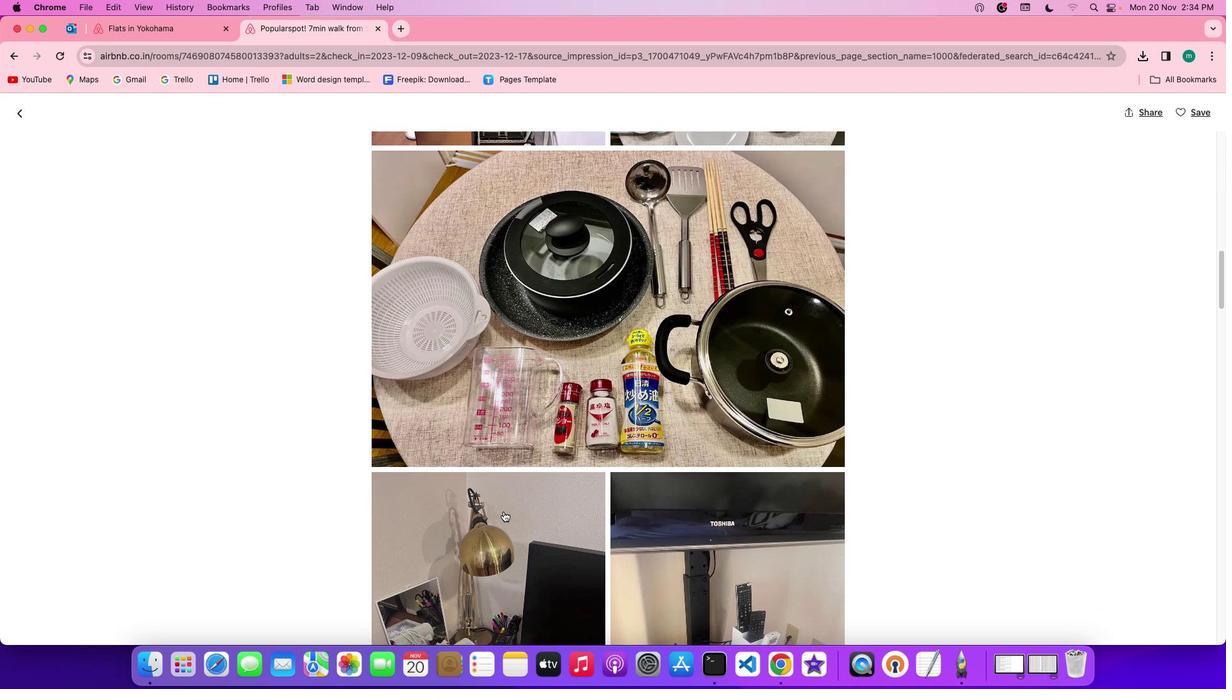 
Action: Mouse scrolled (503, 511) with delta (0, 0)
Screenshot: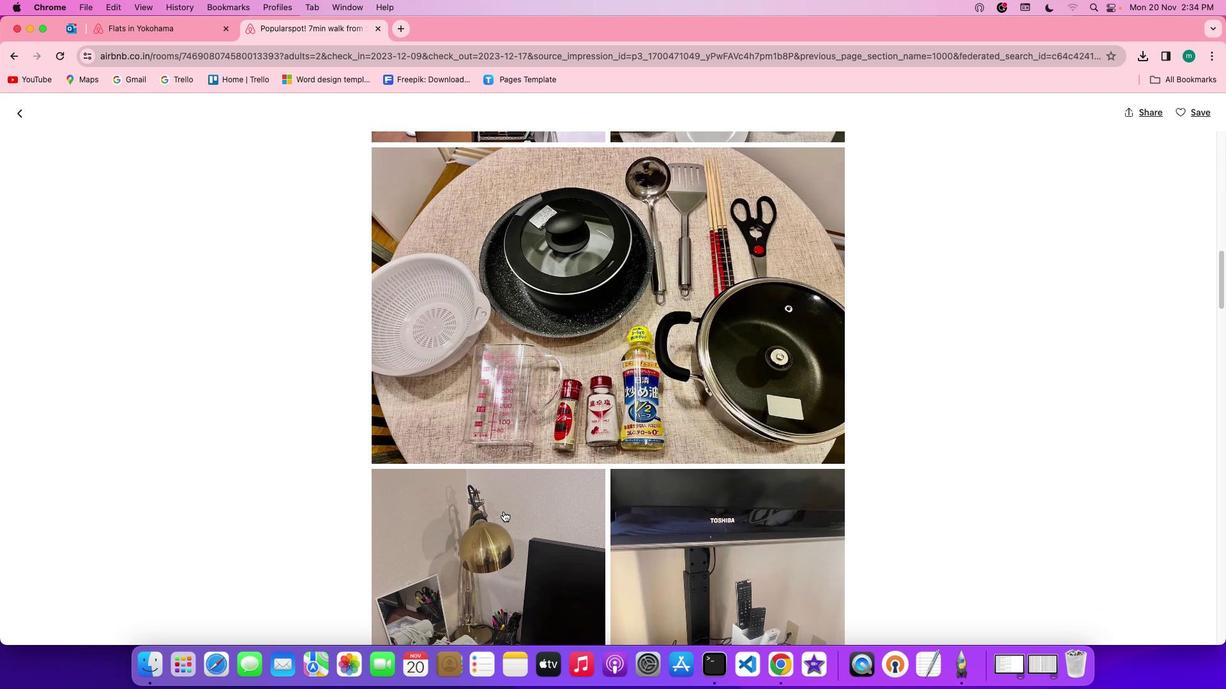 
Action: Mouse scrolled (503, 511) with delta (0, 0)
Screenshot: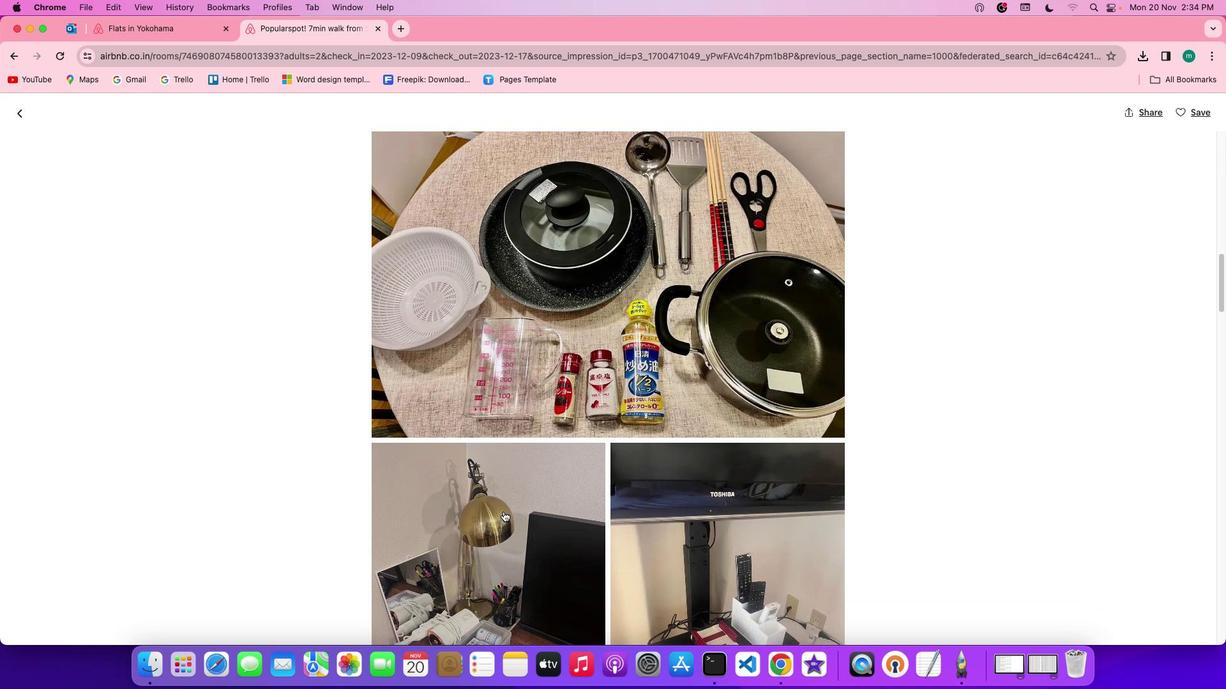 
Action: Mouse scrolled (503, 511) with delta (0, 0)
Screenshot: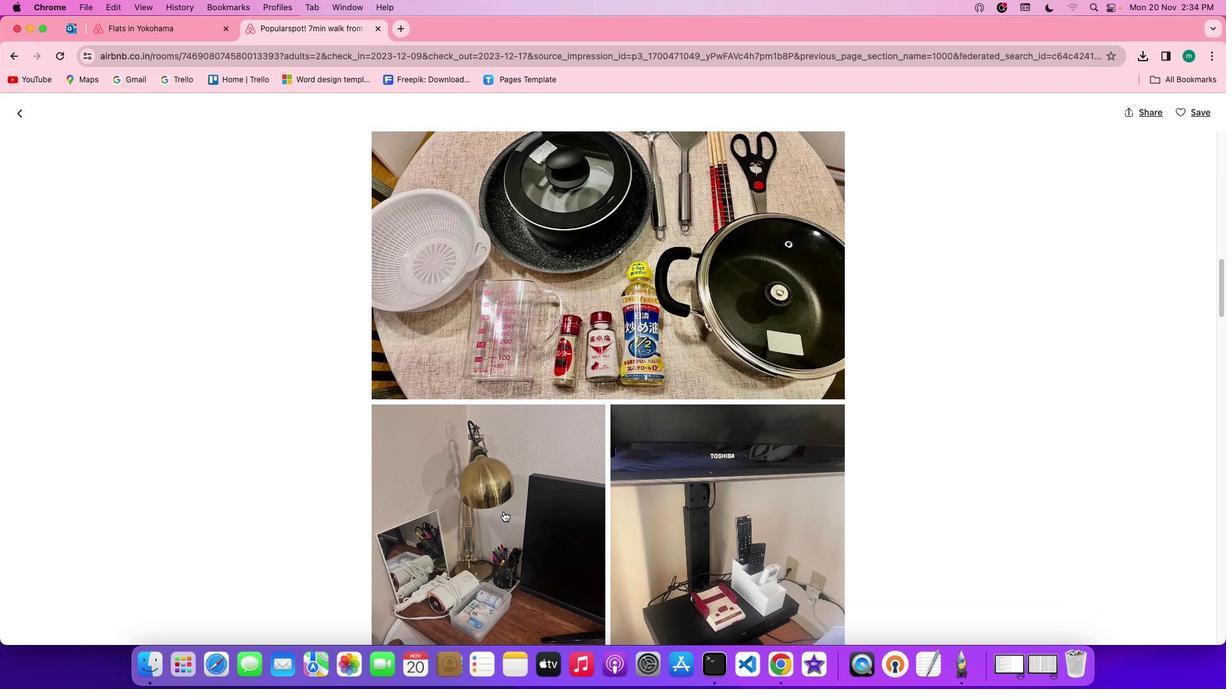 
Action: Mouse scrolled (503, 511) with delta (0, 0)
Screenshot: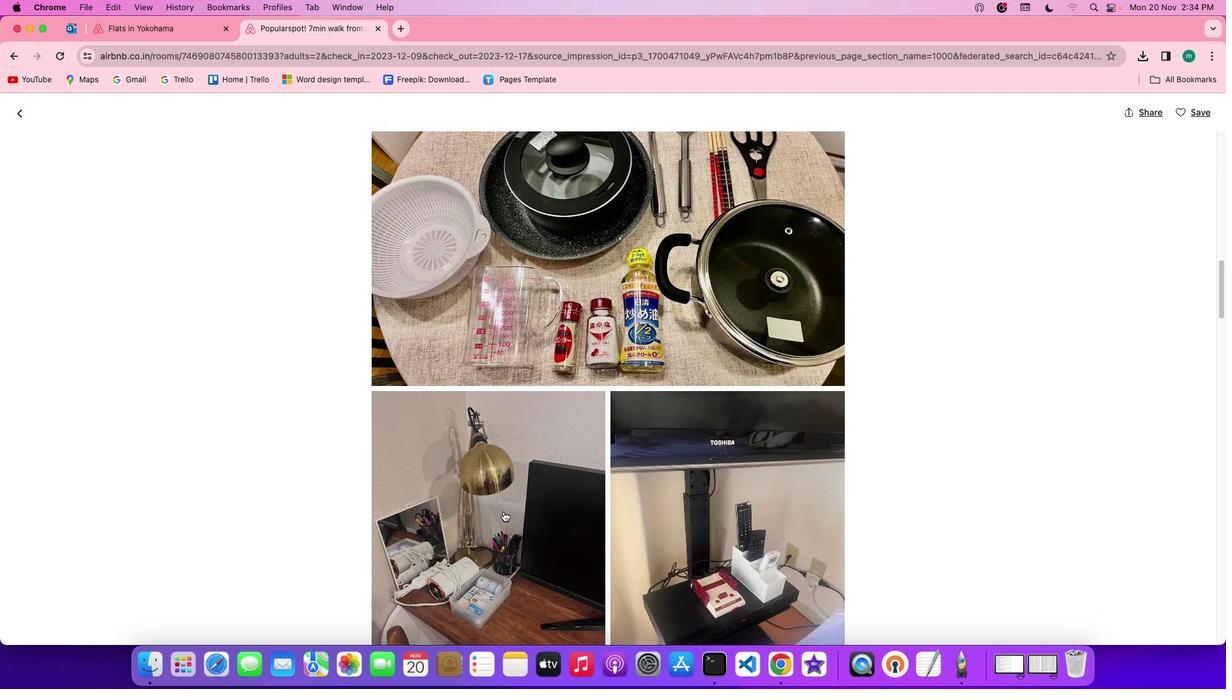 
Action: Mouse scrolled (503, 511) with delta (0, -1)
Screenshot: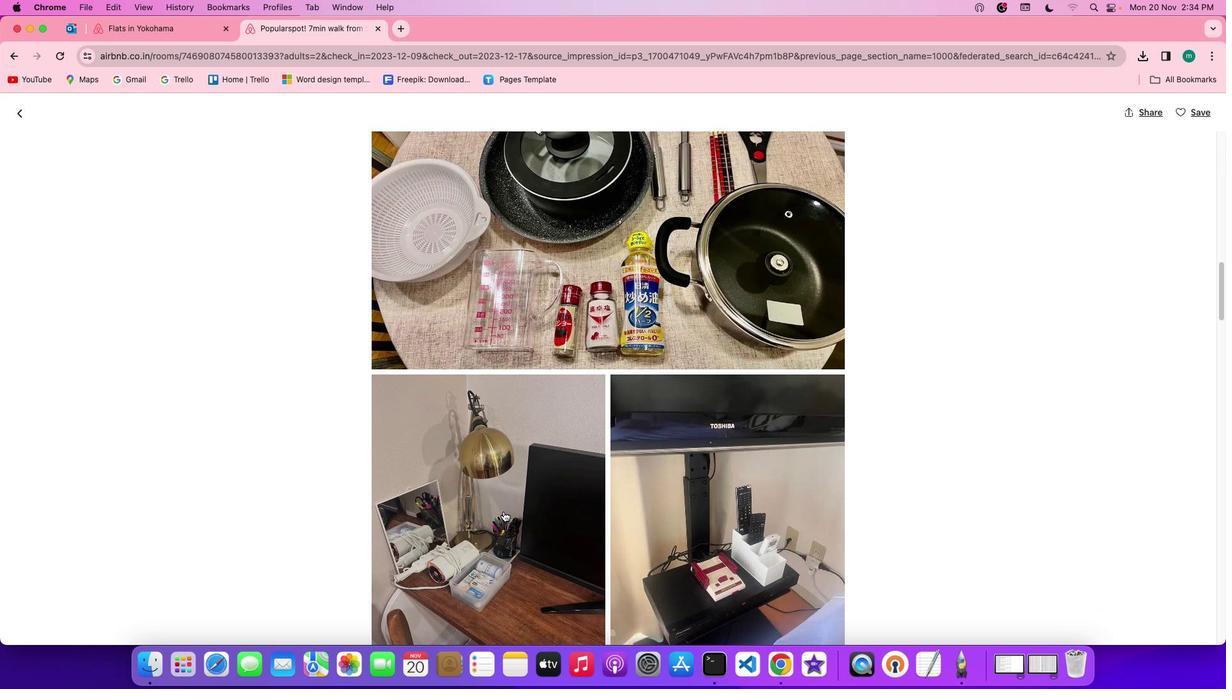 
Action: Mouse scrolled (503, 511) with delta (0, 0)
Screenshot: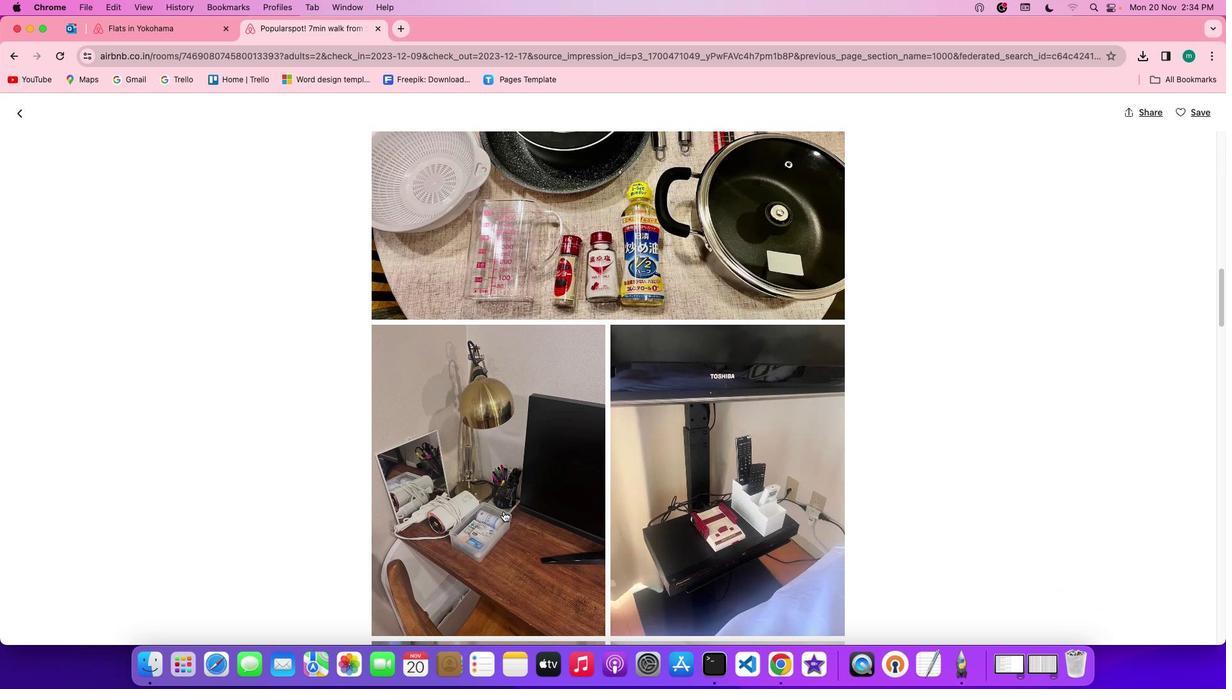 
Action: Mouse scrolled (503, 511) with delta (0, 0)
Screenshot: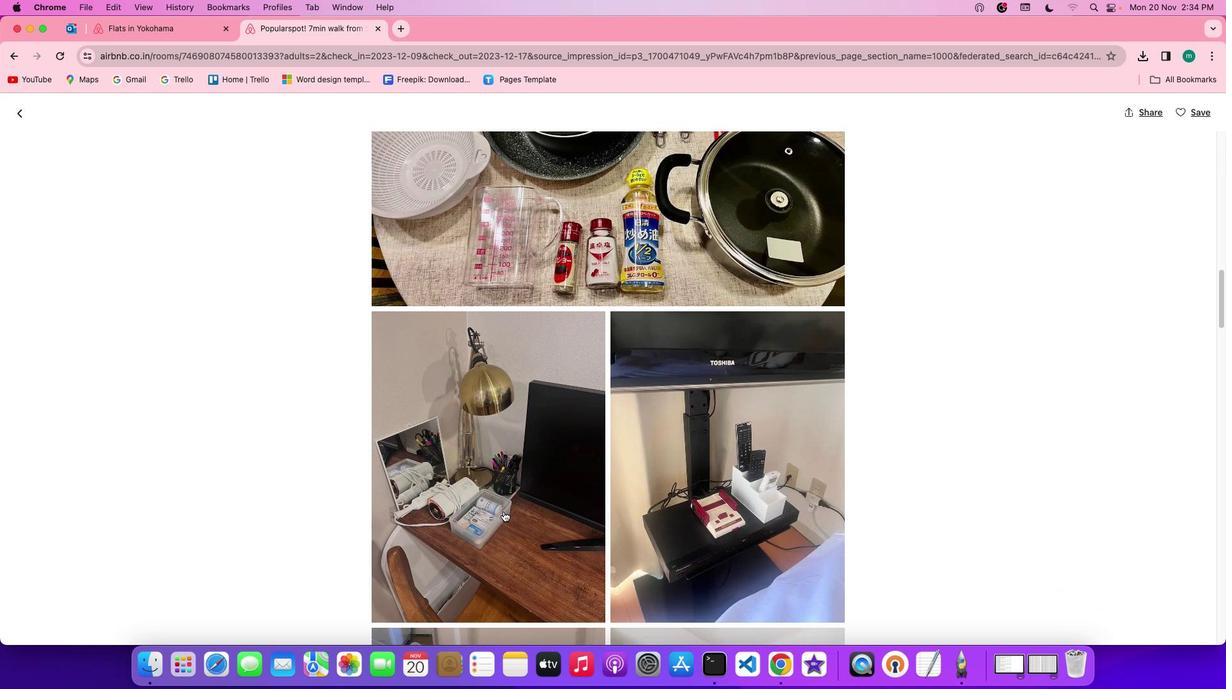 
Action: Mouse scrolled (503, 511) with delta (0, -1)
Screenshot: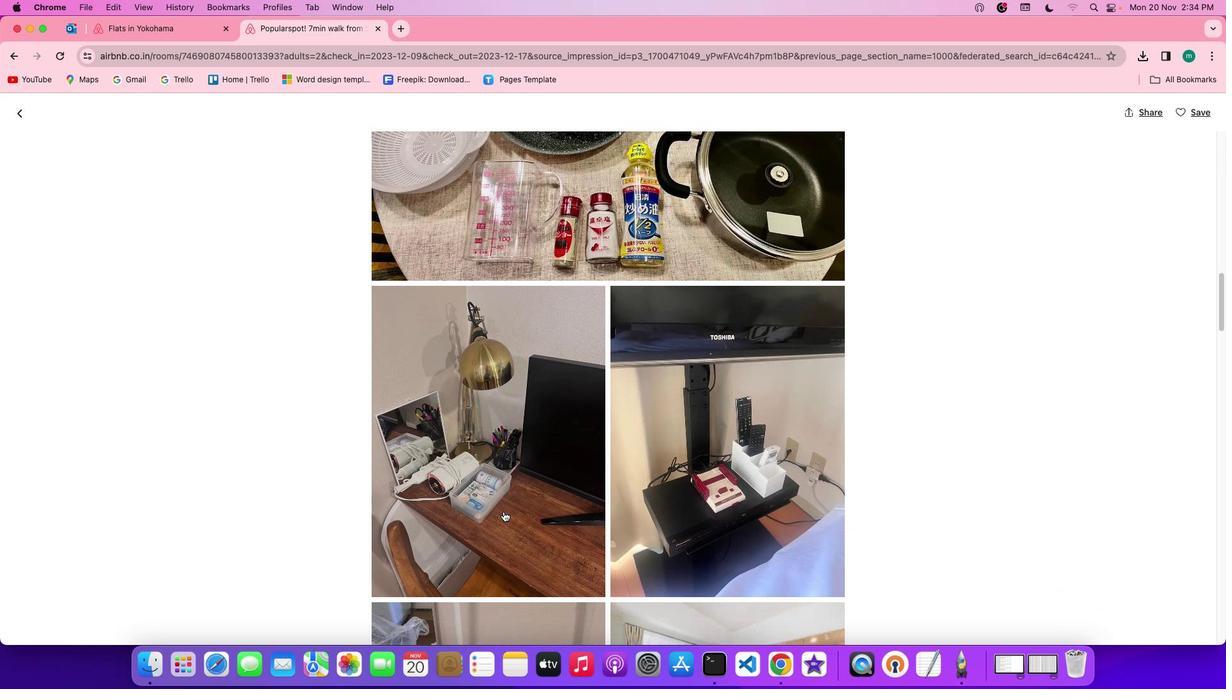 
Action: Mouse scrolled (503, 511) with delta (0, -1)
Screenshot: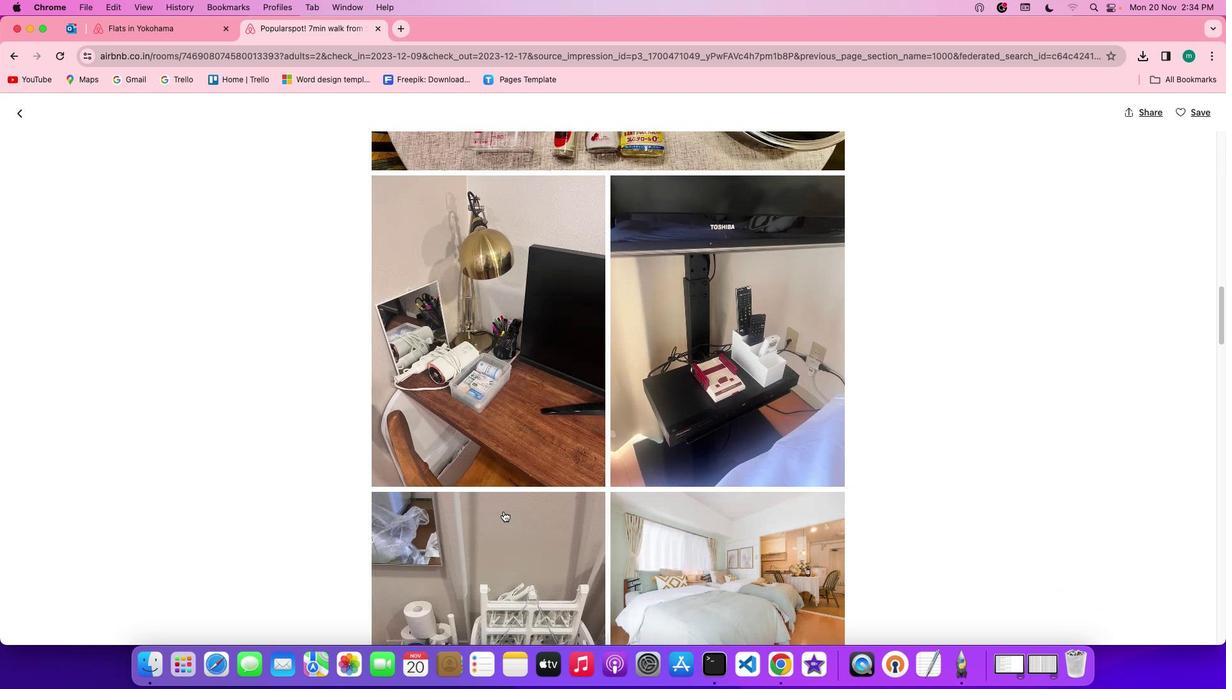 
Action: Mouse scrolled (503, 511) with delta (0, 0)
Screenshot: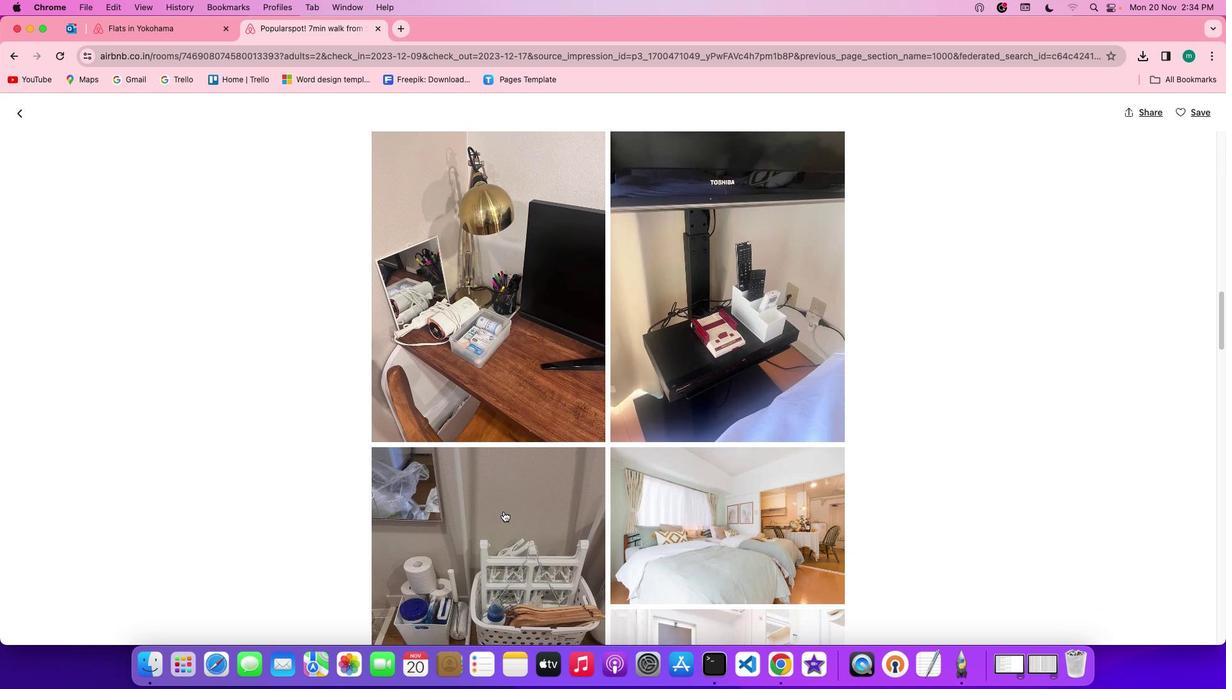 
Action: Mouse scrolled (503, 511) with delta (0, 0)
Screenshot: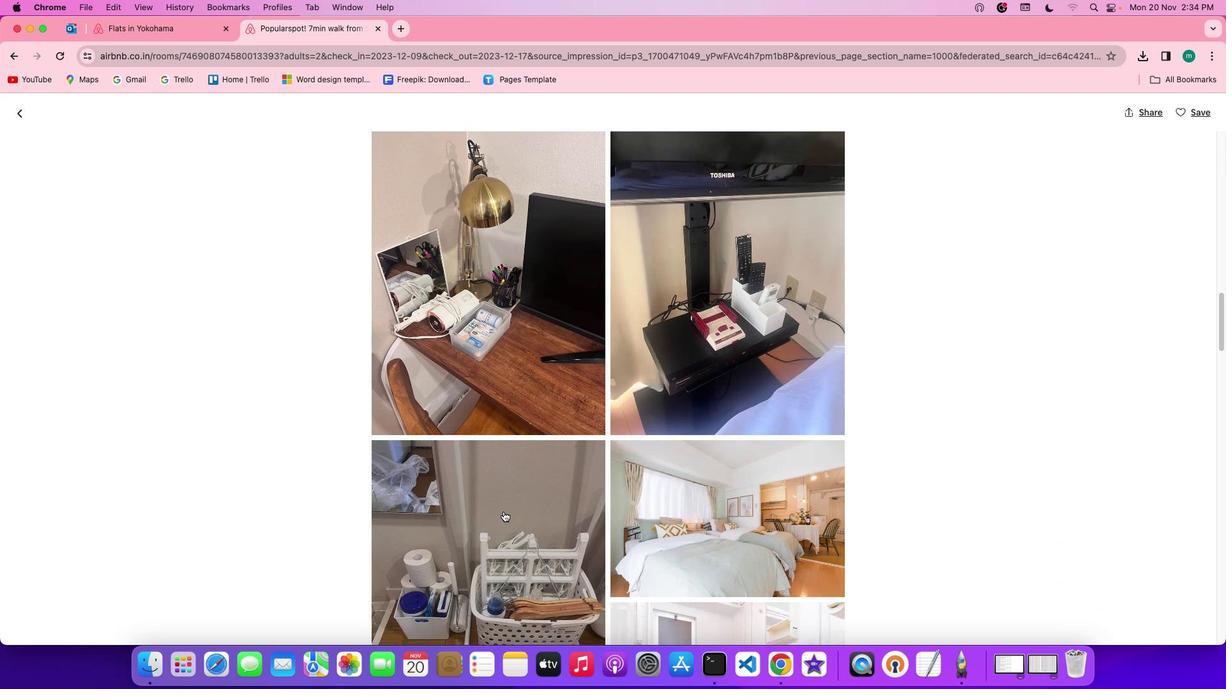 
Action: Mouse scrolled (503, 511) with delta (0, 0)
Screenshot: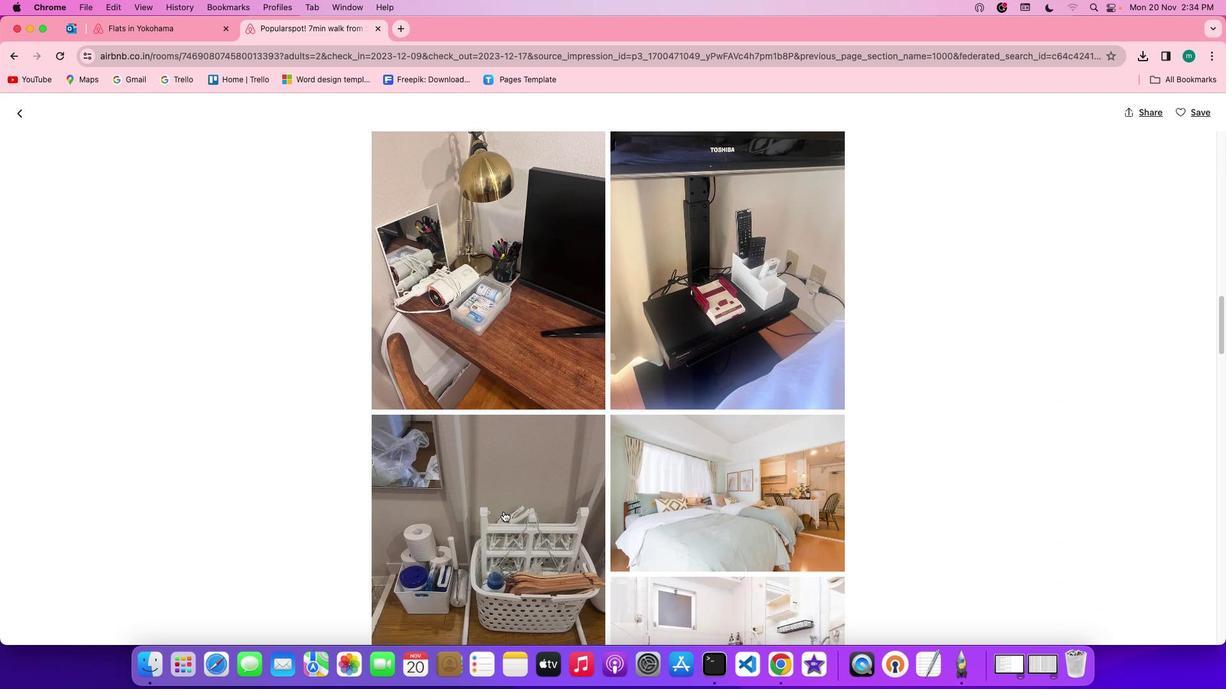 
Action: Mouse scrolled (503, 511) with delta (0, -1)
Screenshot: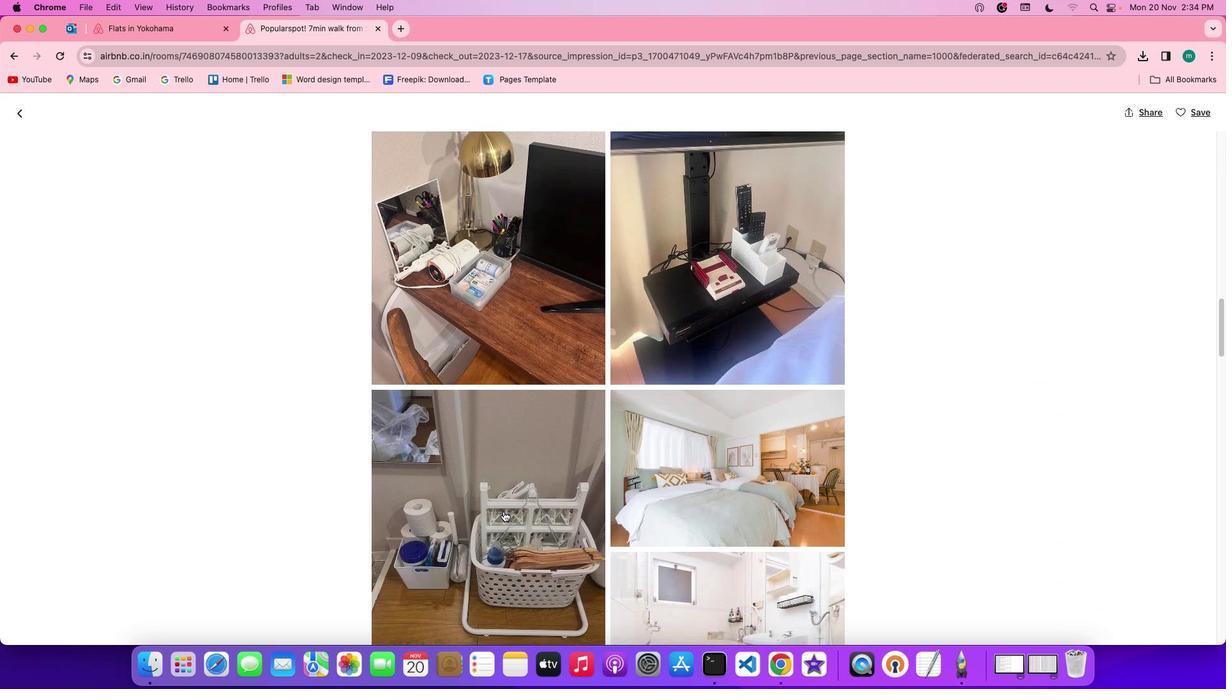 
Action: Mouse scrolled (503, 511) with delta (0, -1)
Screenshot: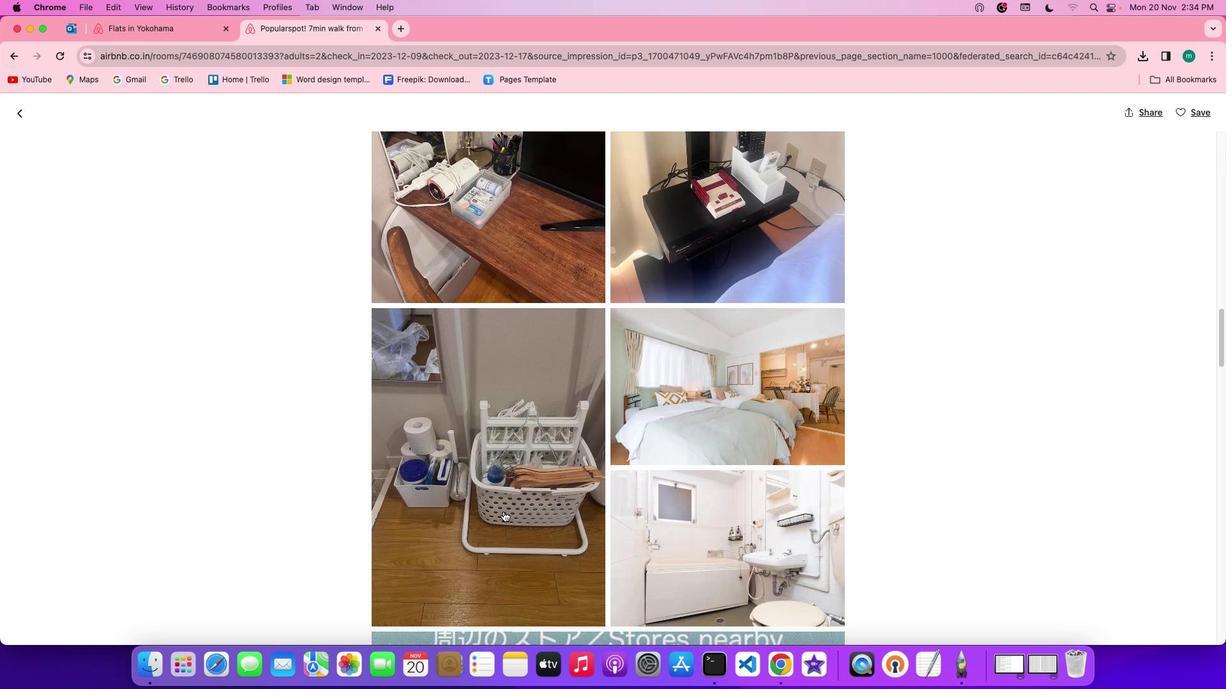 
Action: Mouse scrolled (503, 511) with delta (0, 0)
Screenshot: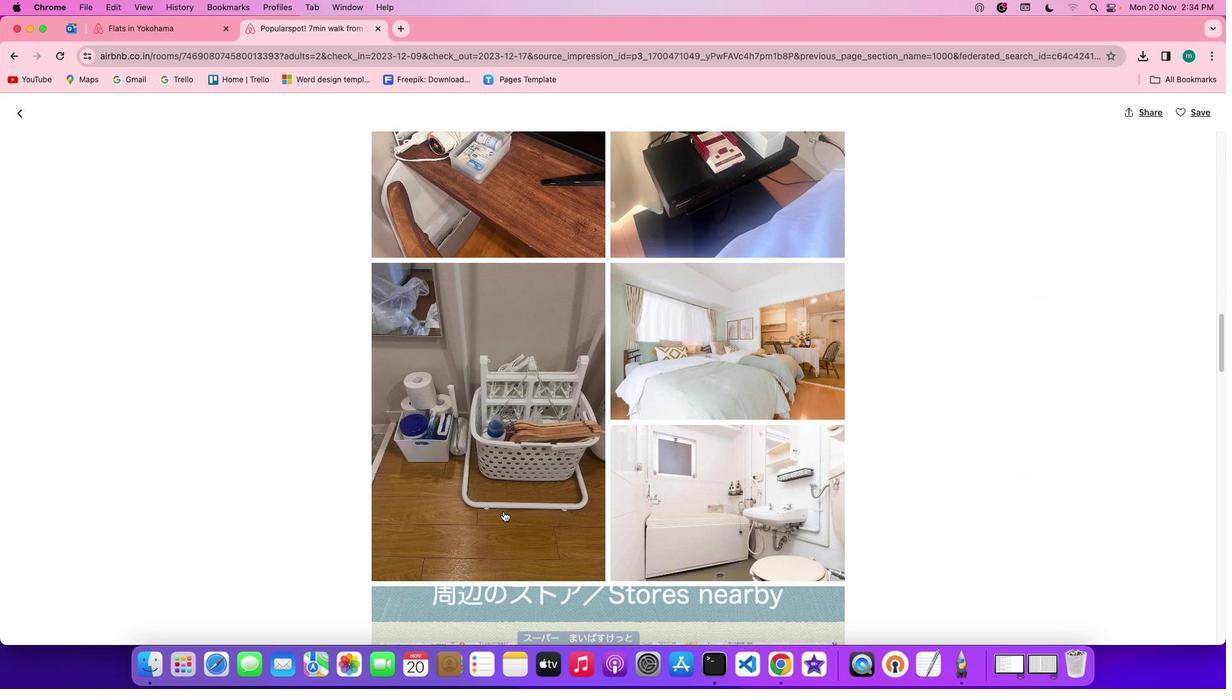 
Action: Mouse scrolled (503, 511) with delta (0, 0)
Screenshot: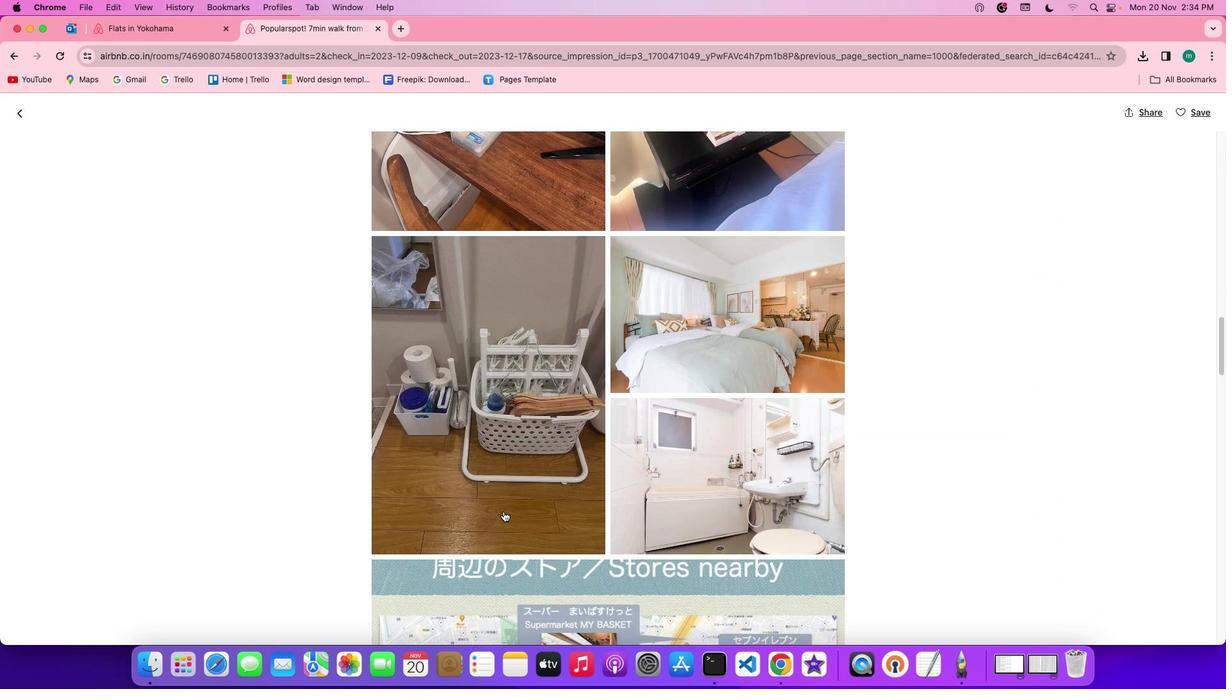 
Action: Mouse scrolled (503, 511) with delta (0, -1)
Screenshot: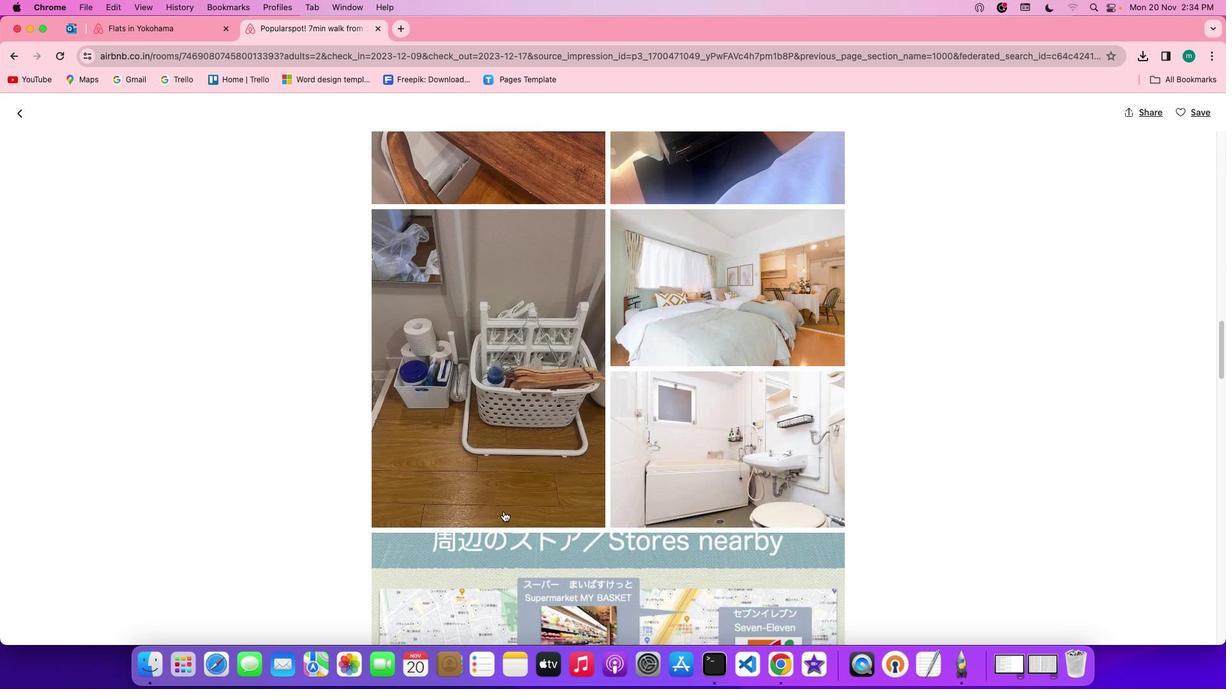 
Action: Mouse scrolled (503, 511) with delta (0, -1)
Screenshot: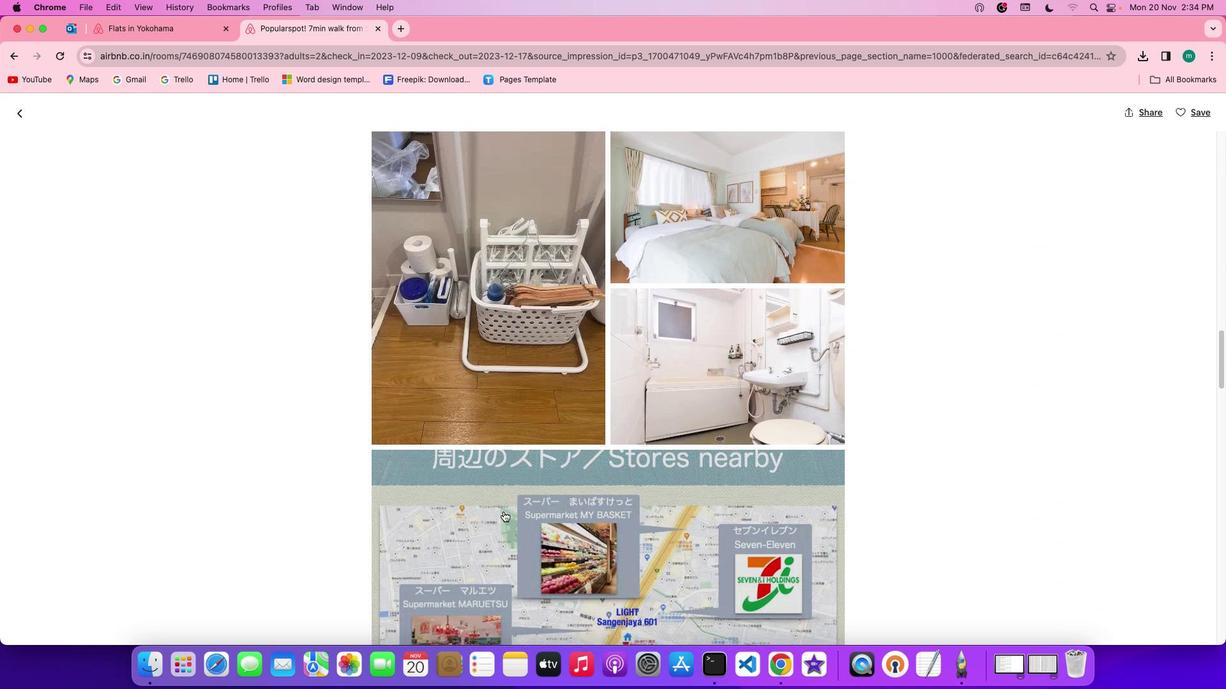 
Action: Mouse scrolled (503, 511) with delta (0, 0)
Screenshot: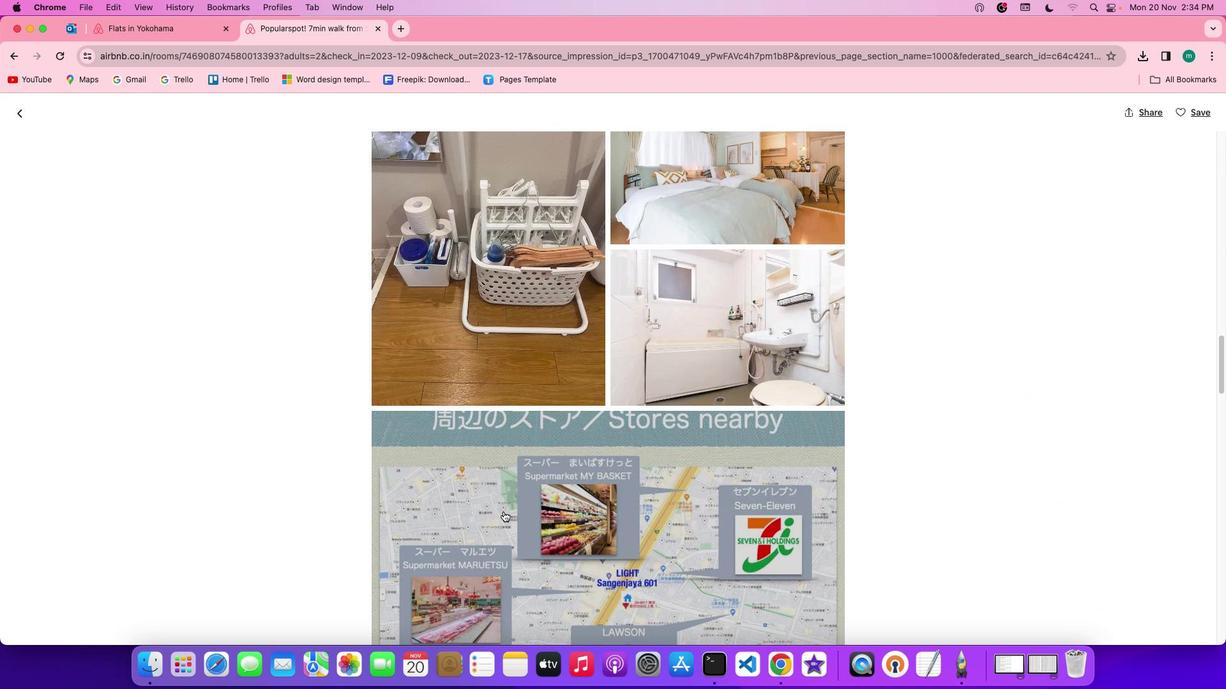 
Action: Mouse scrolled (503, 511) with delta (0, 0)
Screenshot: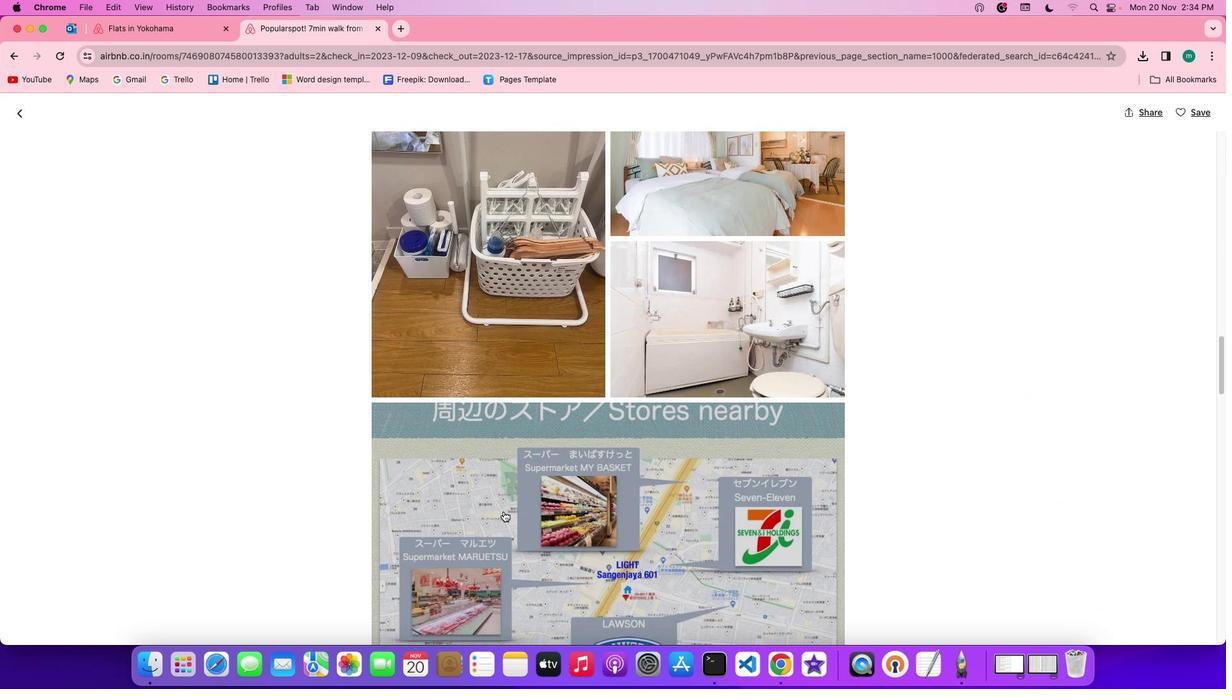 
Action: Mouse scrolled (503, 511) with delta (0, -1)
Screenshot: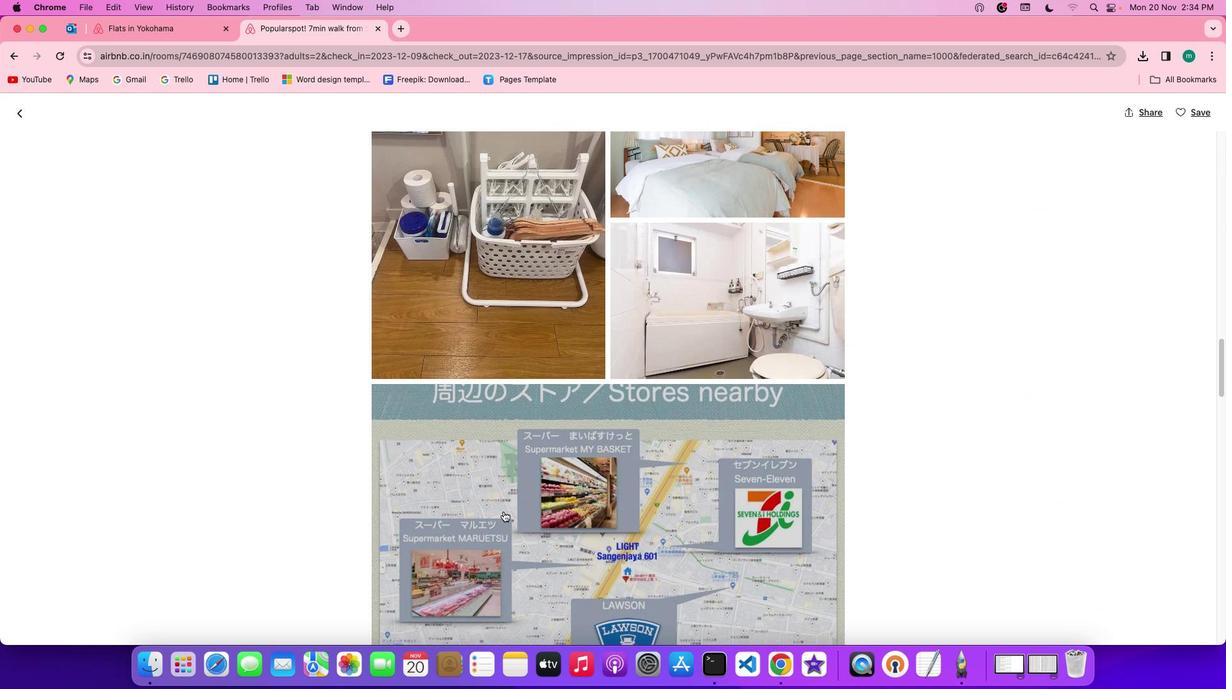 
Action: Mouse scrolled (503, 511) with delta (0, -1)
Screenshot: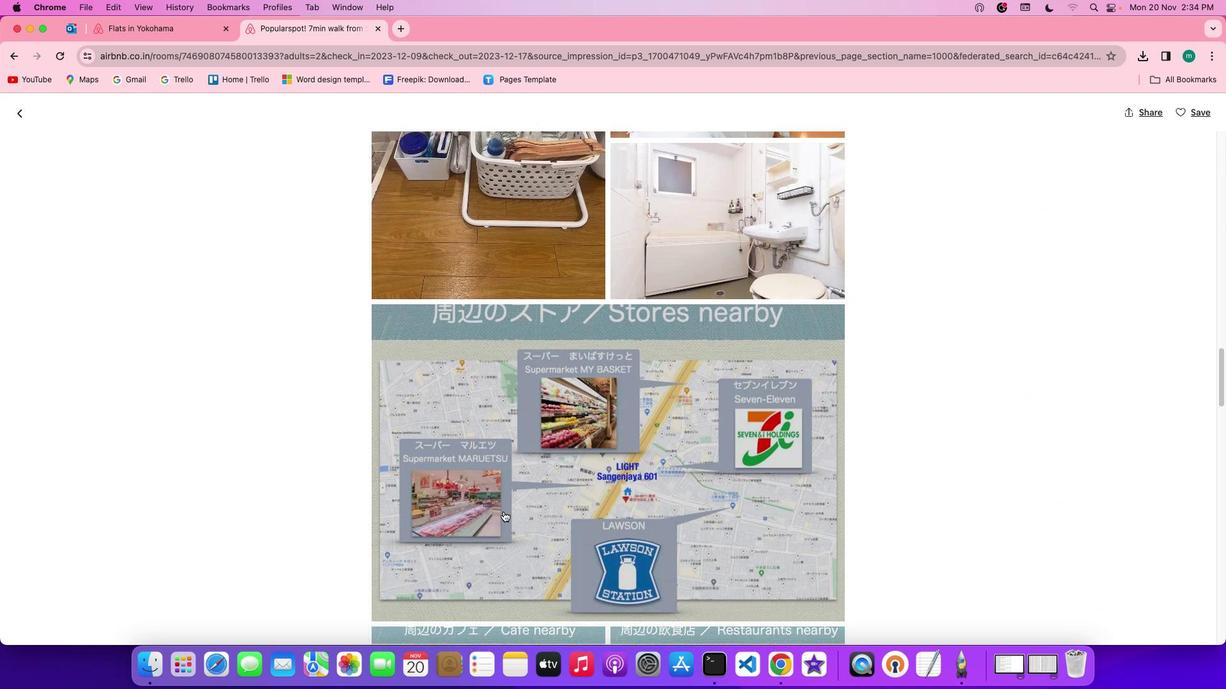 
Action: Mouse scrolled (503, 511) with delta (0, 0)
Screenshot: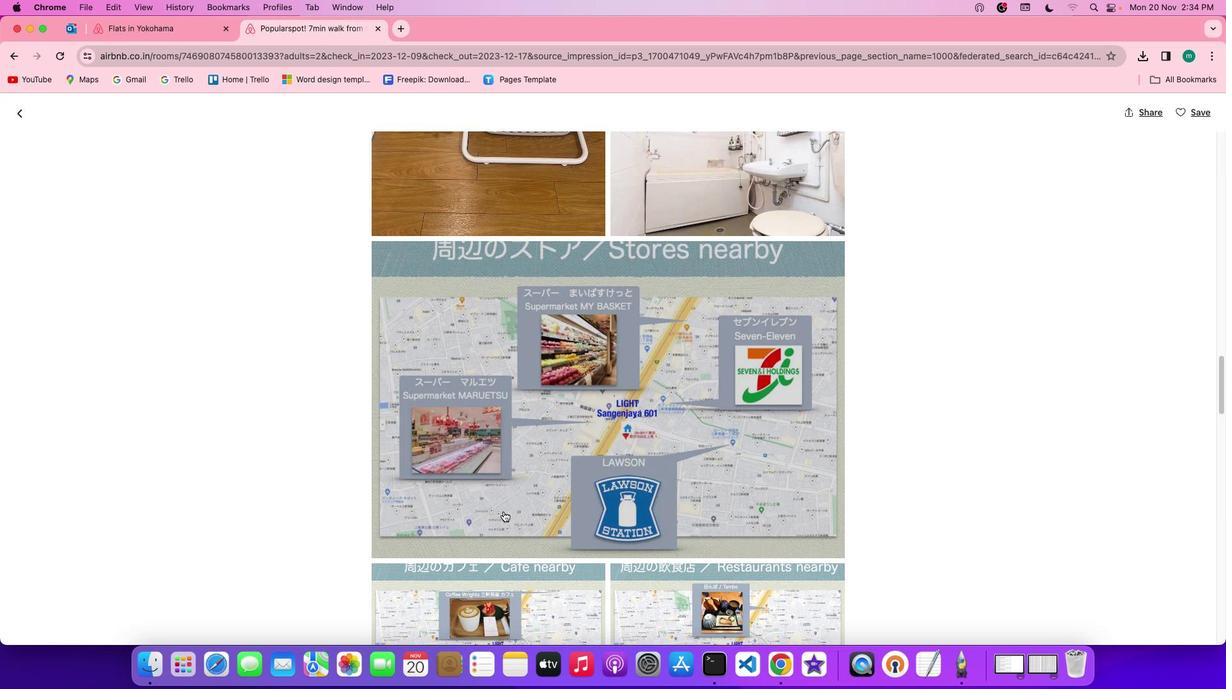 
Action: Mouse scrolled (503, 511) with delta (0, 0)
Screenshot: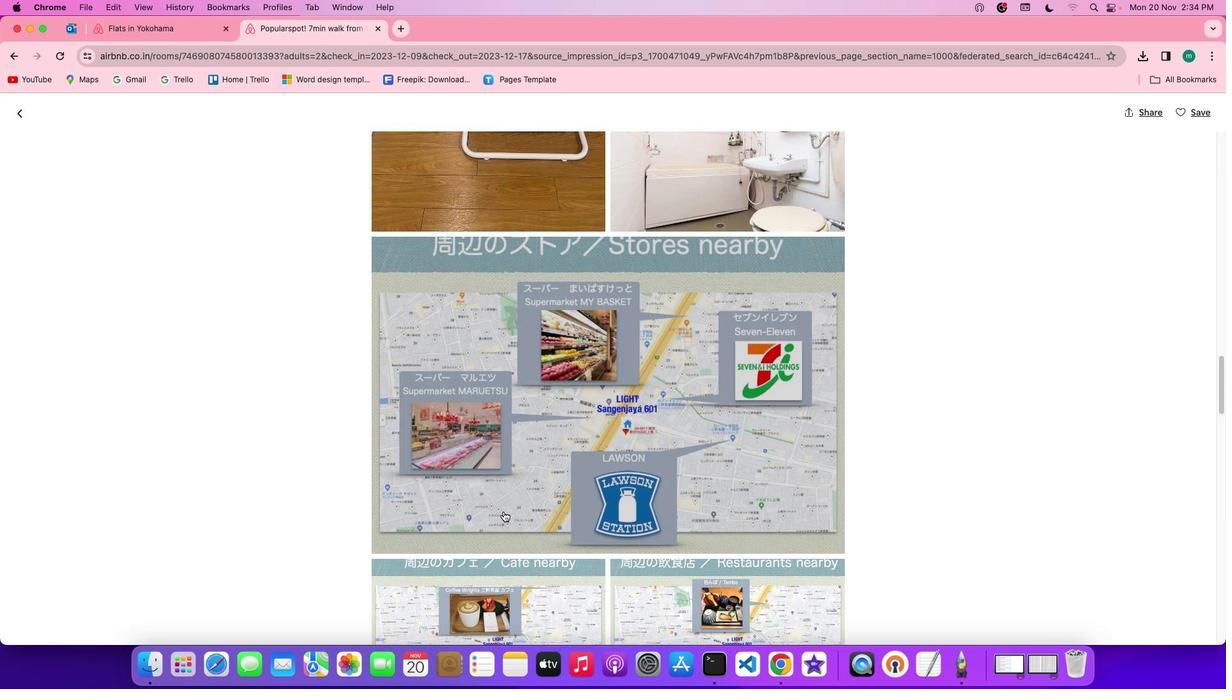 
Action: Mouse scrolled (503, 511) with delta (0, 0)
Screenshot: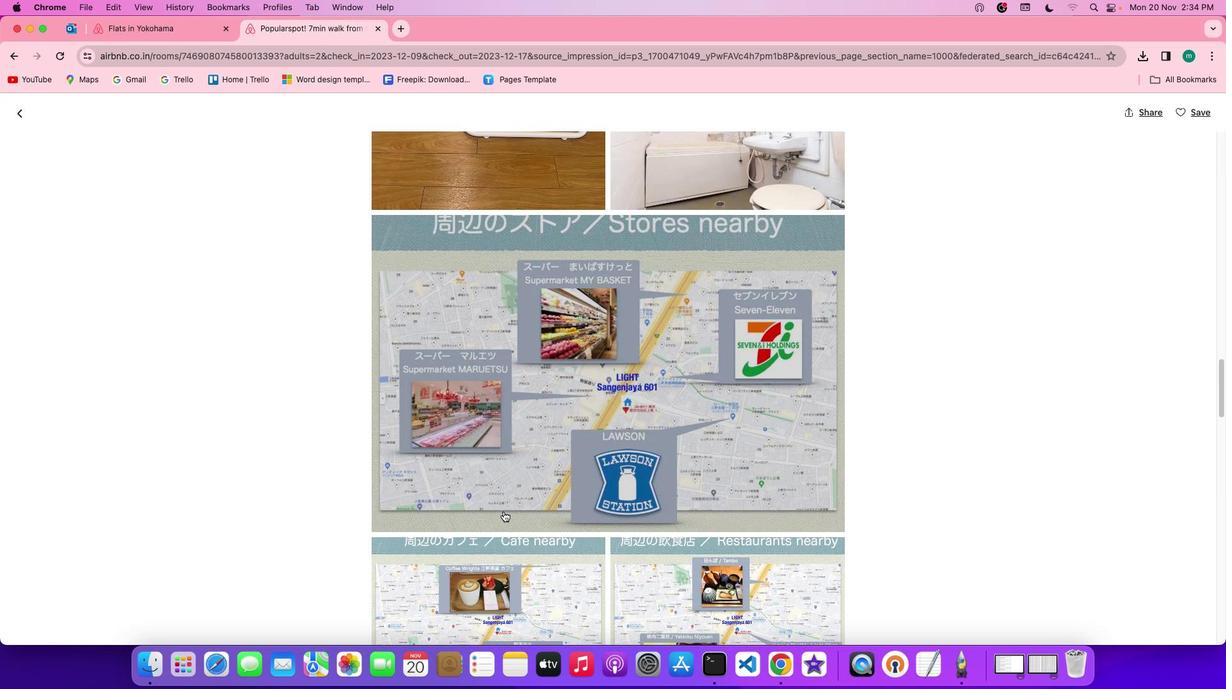 
Action: Mouse scrolled (503, 511) with delta (0, 0)
Screenshot: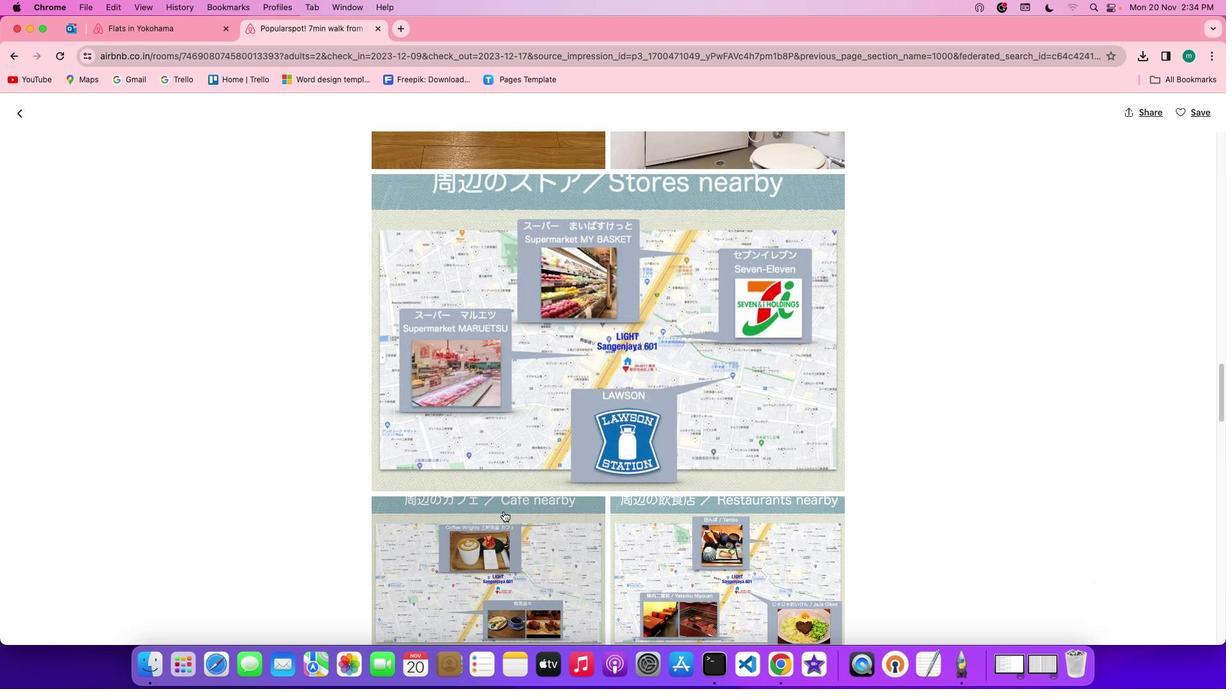 
Action: Mouse scrolled (503, 511) with delta (0, 0)
Screenshot: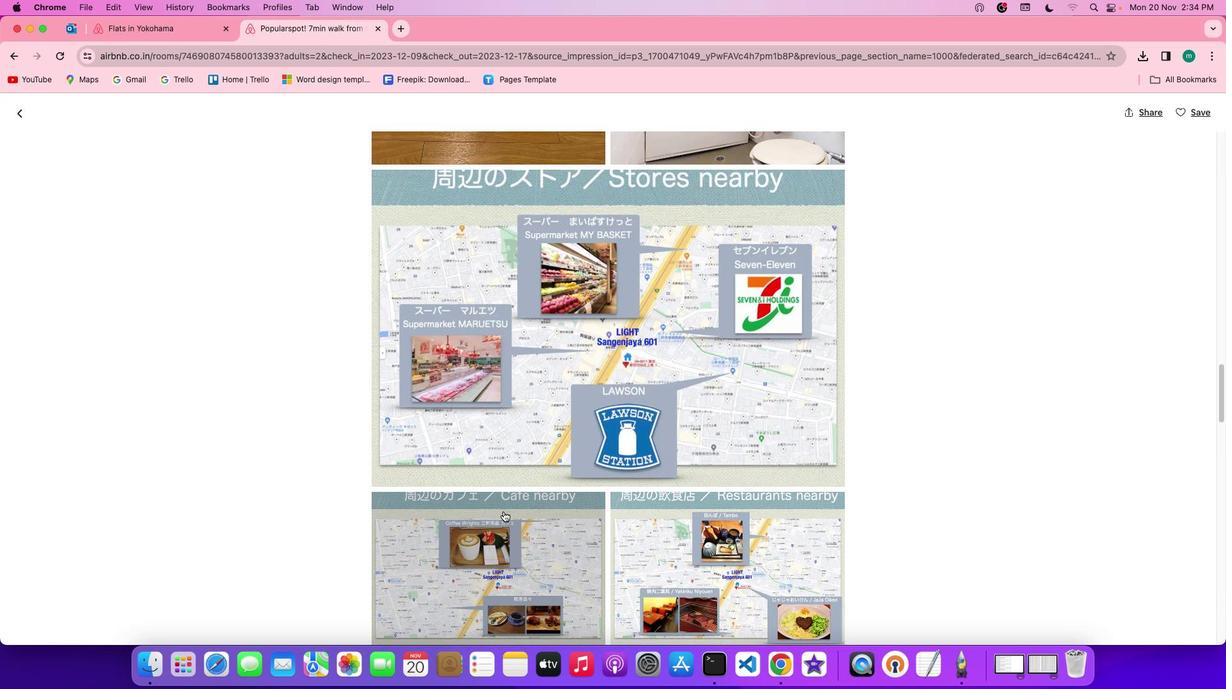 
Action: Mouse scrolled (503, 511) with delta (0, 0)
Screenshot: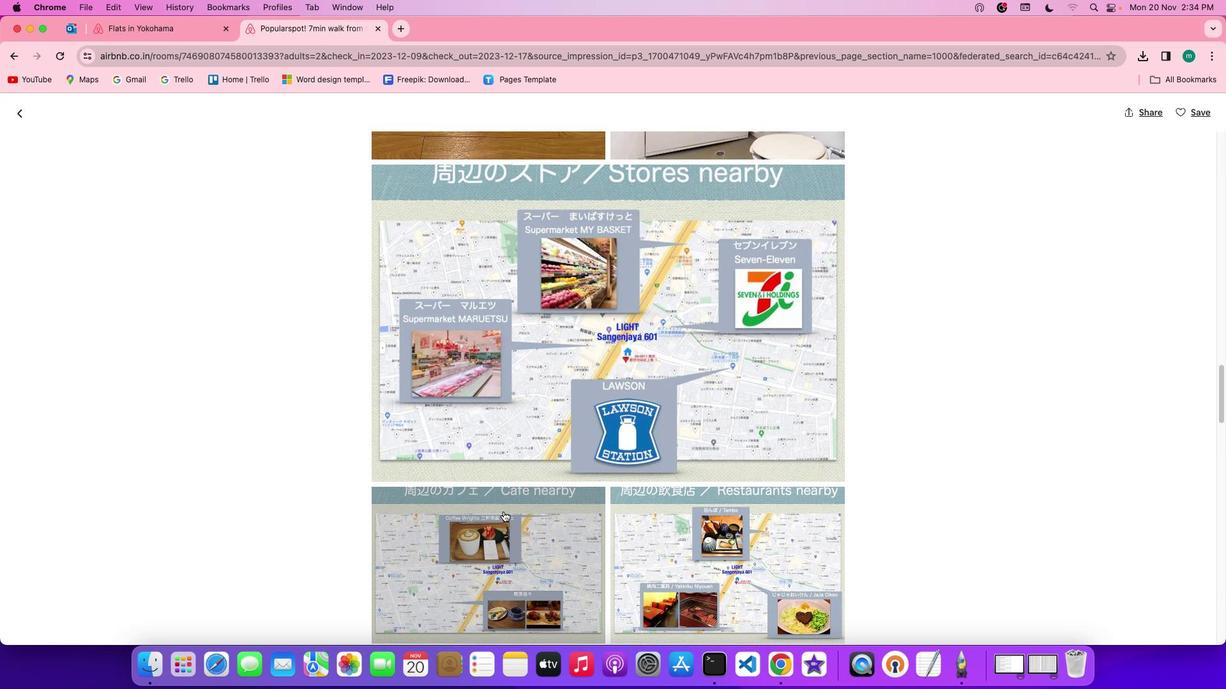 
Action: Mouse scrolled (503, 511) with delta (0, -1)
Screenshot: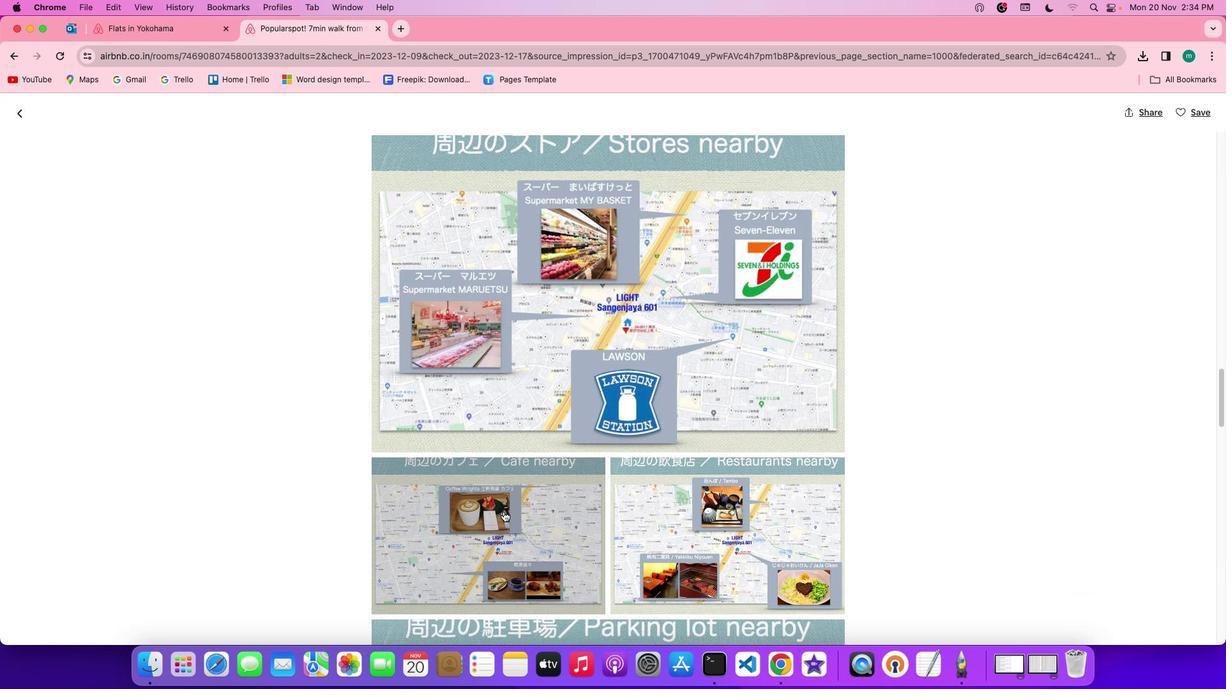 
Action: Mouse scrolled (503, 511) with delta (0, 0)
Screenshot: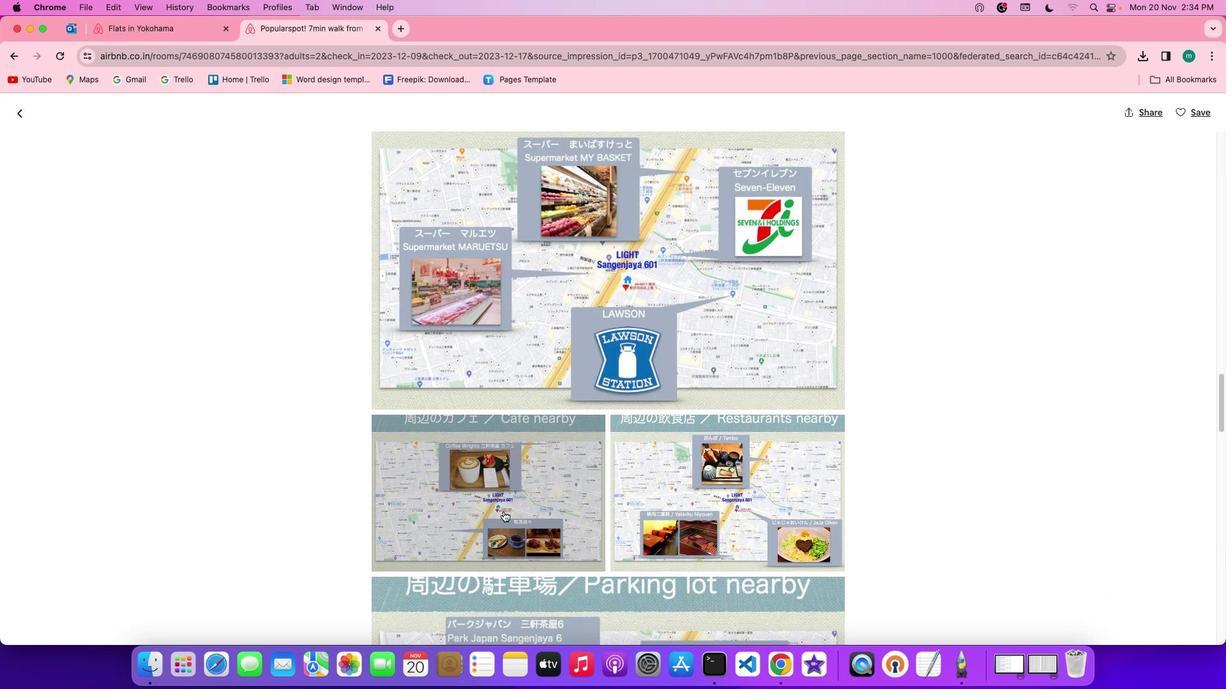 
Action: Mouse scrolled (503, 511) with delta (0, 0)
Screenshot: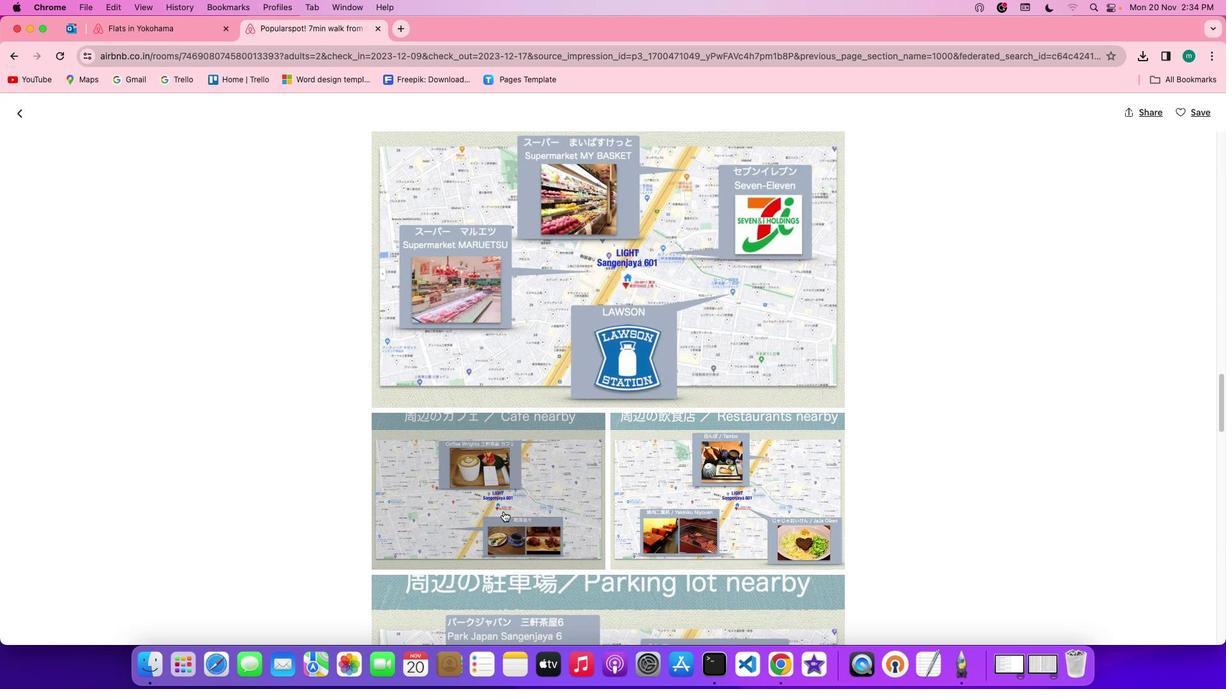 
Action: Mouse scrolled (503, 511) with delta (0, 0)
Screenshot: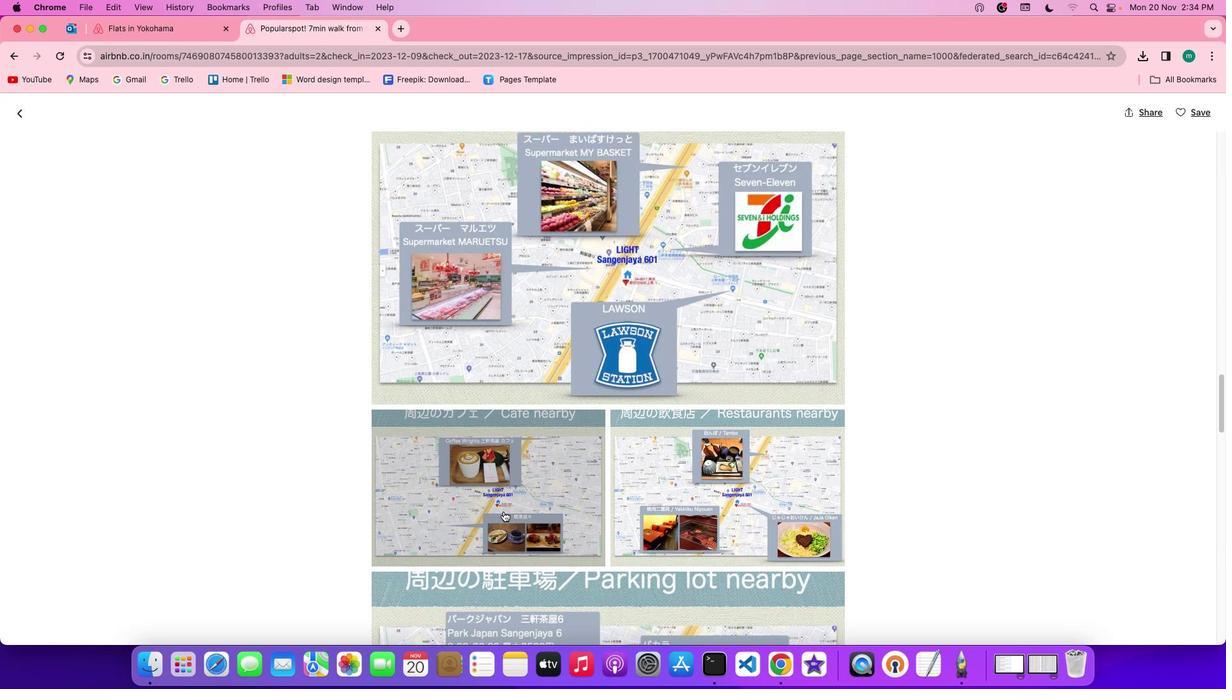 
Action: Mouse scrolled (503, 511) with delta (0, 0)
Screenshot: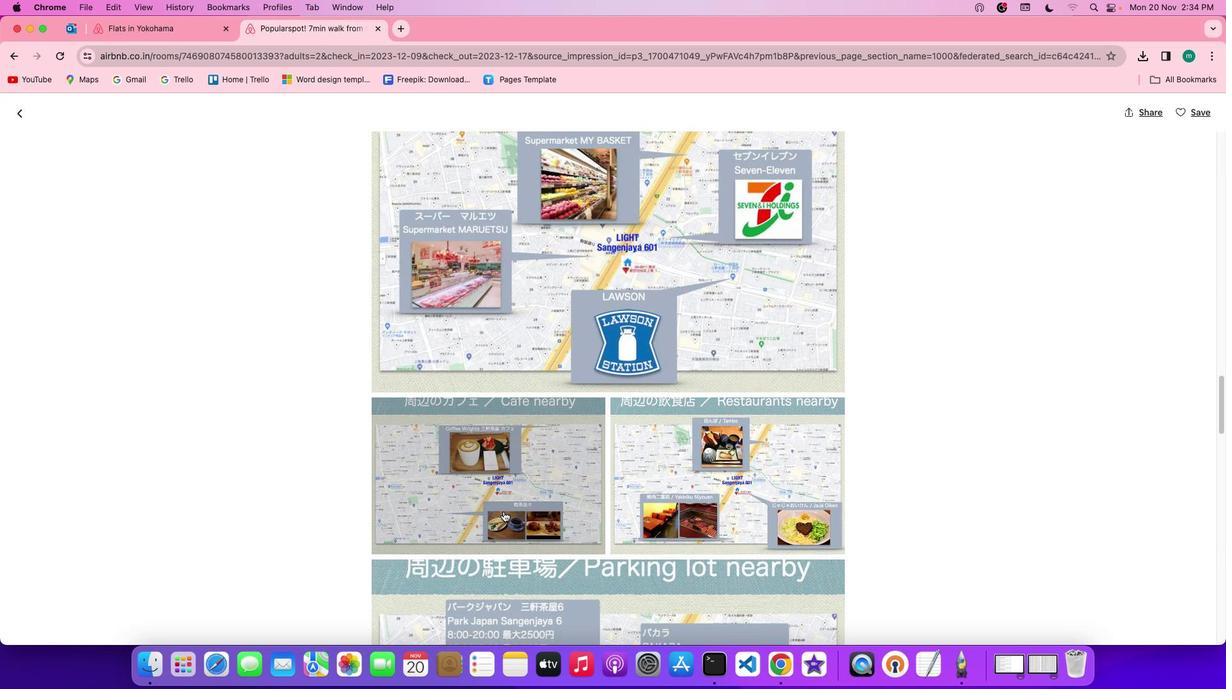 
Action: Mouse scrolled (503, 511) with delta (0, 0)
Screenshot: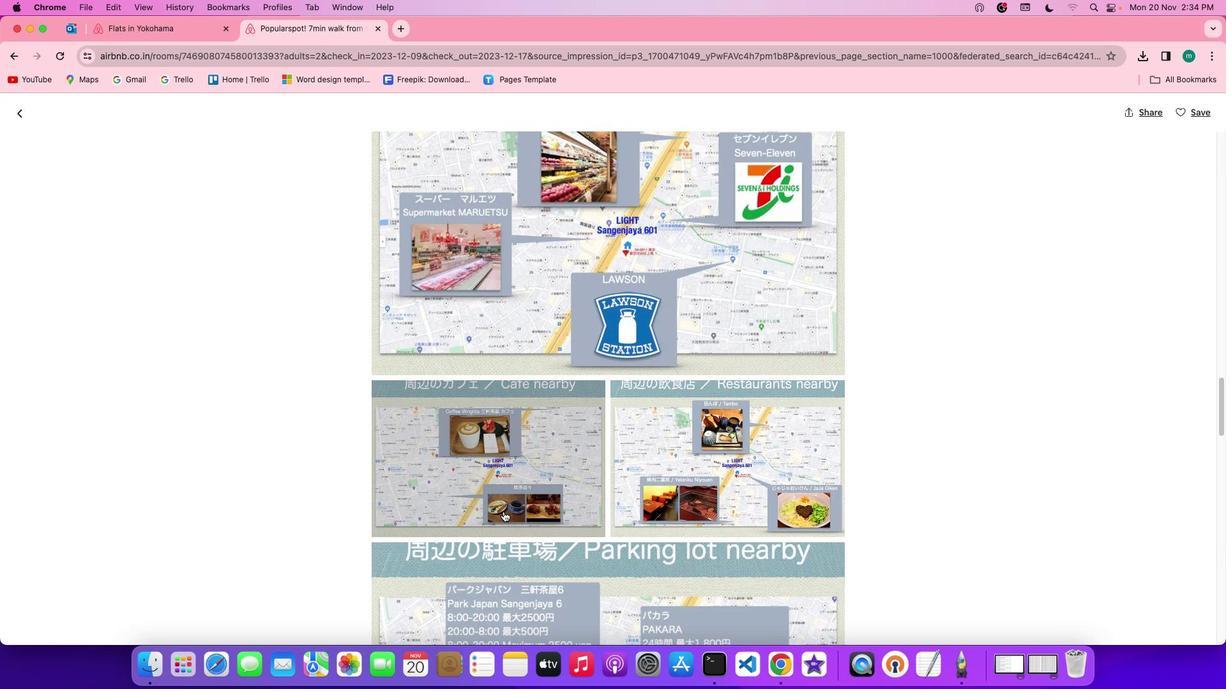
Action: Mouse scrolled (503, 511) with delta (0, 0)
Screenshot: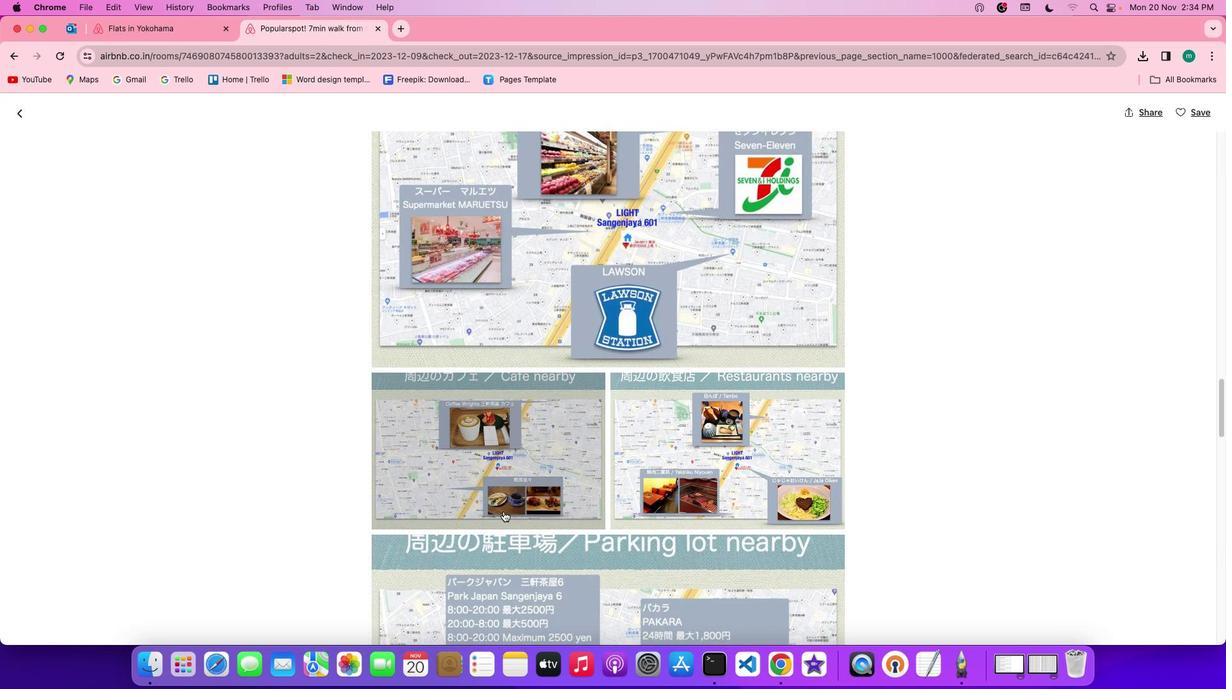
Action: Mouse scrolled (503, 511) with delta (0, 0)
Screenshot: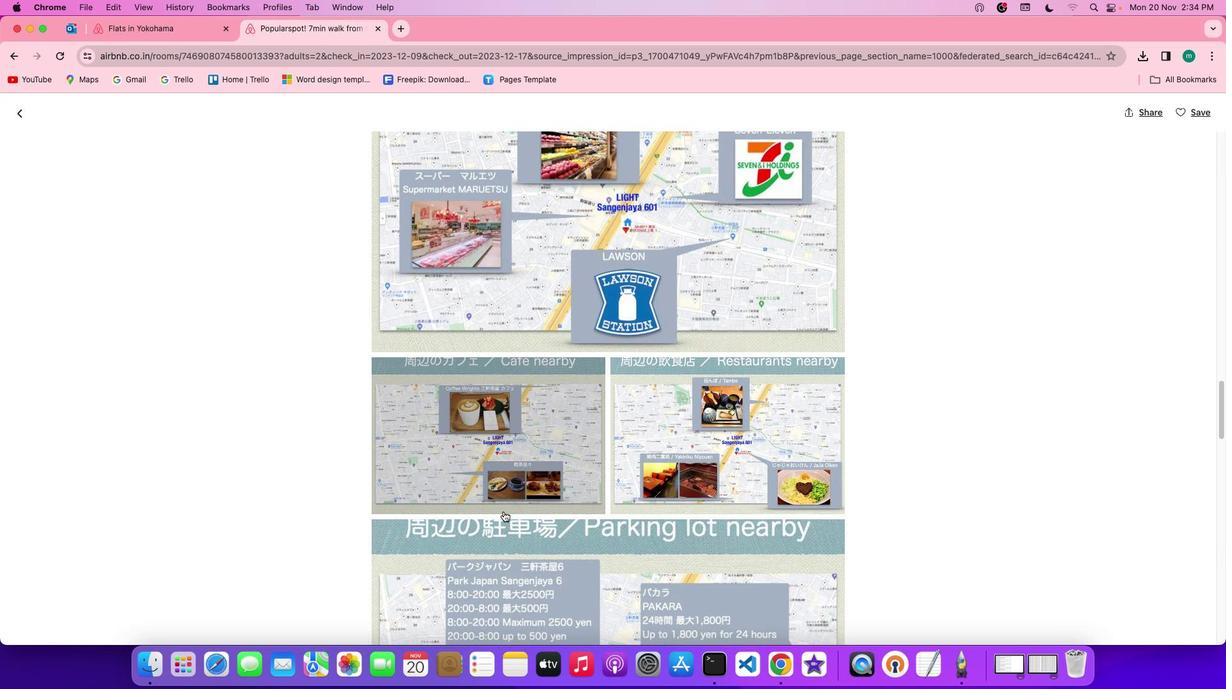 
Action: Mouse scrolled (503, 511) with delta (0, 0)
Screenshot: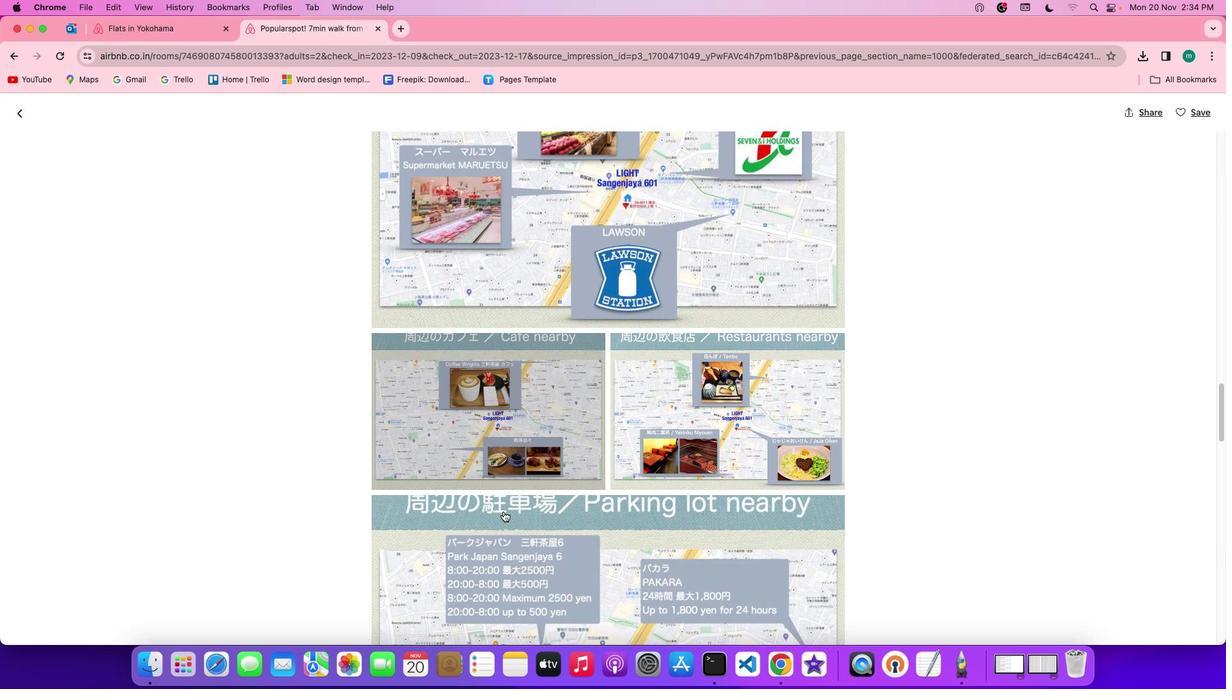
Action: Mouse scrolled (503, 511) with delta (0, 0)
Screenshot: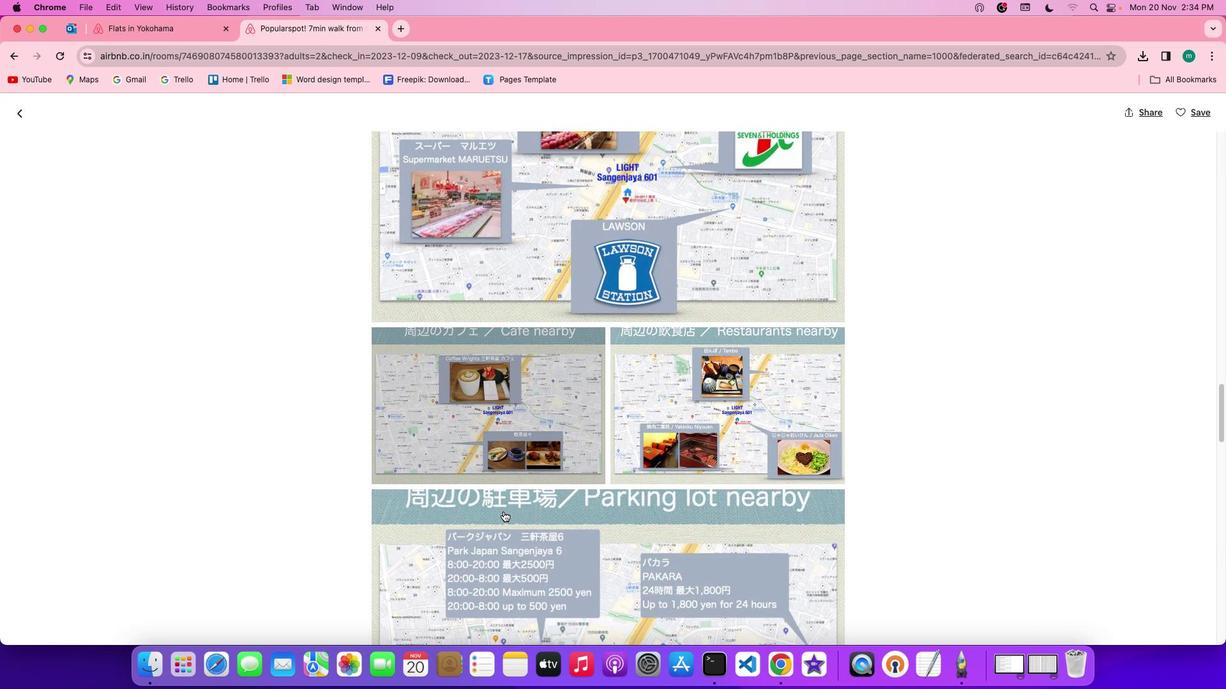 
Action: Mouse scrolled (503, 511) with delta (0, 0)
Screenshot: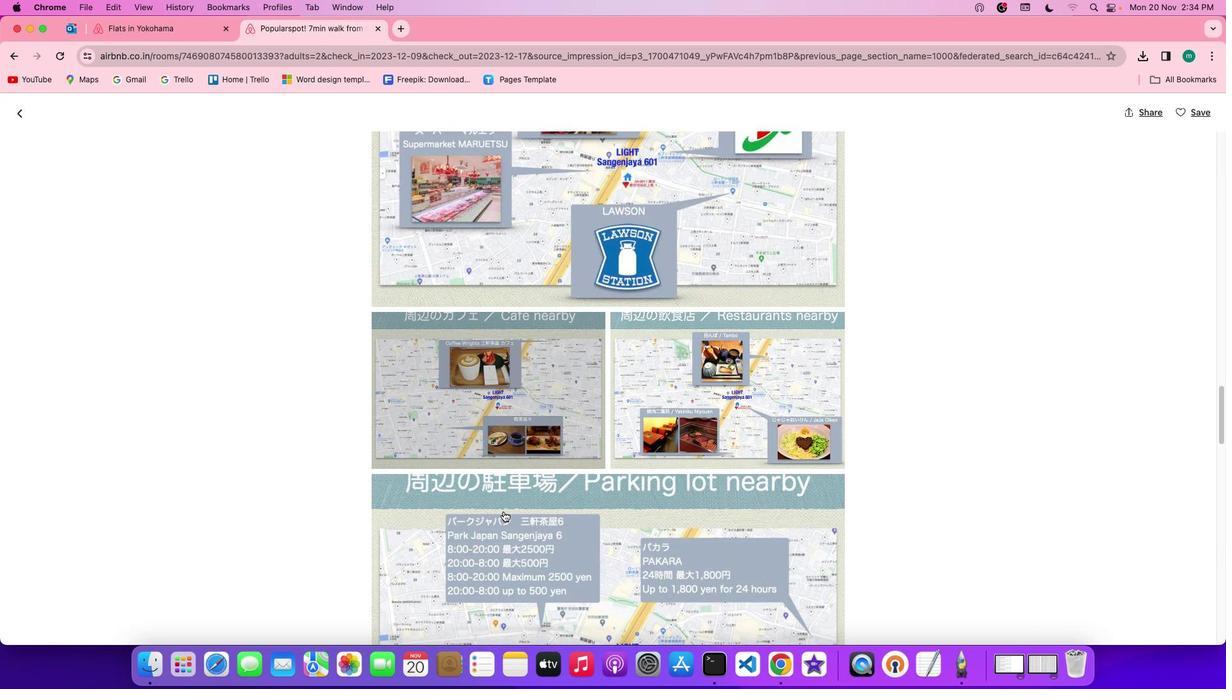 
Action: Mouse scrolled (503, 511) with delta (0, 0)
Screenshot: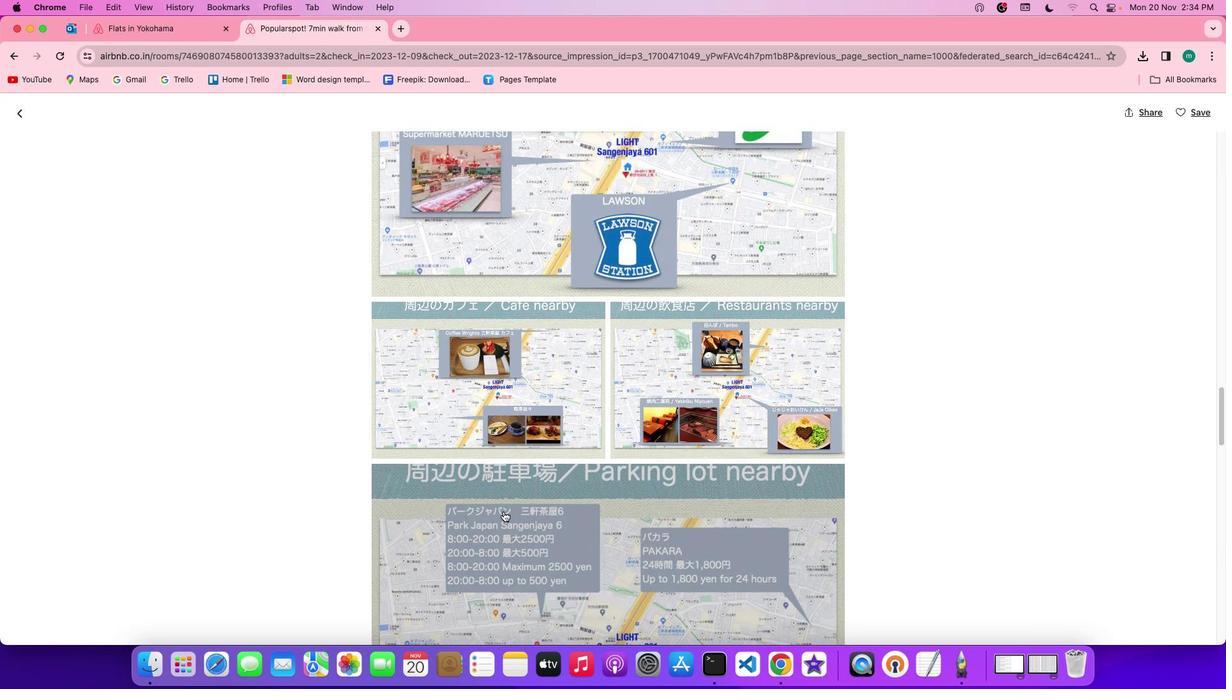 
Action: Mouse scrolled (503, 511) with delta (0, 0)
Screenshot: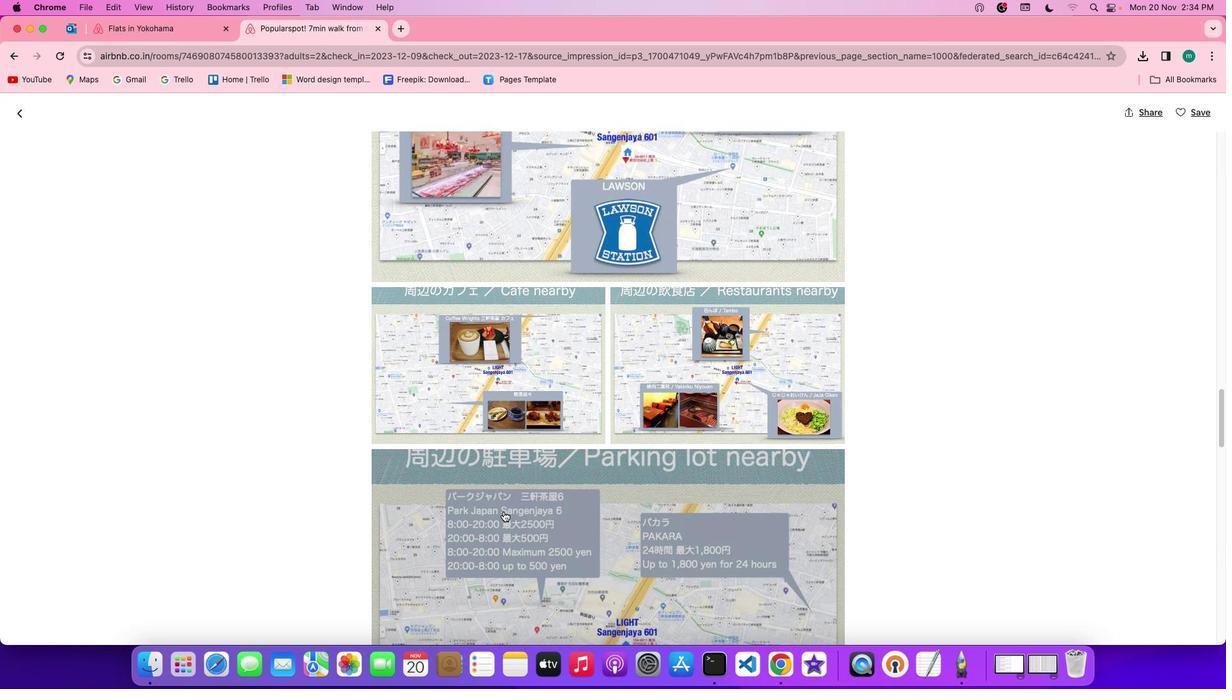 
Action: Mouse scrolled (503, 511) with delta (0, -1)
Screenshot: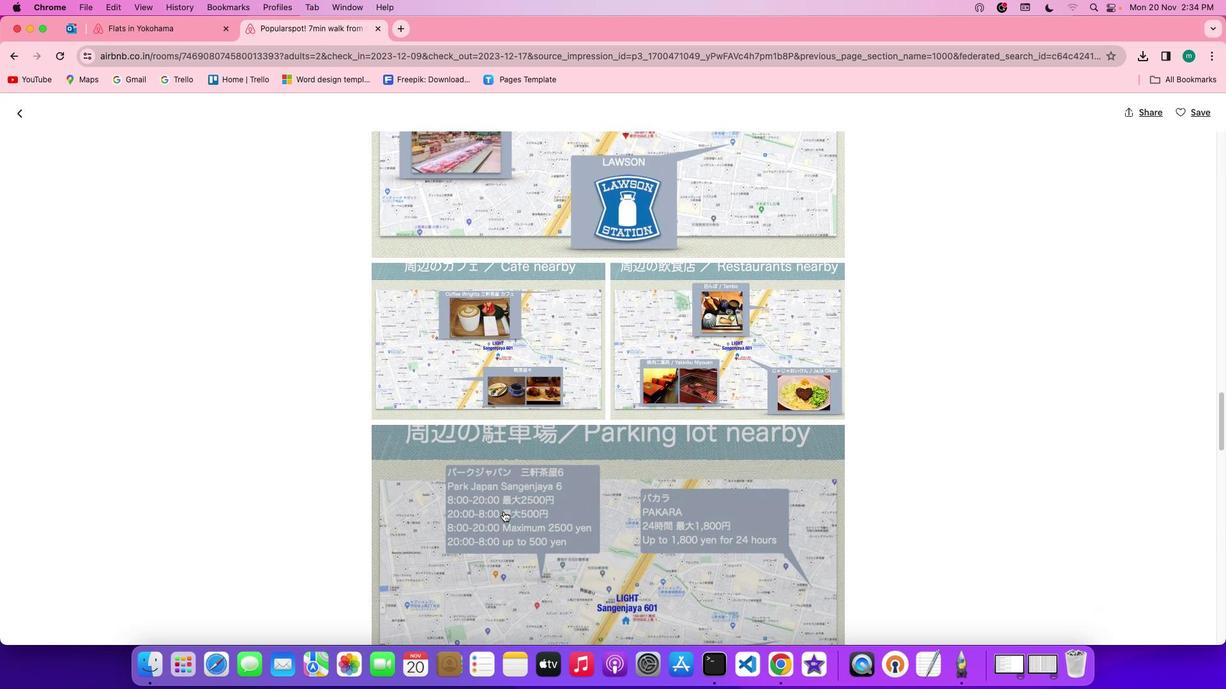 
Action: Mouse scrolled (503, 511) with delta (0, 0)
Screenshot: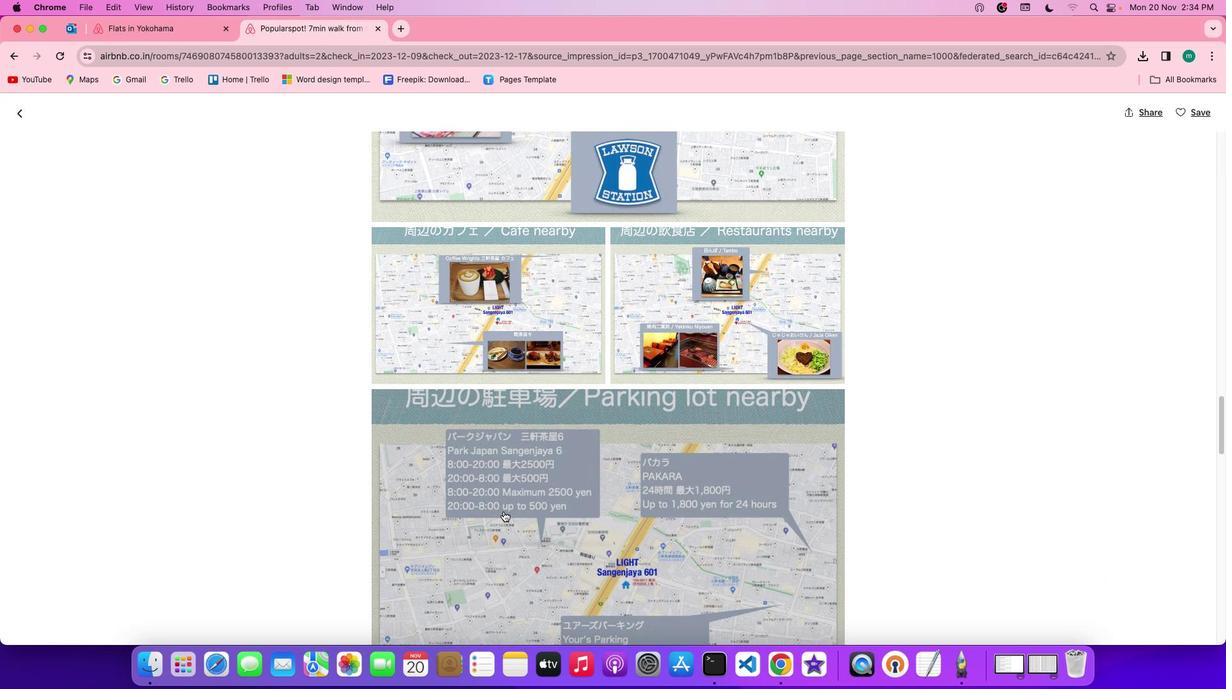 
Action: Mouse scrolled (503, 511) with delta (0, 0)
Screenshot: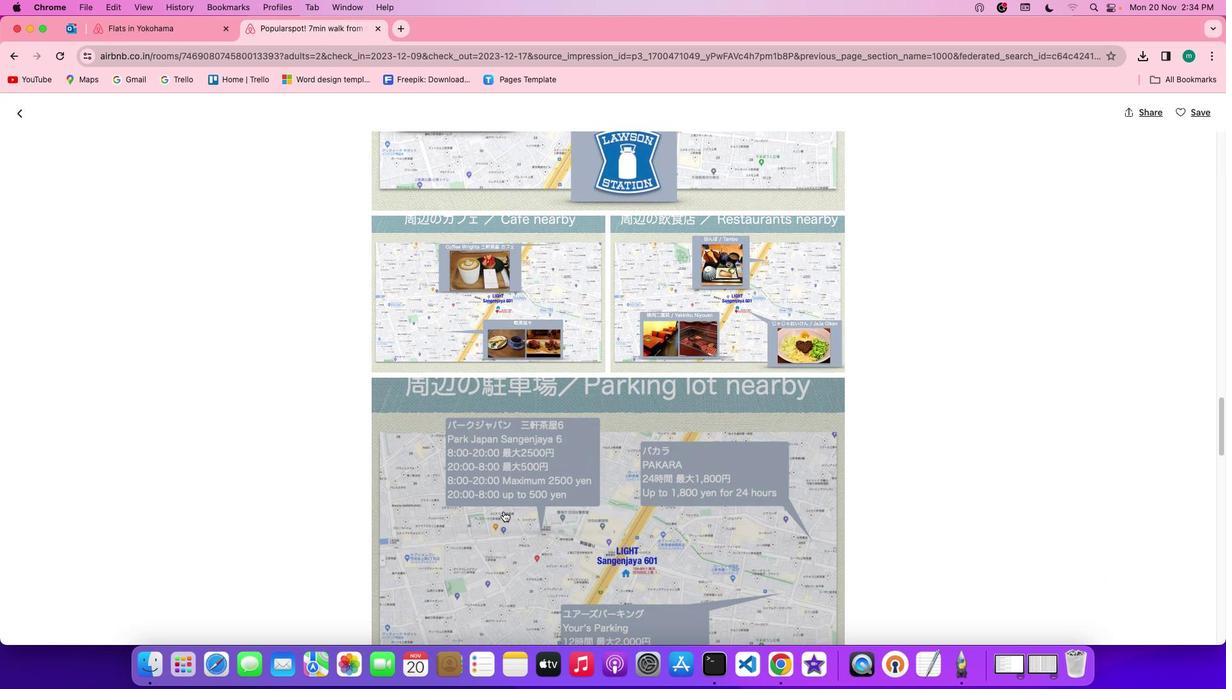 
Action: Mouse scrolled (503, 511) with delta (0, 0)
Screenshot: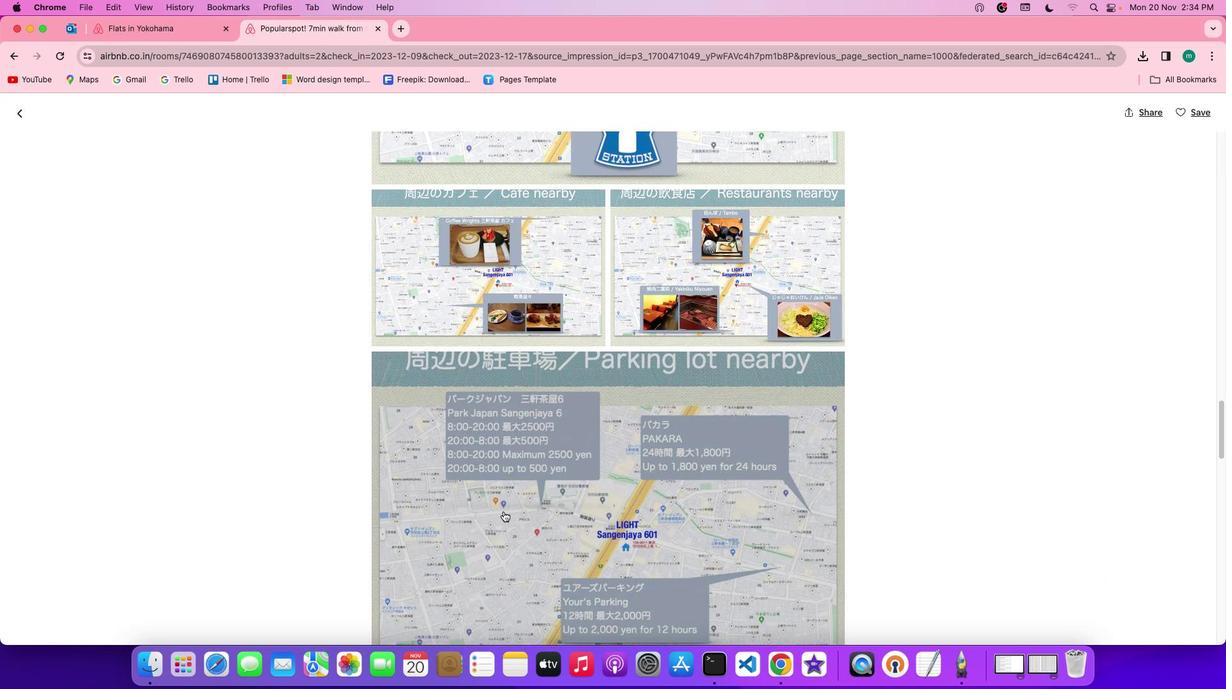 
Action: Mouse scrolled (503, 511) with delta (0, 0)
Screenshot: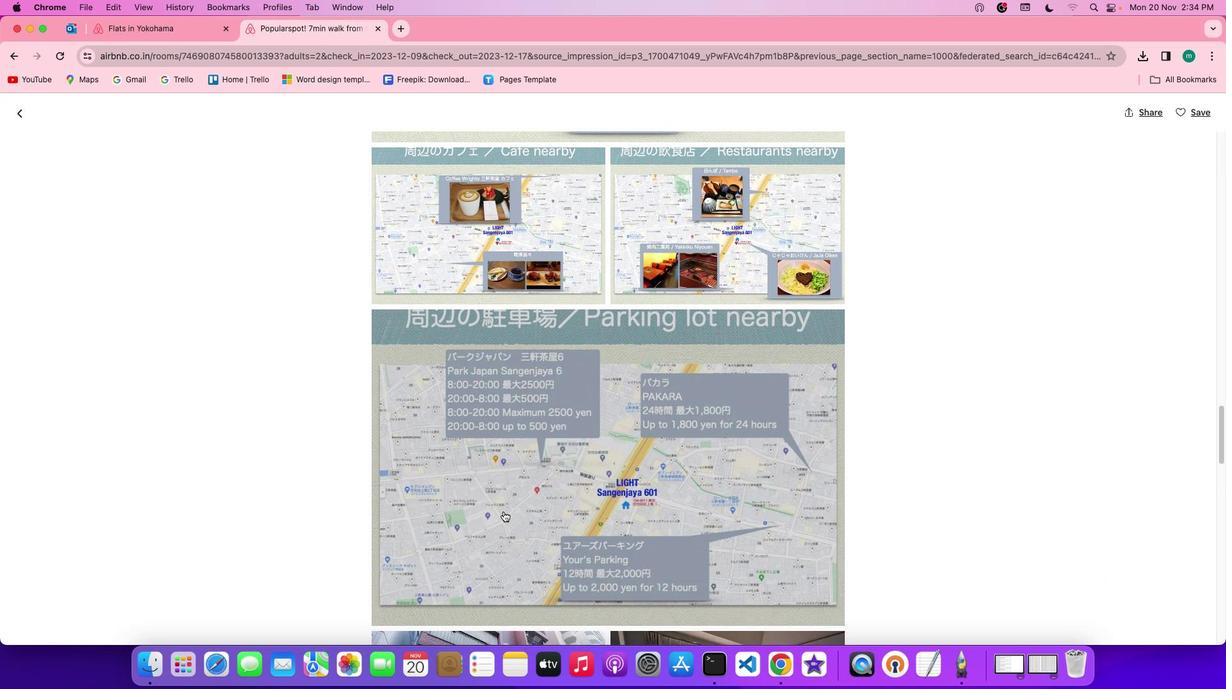 
Action: Mouse moved to (627, 516)
Screenshot: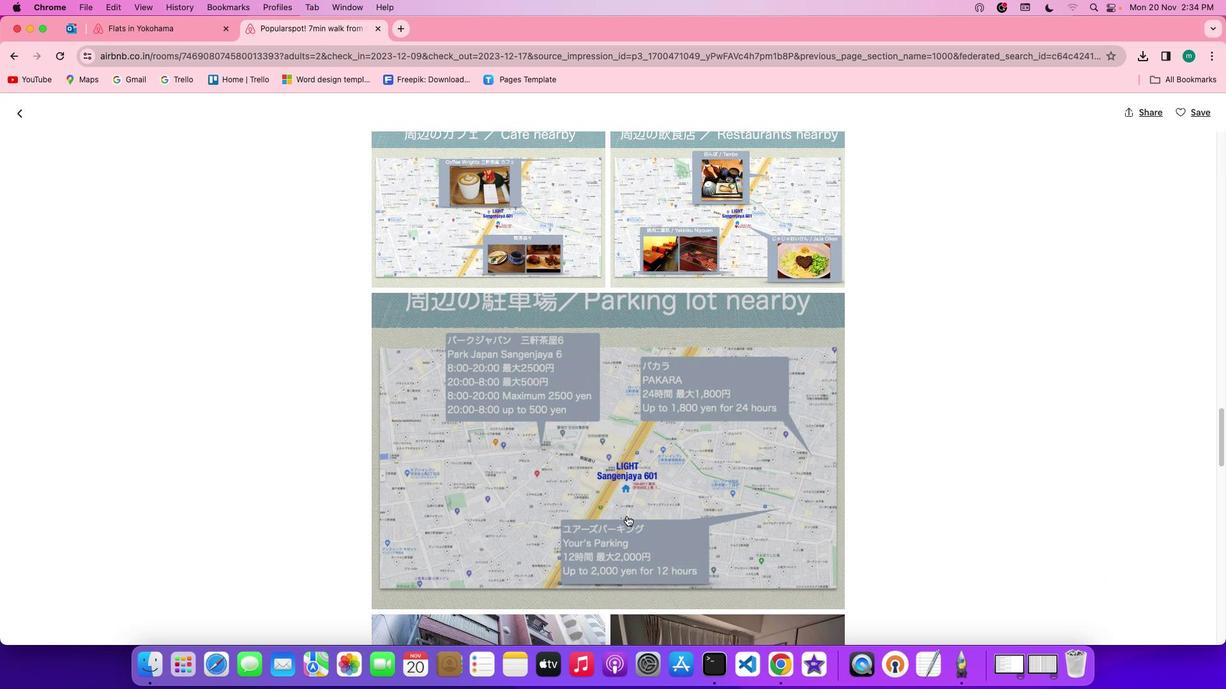 
Action: Mouse scrolled (627, 516) with delta (0, 0)
Screenshot: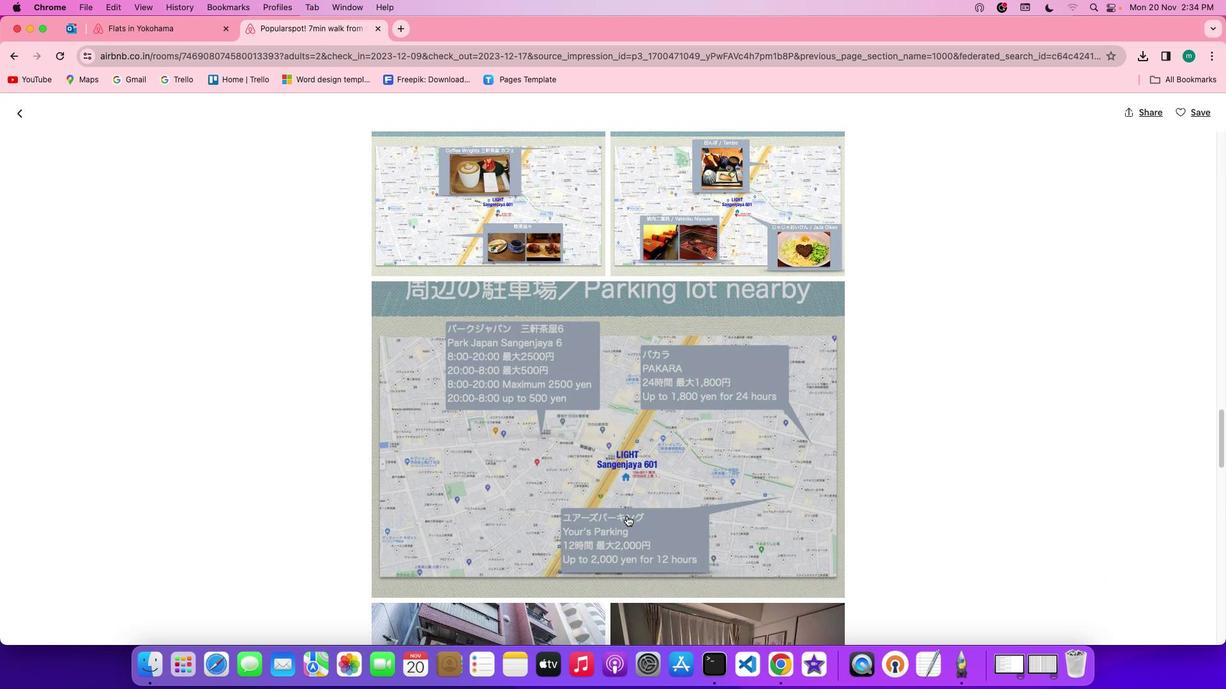 
Action: Mouse scrolled (627, 516) with delta (0, 0)
Screenshot: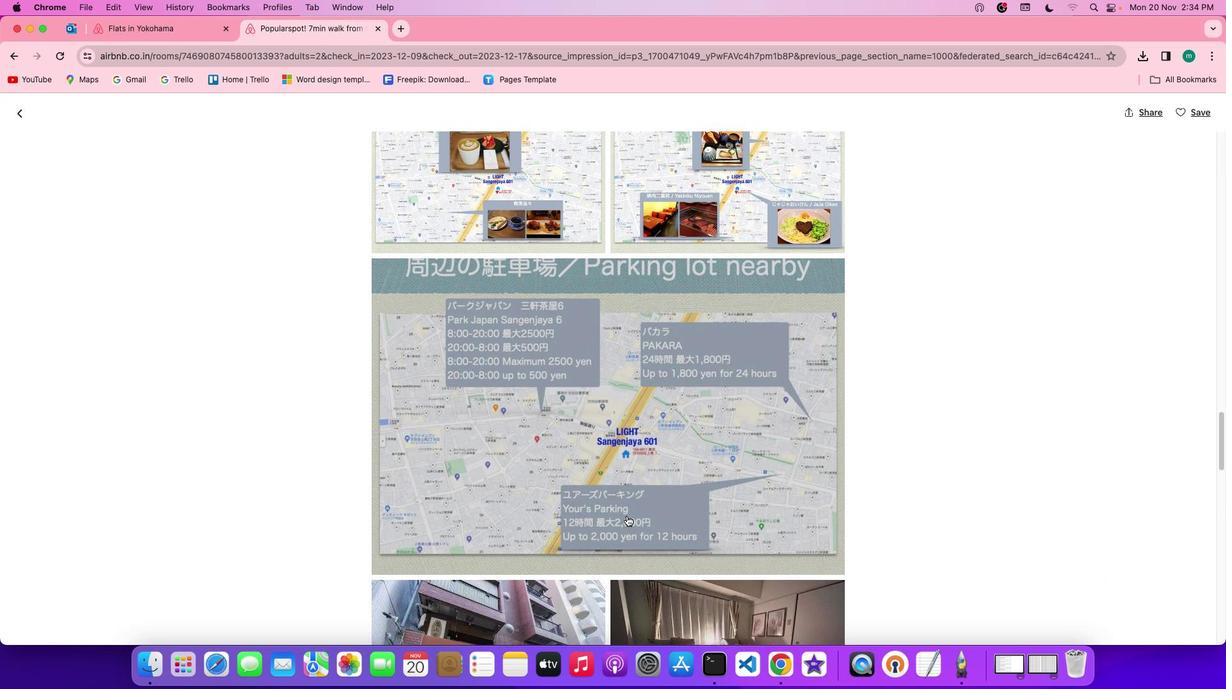 
Action: Mouse scrolled (627, 516) with delta (0, -1)
Screenshot: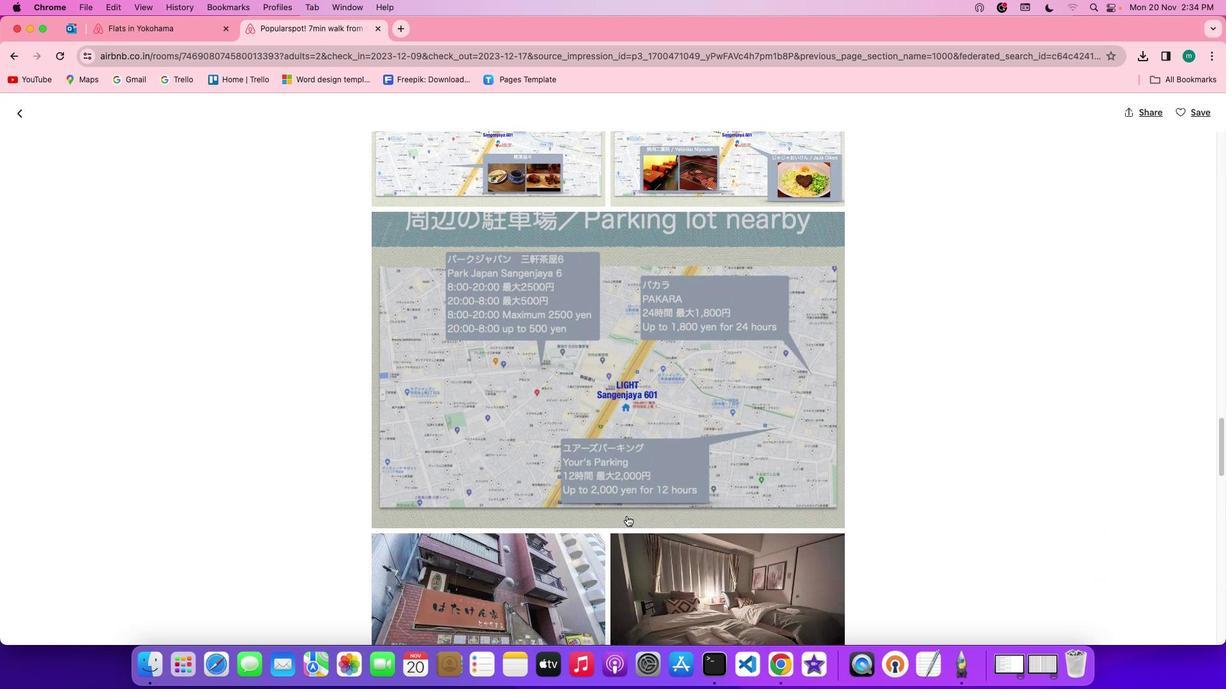 
Action: Mouse scrolled (627, 516) with delta (0, -2)
Screenshot: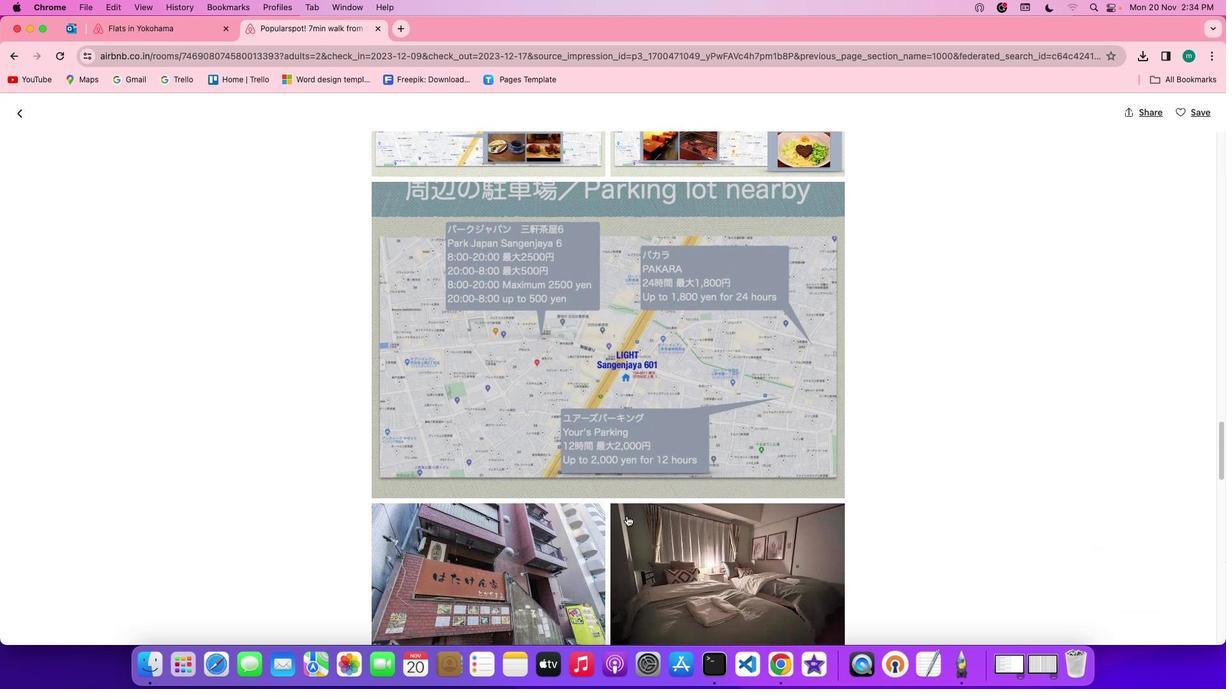 
Action: Mouse scrolled (627, 516) with delta (0, 0)
Screenshot: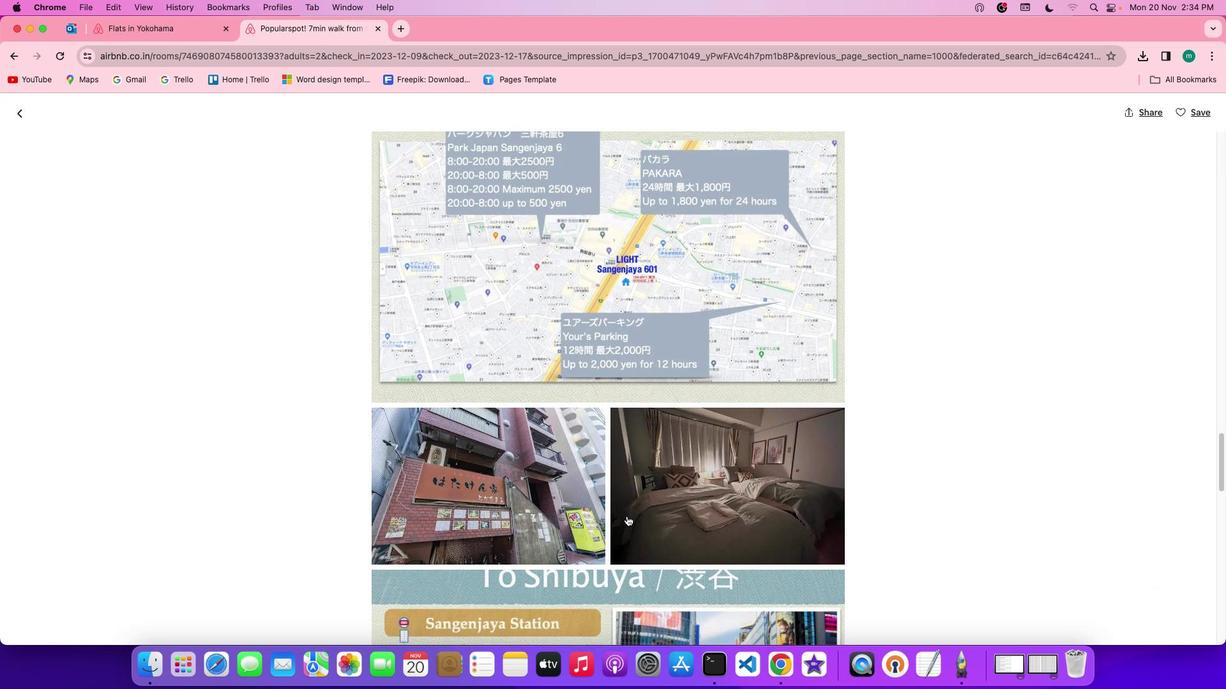 
Action: Mouse scrolled (627, 516) with delta (0, 0)
Screenshot: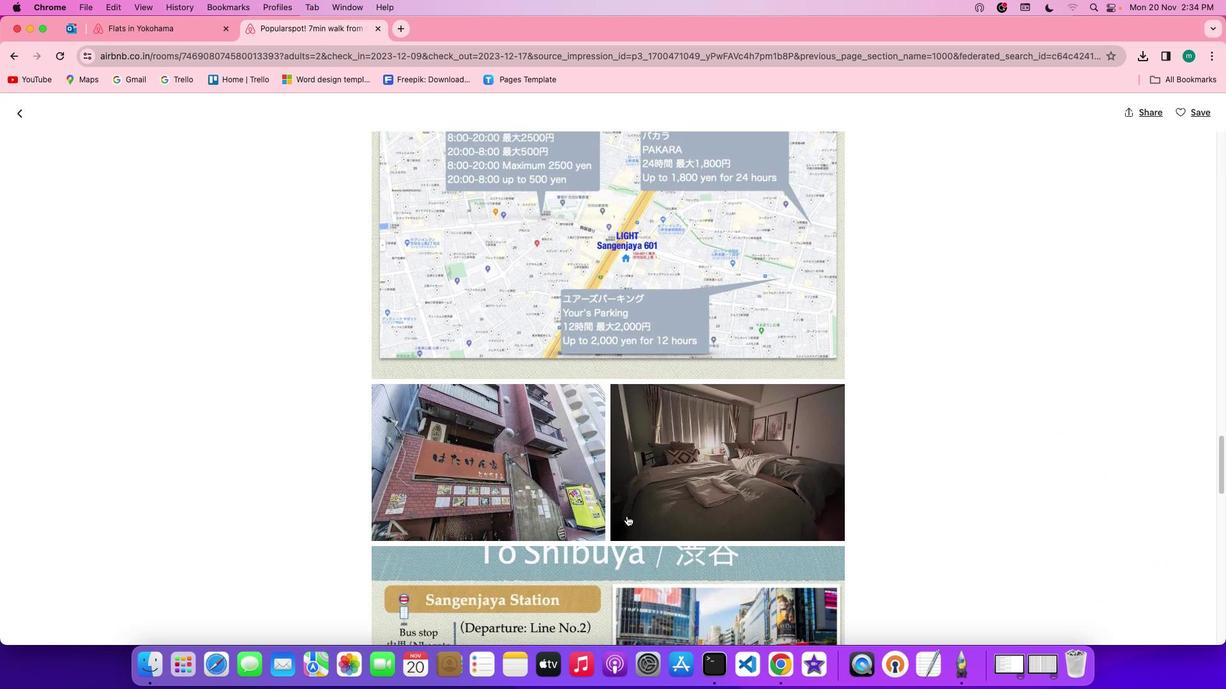 
Action: Mouse scrolled (627, 516) with delta (0, -1)
Screenshot: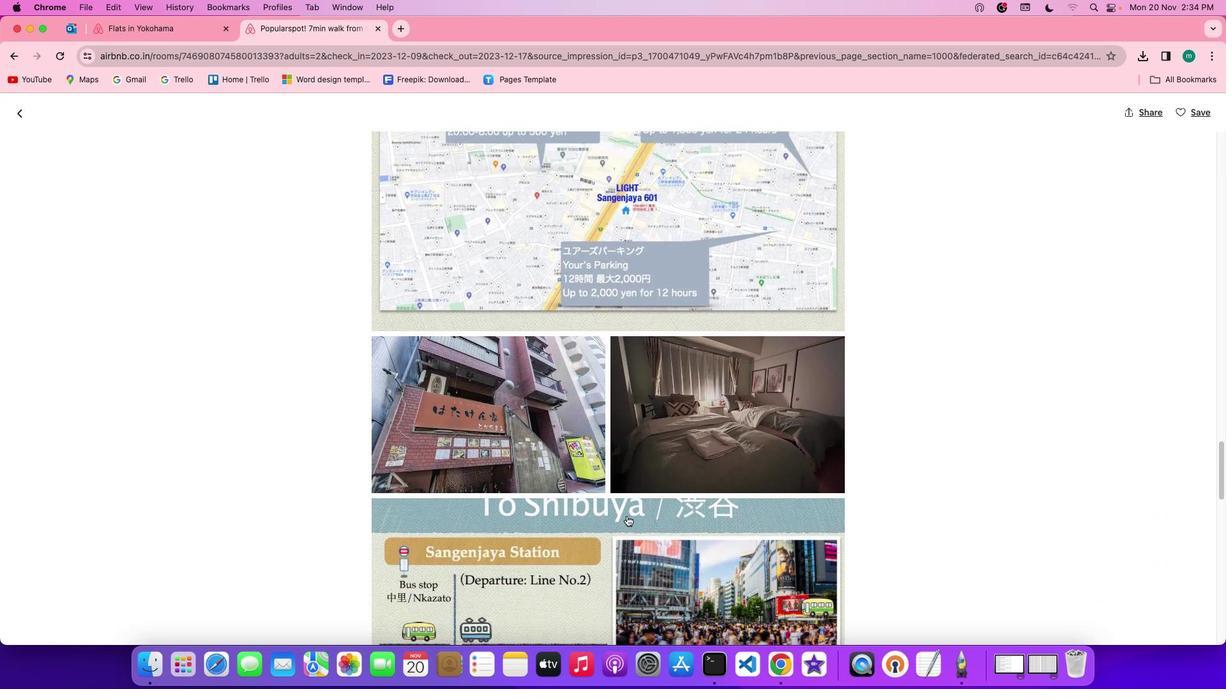 
Action: Mouse scrolled (627, 516) with delta (0, -2)
Screenshot: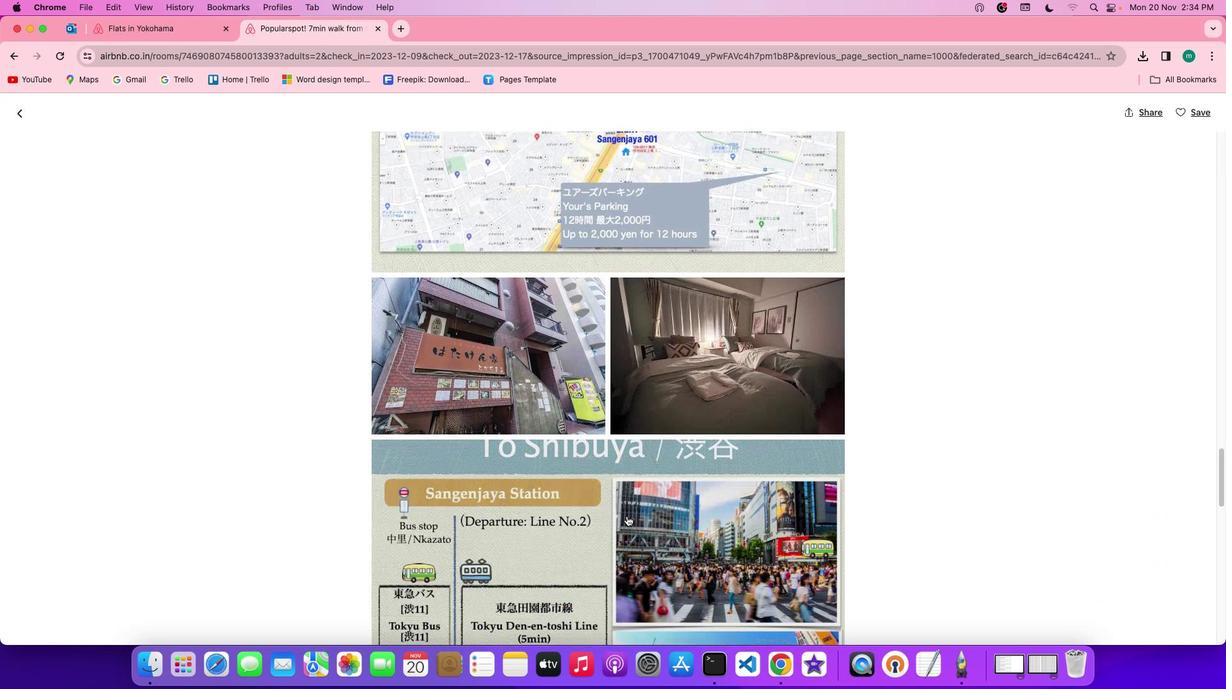 
Action: Mouse scrolled (627, 516) with delta (0, 0)
Screenshot: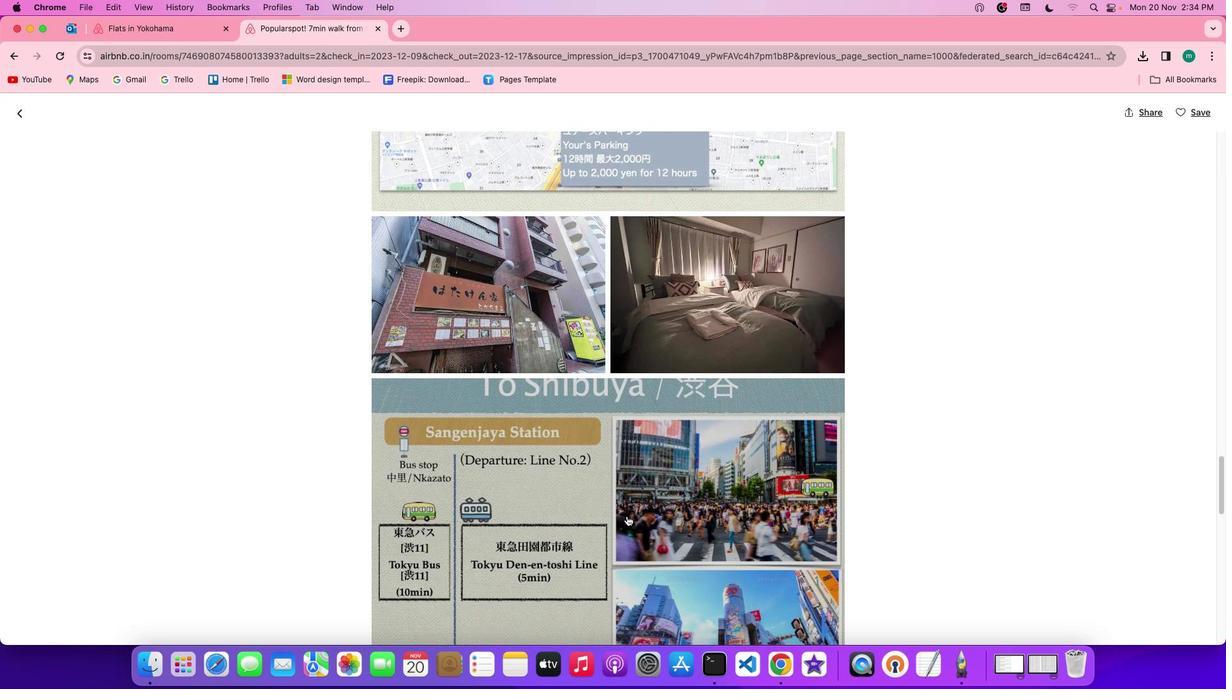 
Action: Mouse scrolled (627, 516) with delta (0, 0)
Screenshot: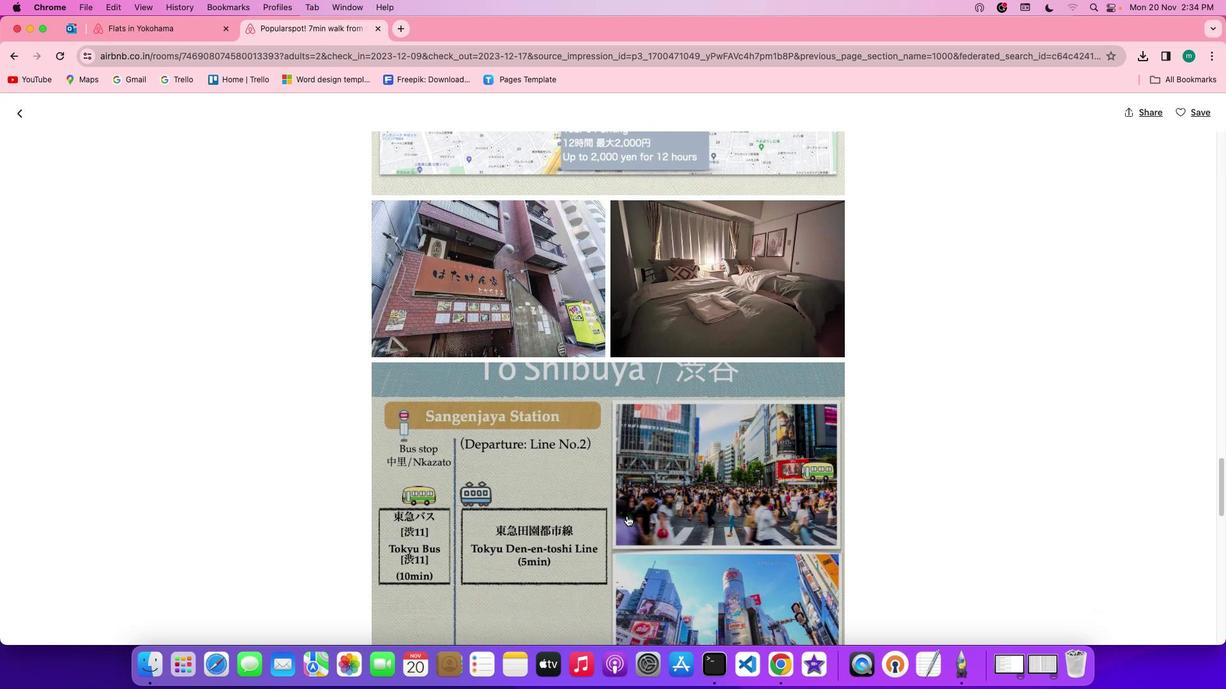 
Action: Mouse scrolled (627, 516) with delta (0, -1)
Screenshot: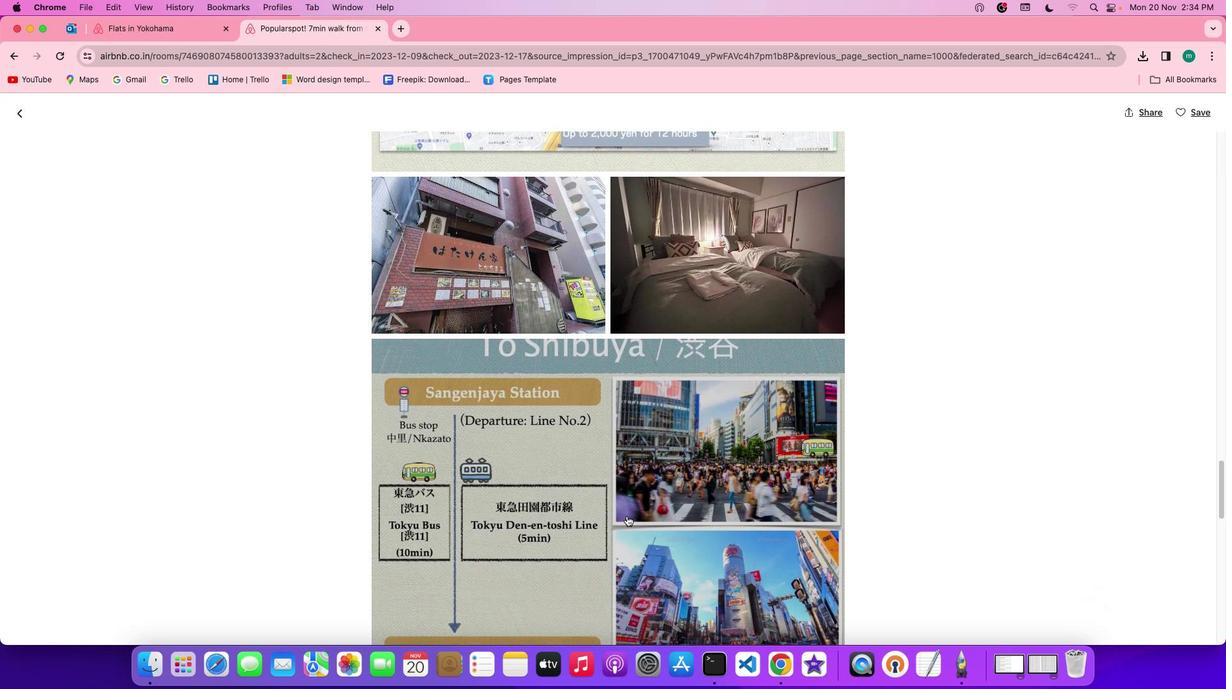 
Action: Mouse scrolled (627, 516) with delta (0, -1)
Screenshot: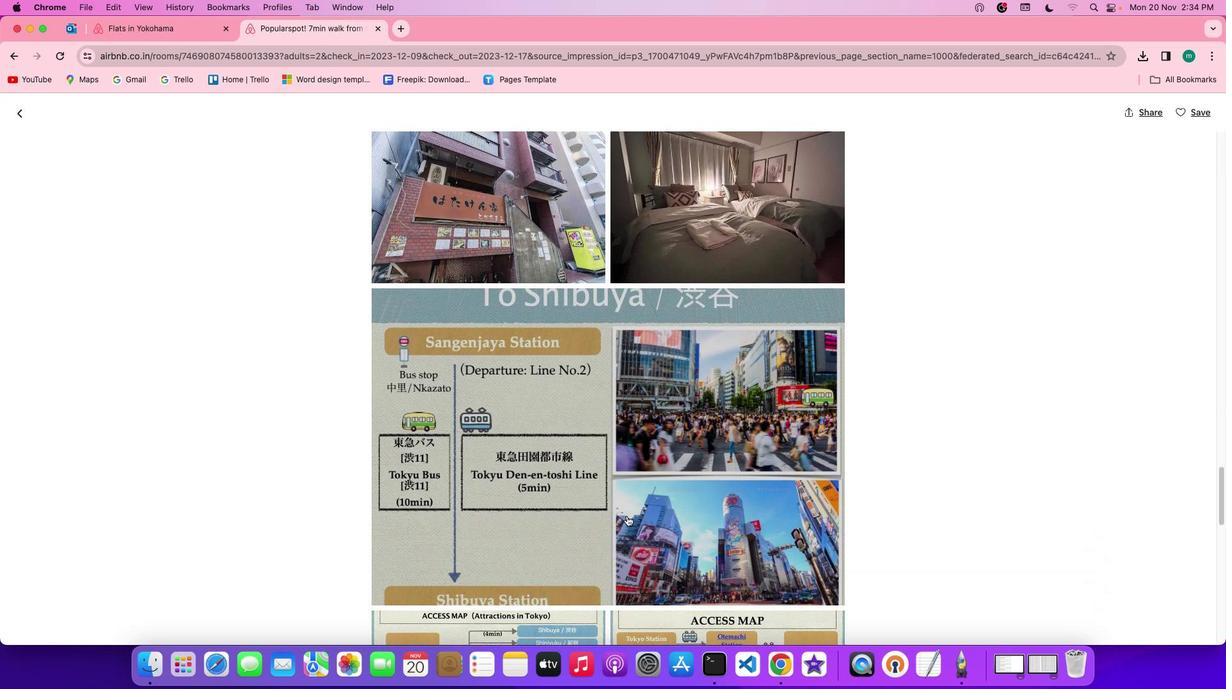 
Action: Mouse moved to (627, 516)
Screenshot: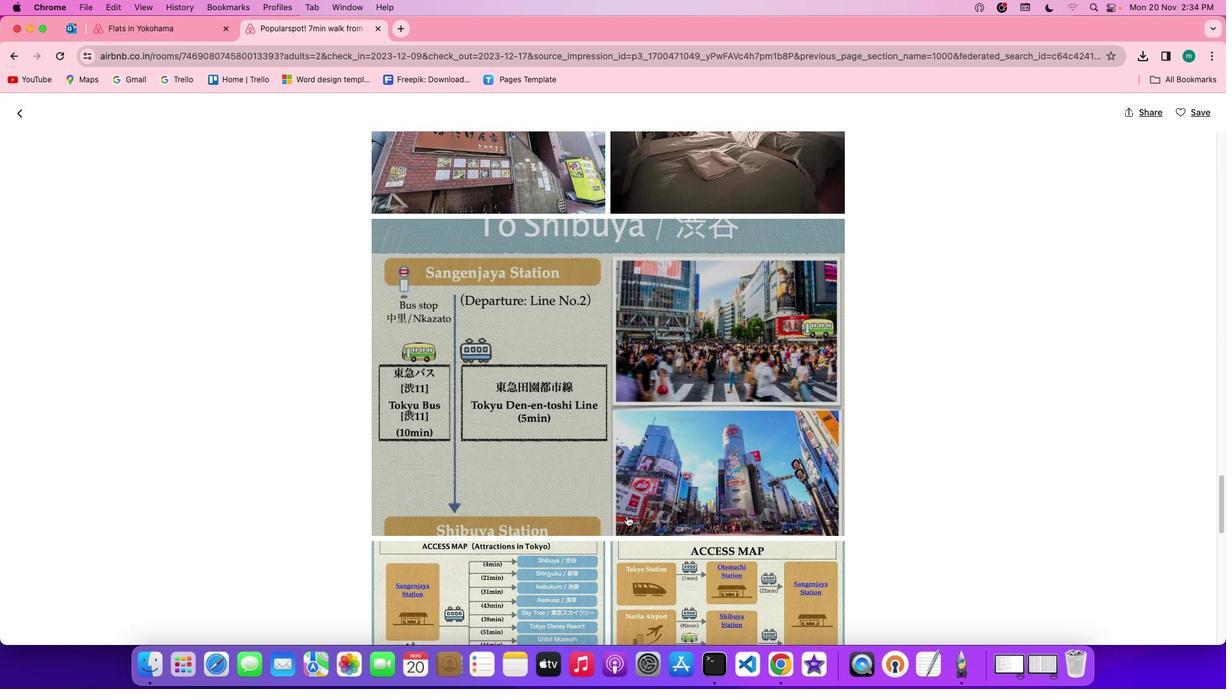 
Action: Mouse scrolled (627, 516) with delta (0, 0)
Screenshot: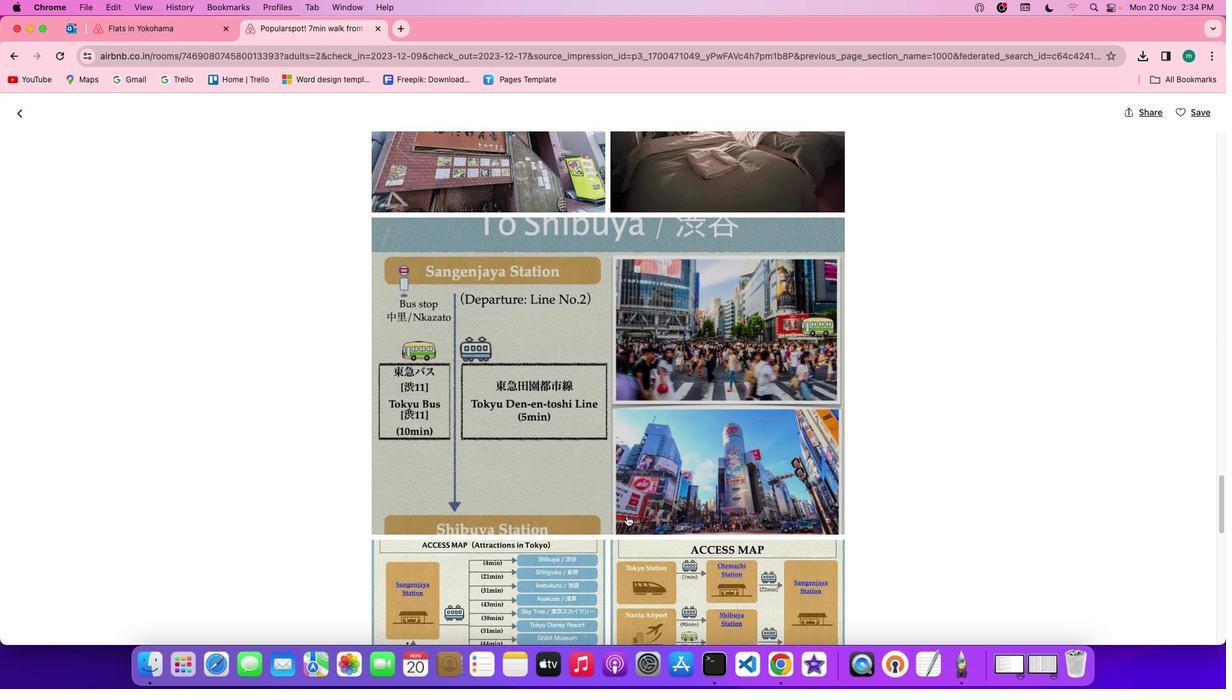 
Action: Mouse scrolled (627, 516) with delta (0, 0)
Screenshot: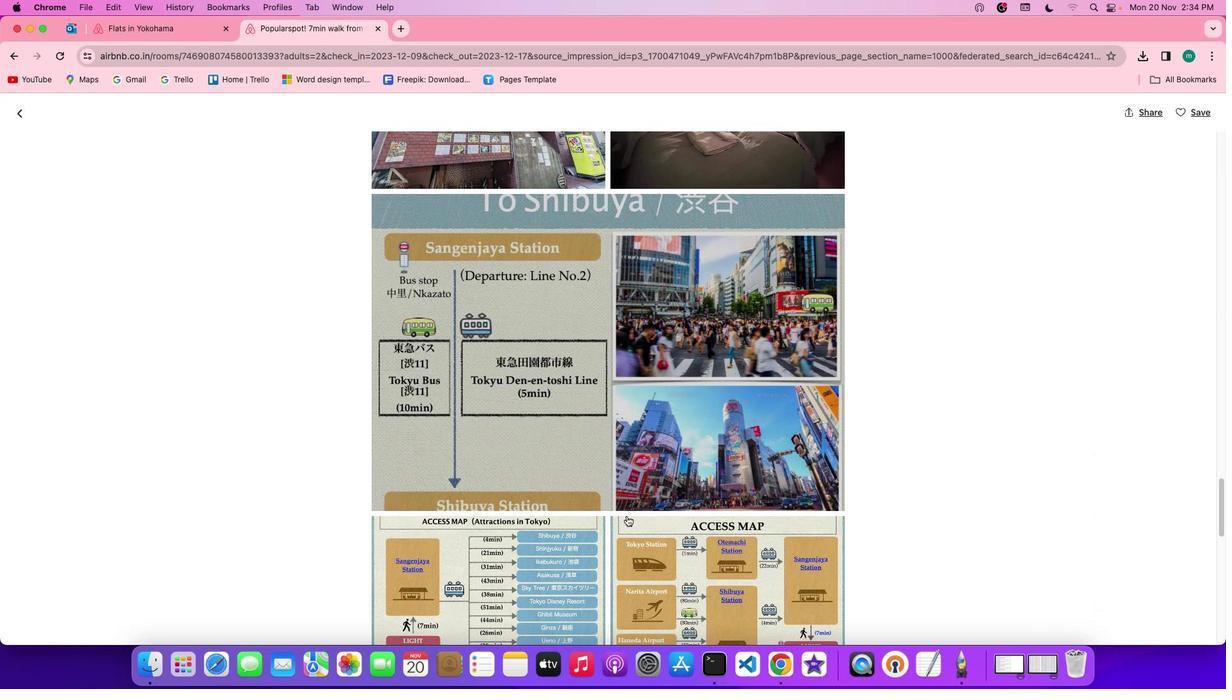 
Action: Mouse scrolled (627, 516) with delta (0, -1)
Screenshot: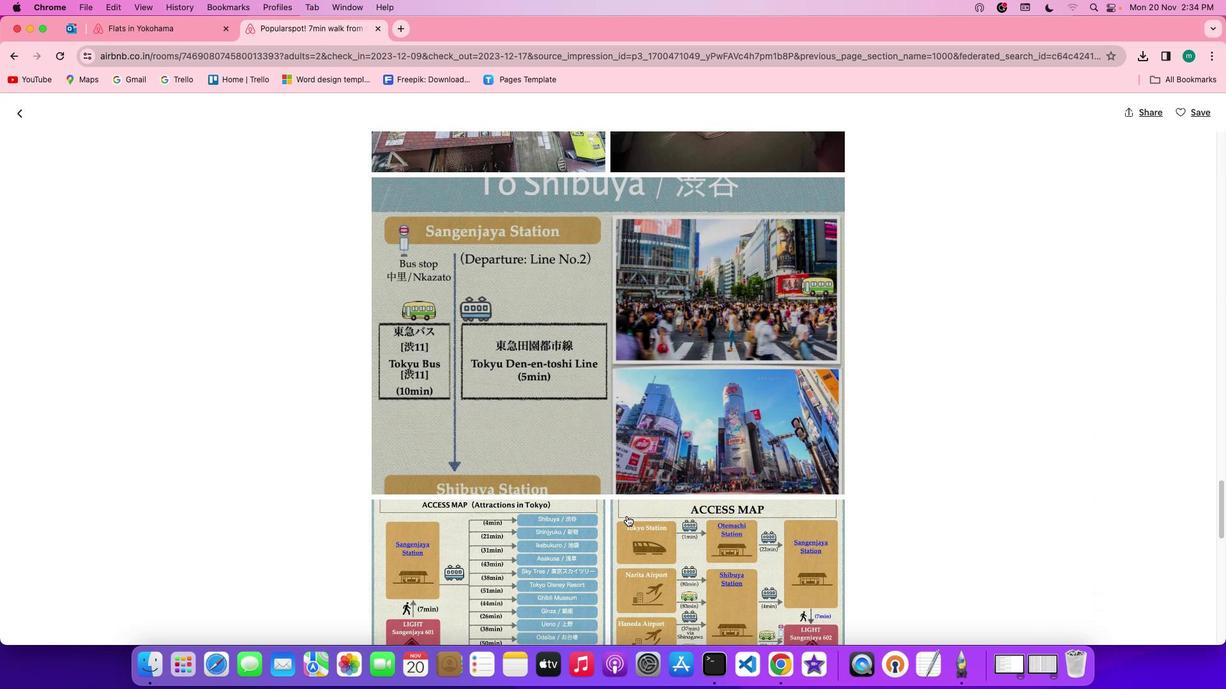 
Action: Mouse scrolled (627, 516) with delta (0, -1)
Screenshot: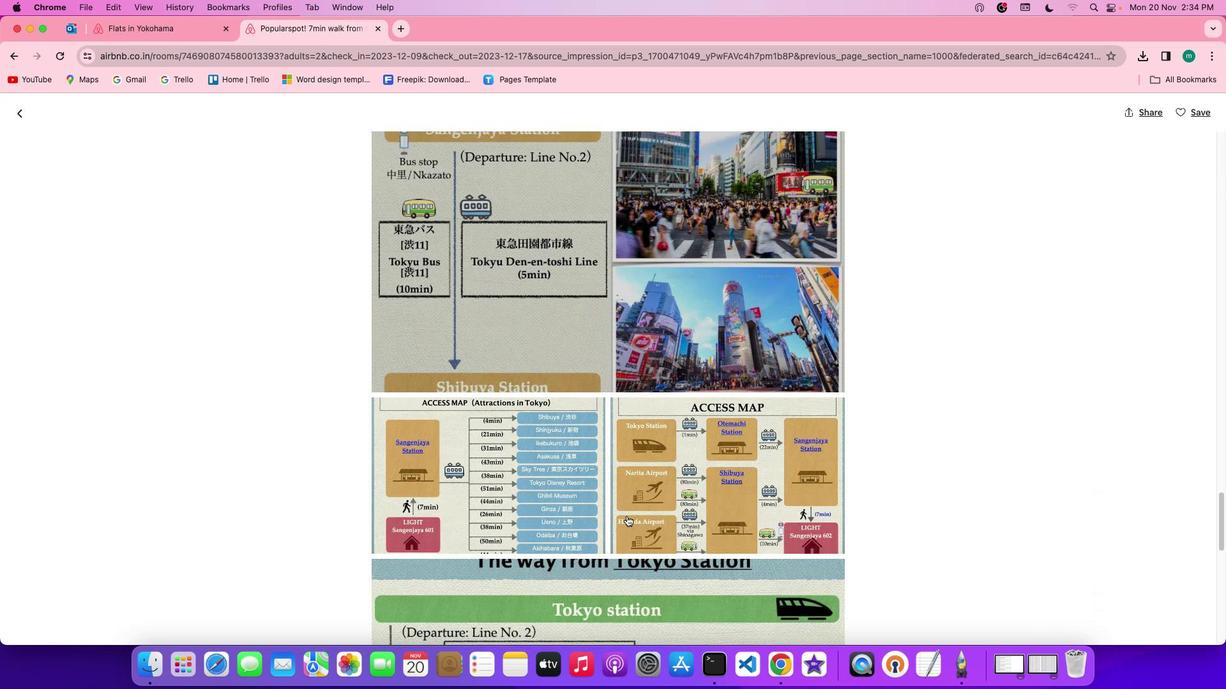 
Action: Mouse scrolled (627, 516) with delta (0, 0)
Screenshot: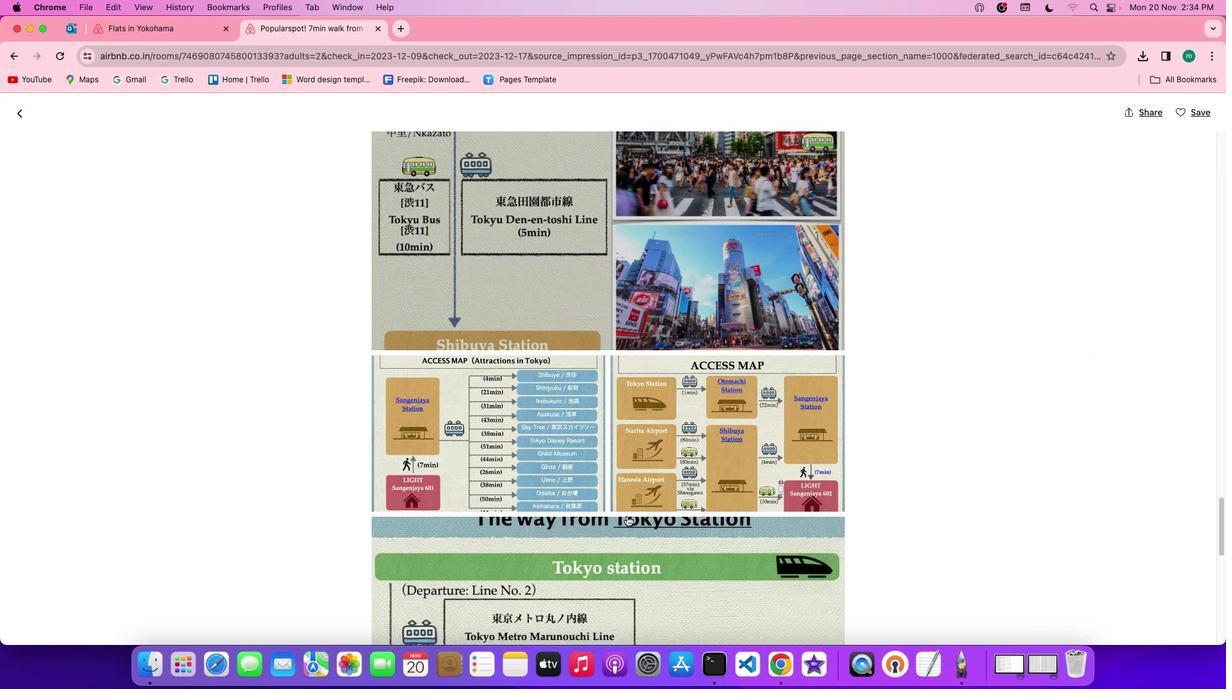 
Action: Mouse scrolled (627, 516) with delta (0, 0)
Screenshot: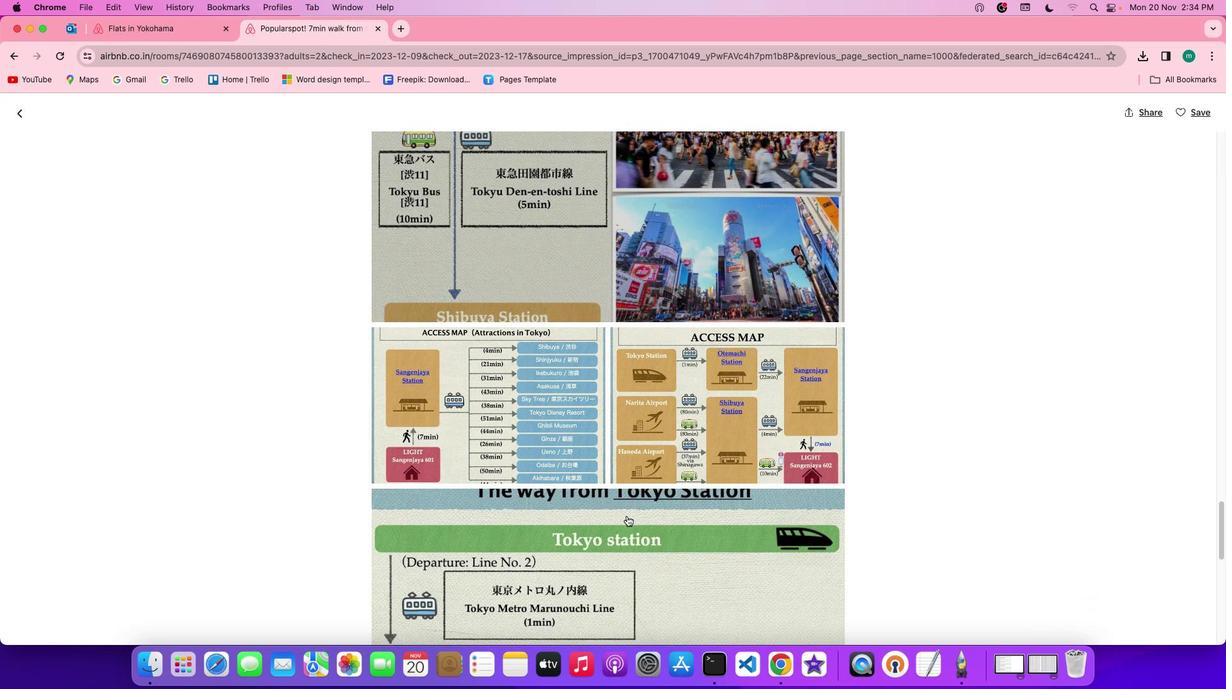 
Action: Mouse scrolled (627, 516) with delta (0, -1)
Screenshot: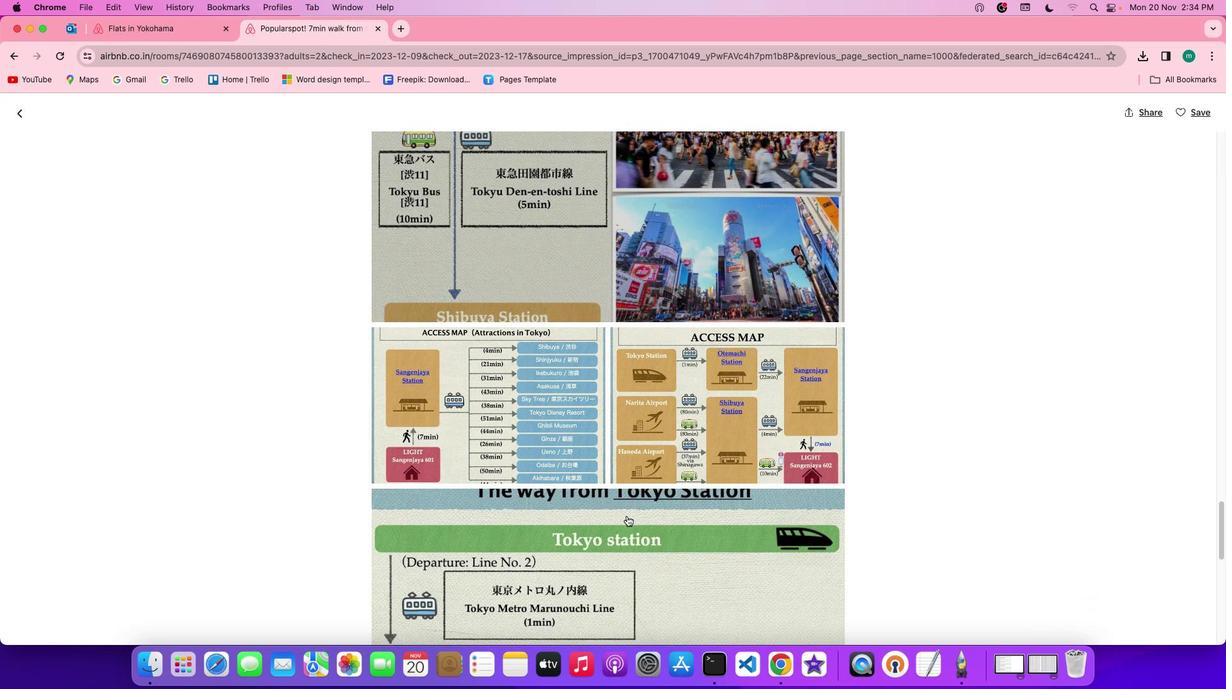 
Action: Mouse scrolled (627, 516) with delta (0, -1)
Screenshot: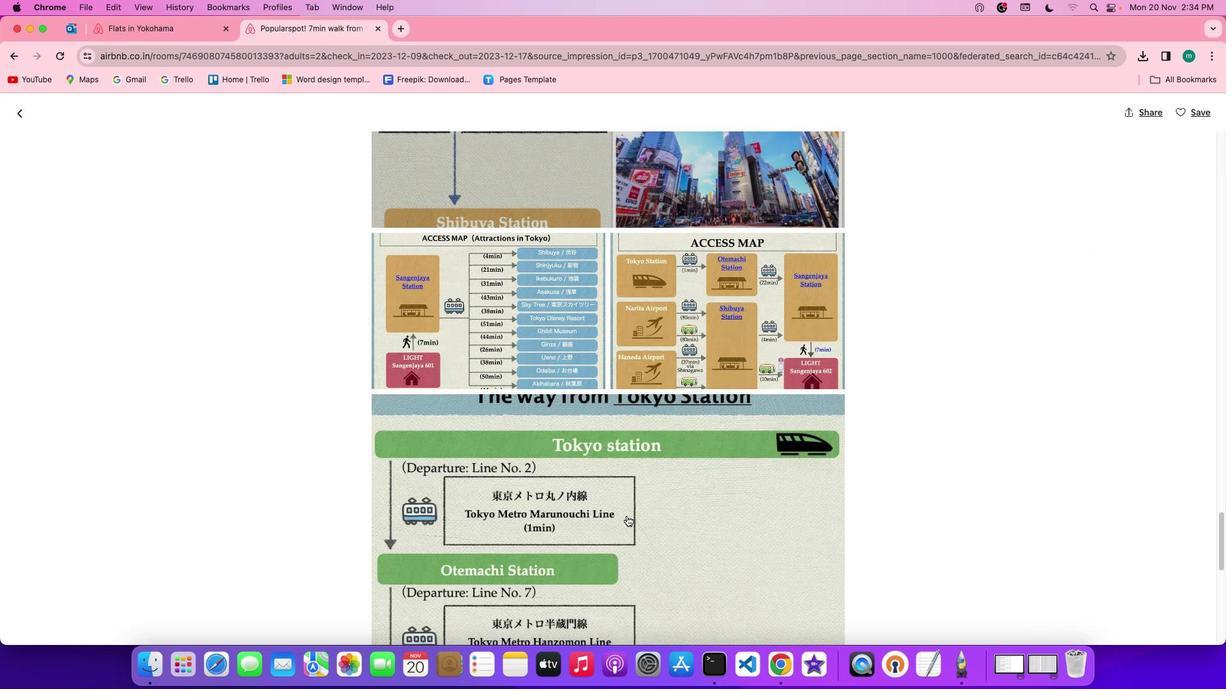 
Action: Mouse scrolled (627, 516) with delta (0, 0)
Screenshot: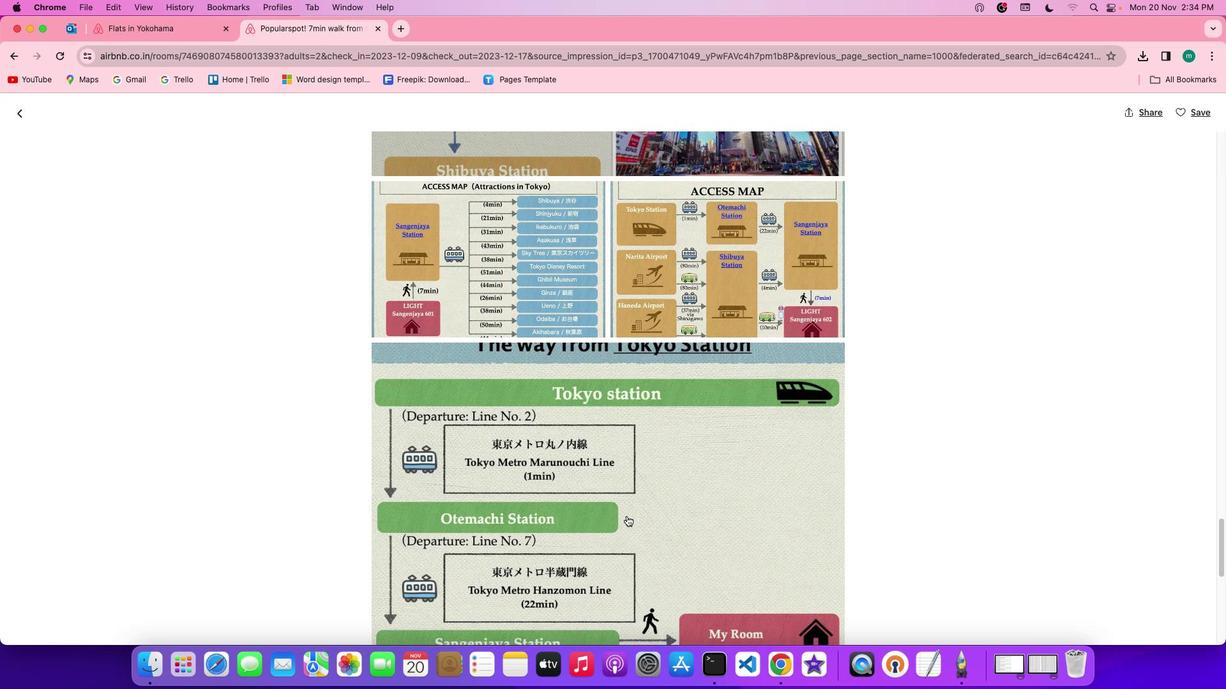 
Action: Mouse scrolled (627, 516) with delta (0, 0)
Screenshot: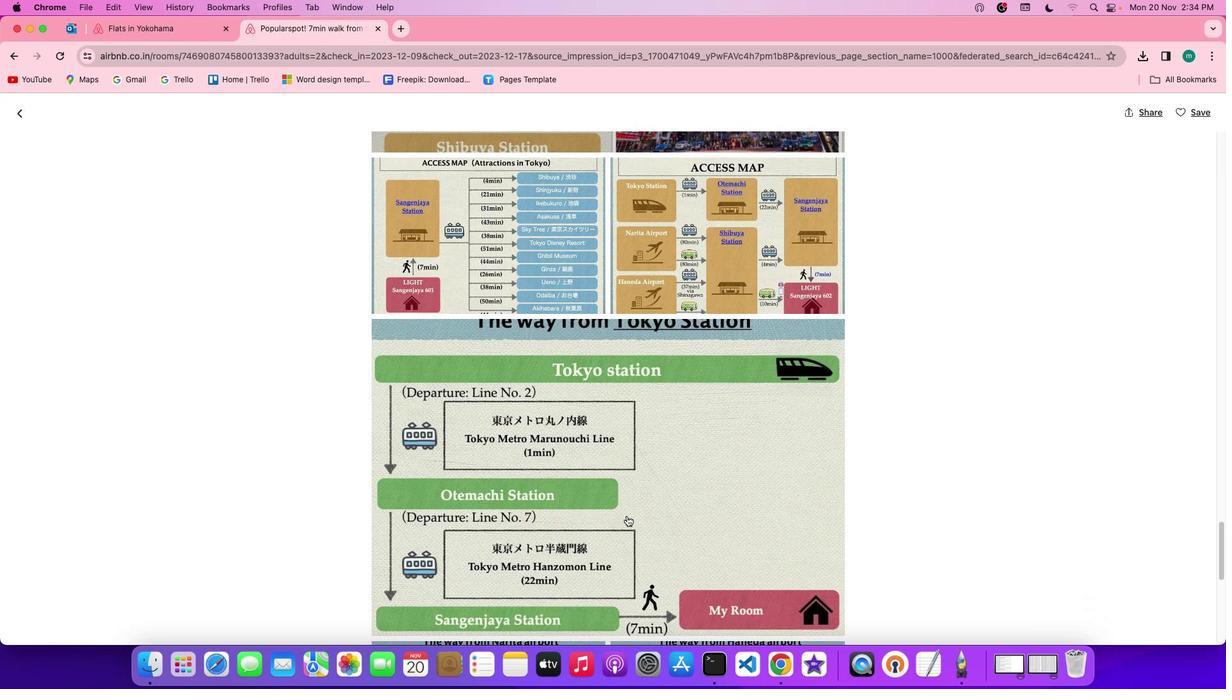 
Action: Mouse scrolled (627, 516) with delta (0, -1)
Screenshot: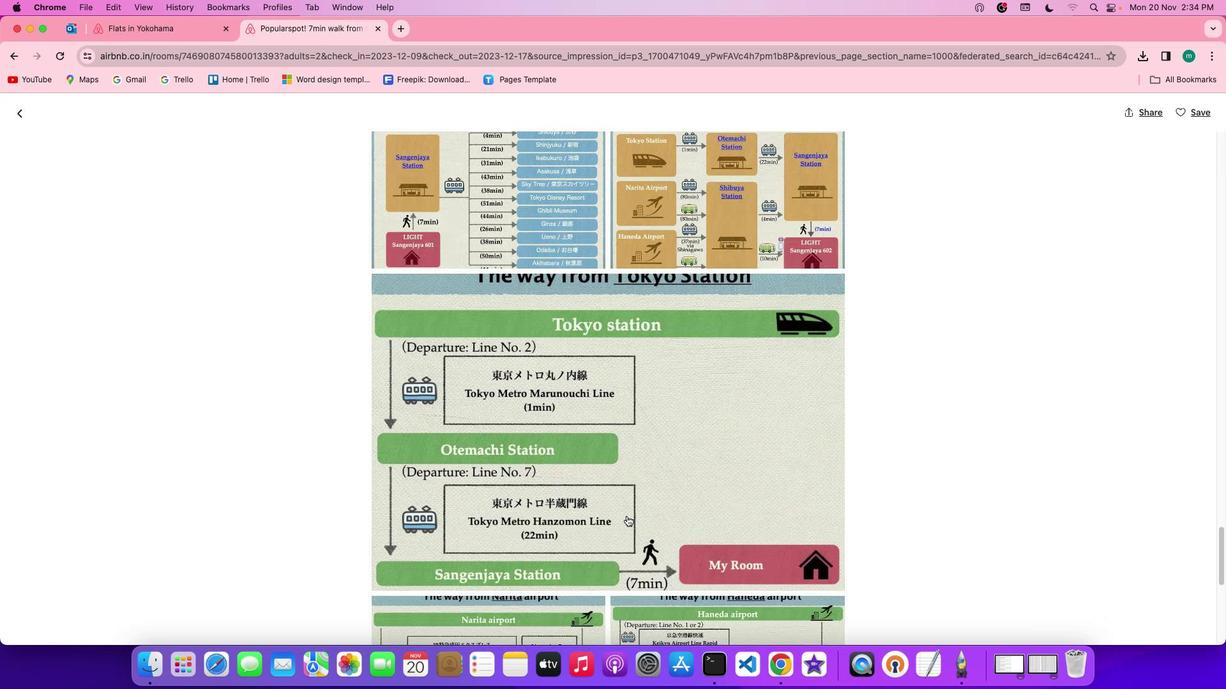 
Action: Mouse scrolled (627, 516) with delta (0, -2)
Screenshot: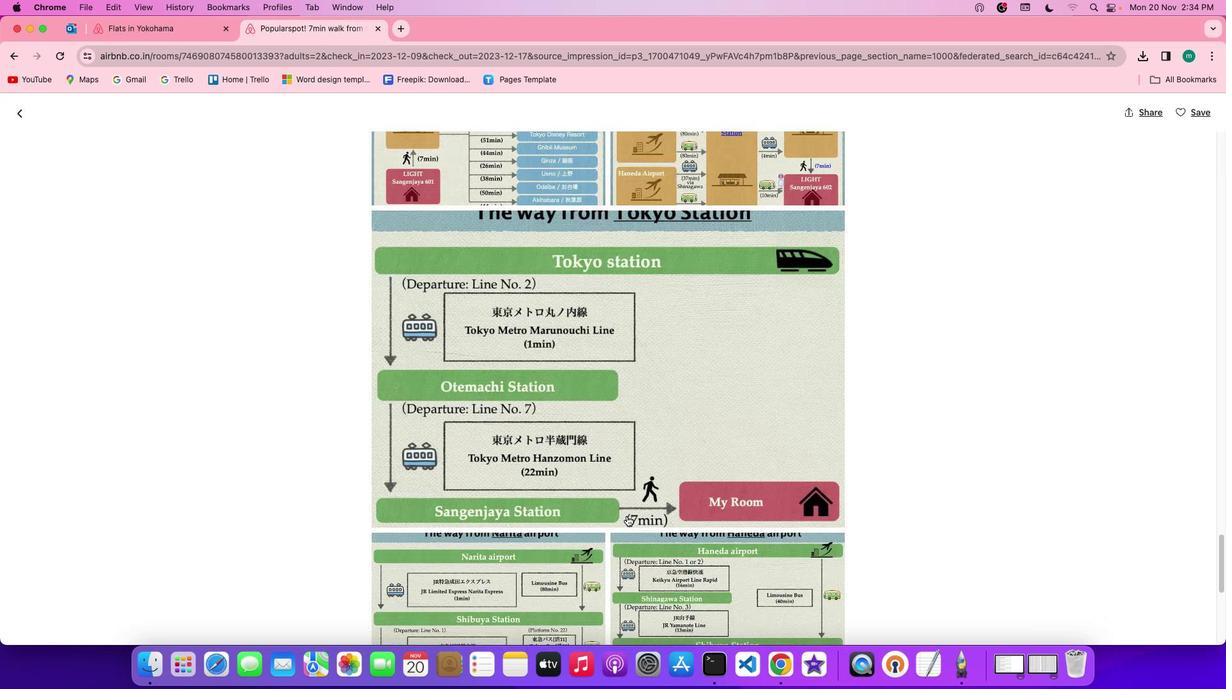 
Action: Mouse scrolled (627, 516) with delta (0, 0)
Screenshot: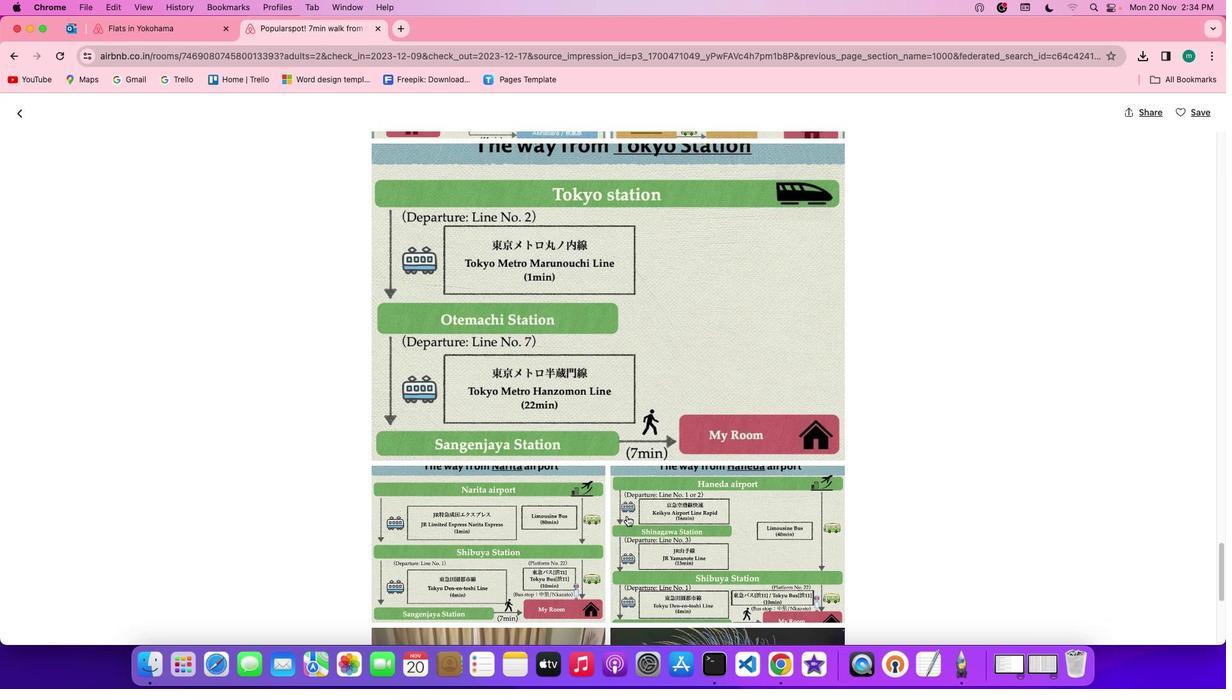 
Action: Mouse scrolled (627, 516) with delta (0, 0)
Screenshot: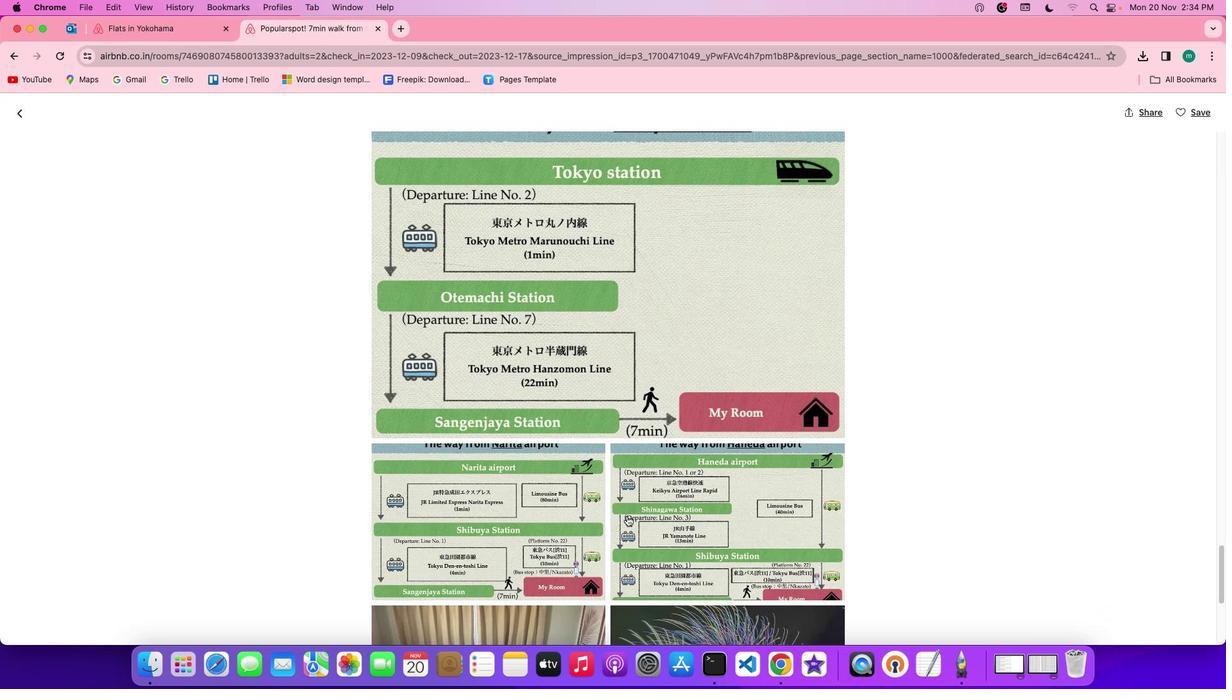 
Action: Mouse scrolled (627, 516) with delta (0, -1)
Screenshot: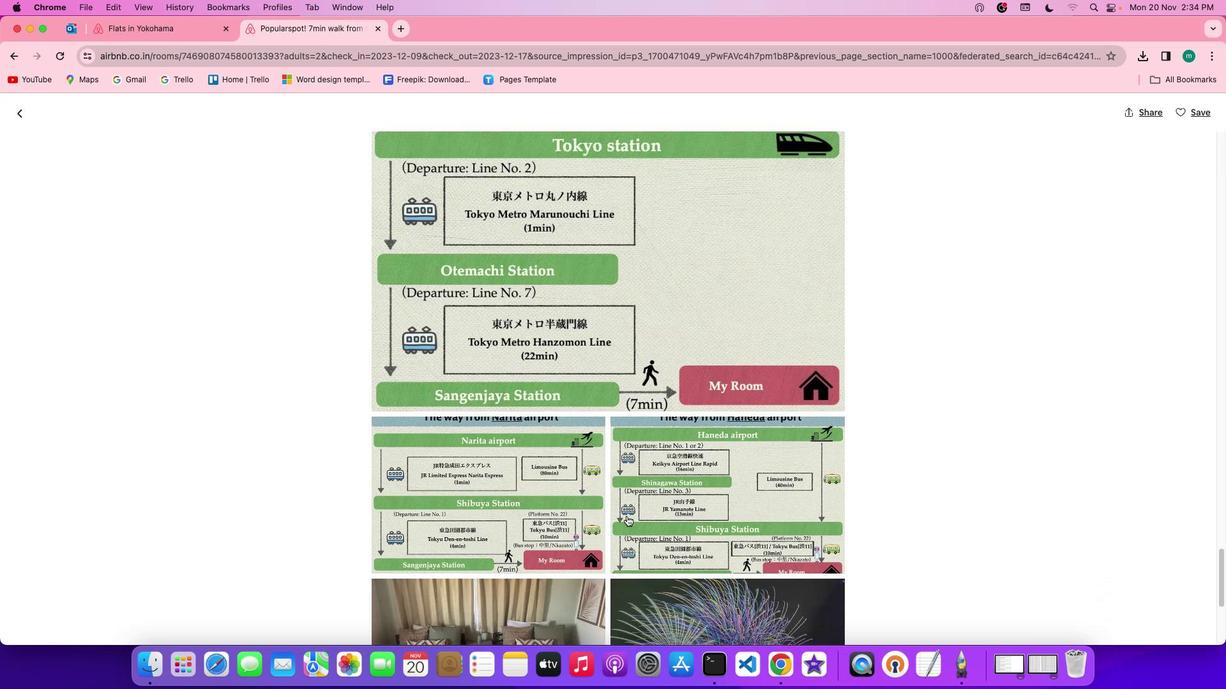 
Action: Mouse scrolled (627, 516) with delta (0, -1)
Screenshot: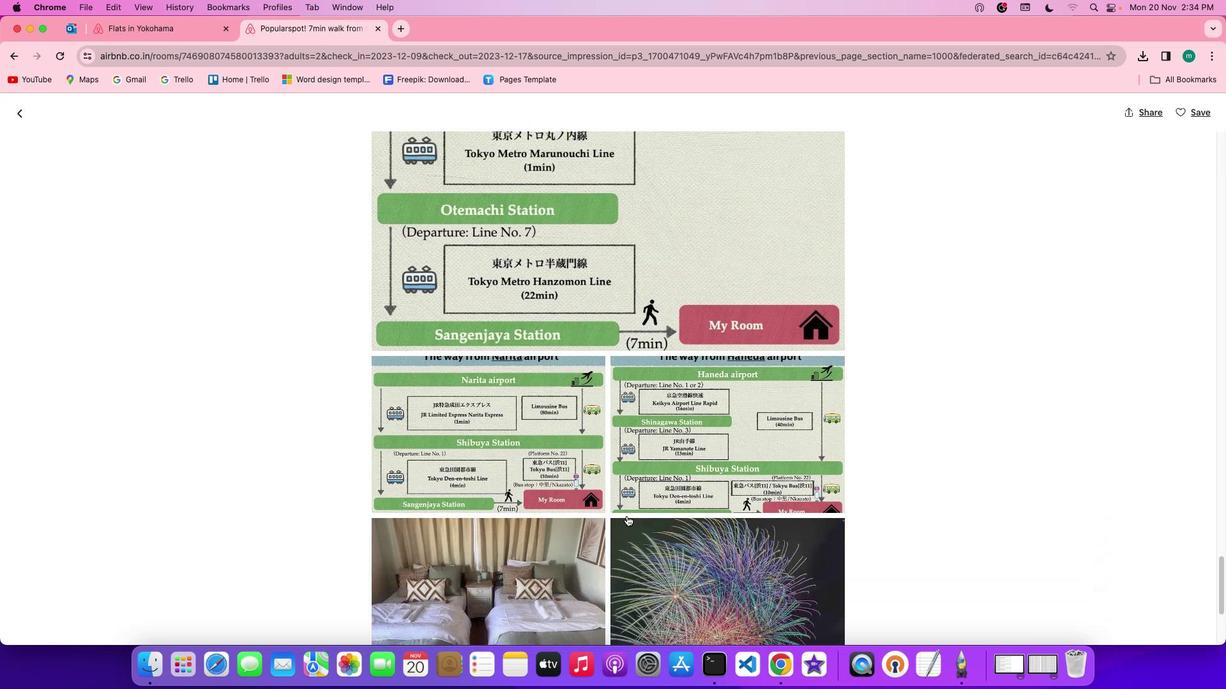 
Action: Mouse scrolled (627, 516) with delta (0, -1)
Screenshot: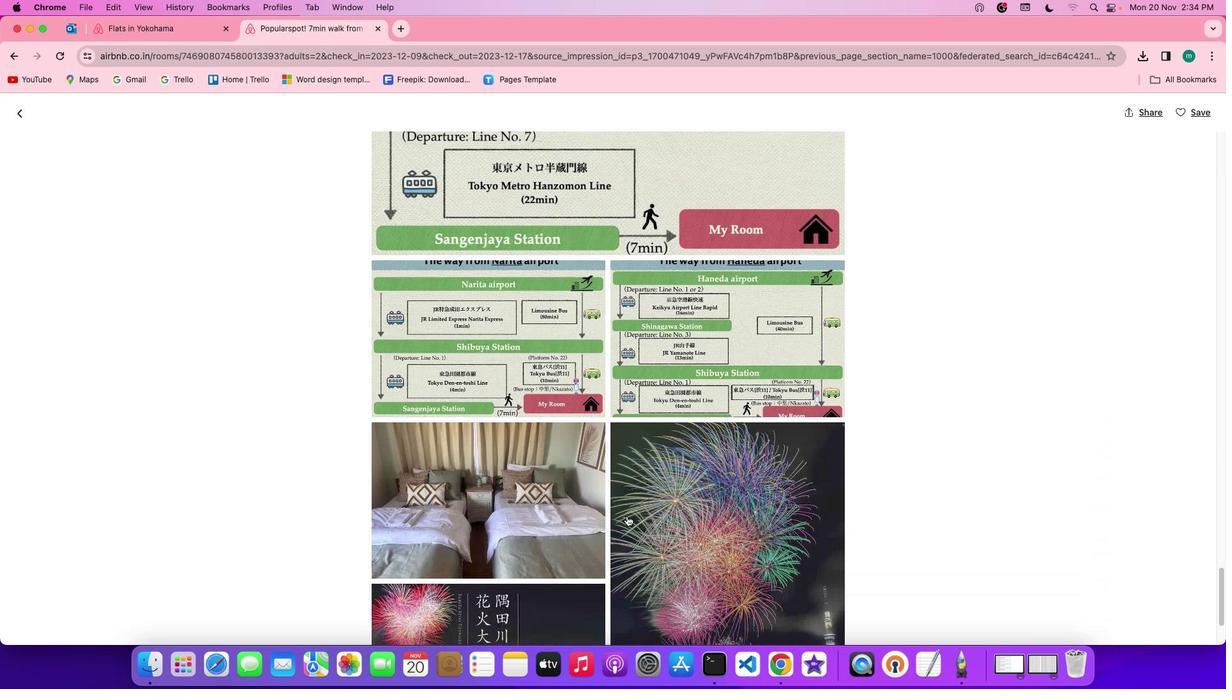 
Action: Mouse scrolled (627, 516) with delta (0, 0)
Screenshot: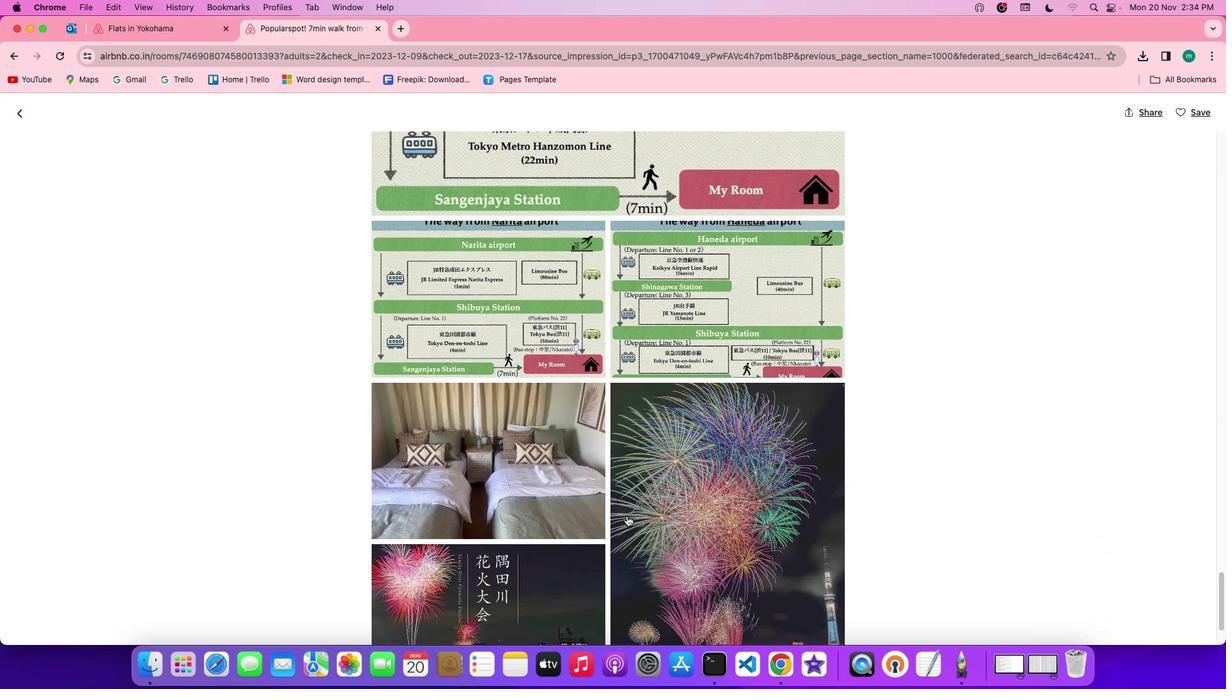 
Action: Mouse scrolled (627, 516) with delta (0, 0)
Screenshot: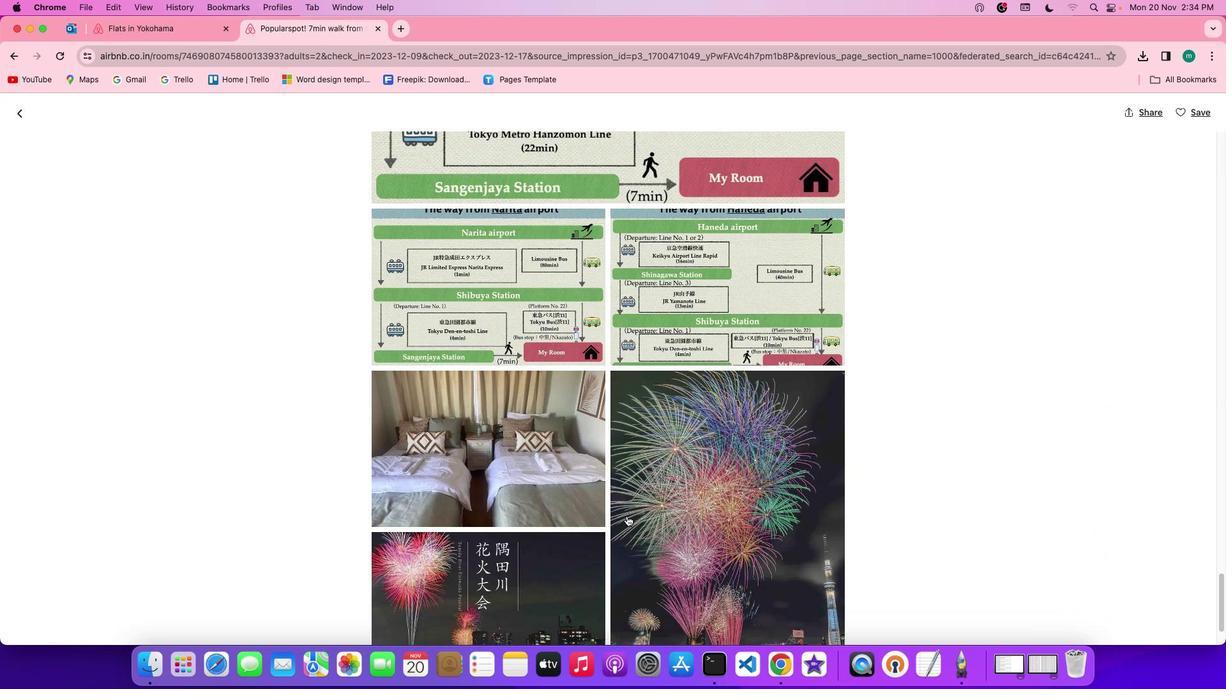 
Action: Mouse scrolled (627, 516) with delta (0, -1)
Screenshot: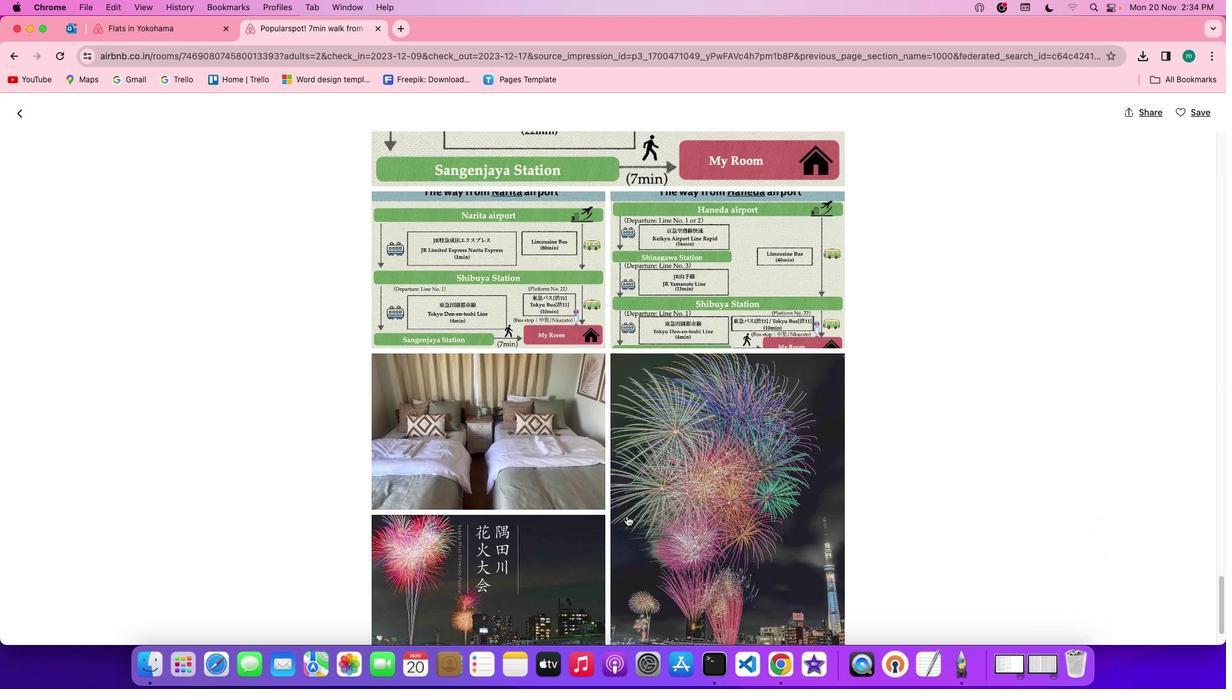 
Action: Mouse scrolled (627, 516) with delta (0, -1)
Screenshot: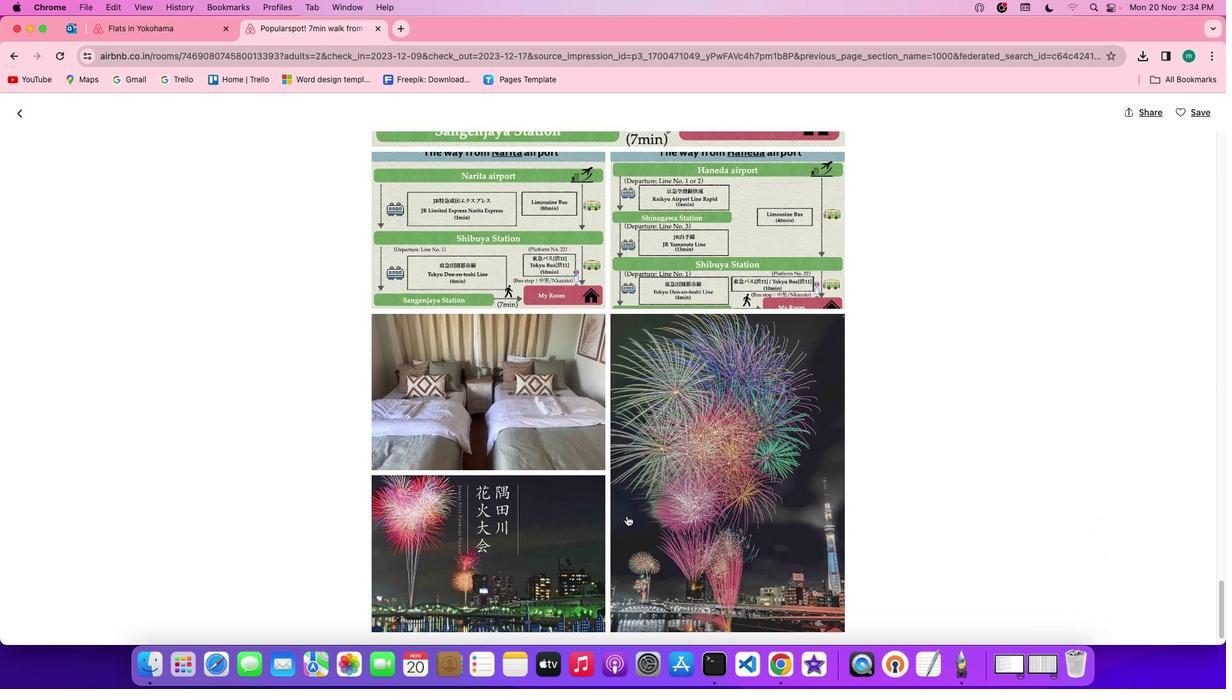
Action: Mouse scrolled (627, 516) with delta (0, 0)
Screenshot: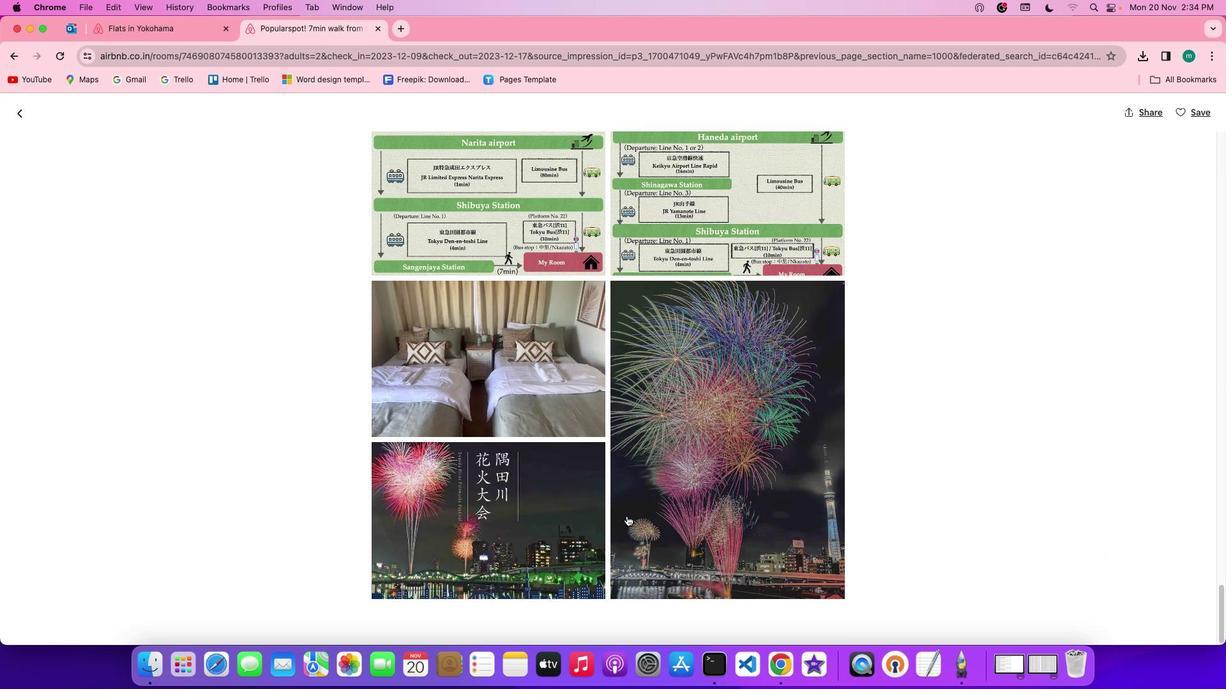 
Action: Mouse scrolled (627, 516) with delta (0, 0)
Screenshot: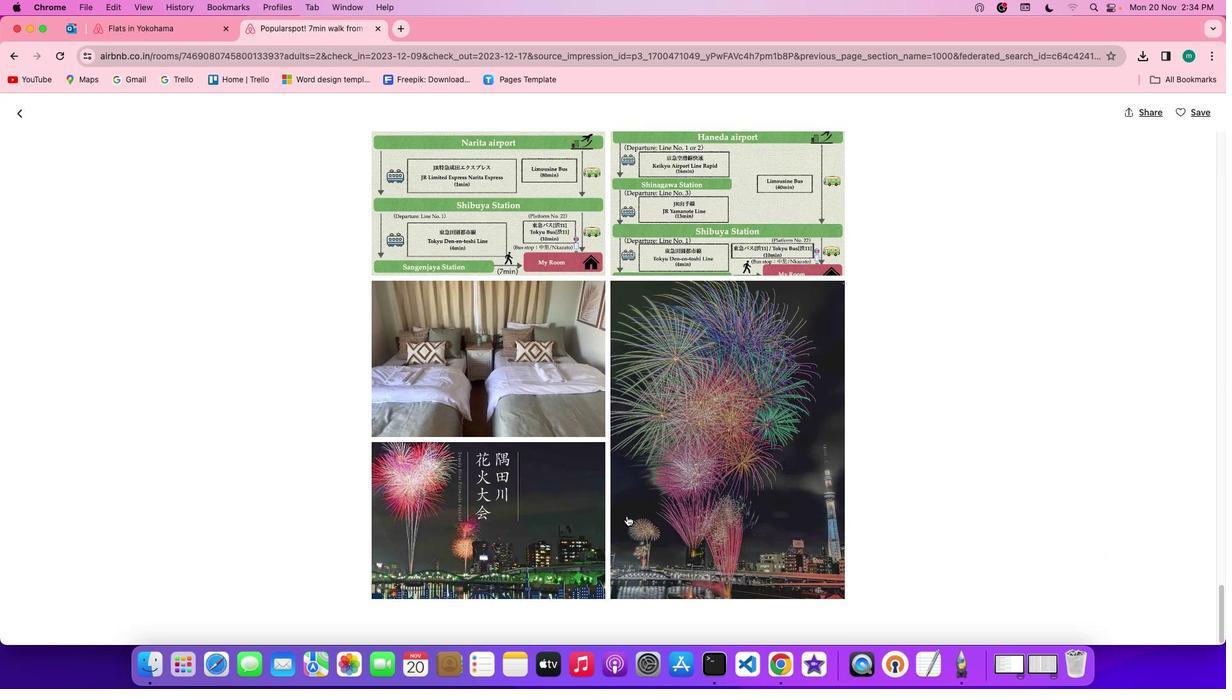 
Action: Mouse scrolled (627, 516) with delta (0, -1)
